 Task: Press Ctrl+Alt+Delete to unlock the screen.
Action: Mouse moved to (513, 468)
Screenshot: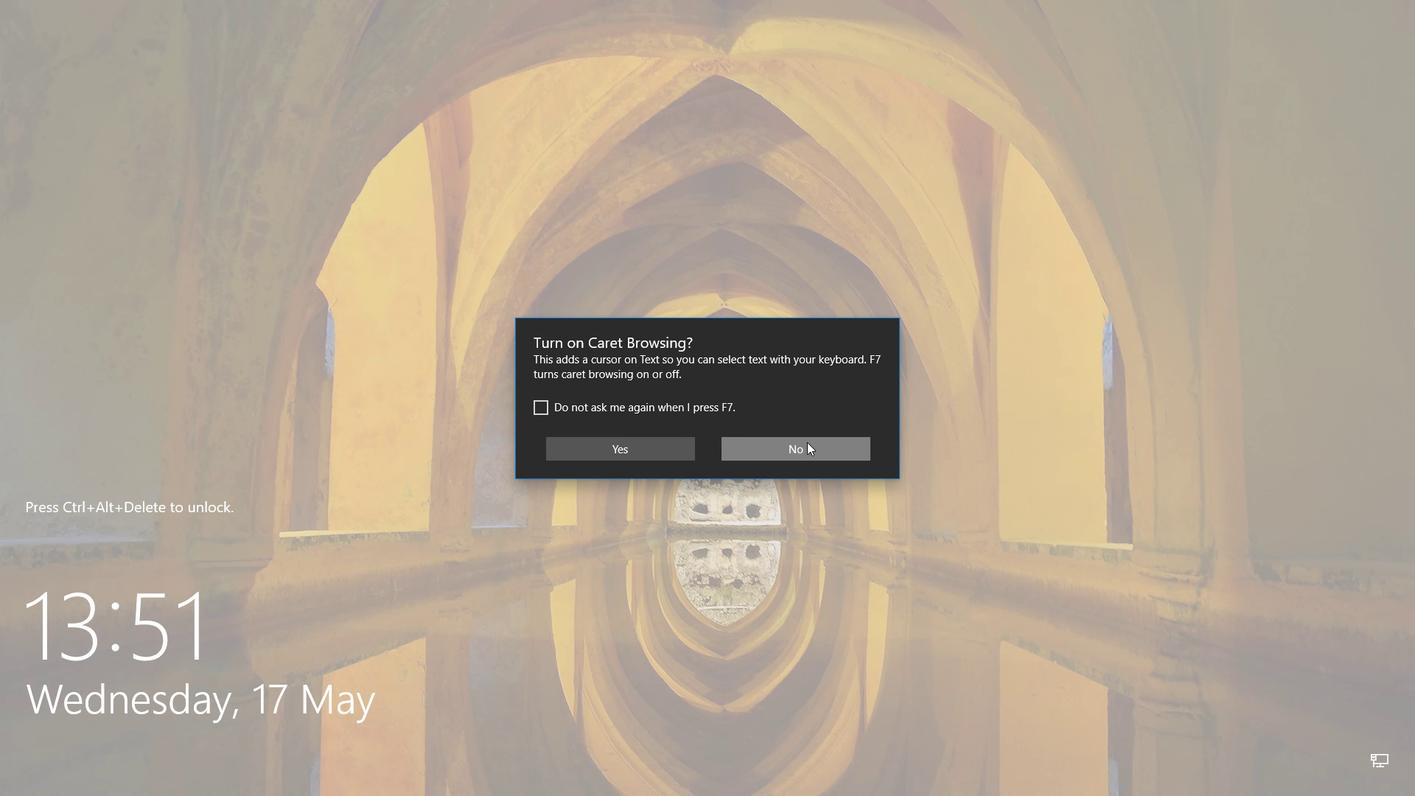 
Action: Mouse pressed left at (513, 468)
Screenshot: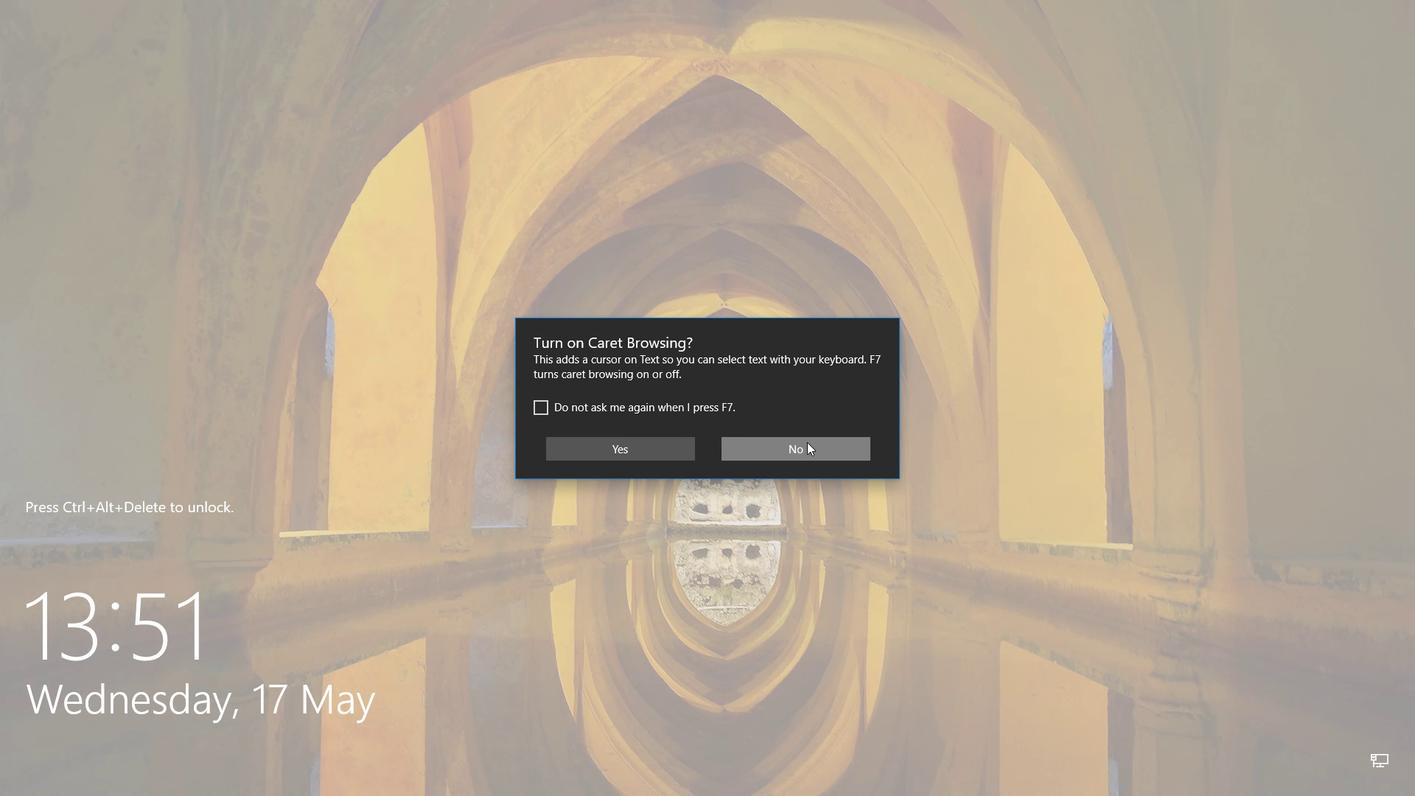 
Action: Mouse moved to (513, 468)
Screenshot: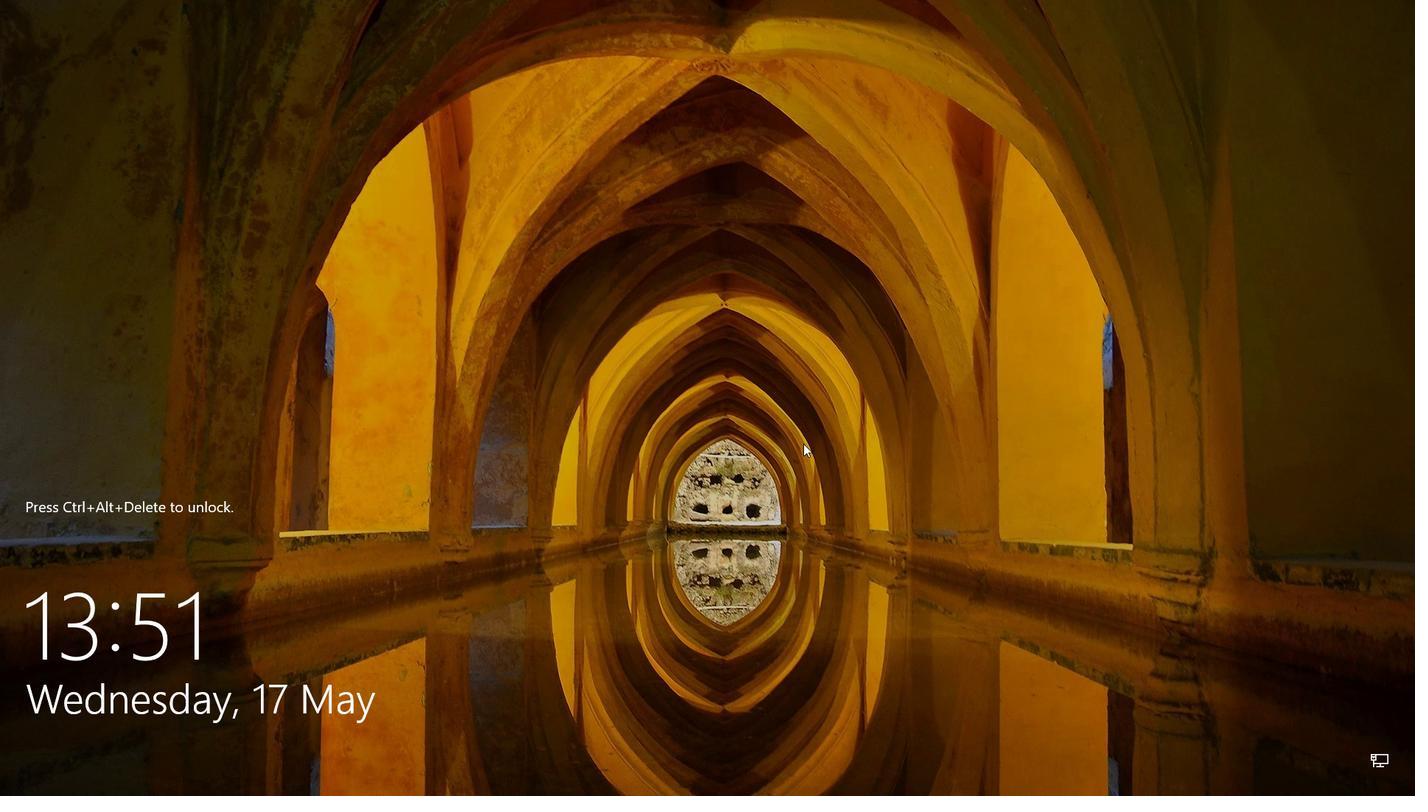 
Action: Key pressed <Key.right>
Screenshot: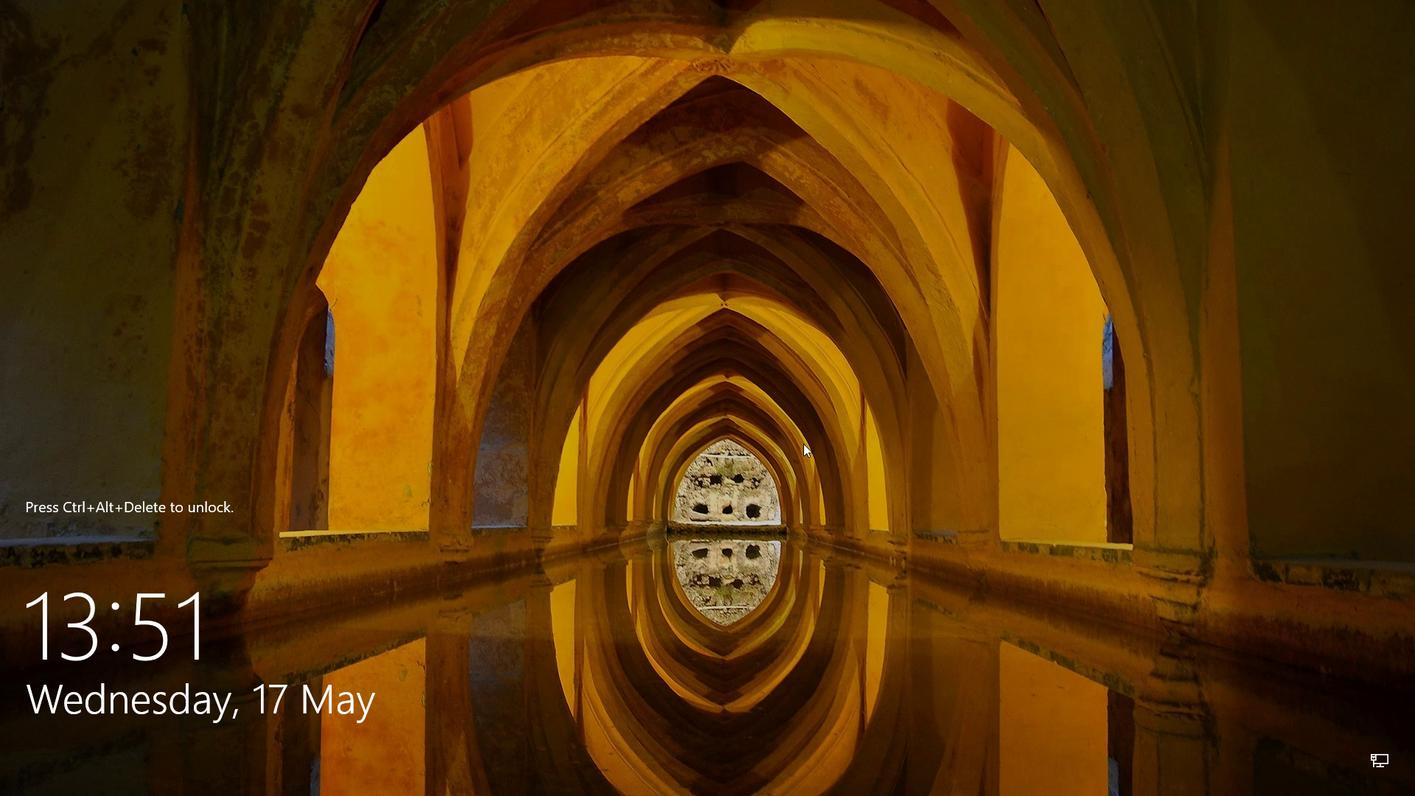 
Action: Mouse moved to (511, 468)
Screenshot: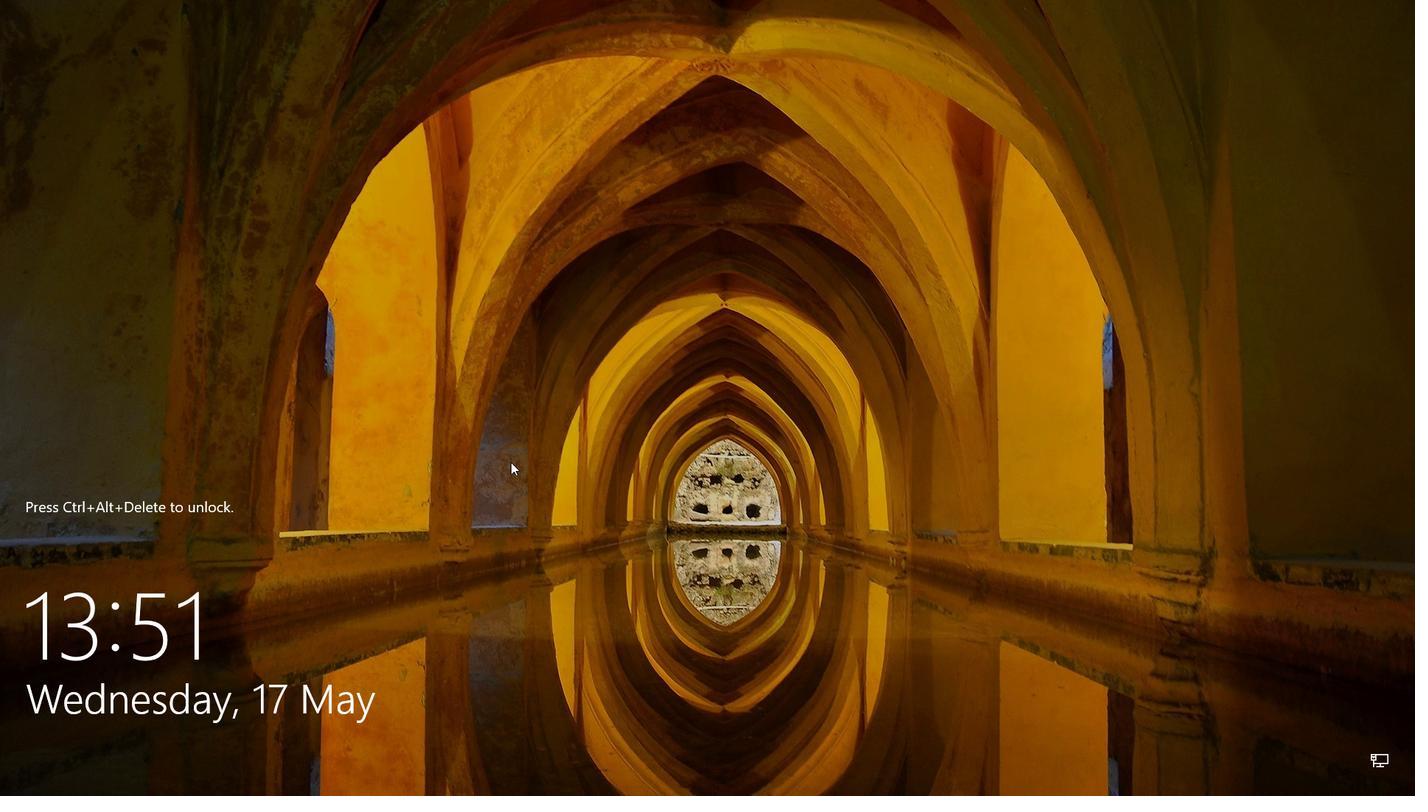 
Action: Mouse pressed left at (511, 468)
Screenshot: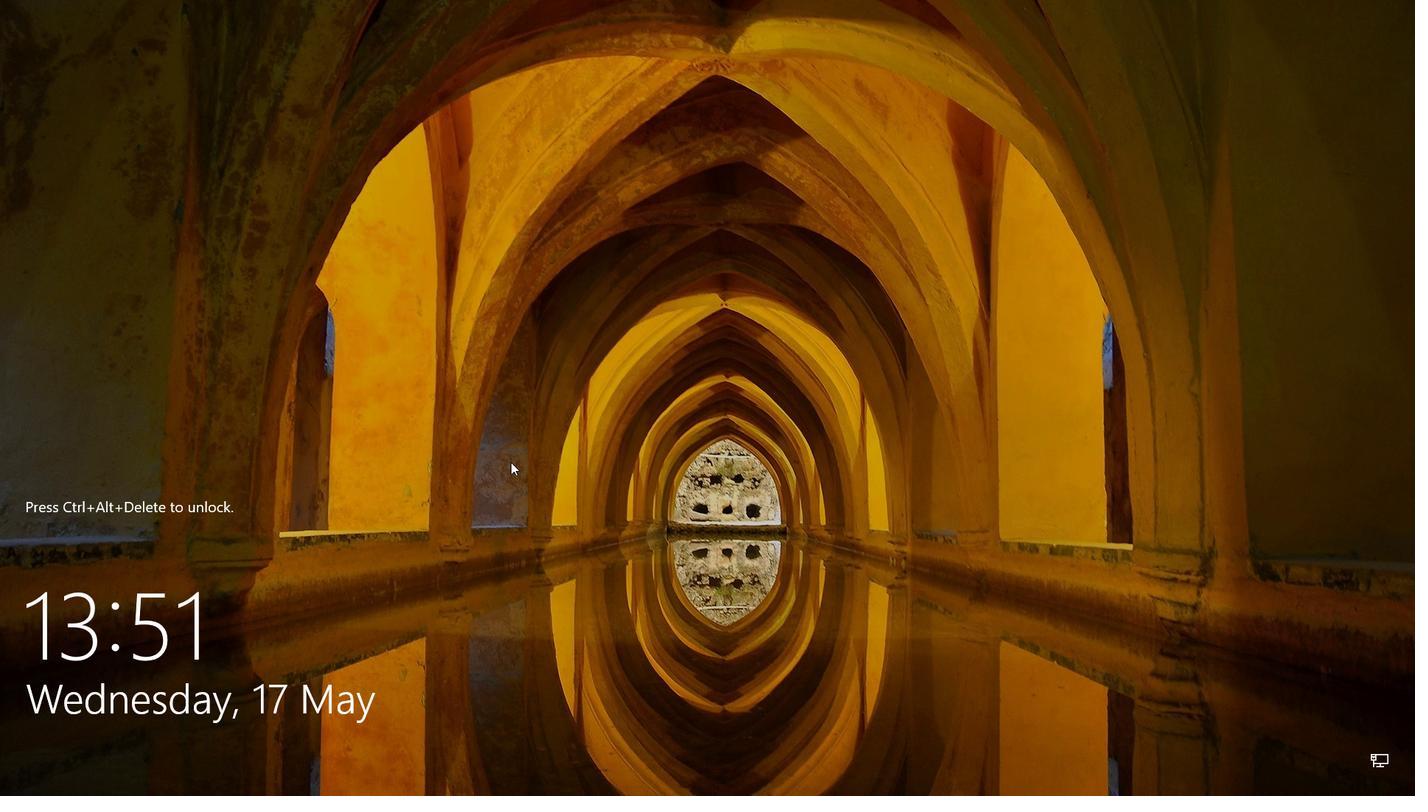
Action: Mouse pressed right at (511, 468)
Screenshot: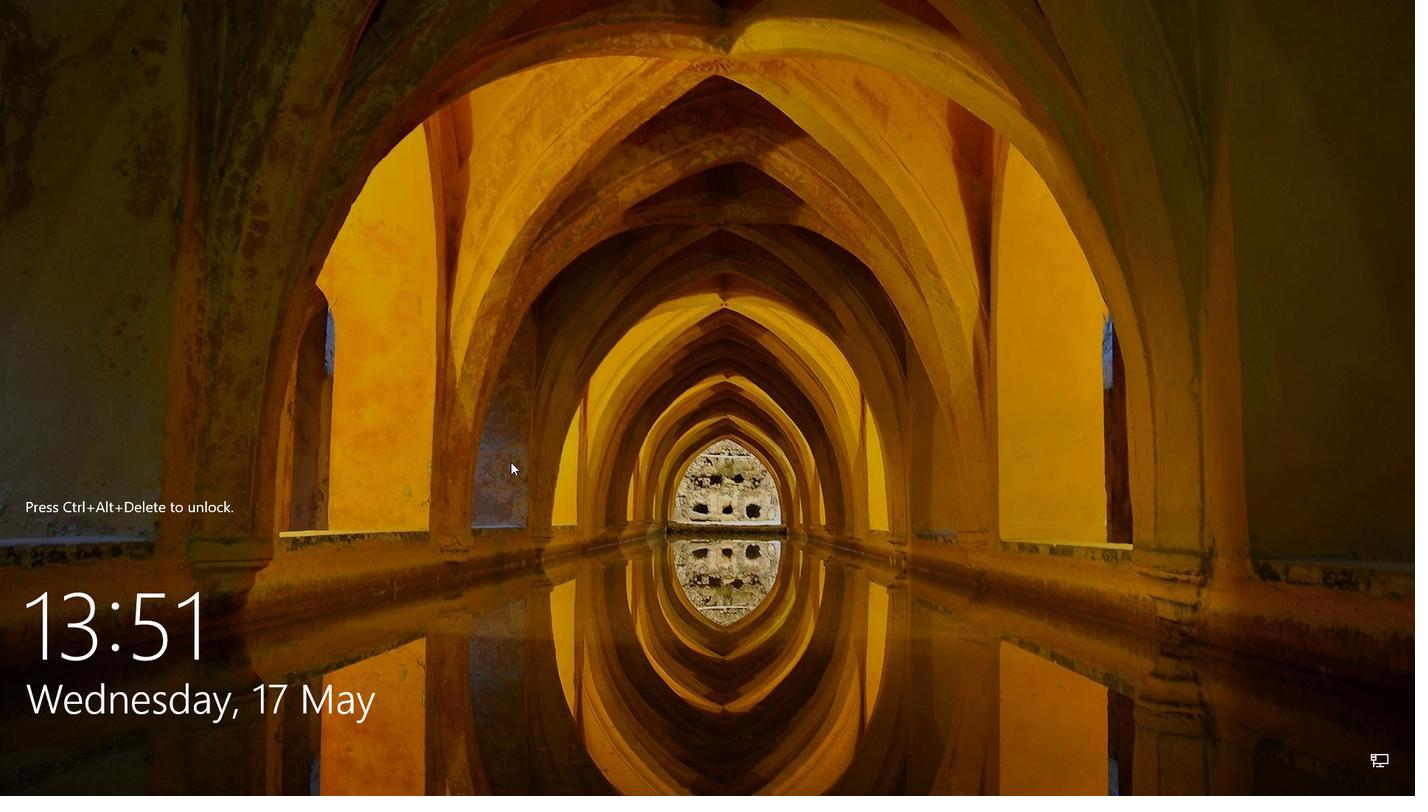
Action: Mouse moved to (511, 468)
Screenshot: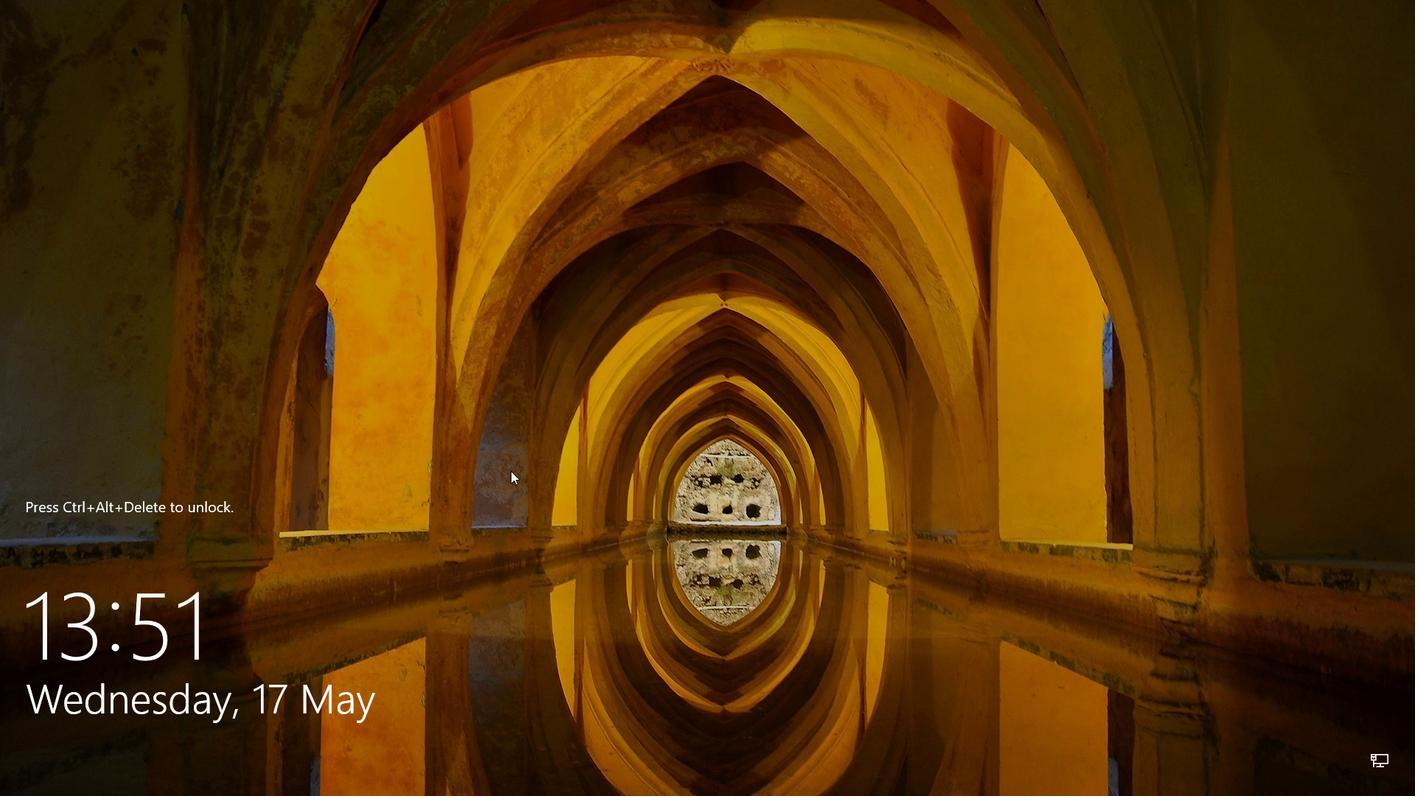 
Action: Mouse pressed left at (511, 468)
Screenshot: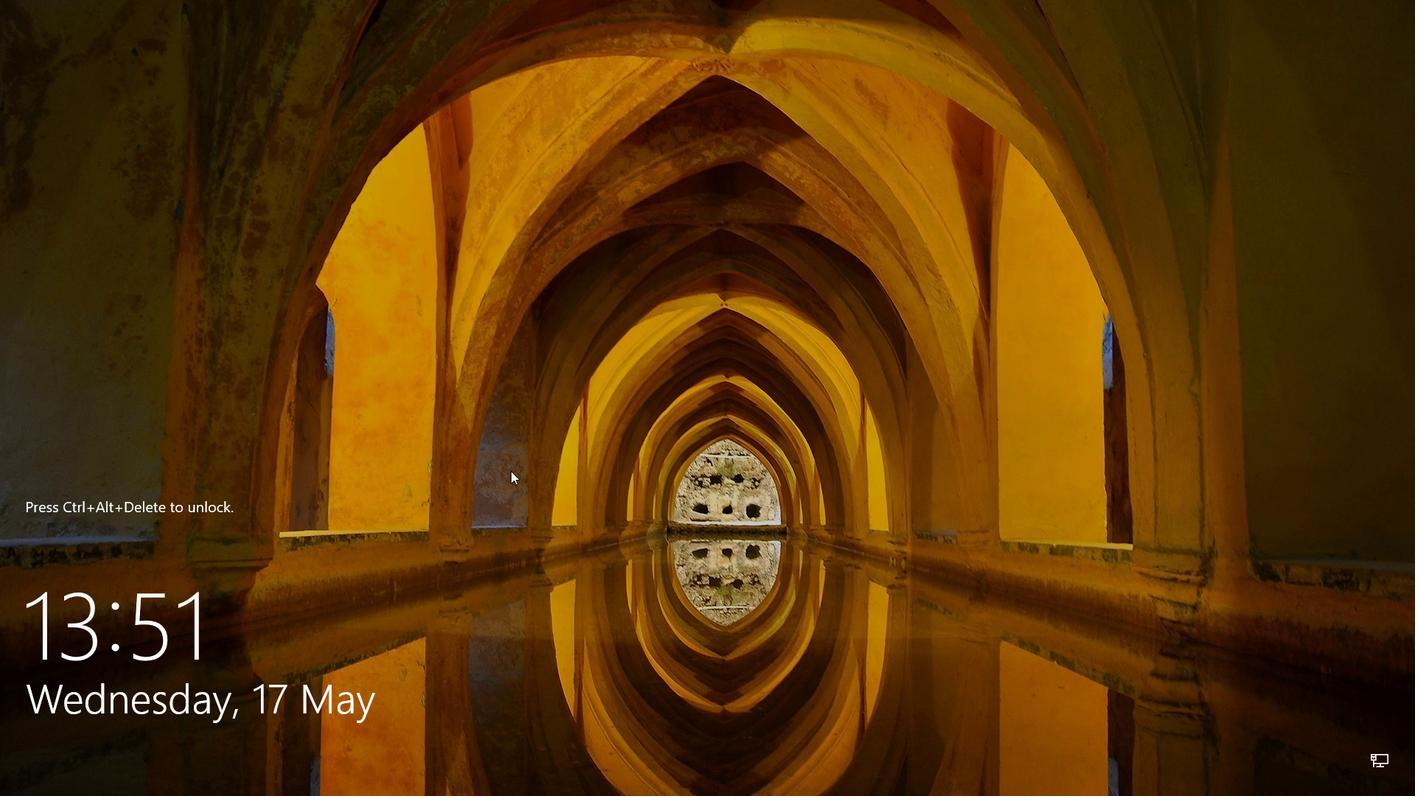 
Action: Mouse moved to (511, 468)
Screenshot: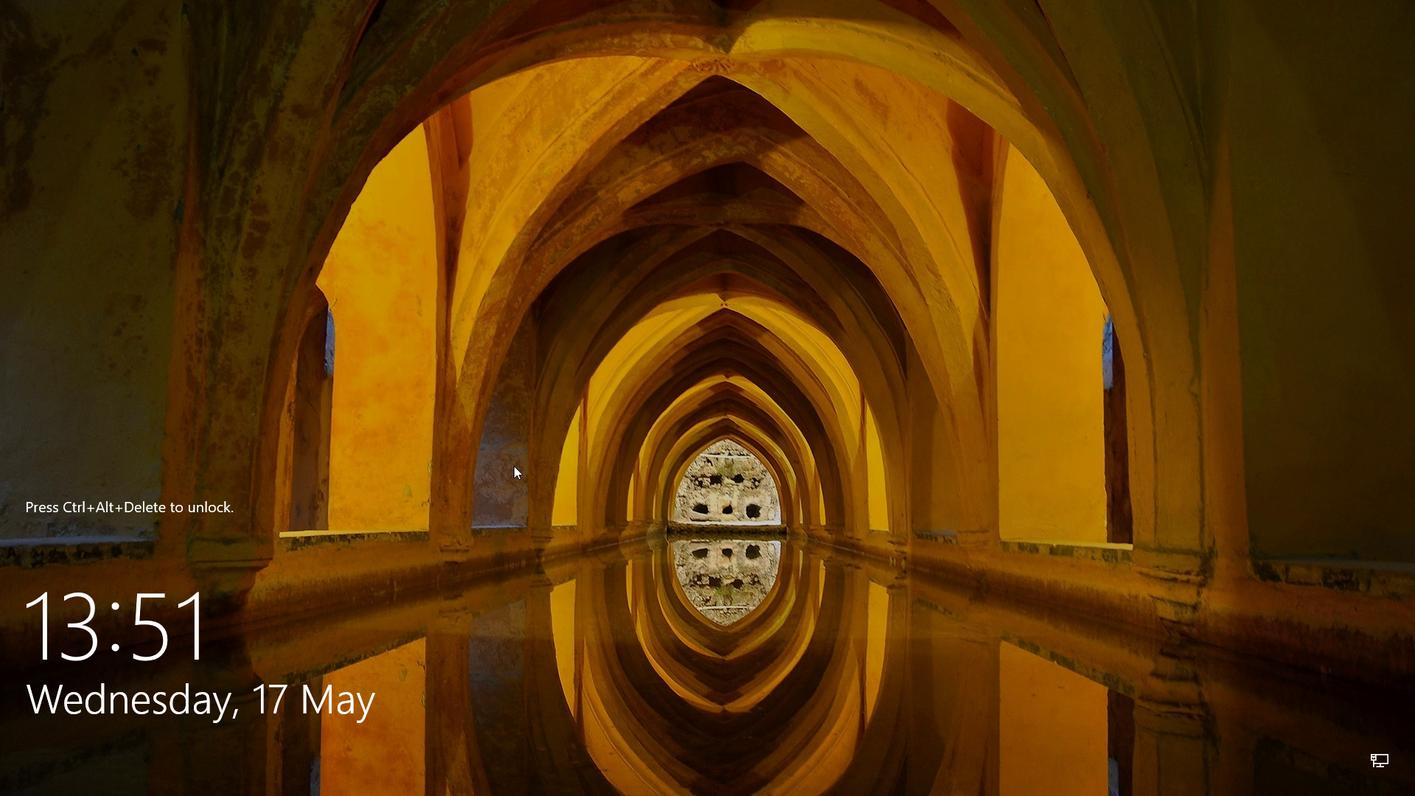 
Action: Key pressed <Key.cmd><Key.alt_l>
Screenshot: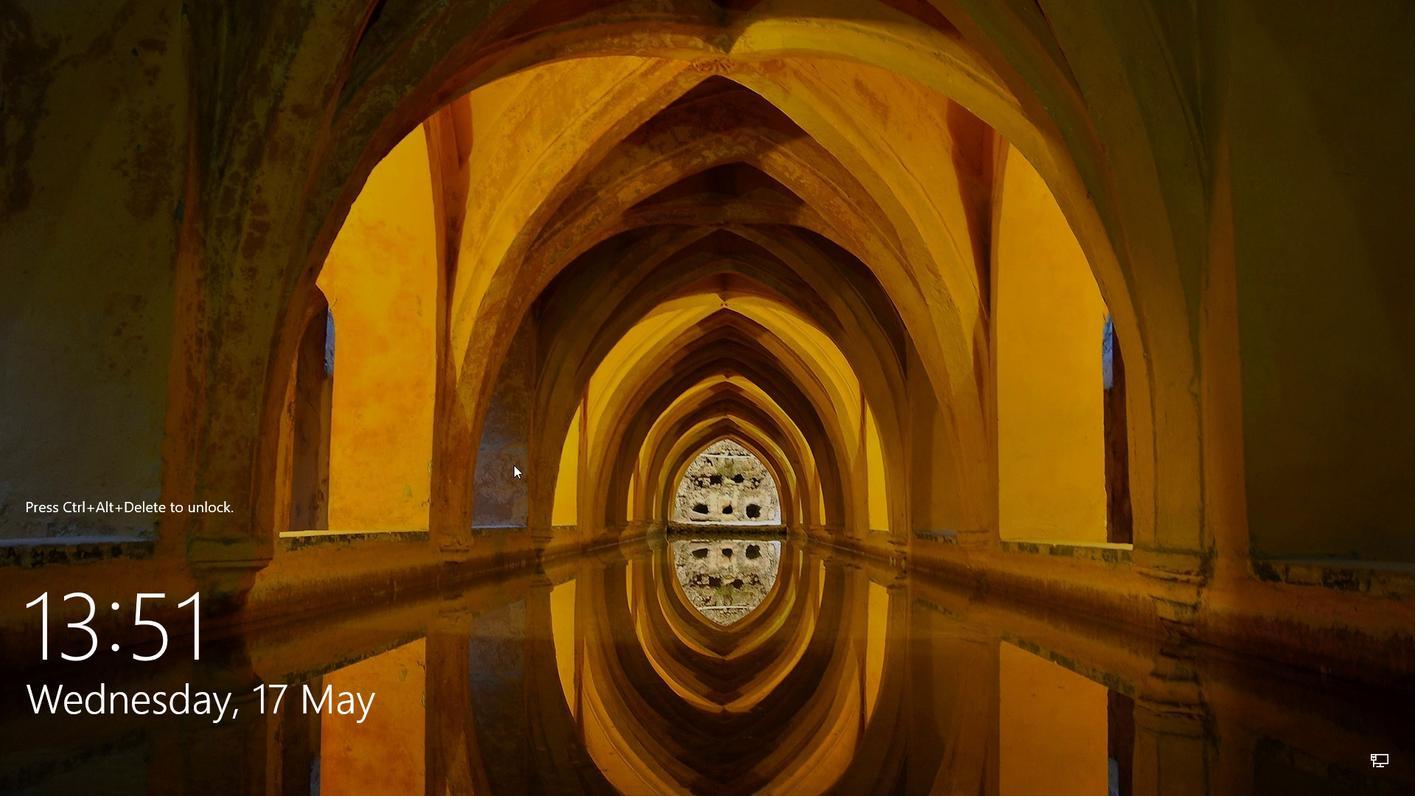
Action: Mouse moved to (511, 468)
Screenshot: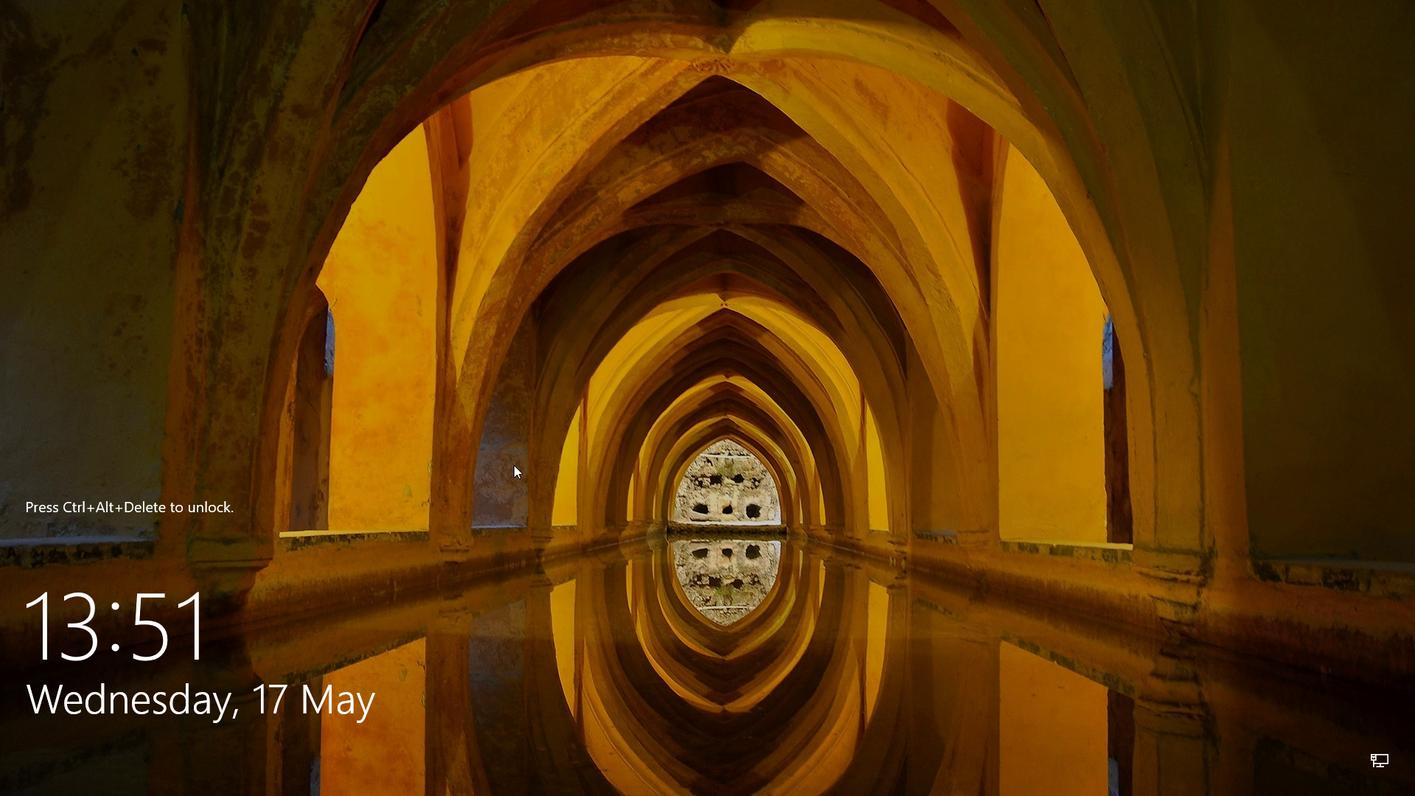 
Action: Key pressed <Key.delete><Key.delete><Key.delete>
Screenshot: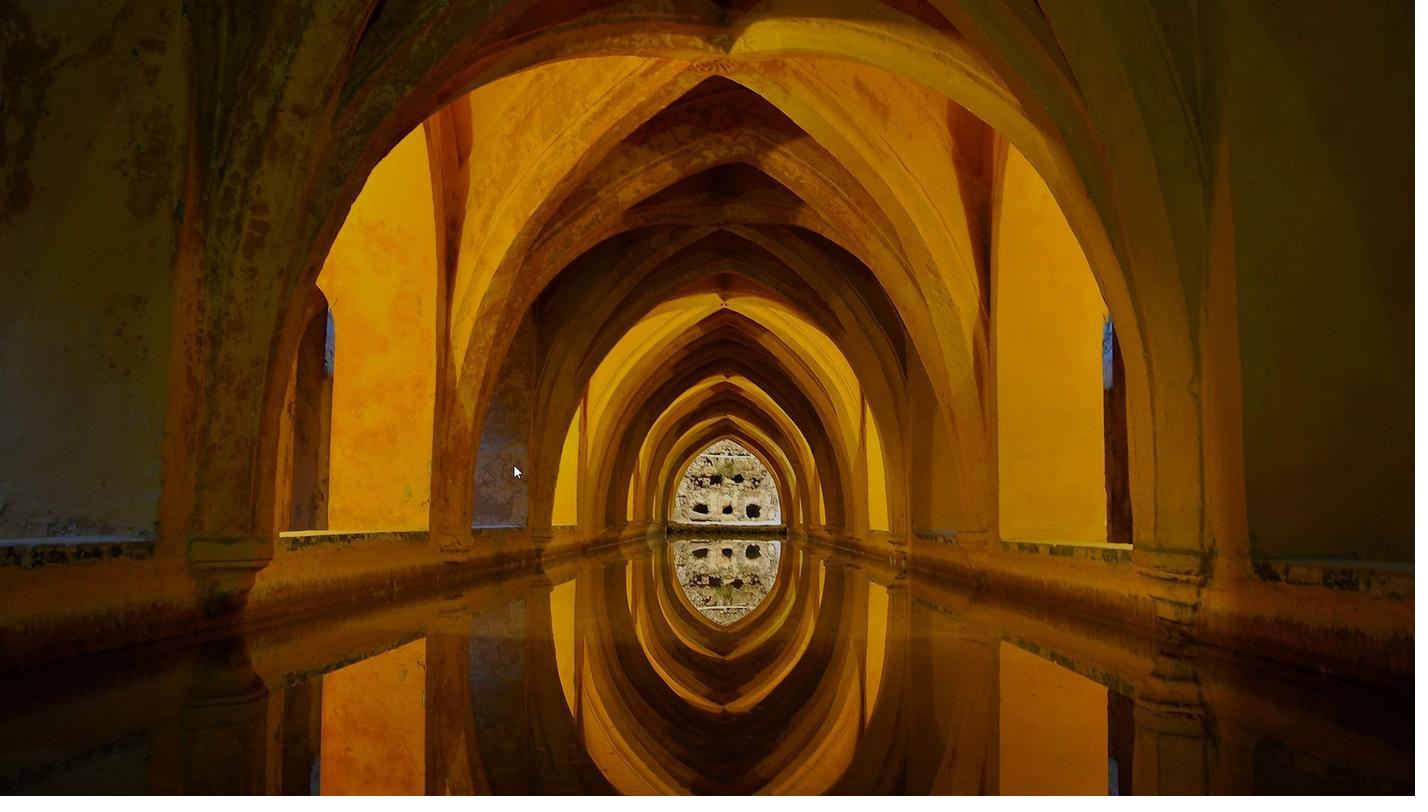 
Action: Mouse moved to (511, 467)
Screenshot: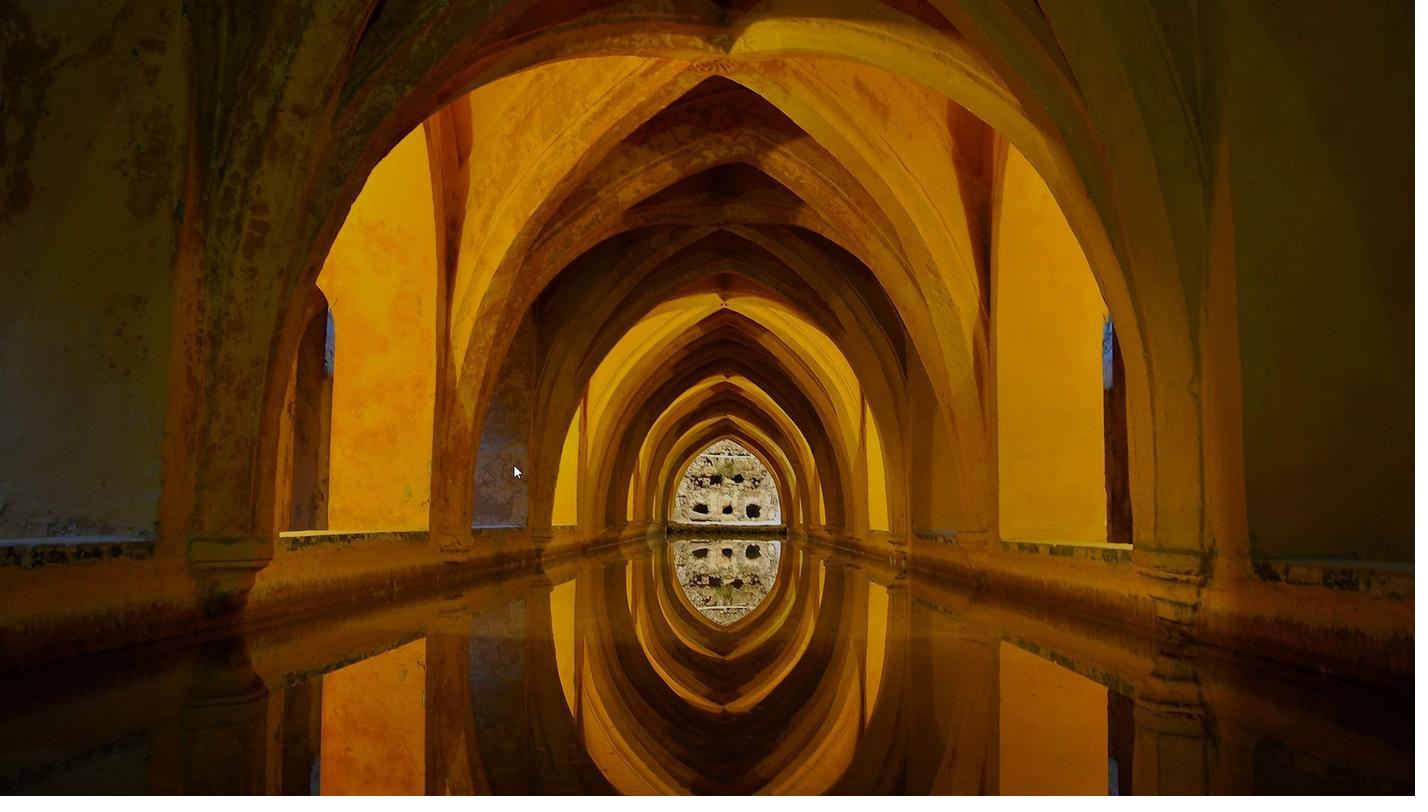 
Action: Mouse pressed left at (511, 467)
Screenshot: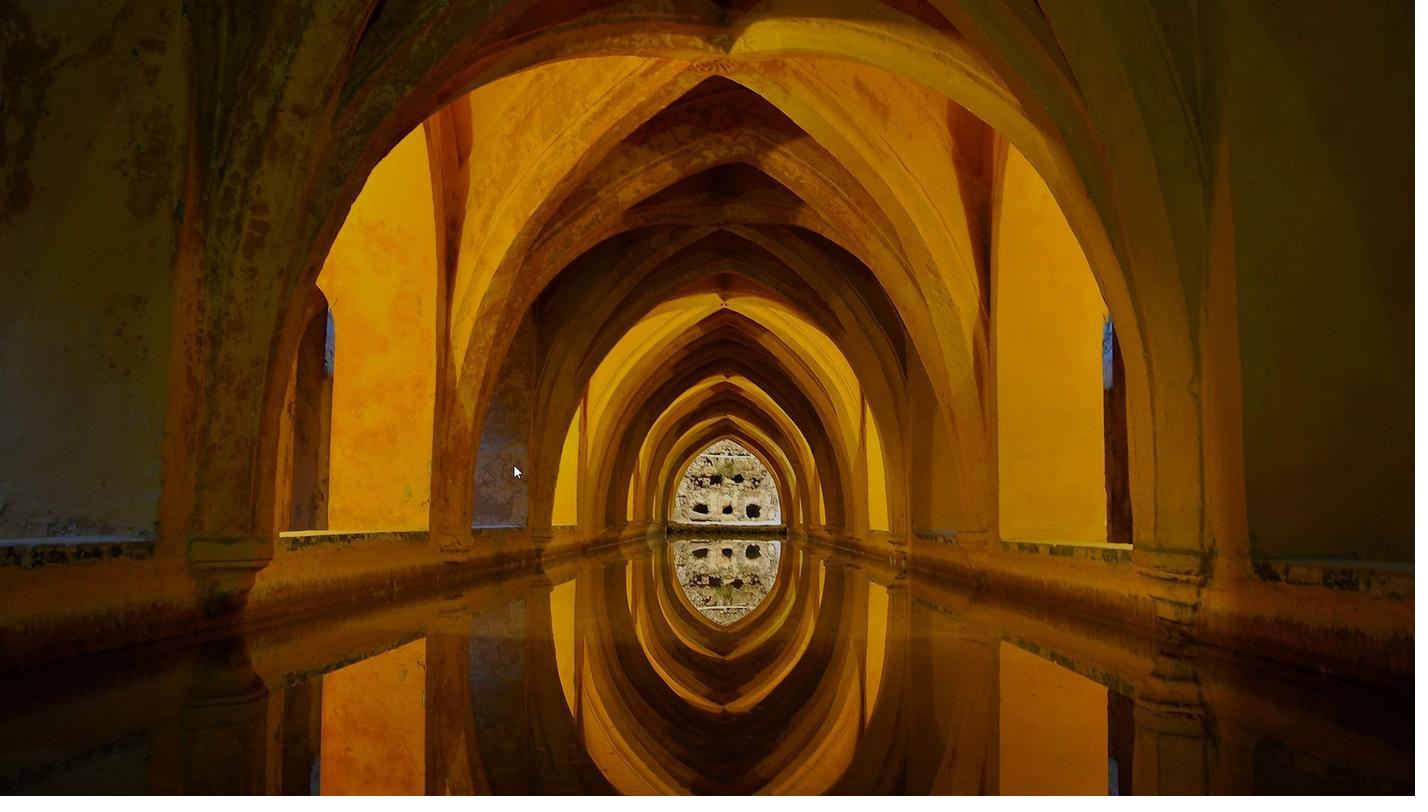 
Action: Mouse moved to (511, 467)
Screenshot: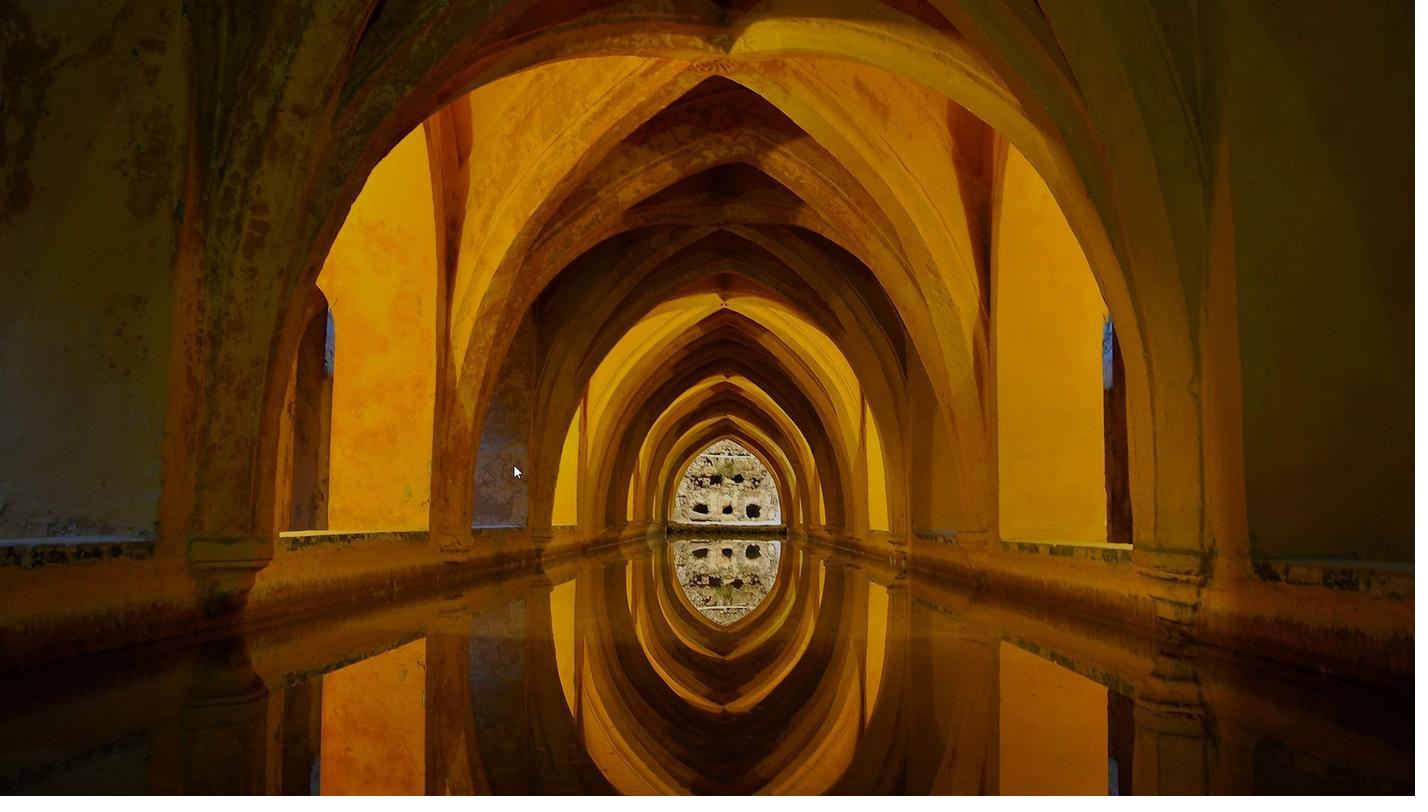 
Action: Mouse pressed left at (511, 467)
Screenshot: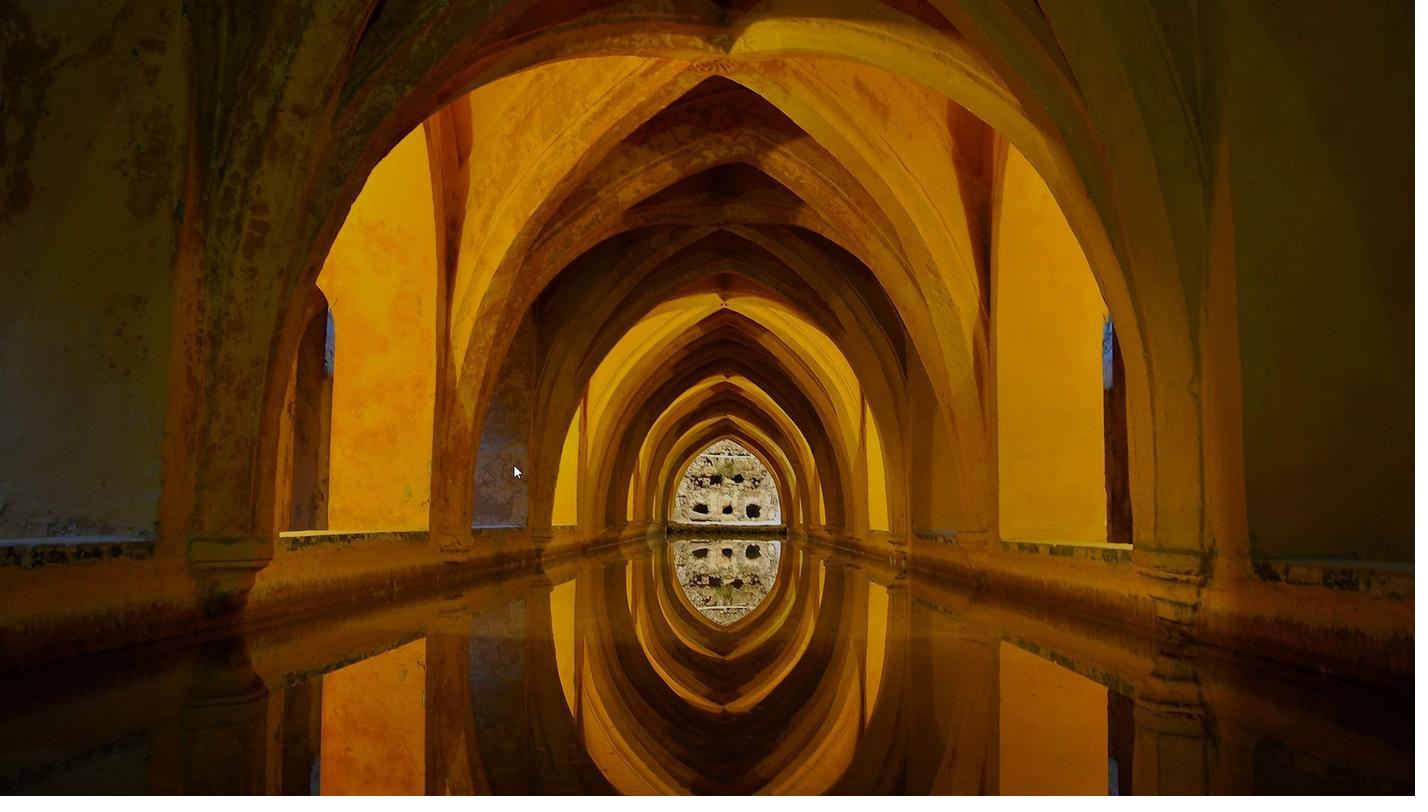 
Action: Mouse moved to (511, 467)
Screenshot: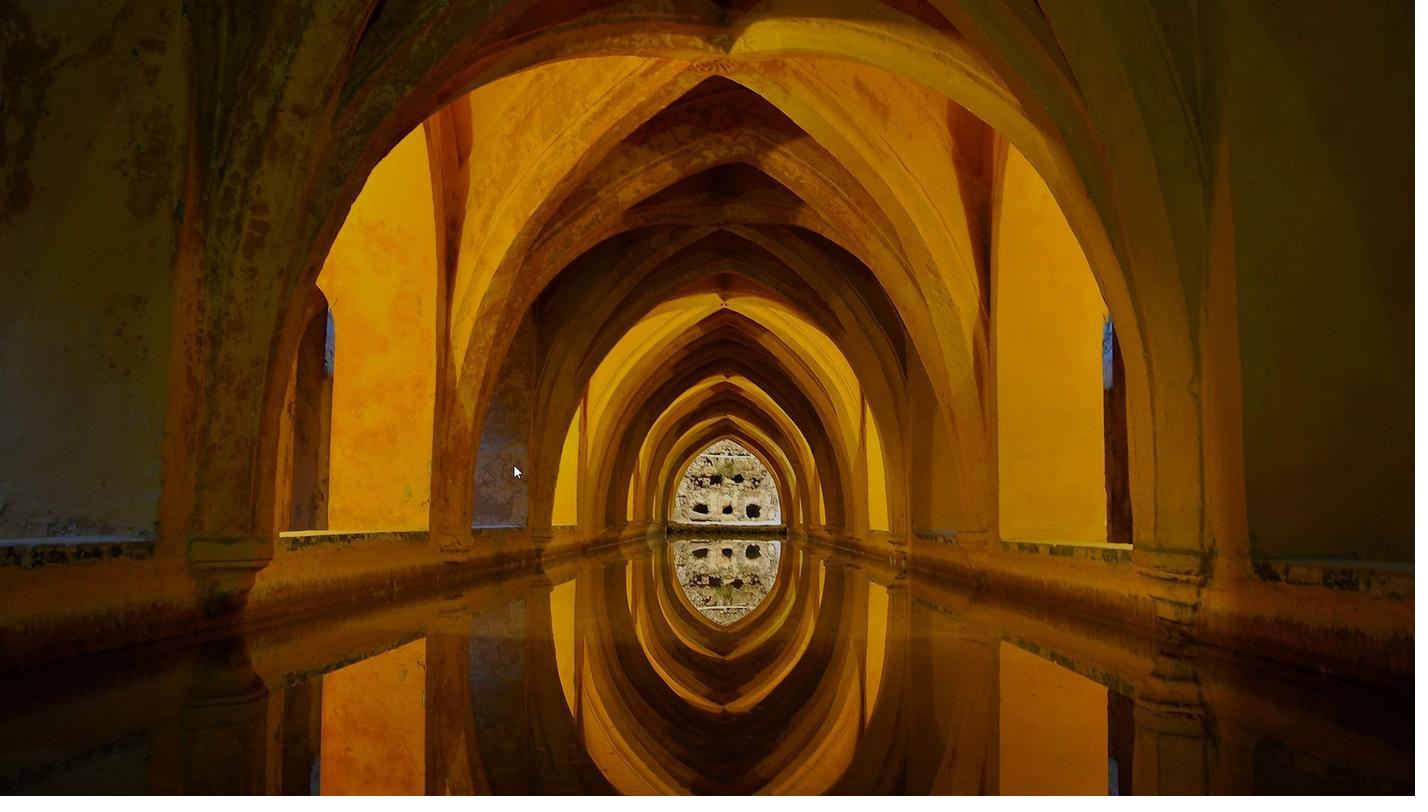 
Action: Mouse pressed left at (511, 467)
Screenshot: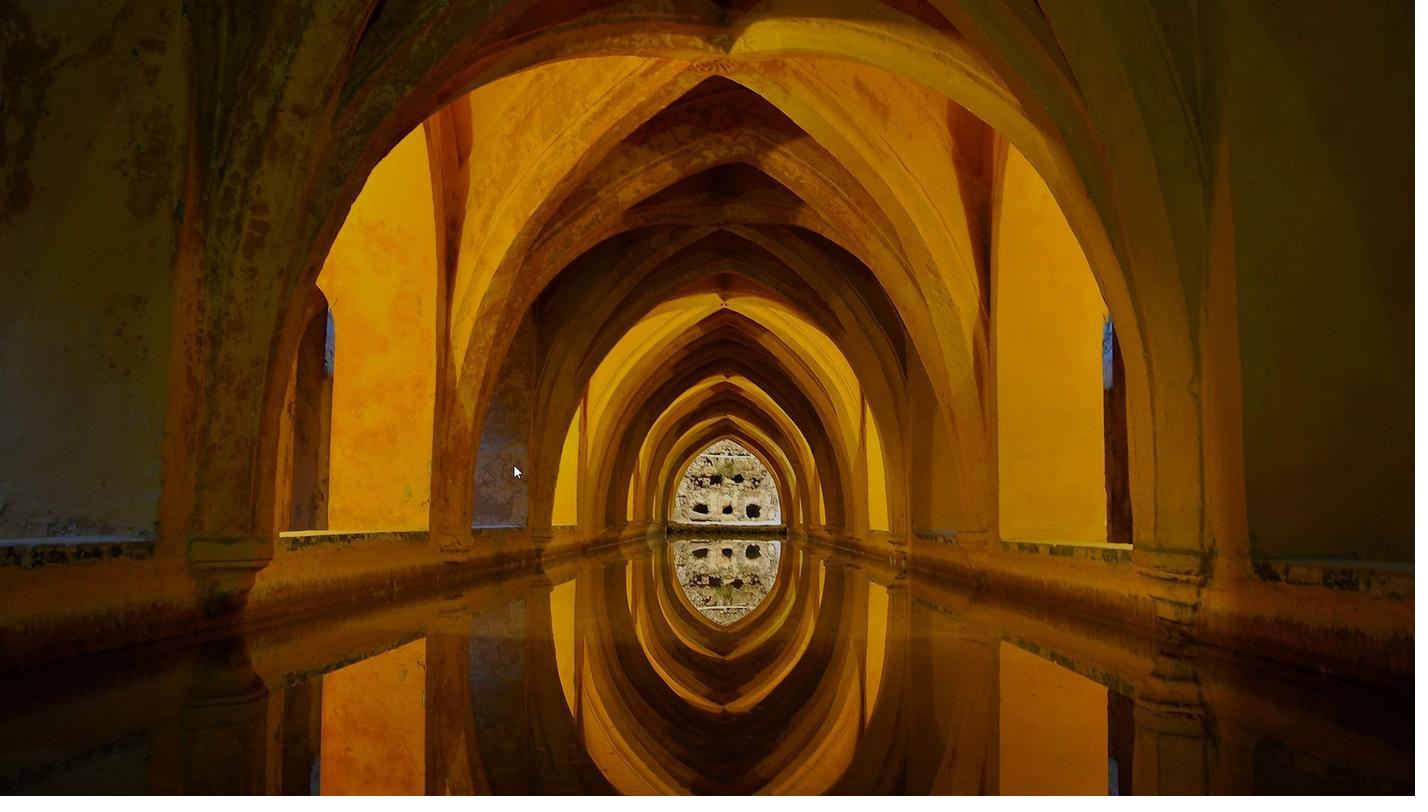 
Action: Mouse moved to (519, 468)
Screenshot: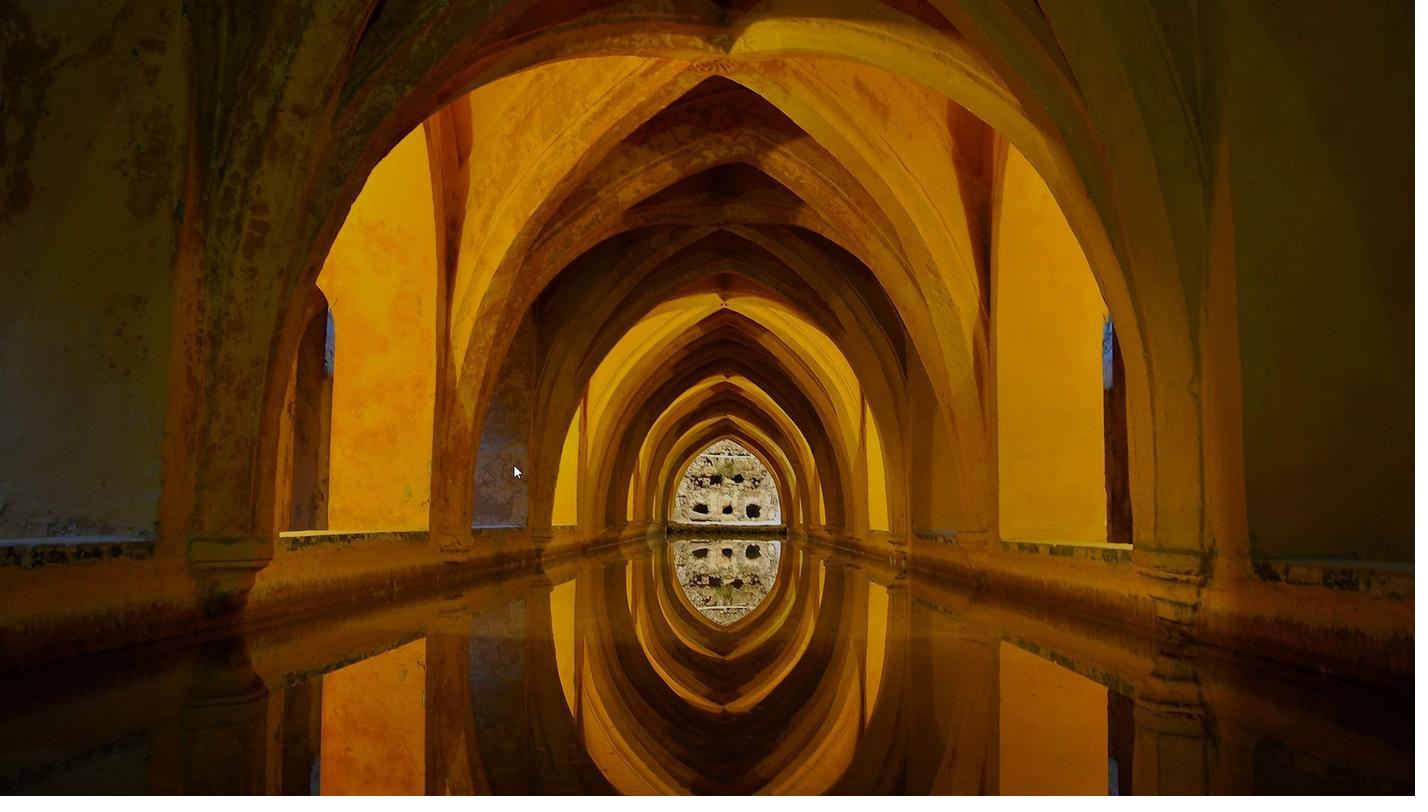 
Action: Mouse pressed left at (519, 468)
Screenshot: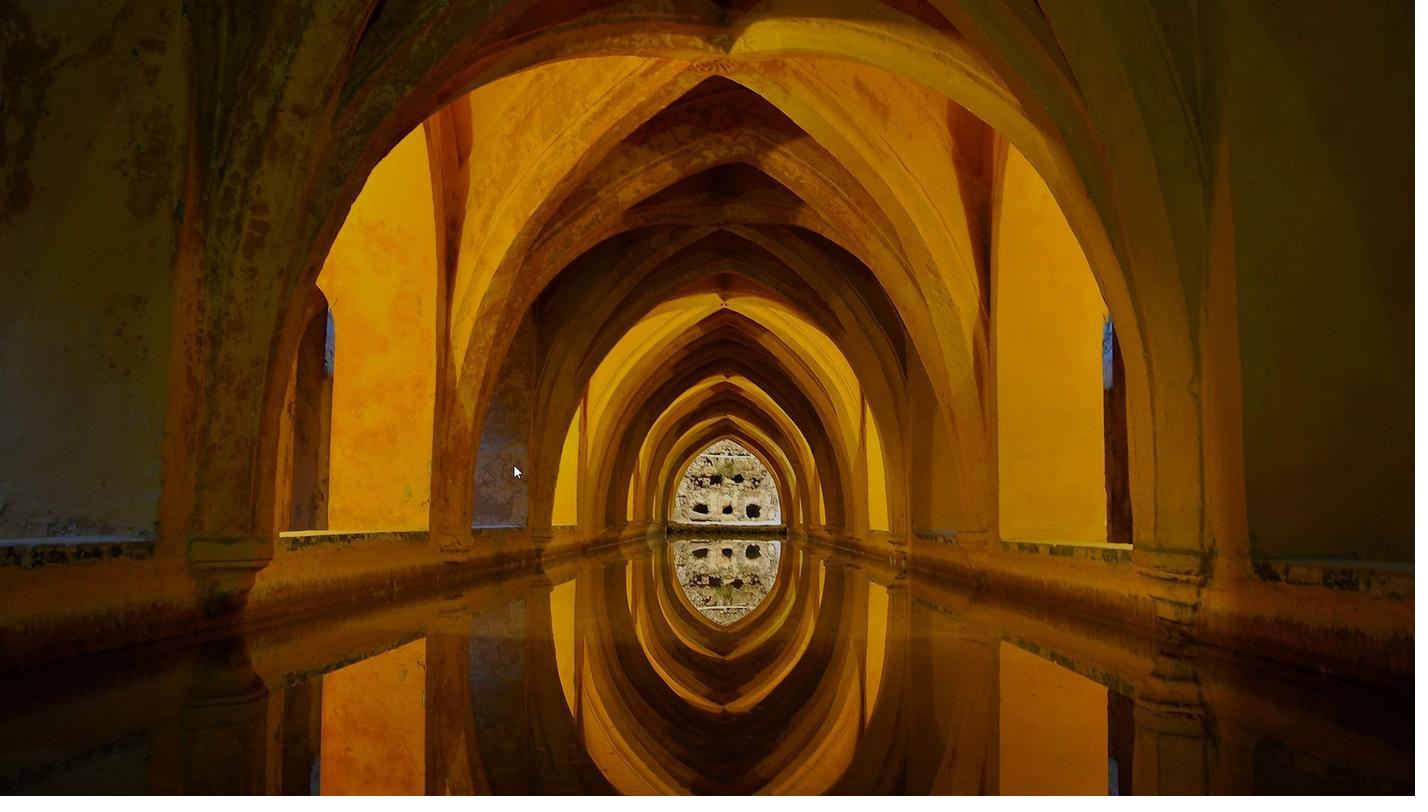 
Action: Mouse moved to (511, 467)
Screenshot: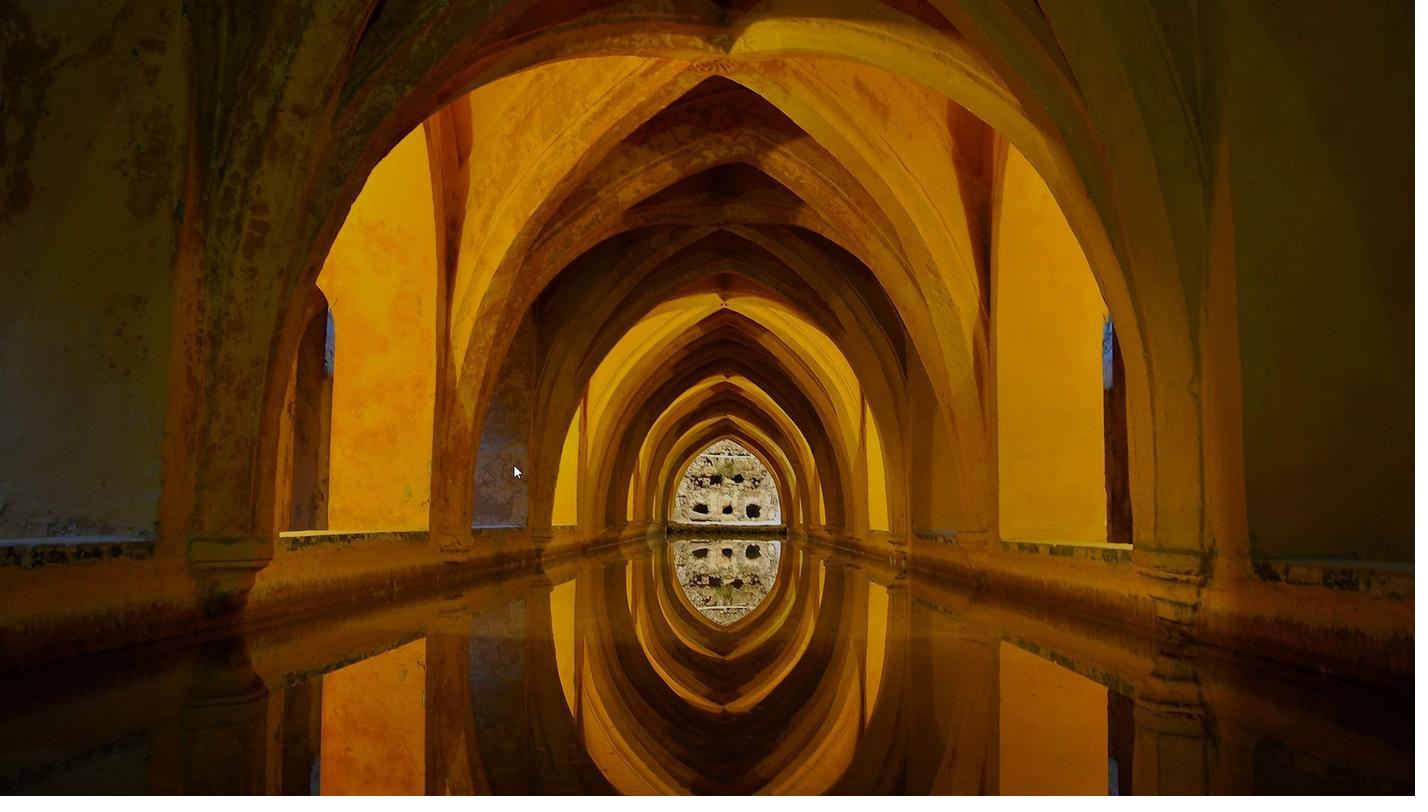 
Action: Mouse pressed left at (511, 467)
Screenshot: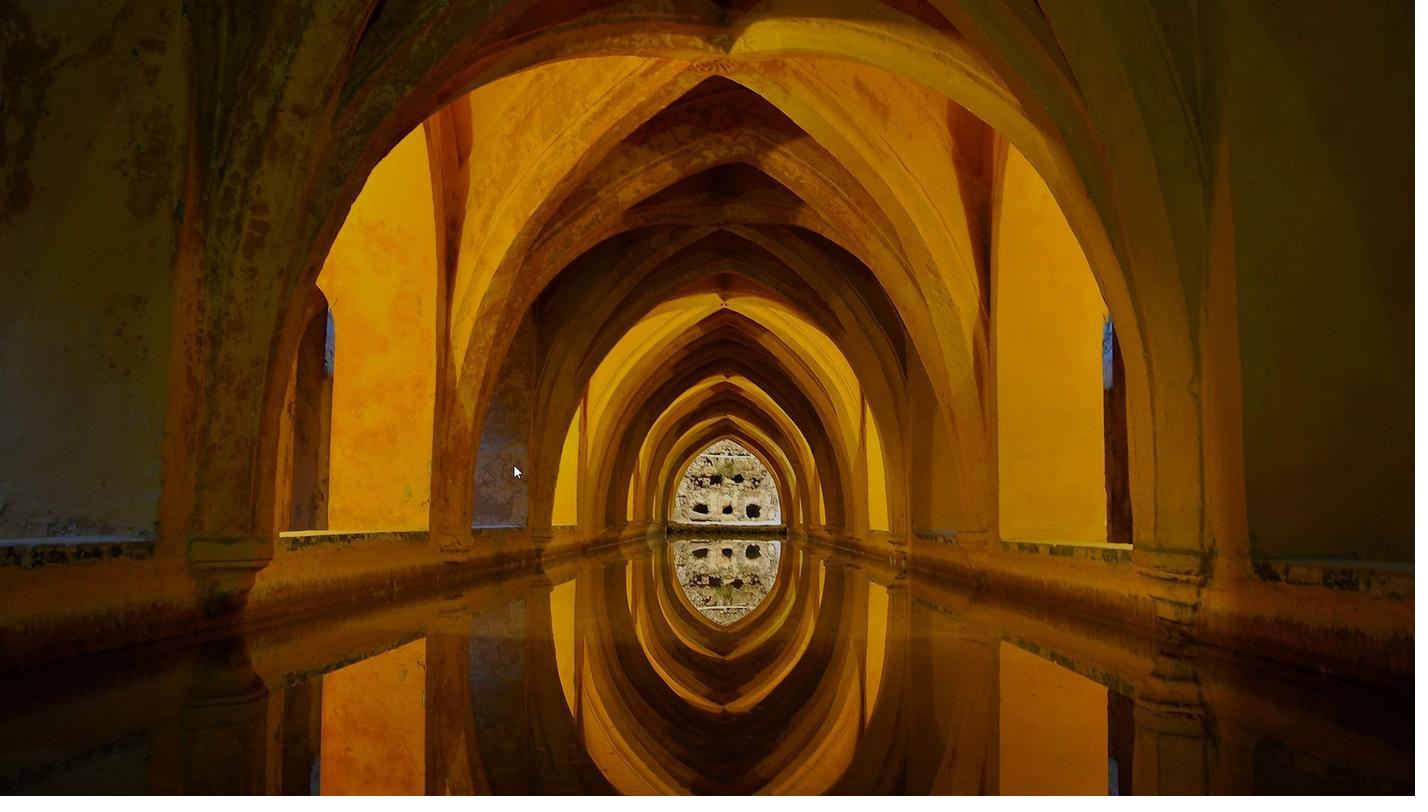 
Action: Mouse moved to (515, 468)
Screenshot: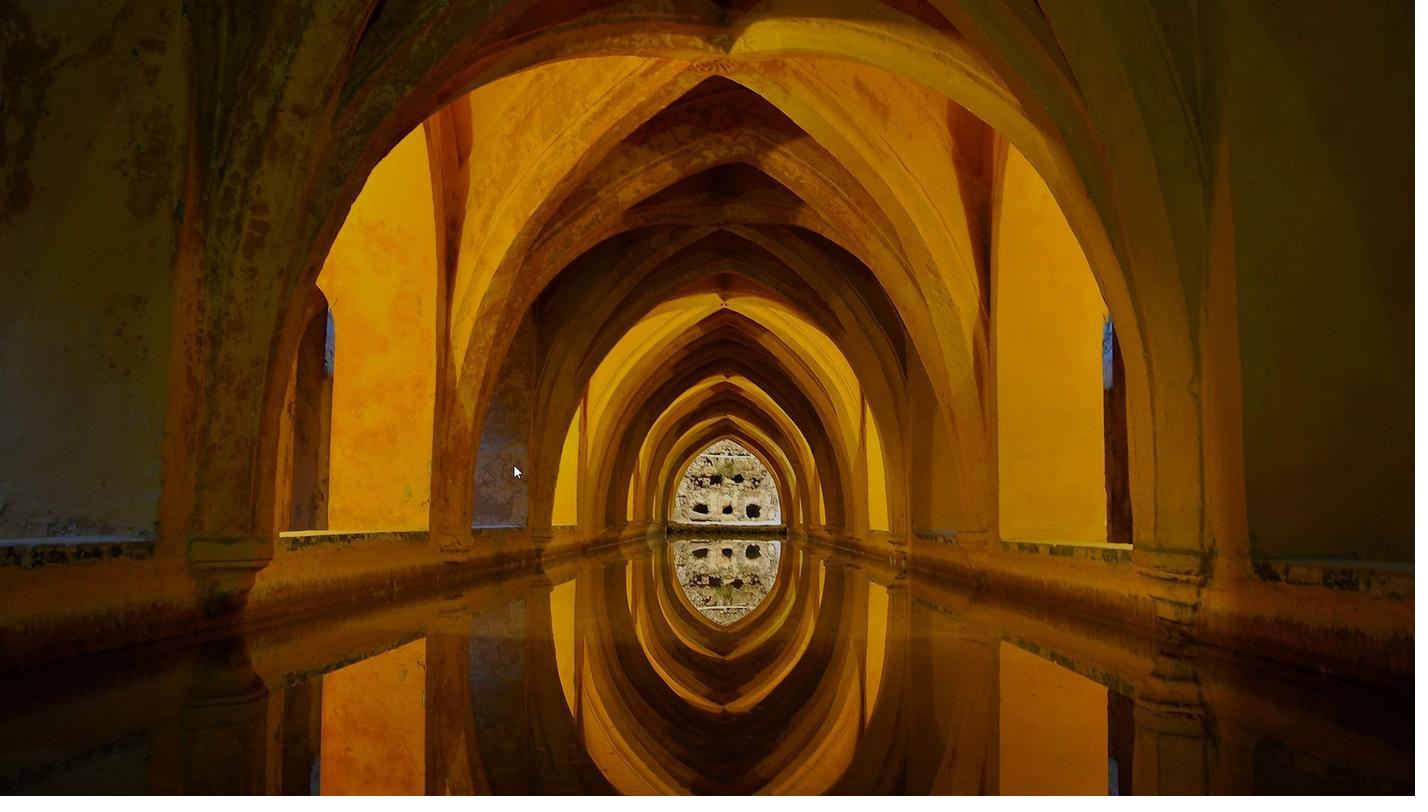 
Action: Mouse pressed left at (515, 468)
Screenshot: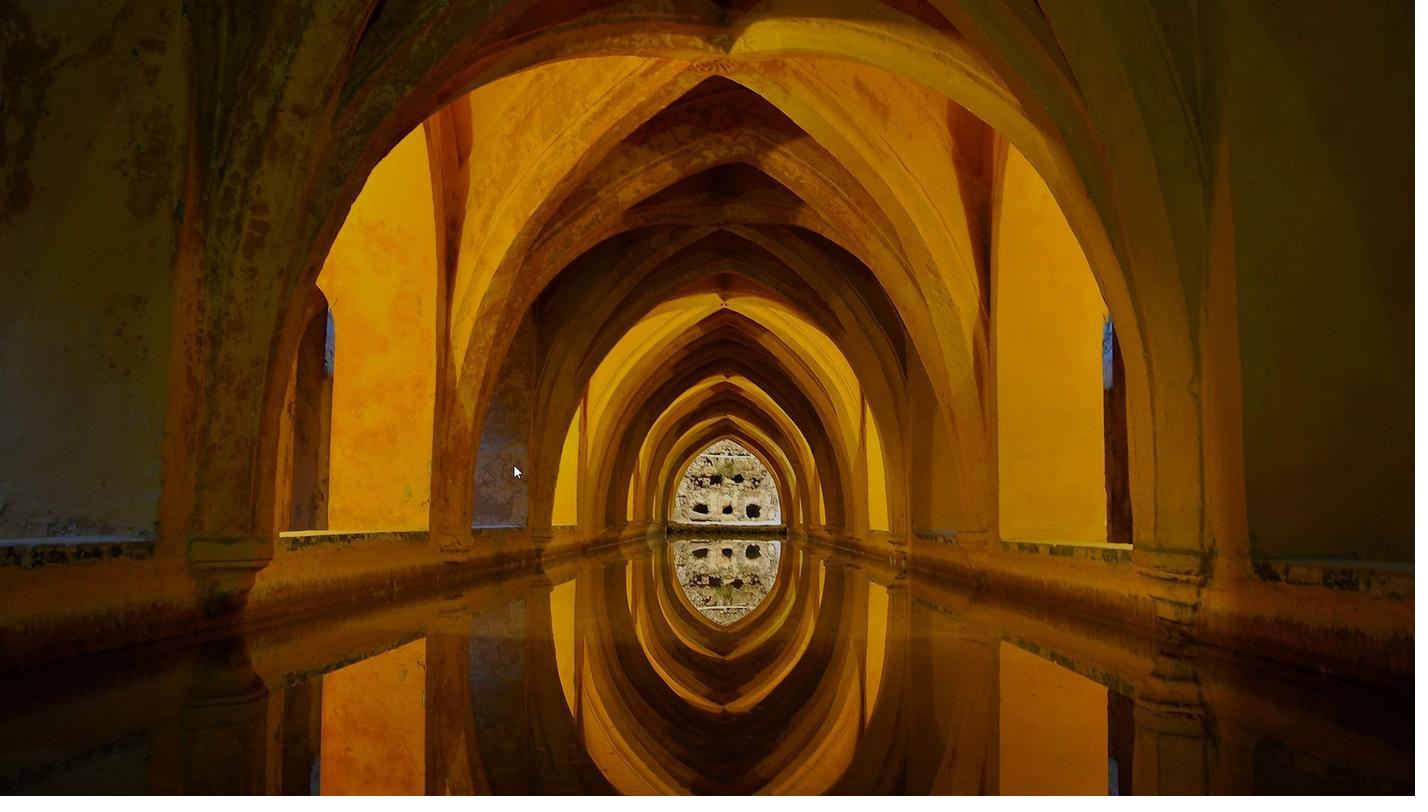 
Action: Mouse moved to (511, 468)
Screenshot: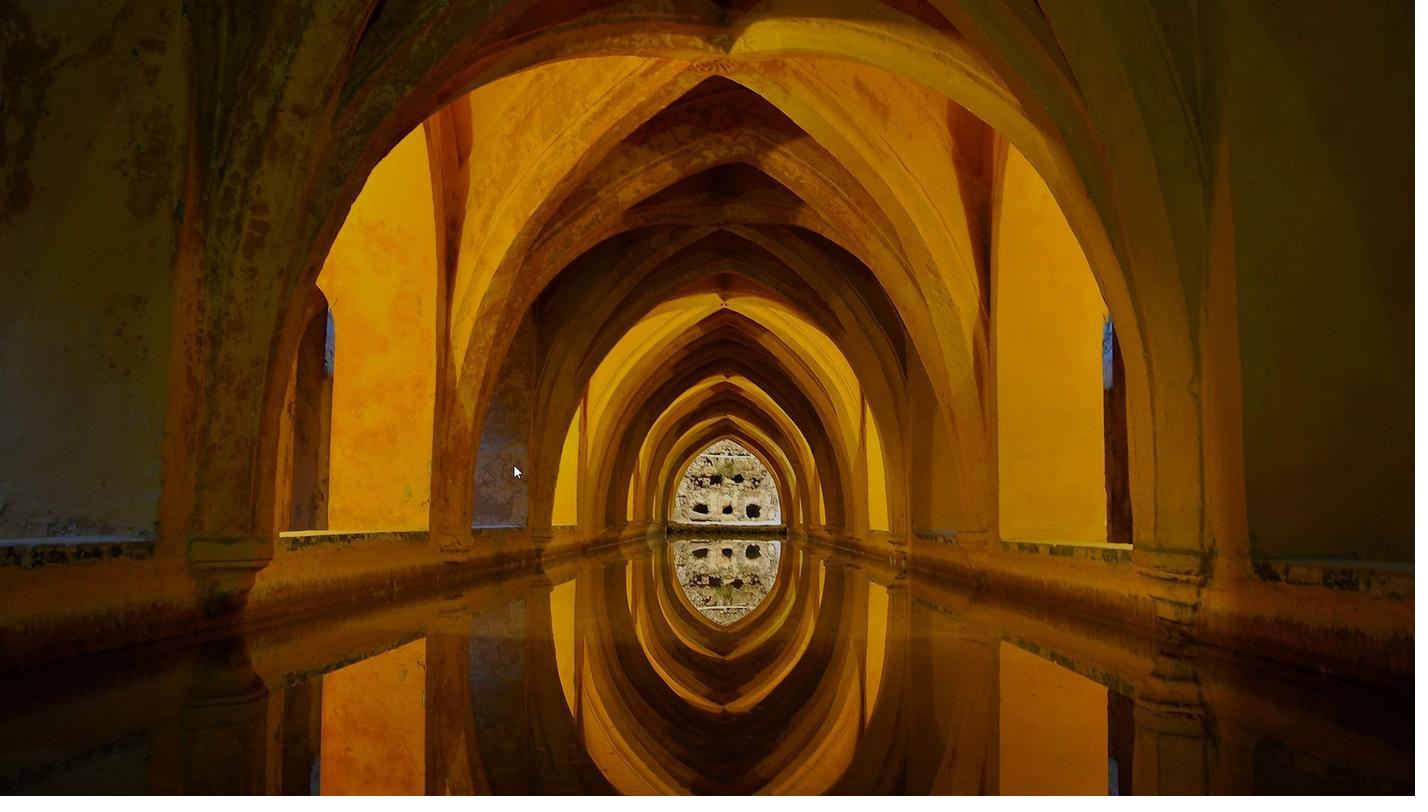 
Action: Key pressed <Key.alt_l>
Screenshot: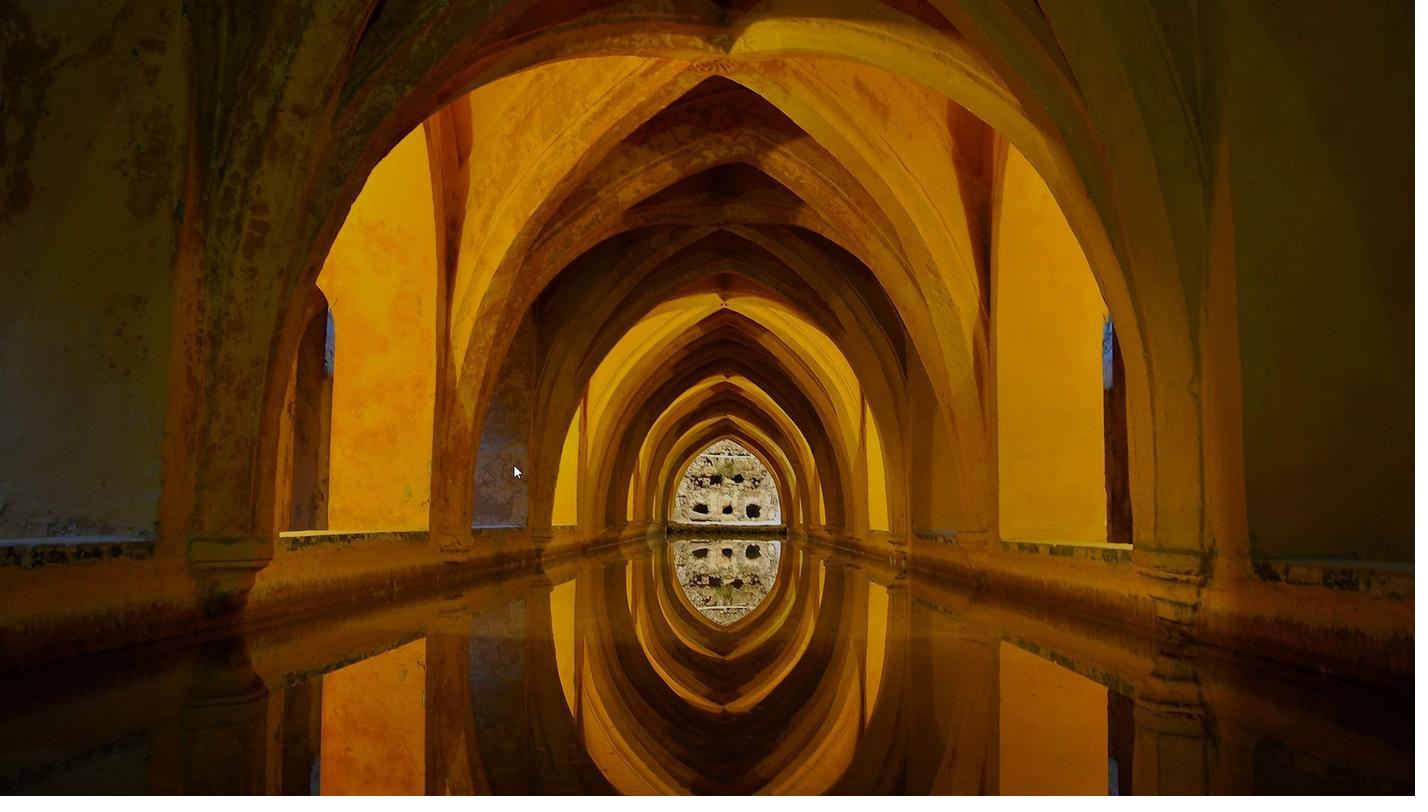 
Action: Mouse moved to (511, 468)
Screenshot: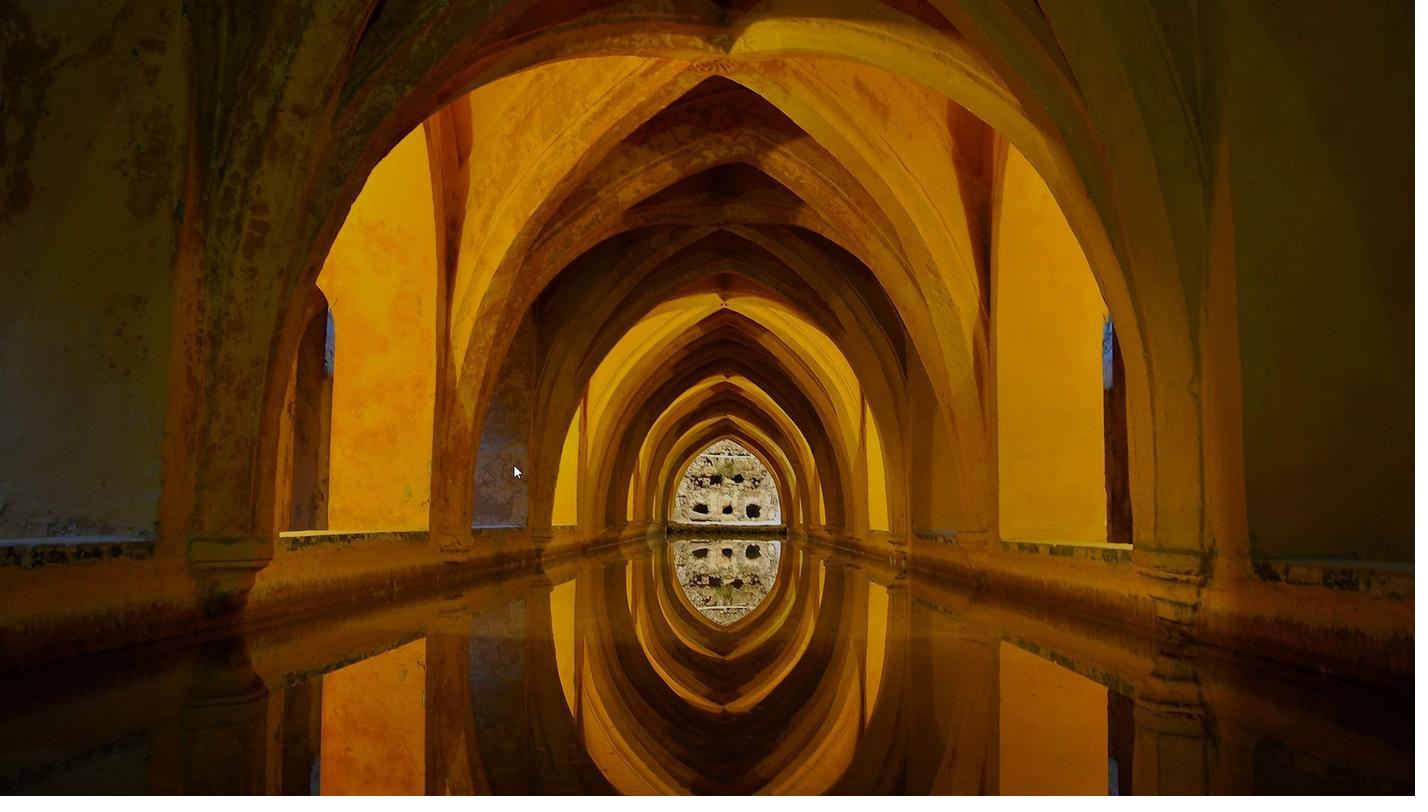 
Action: Key pressed <Key.alt_l><Key.alt_l><Key.alt_l><Key.alt_l><Key.alt_l><Key.alt_l><Key.alt_l><Key.alt_l><Key.alt_l><Key.alt_l><Key.alt_l><Key.alt_l><Key.delete>
Screenshot: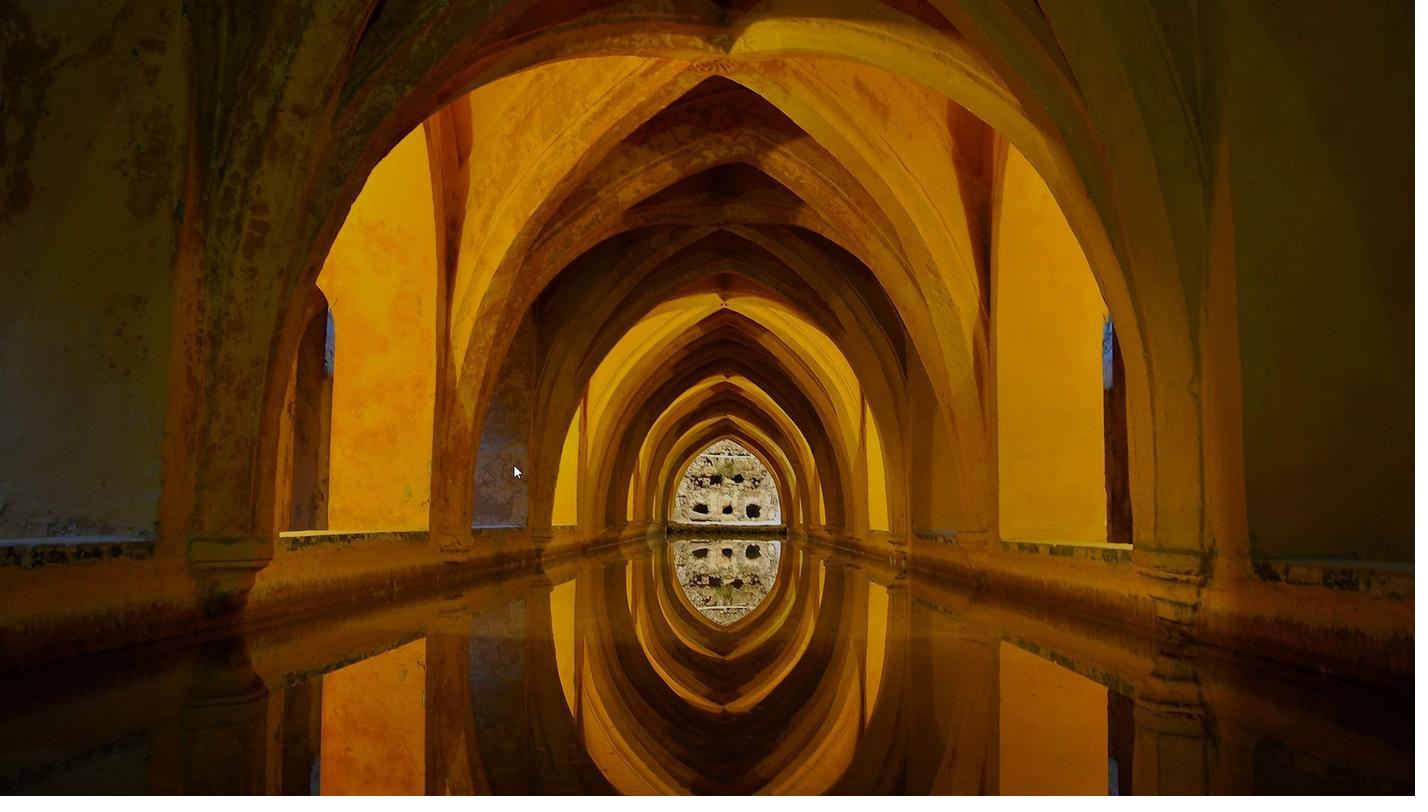 
Action: Mouse moved to (511, 467)
Screenshot: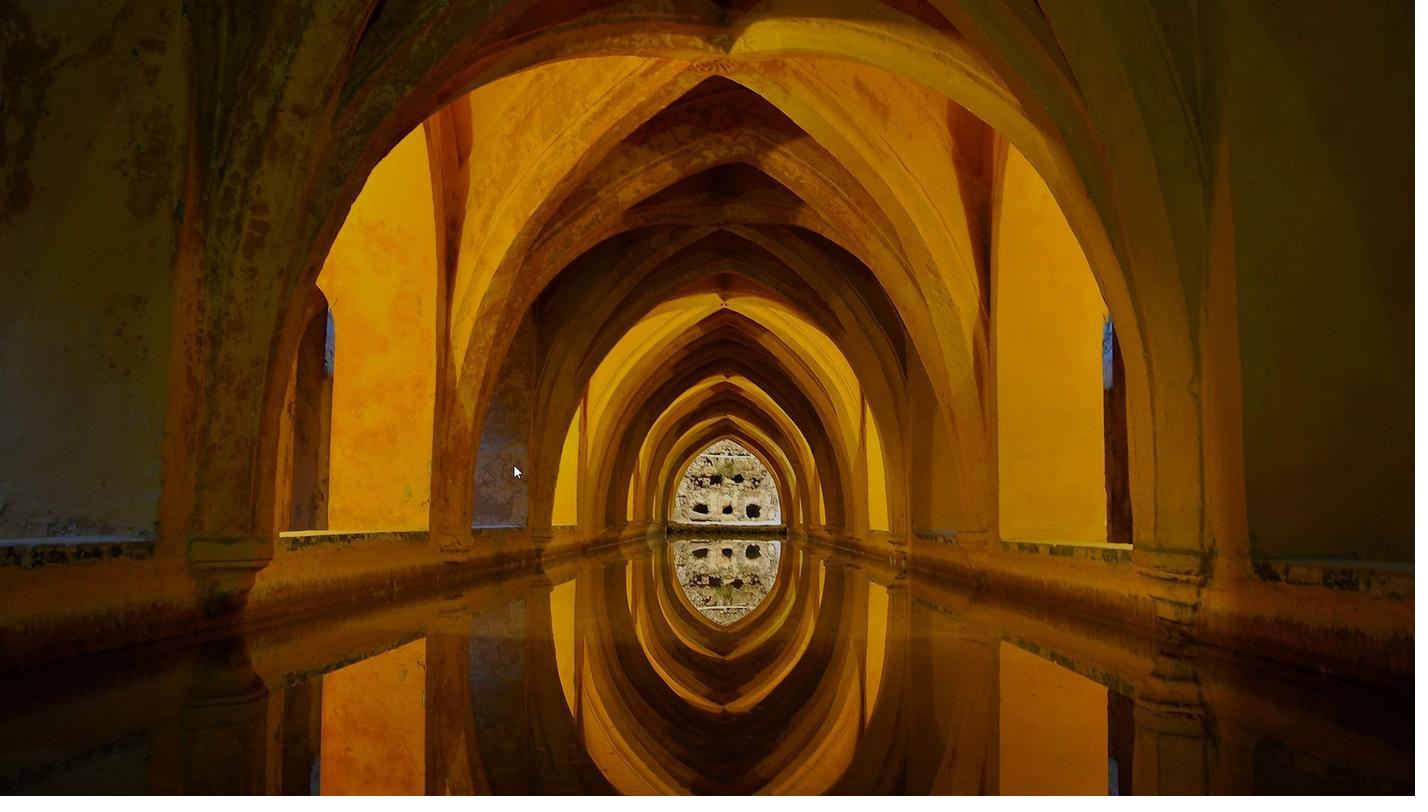 
Action: Mouse pressed left at (511, 467)
Screenshot: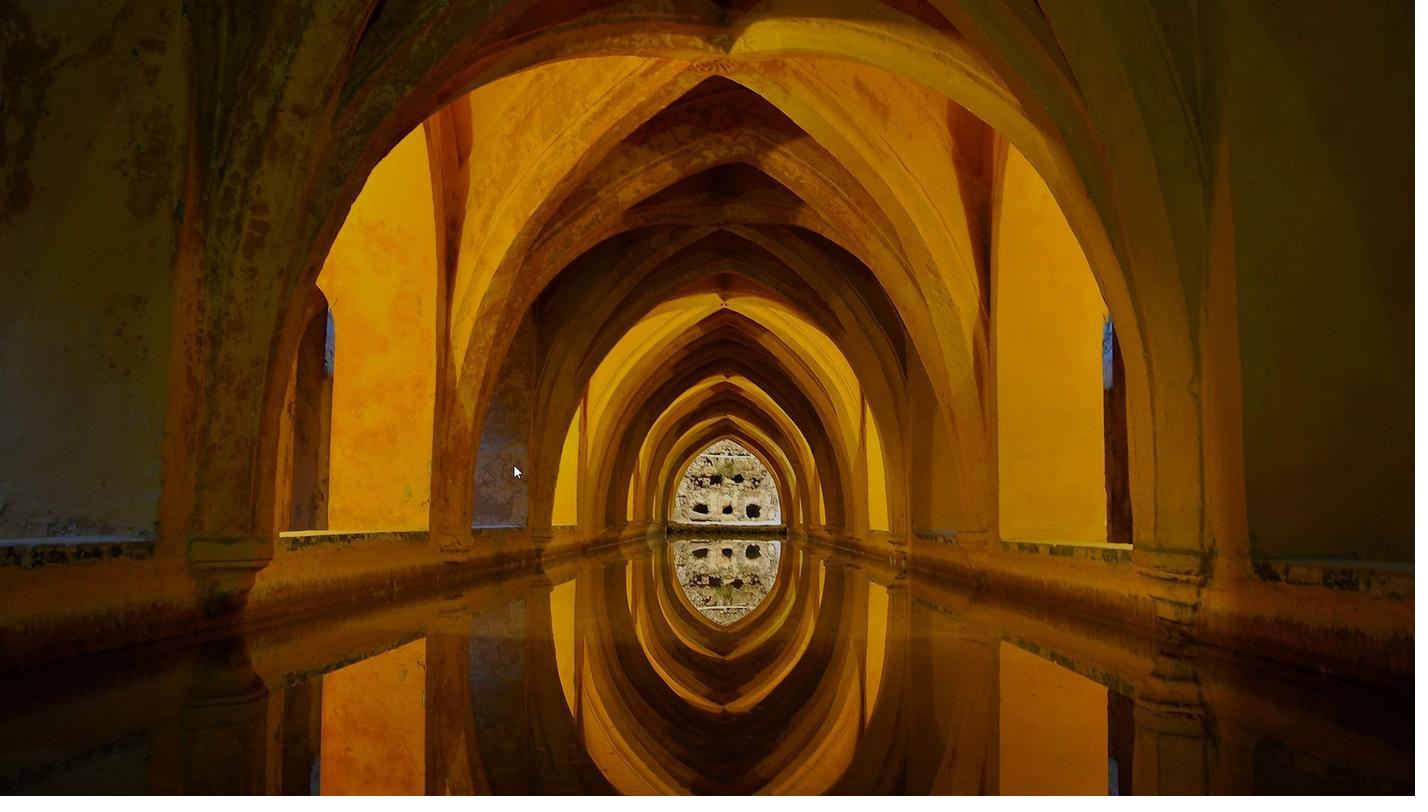 
Action: Mouse moved to (511, 467)
Screenshot: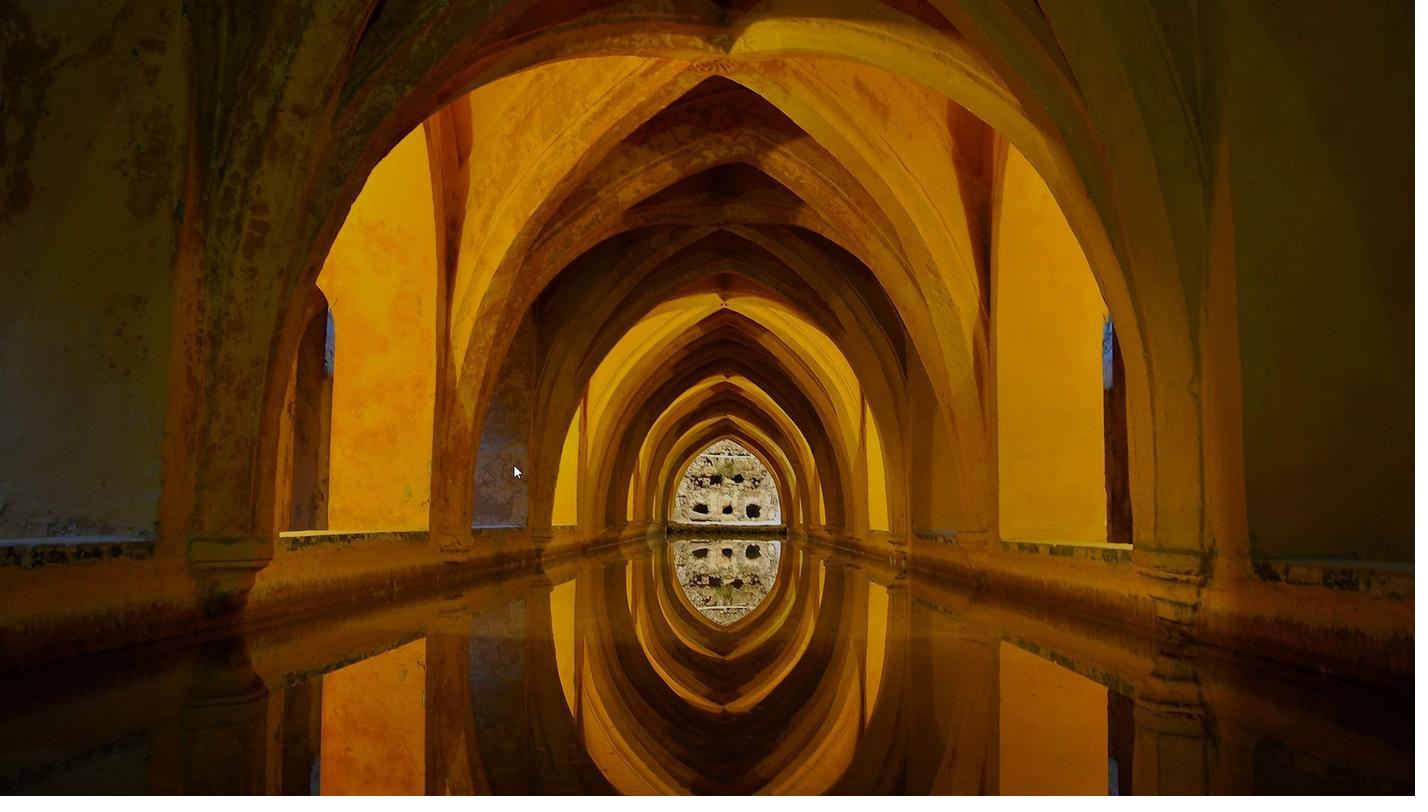 
Action: Mouse pressed left at (511, 467)
Screenshot: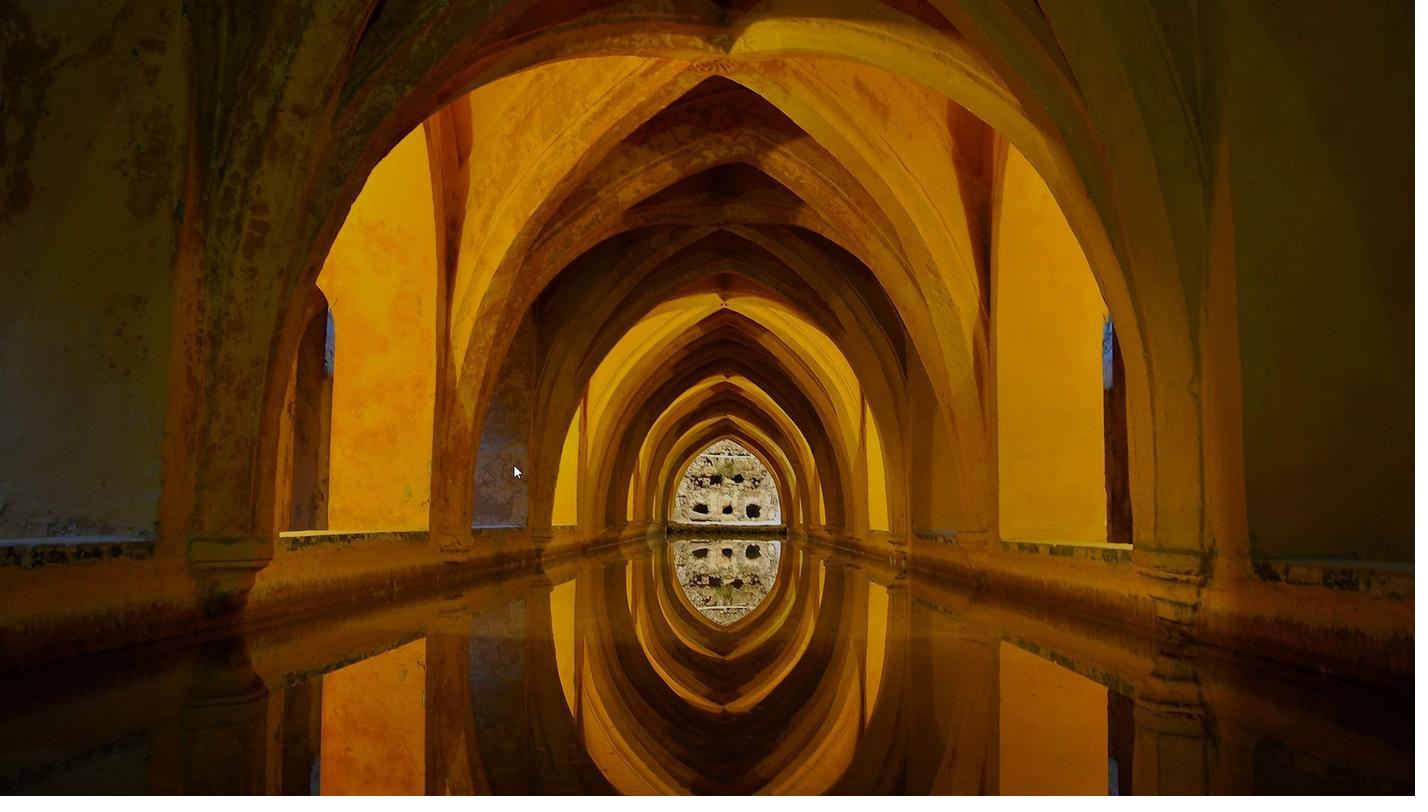 
Action: Mouse moved to (510, 467)
Screenshot: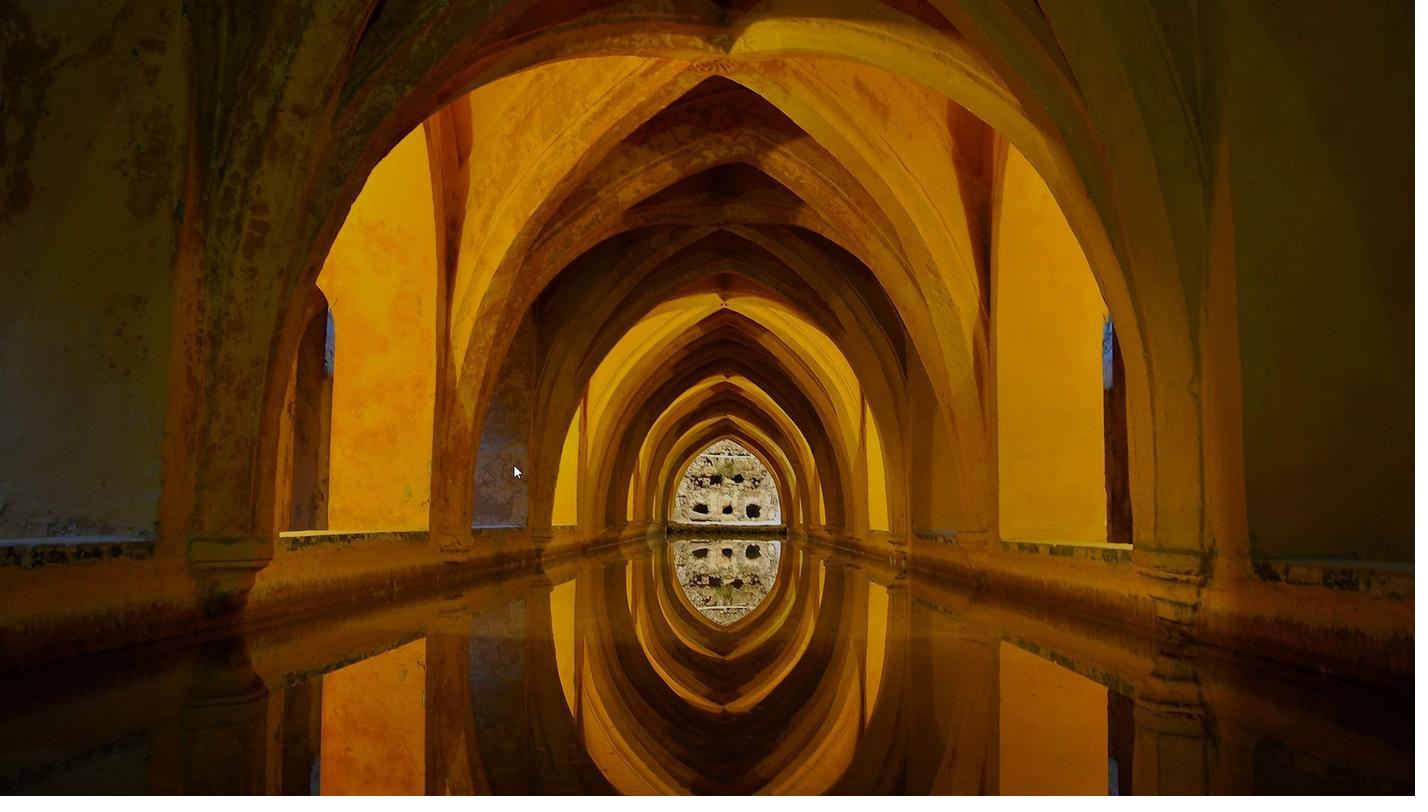 
Action: Mouse pressed left at (510, 467)
Screenshot: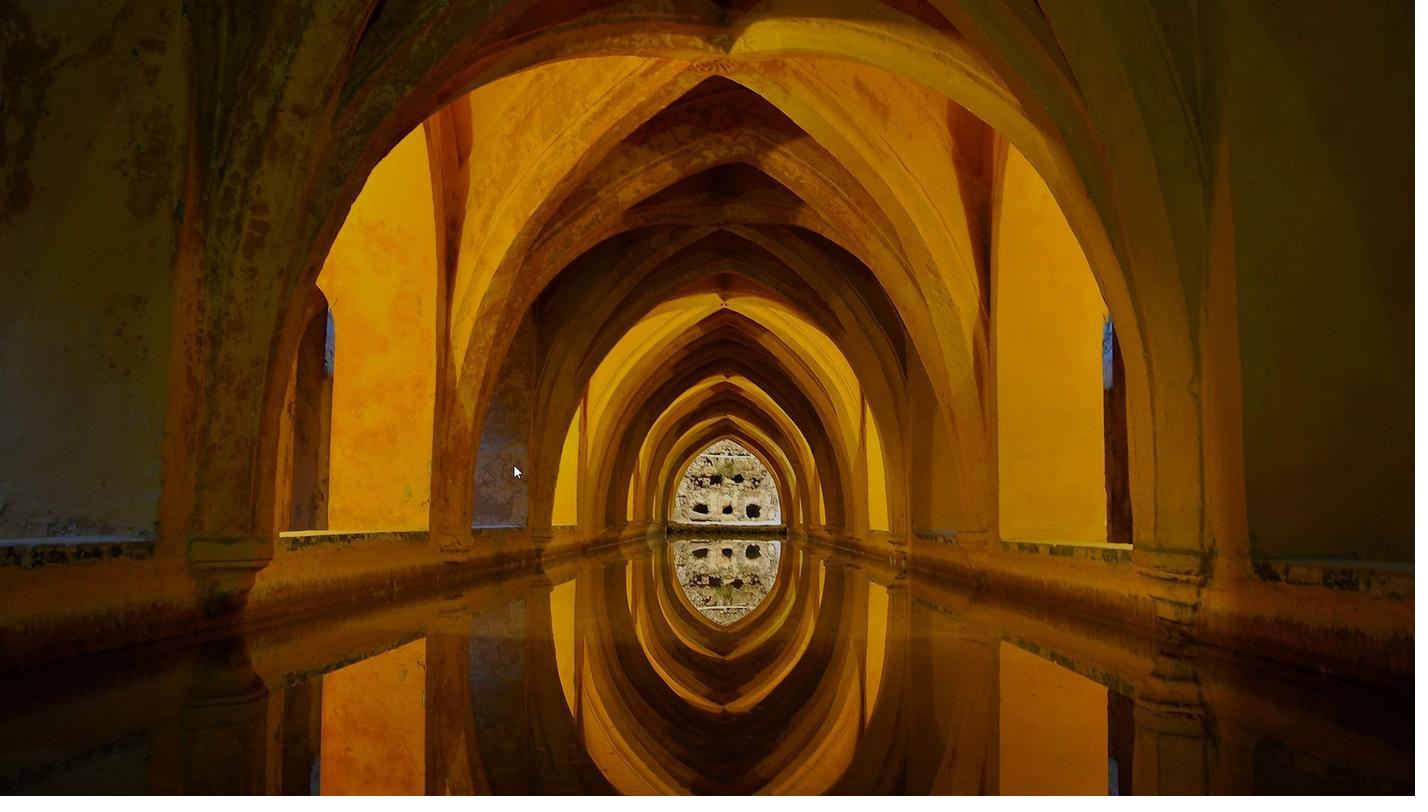 
Action: Mouse moved to (510, 467)
Screenshot: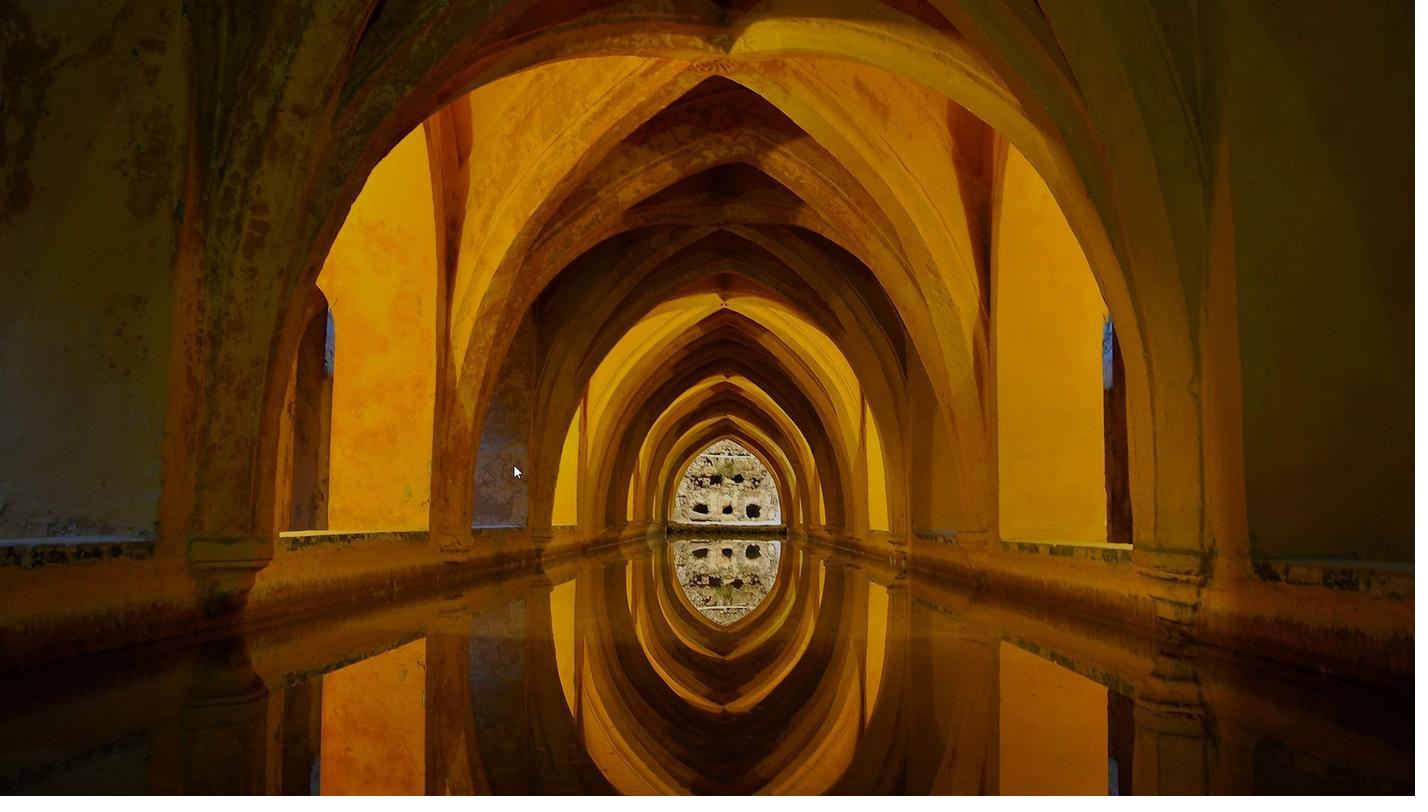 
Action: Mouse pressed left at (510, 467)
Screenshot: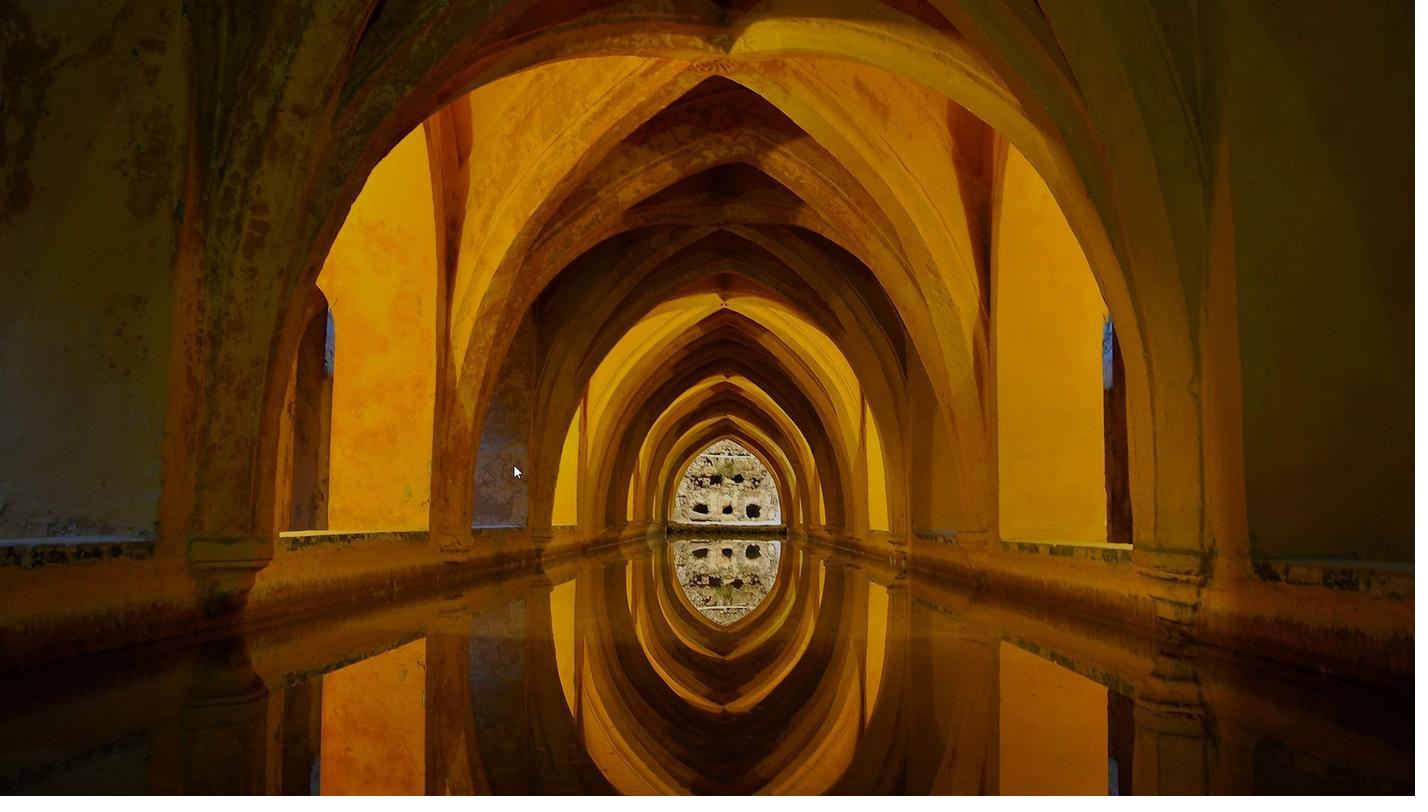
Action: Mouse moved to (513, 468)
Screenshot: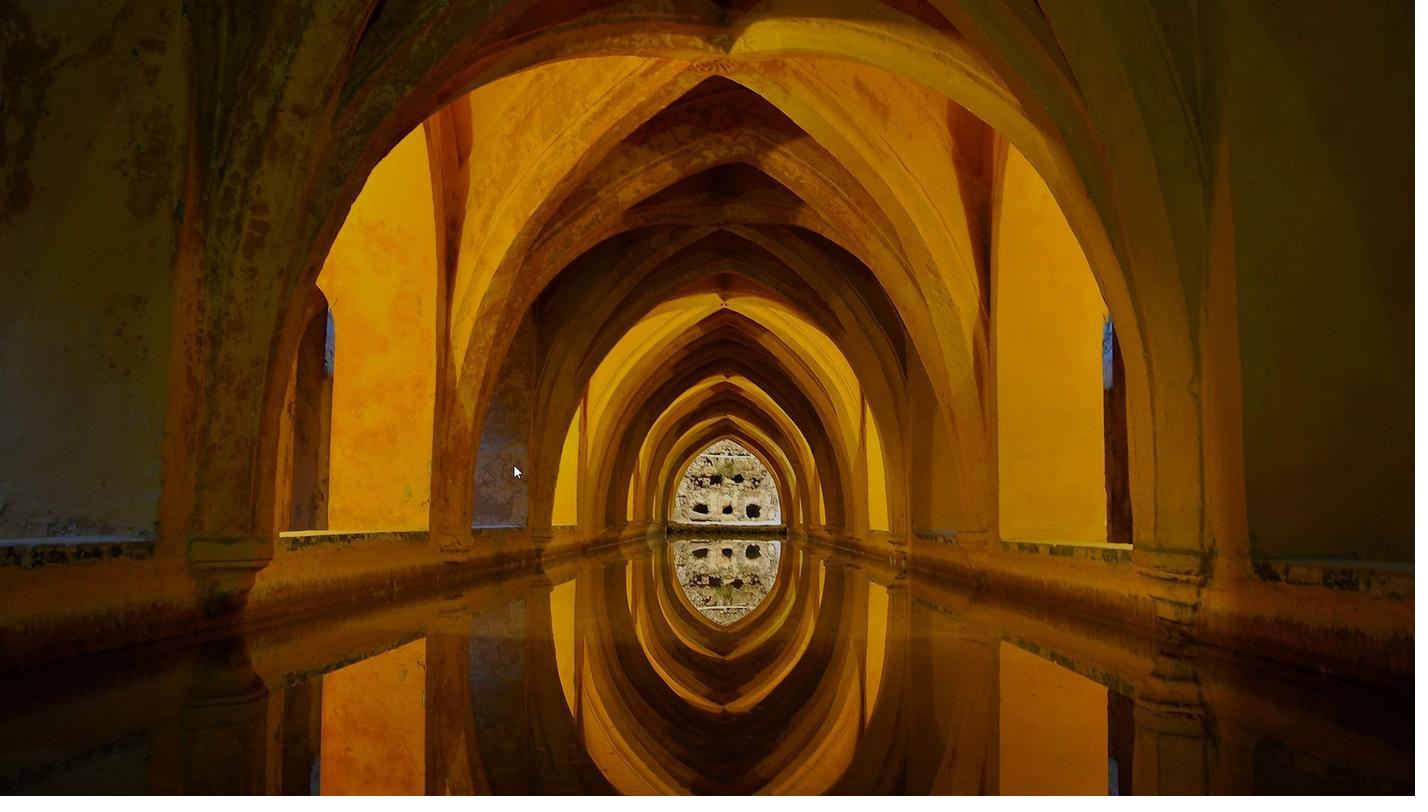 
Action: Key pressed <Key.cmd>ctrl+L
Screenshot: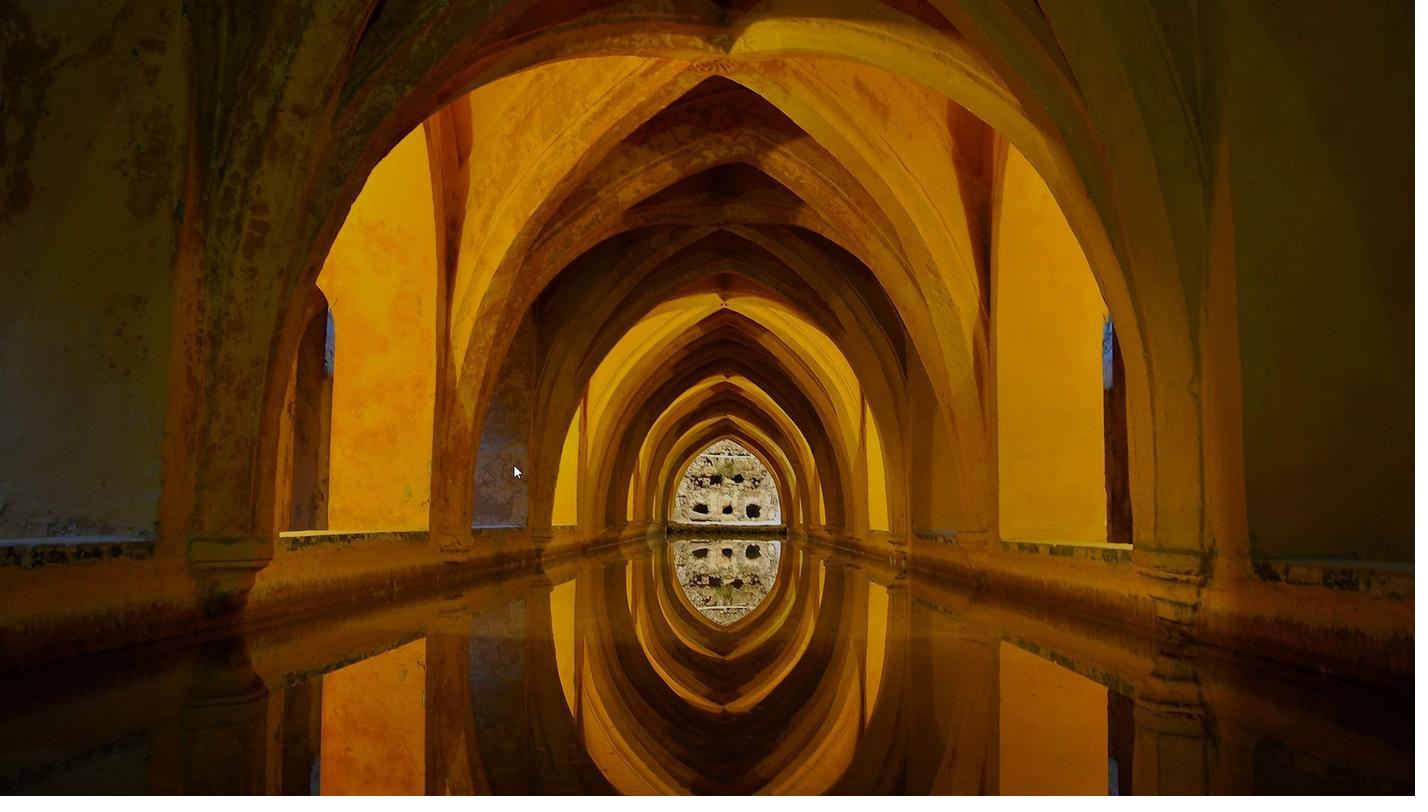 
Action: Mouse moved to (513, 468)
Screenshot: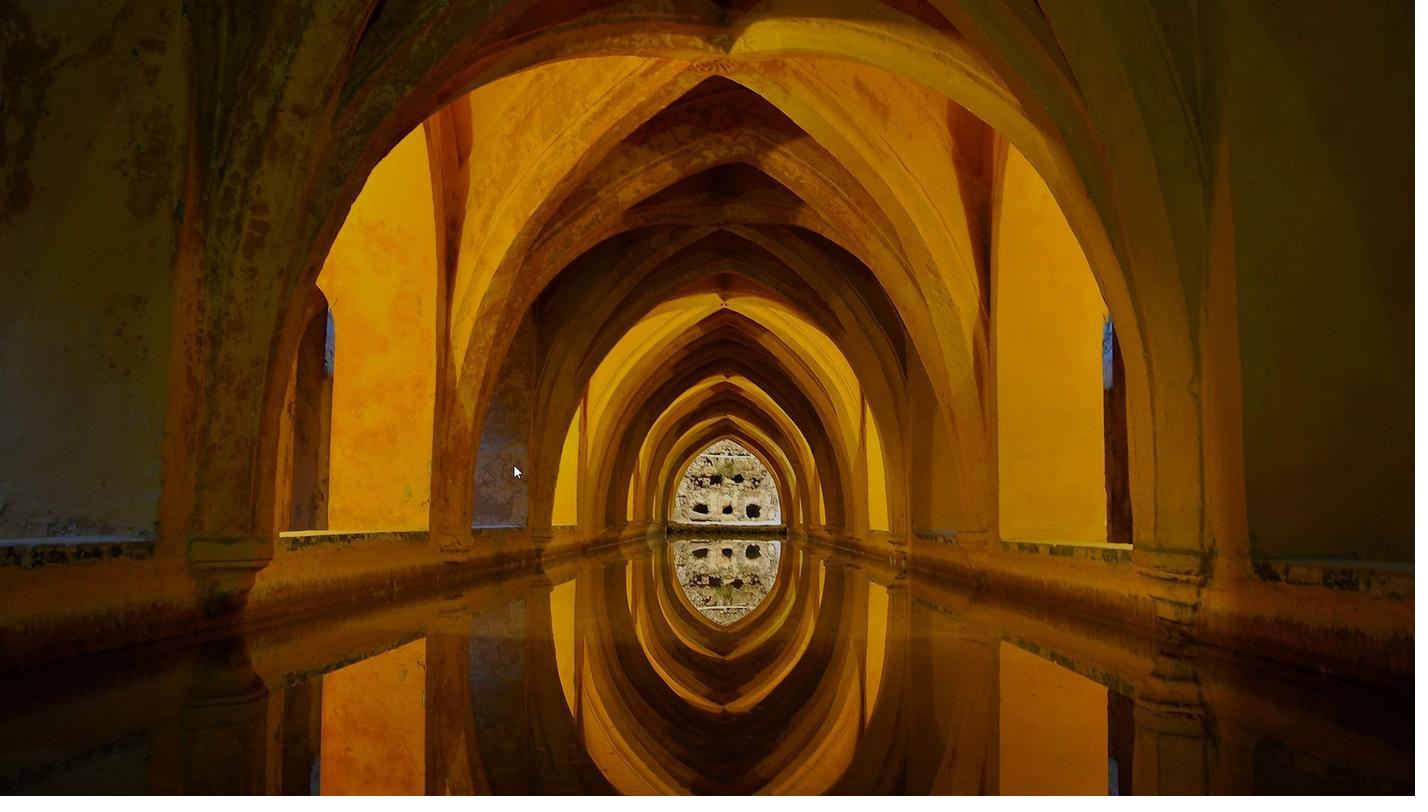 
Action: Key pressed <Key.alt_l><Key.alt_l><Key.alt_l><Key.enter><Key.alt_l><Key.delete>
Screenshot: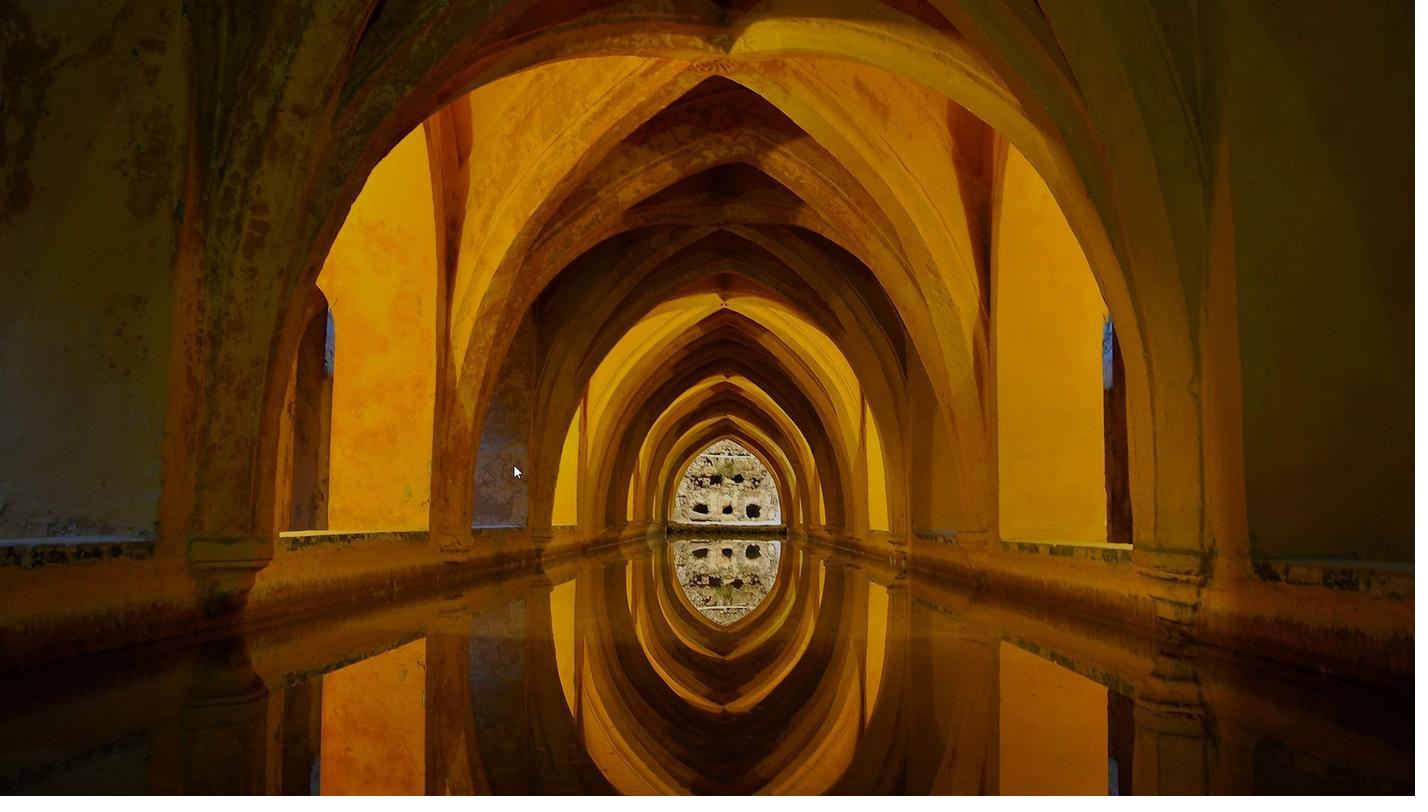 
Action: Mouse moved to (511, 467)
Screenshot: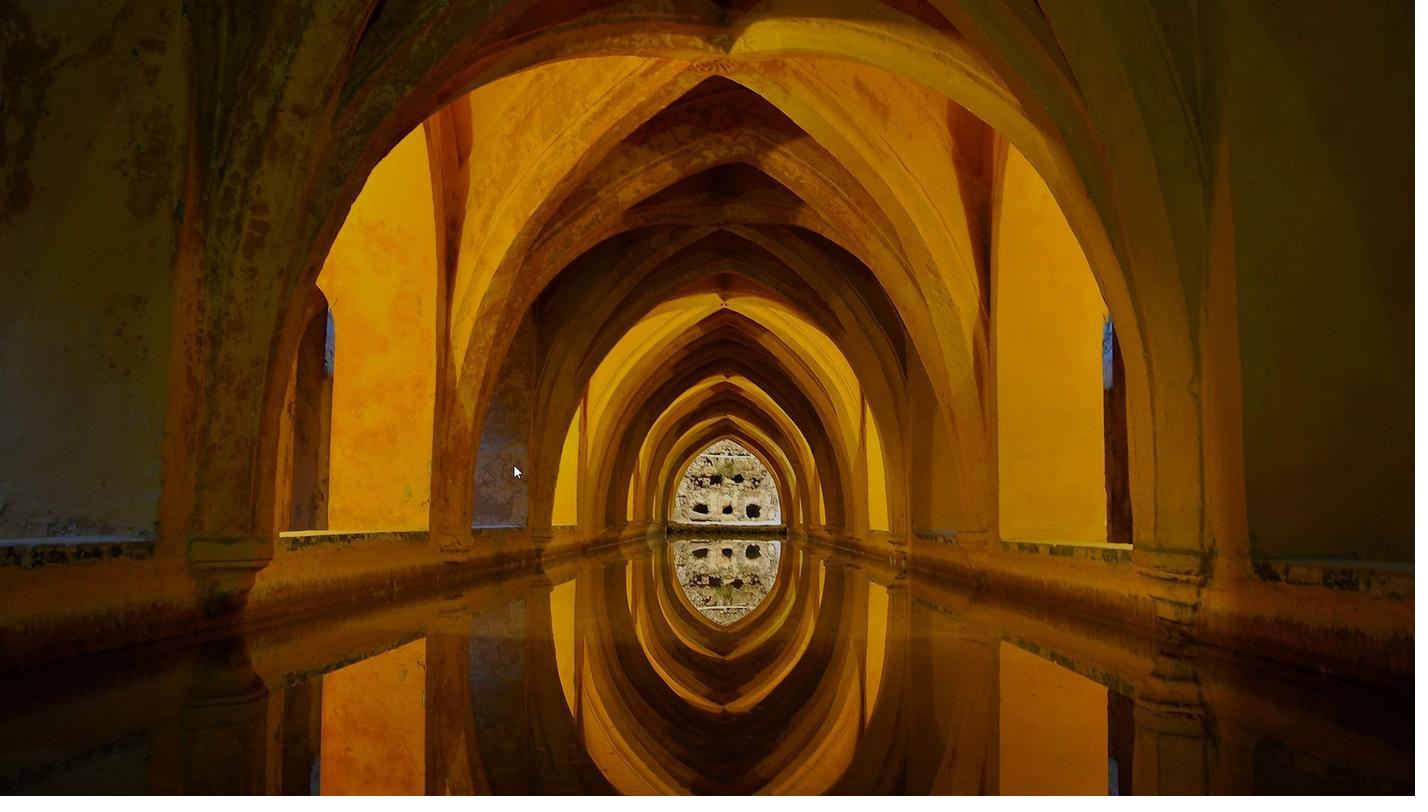 
Action: Mouse pressed left at (511, 467)
Screenshot: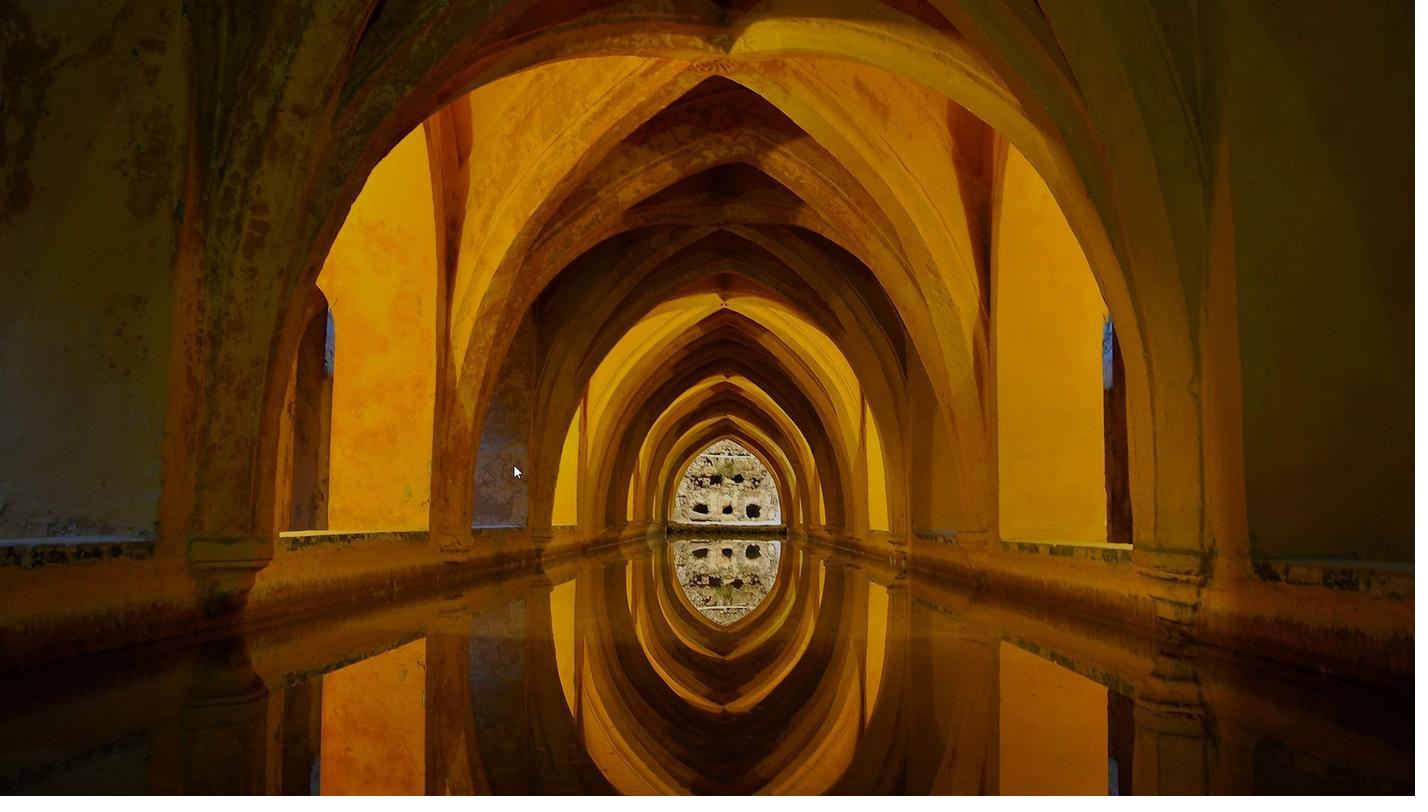 
Action: Mouse moved to (510, 468)
Screenshot: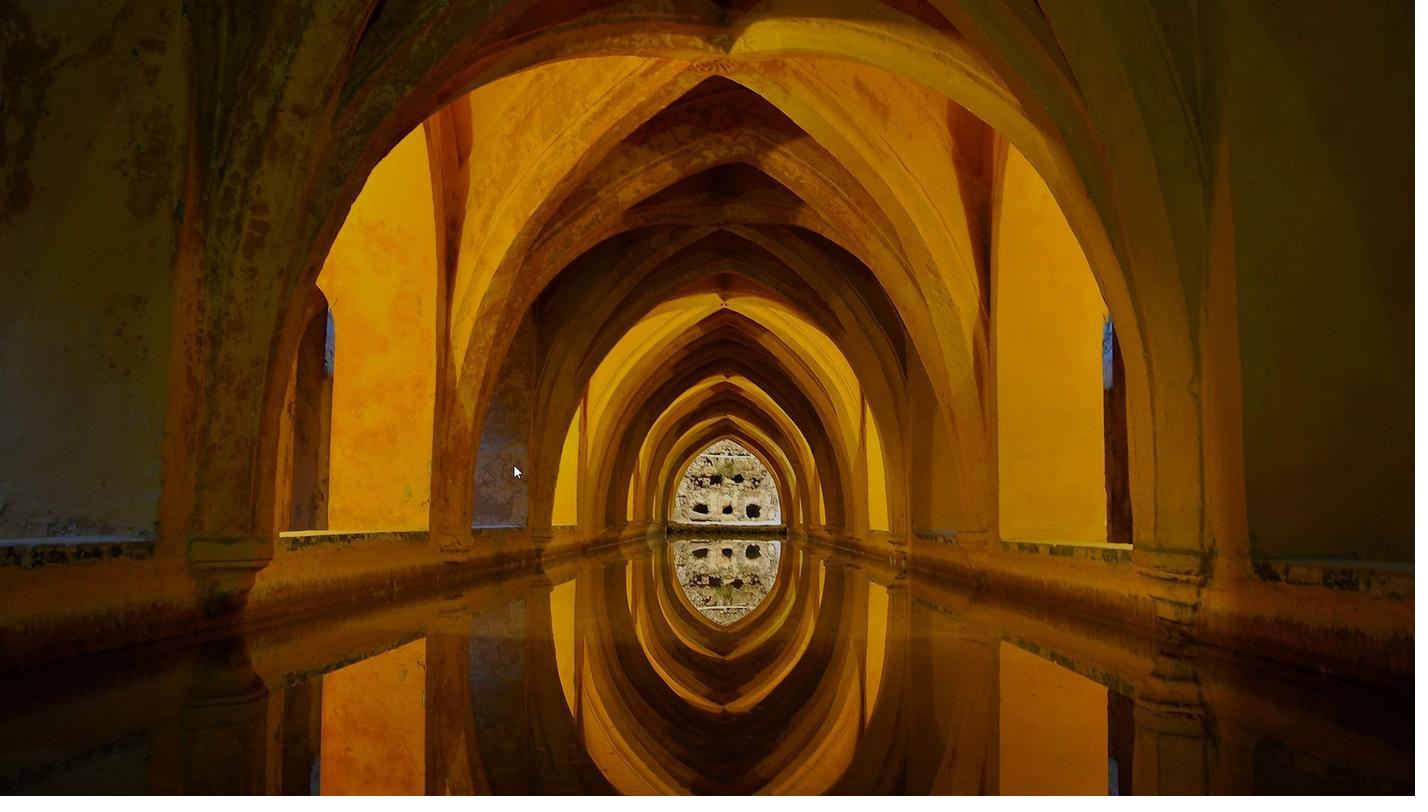 
Action: Mouse scrolled (510, 468) with delta (0, 0)
Screenshot: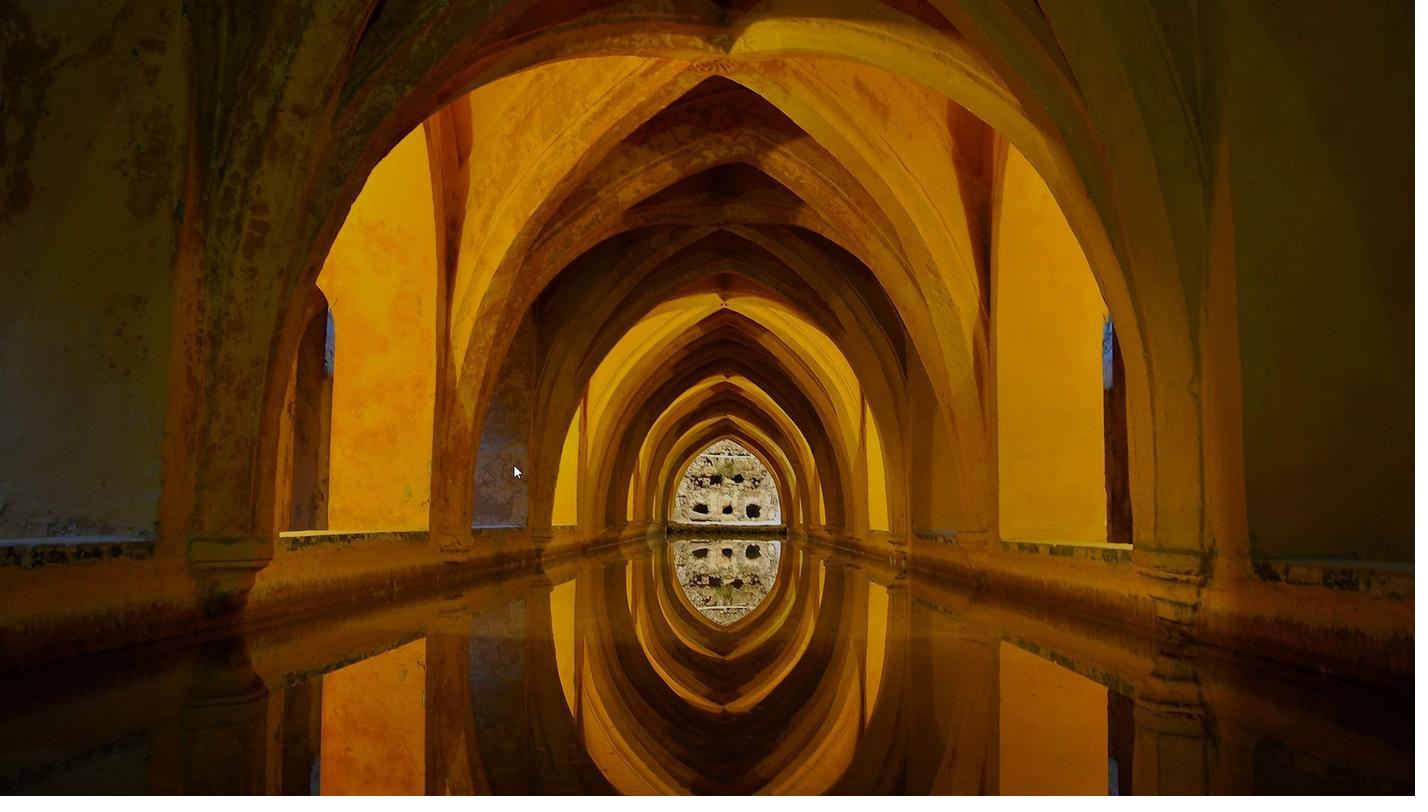 
Action: Mouse moved to (510, 468)
Screenshot: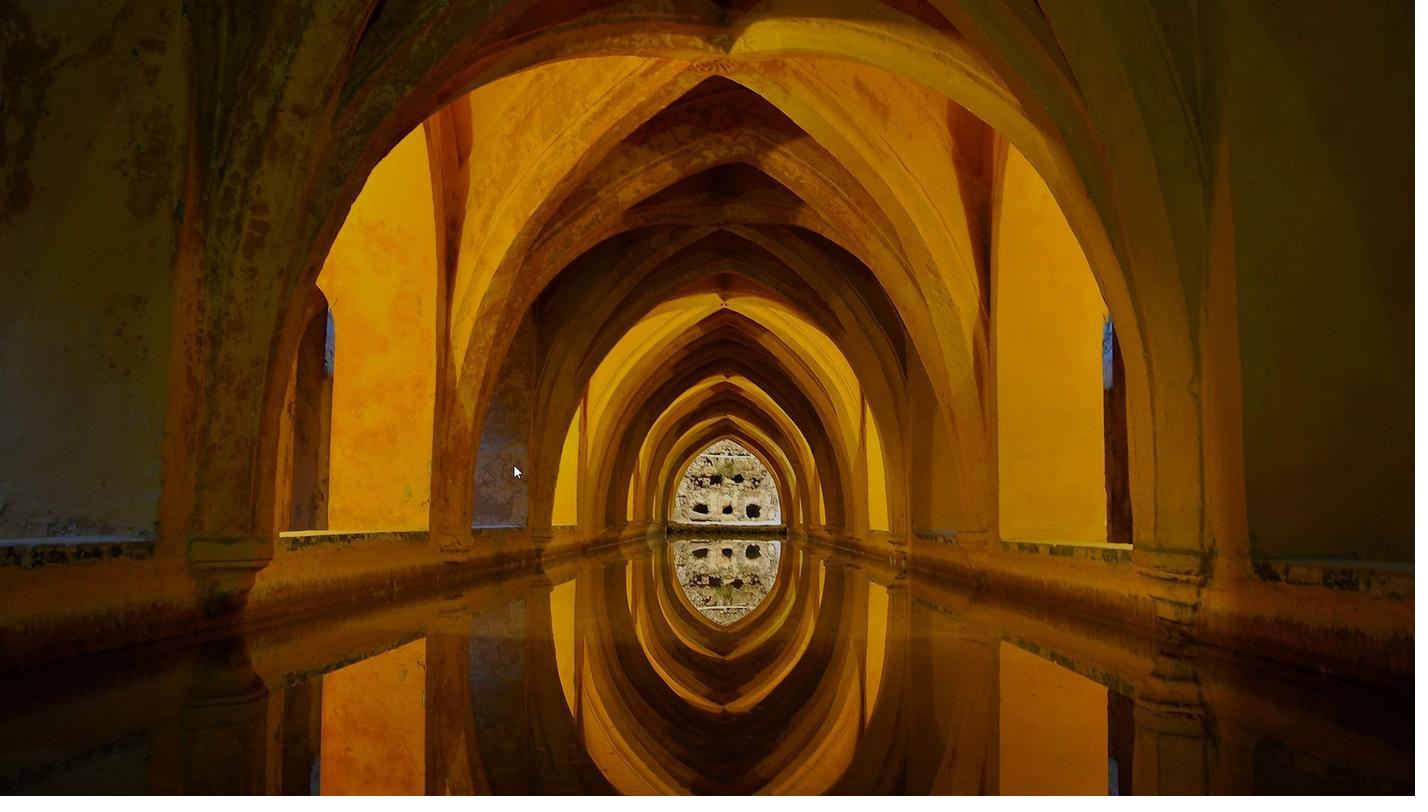 
Action: Mouse scrolled (510, 468) with delta (0, 0)
Screenshot: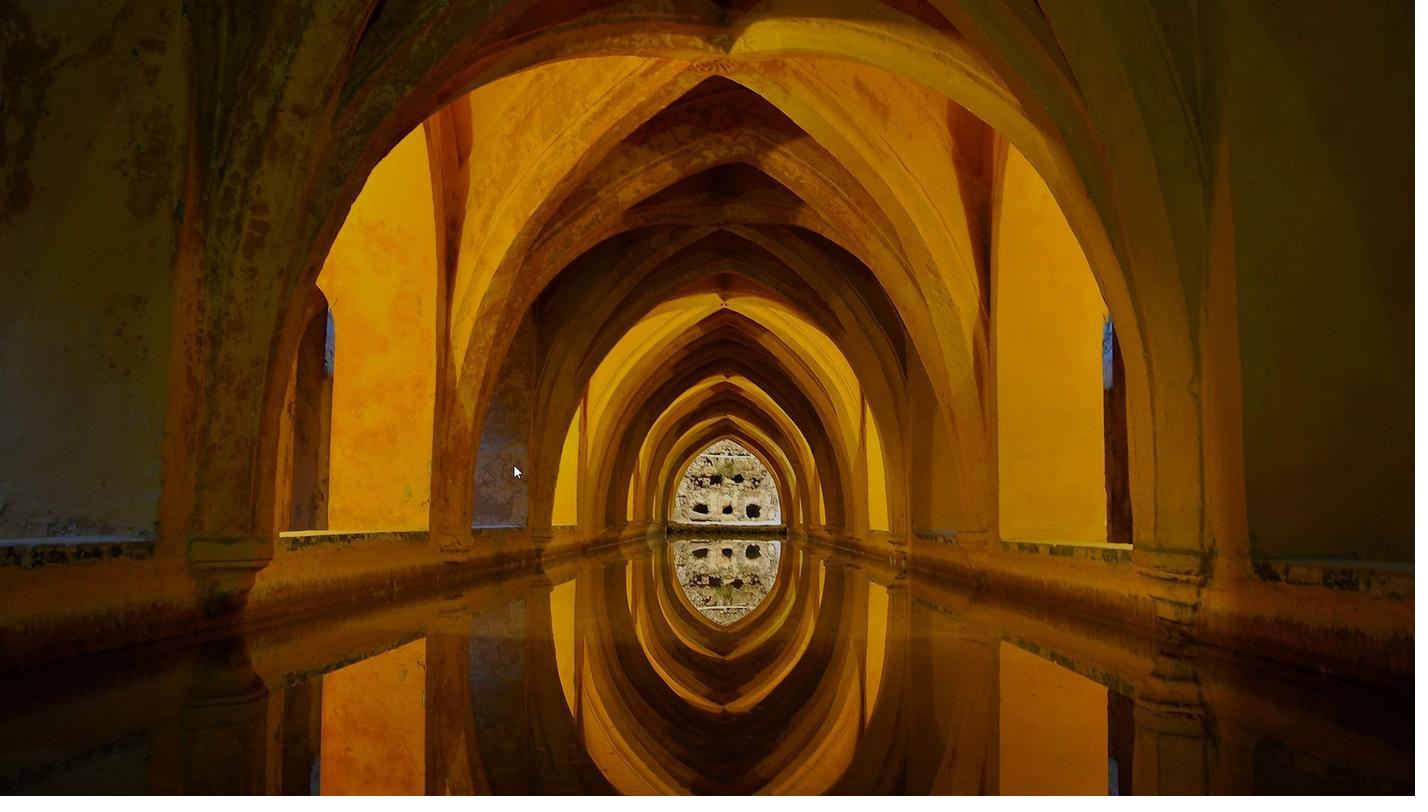 
Action: Mouse moved to (510, 468)
Screenshot: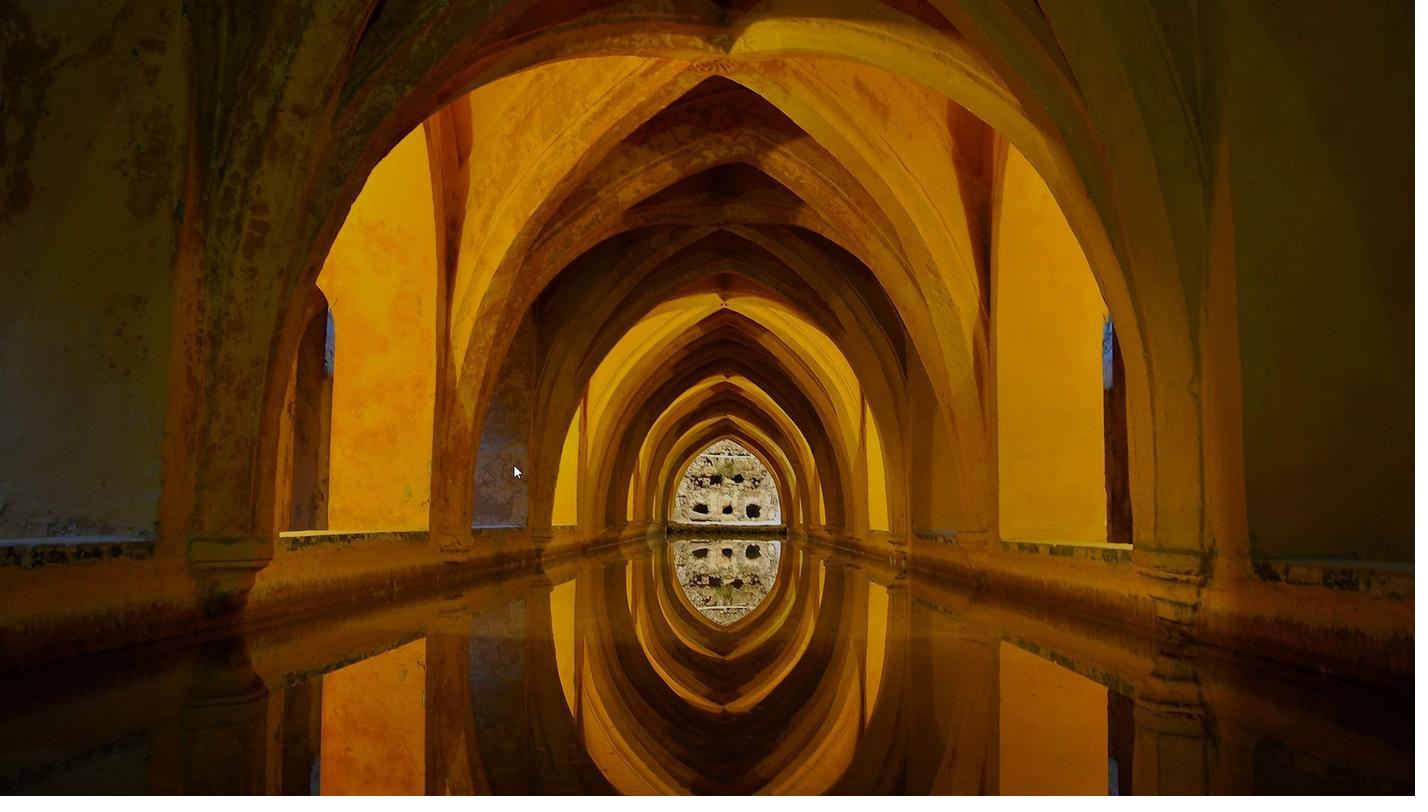 
Action: Mouse scrolled (510, 468) with delta (0, 0)
Screenshot: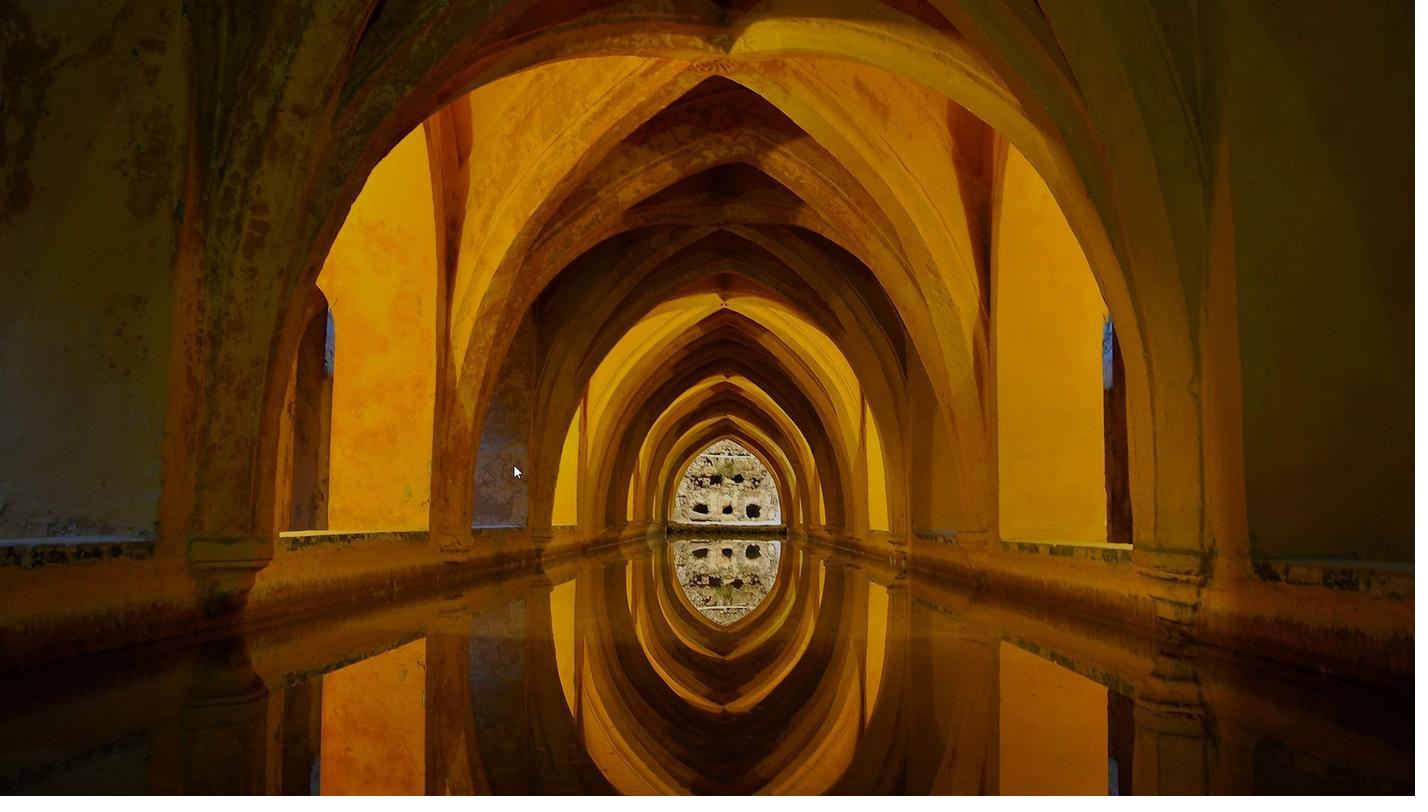 
Action: Mouse moved to (510, 468)
Screenshot: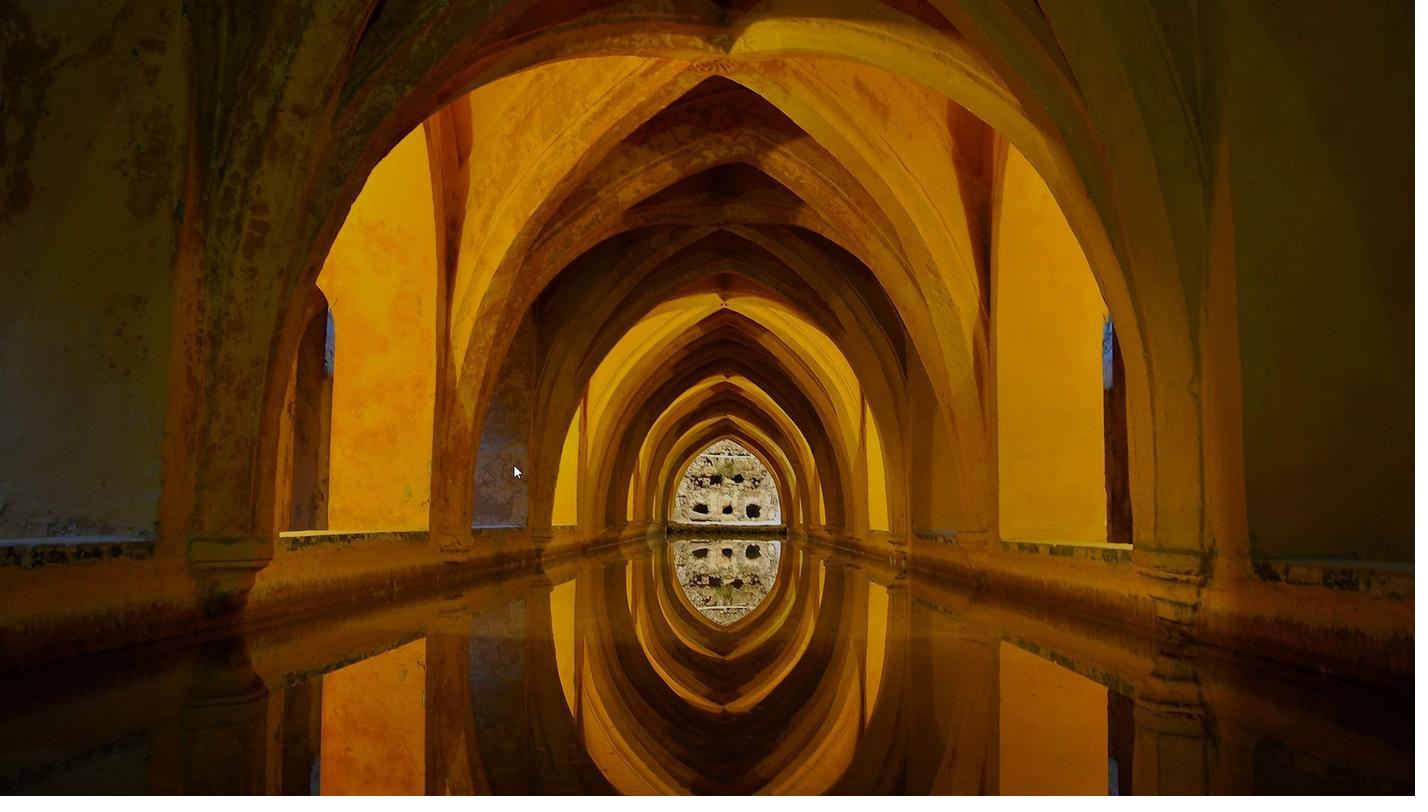 
Action: Mouse scrolled (510, 468) with delta (0, 0)
Screenshot: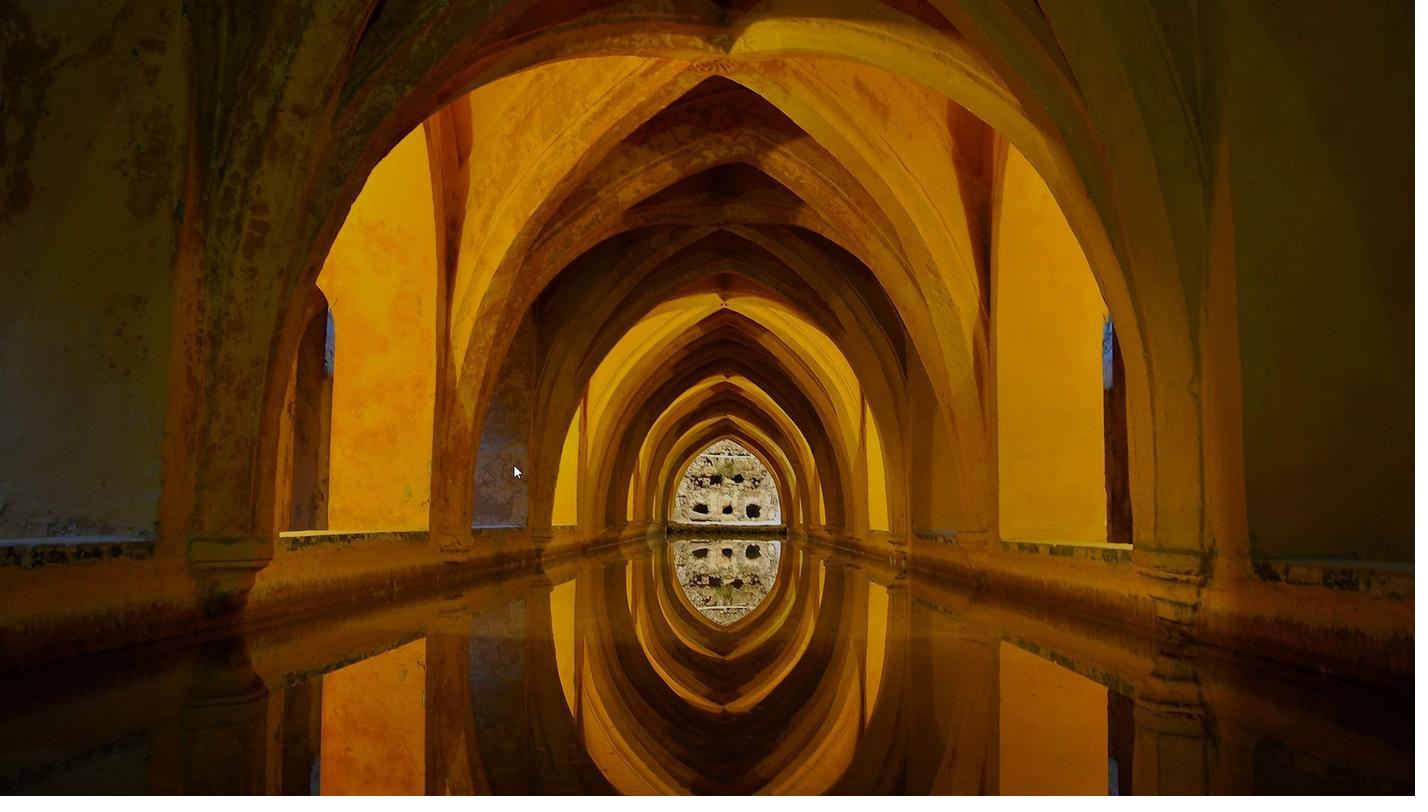 
Action: Mouse scrolled (510, 468) with delta (0, 0)
Screenshot: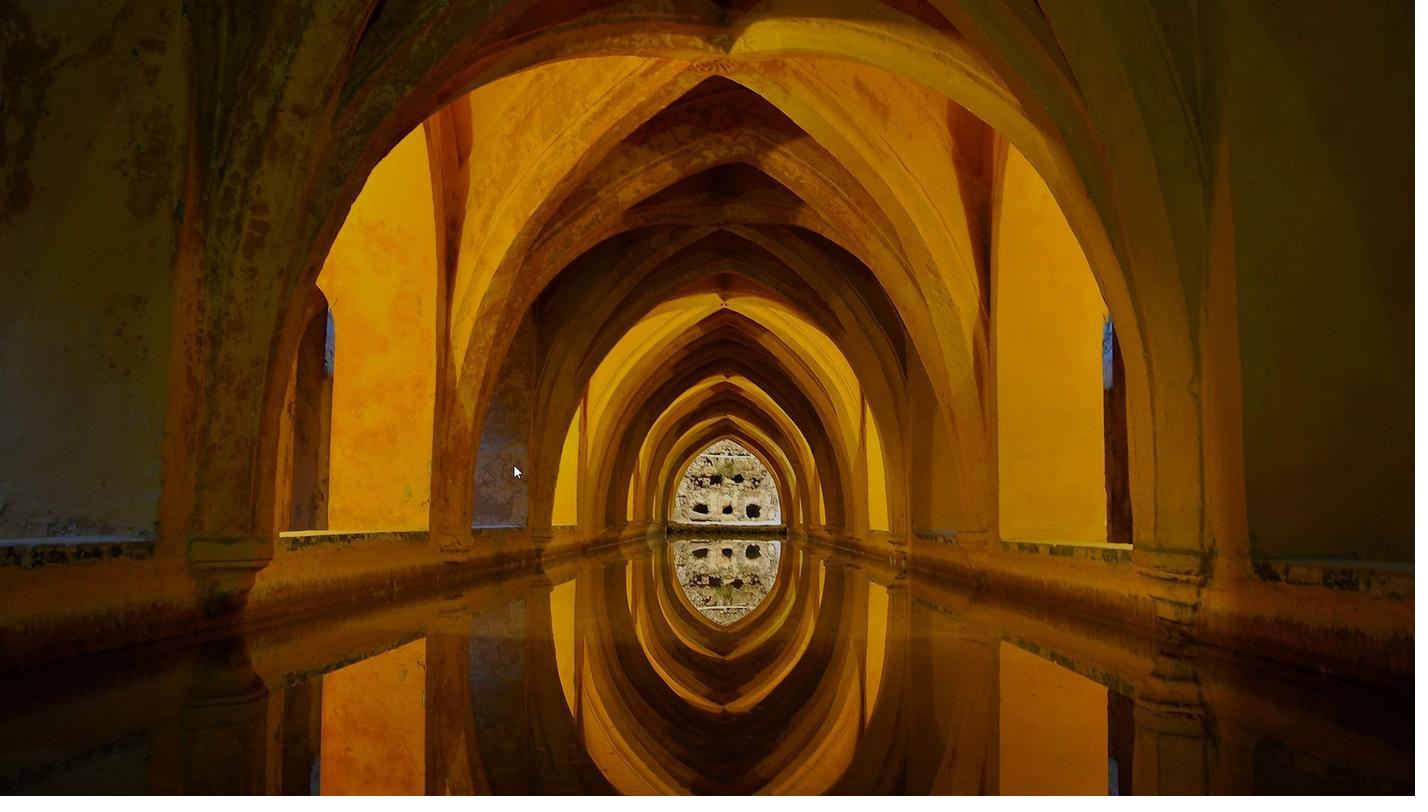 
Action: Mouse moved to (510, 468)
Screenshot: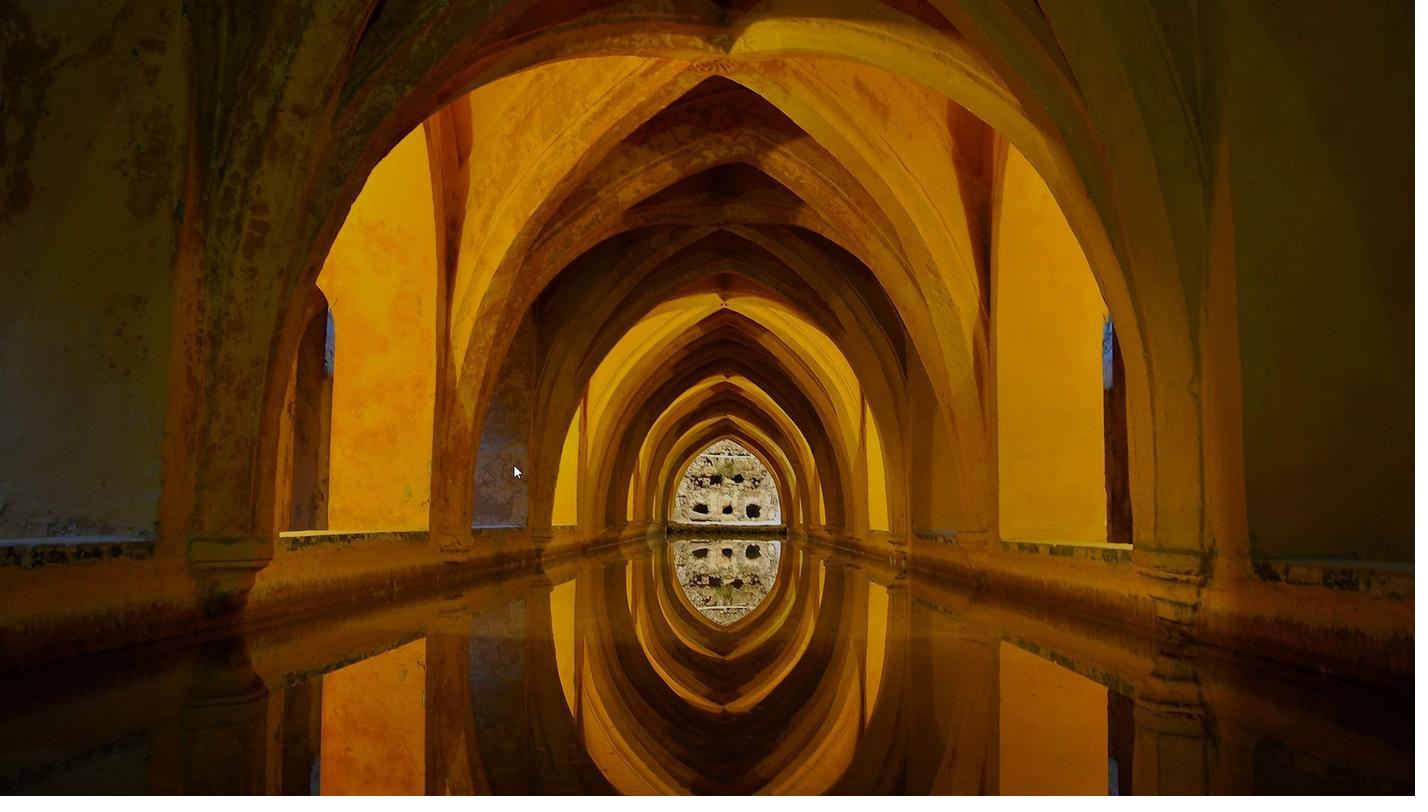 
Action: Mouse scrolled (510, 468) with delta (0, 0)
Screenshot: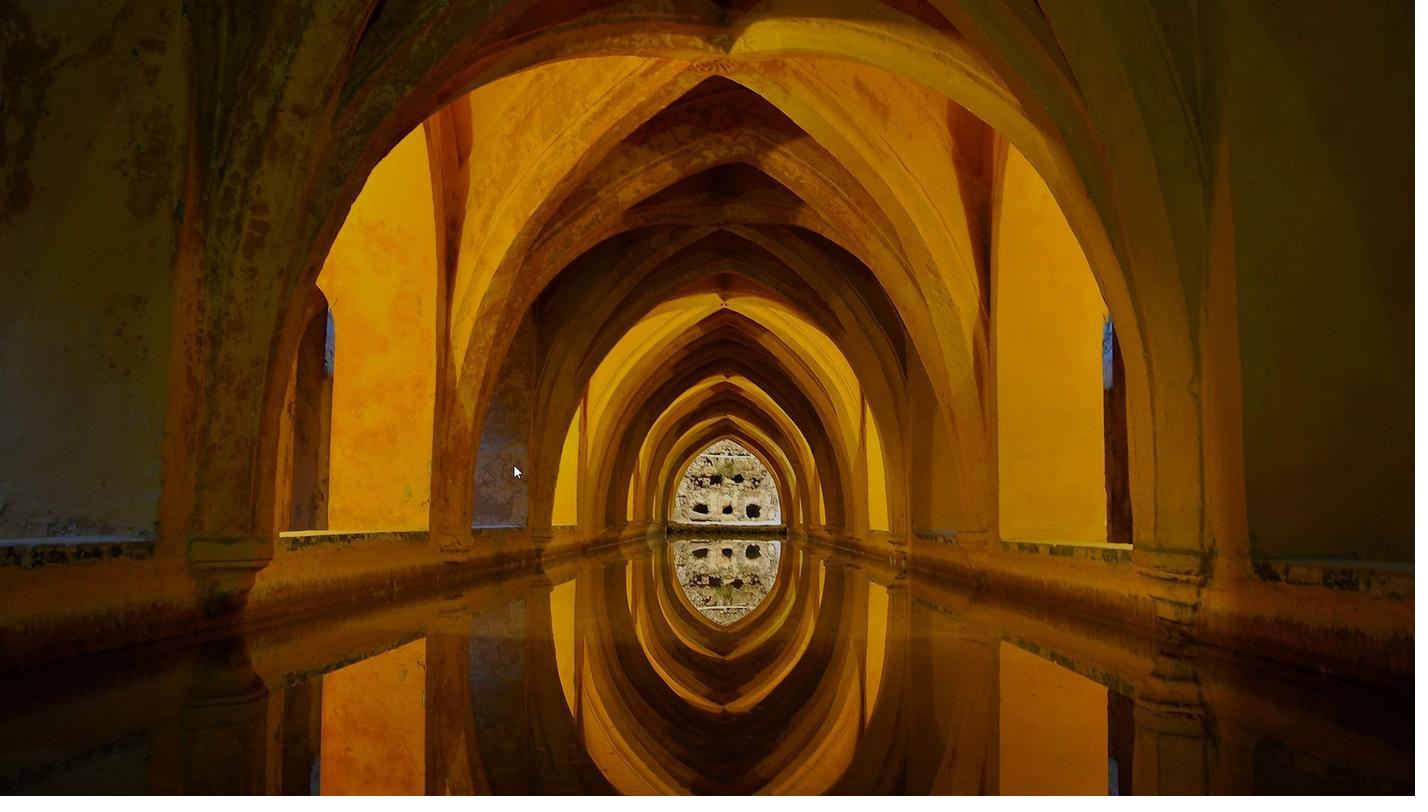 
Action: Mouse scrolled (510, 468) with delta (0, 0)
Screenshot: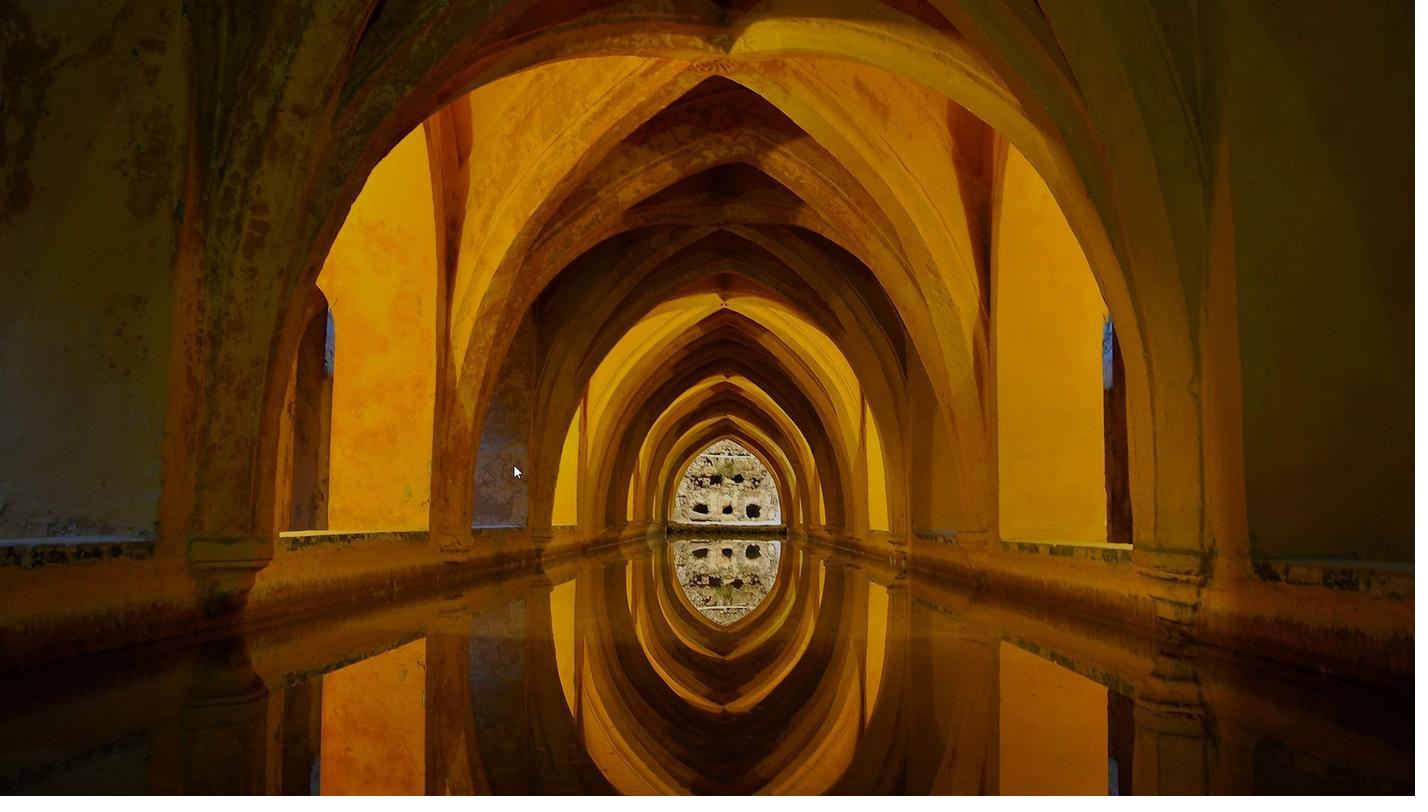 
Action: Mouse scrolled (510, 468) with delta (0, 0)
Screenshot: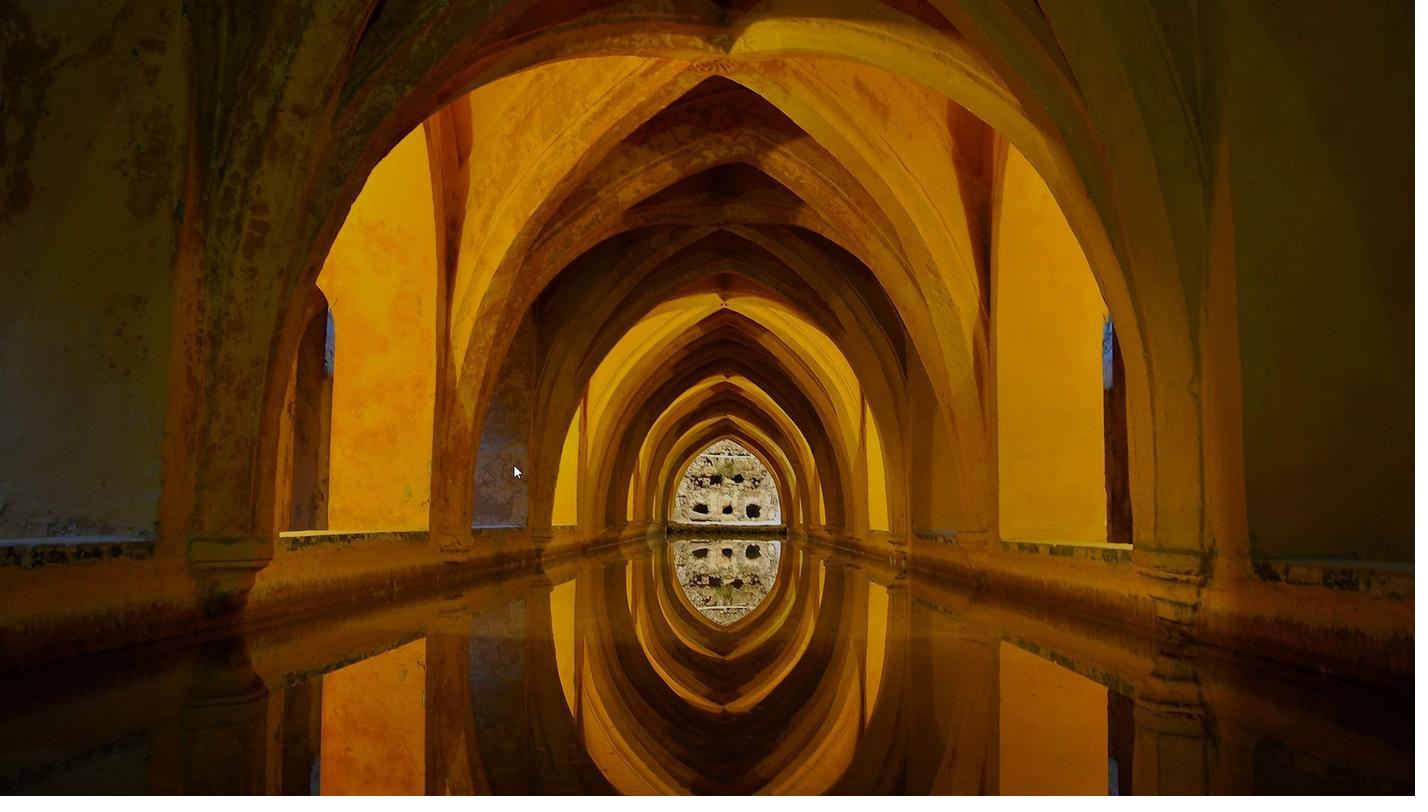 
Action: Mouse moved to (510, 468)
Screenshot: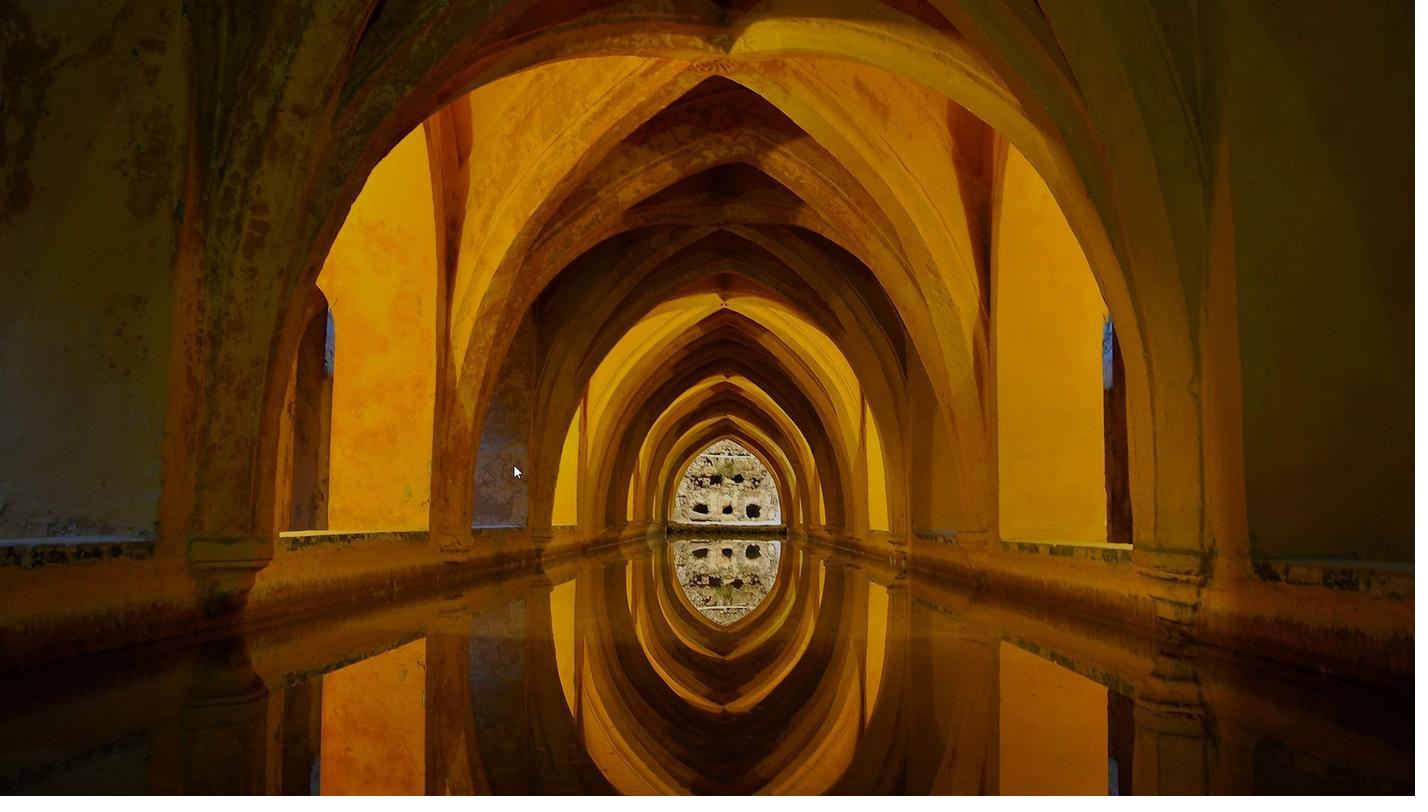 
Action: Mouse scrolled (510, 468) with delta (0, 0)
Screenshot: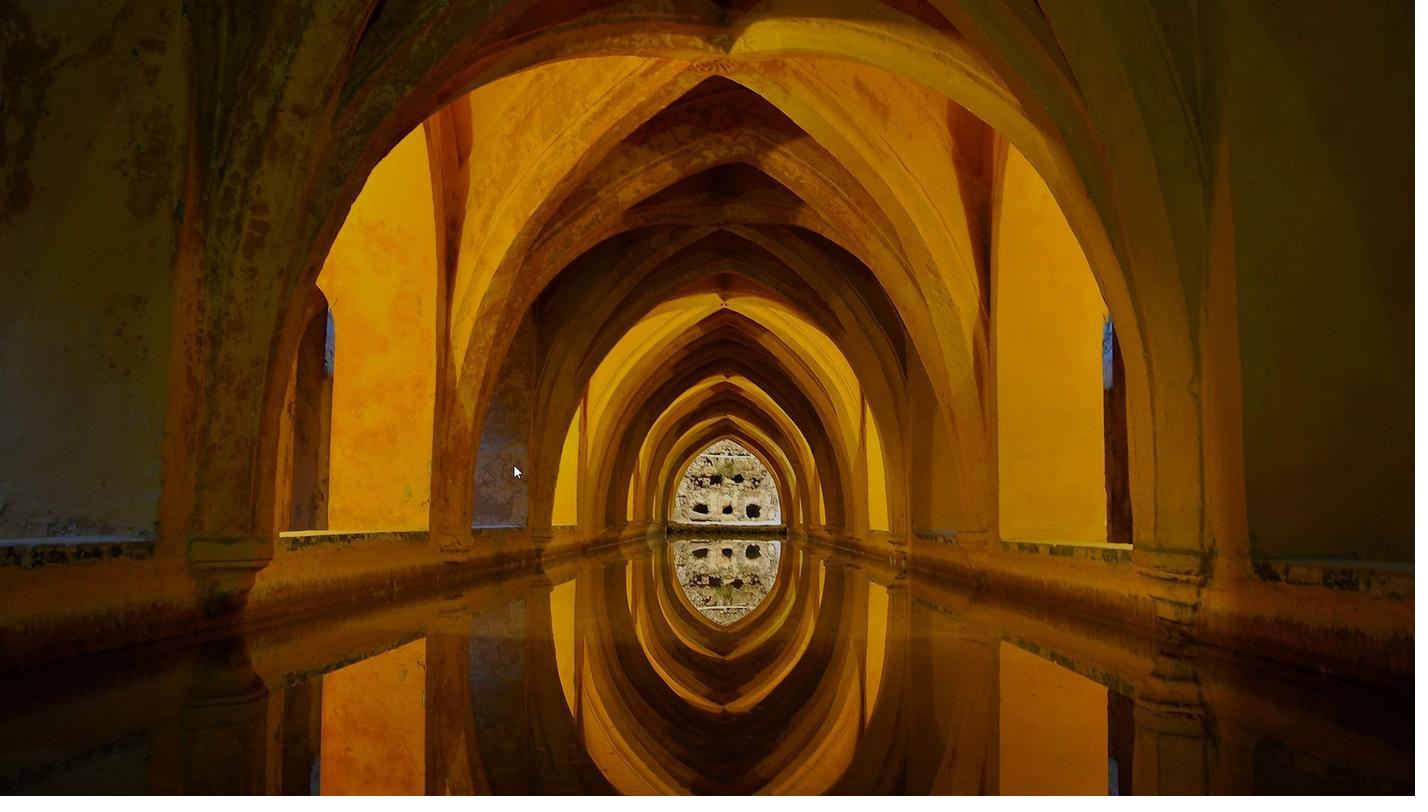 
Action: Mouse scrolled (510, 468) with delta (0, 0)
Screenshot: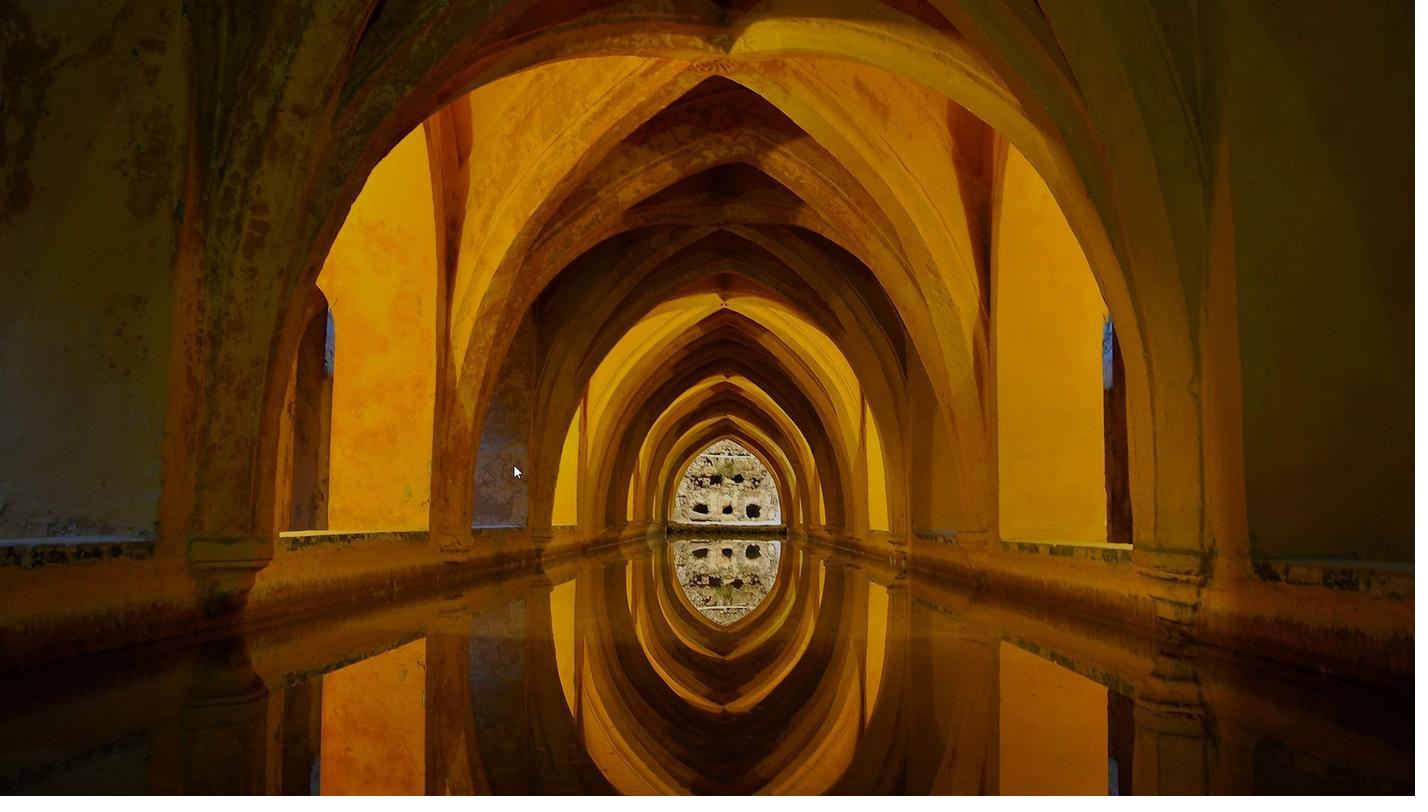 
Action: Mouse scrolled (510, 468) with delta (0, 0)
Screenshot: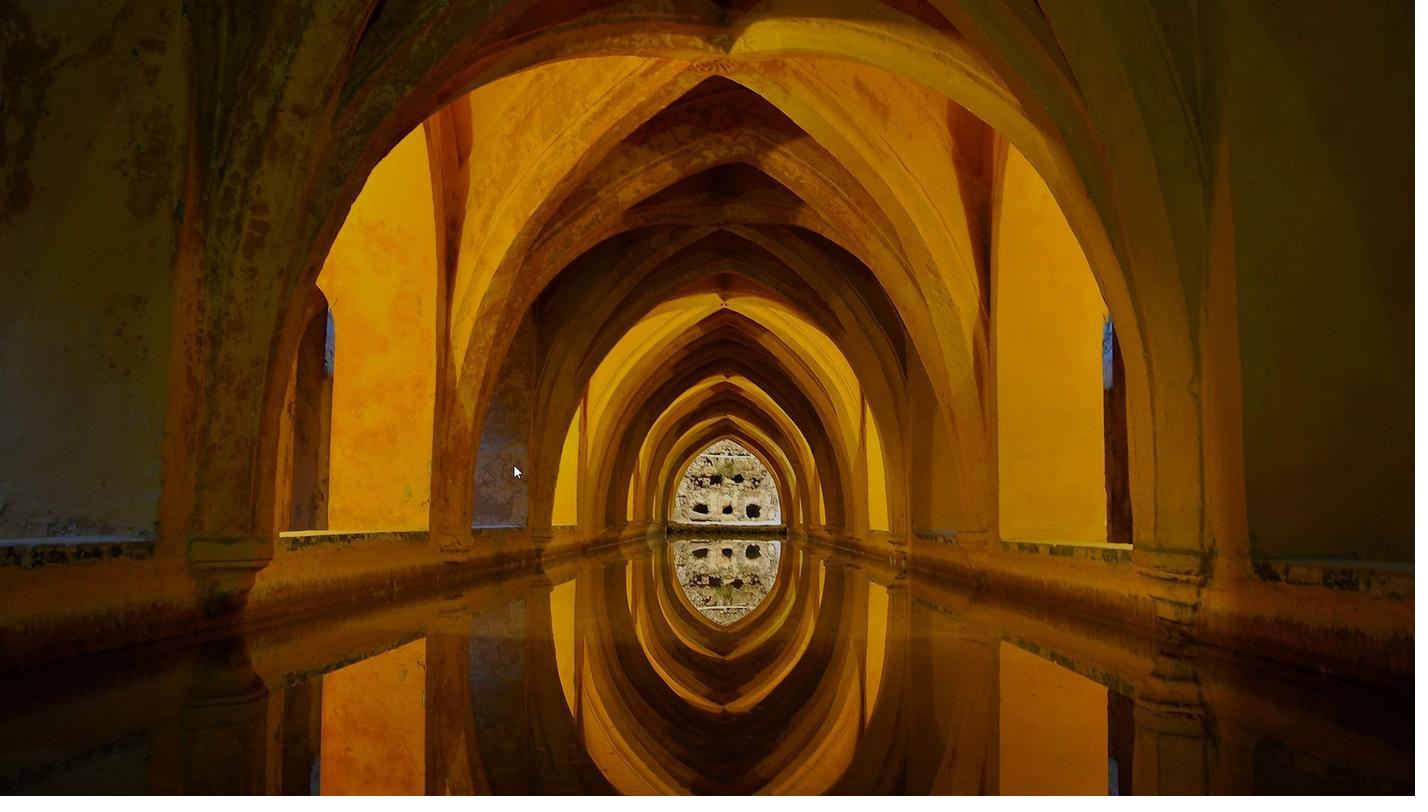 
Action: Mouse moved to (510, 468)
Screenshot: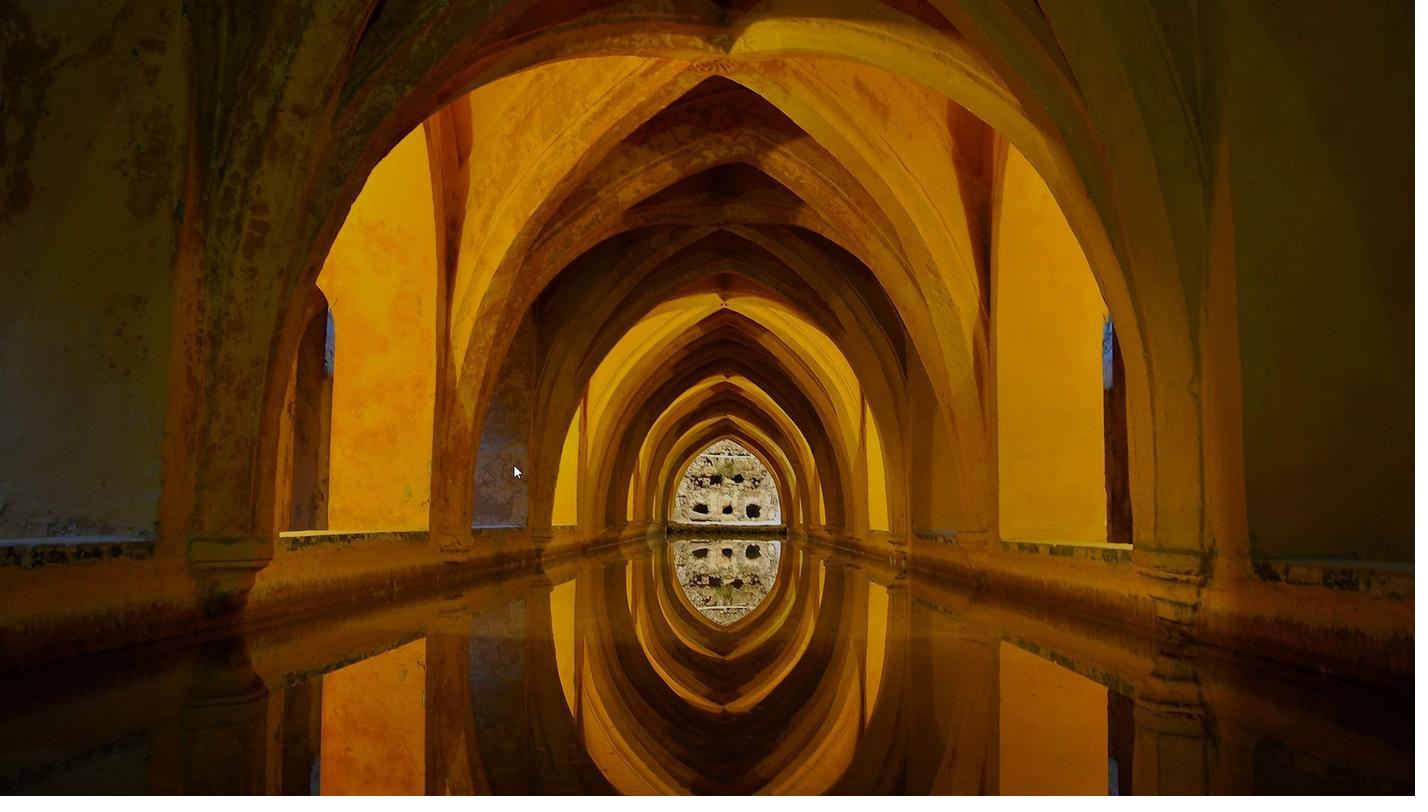 
Action: Mouse scrolled (510, 468) with delta (0, 0)
Screenshot: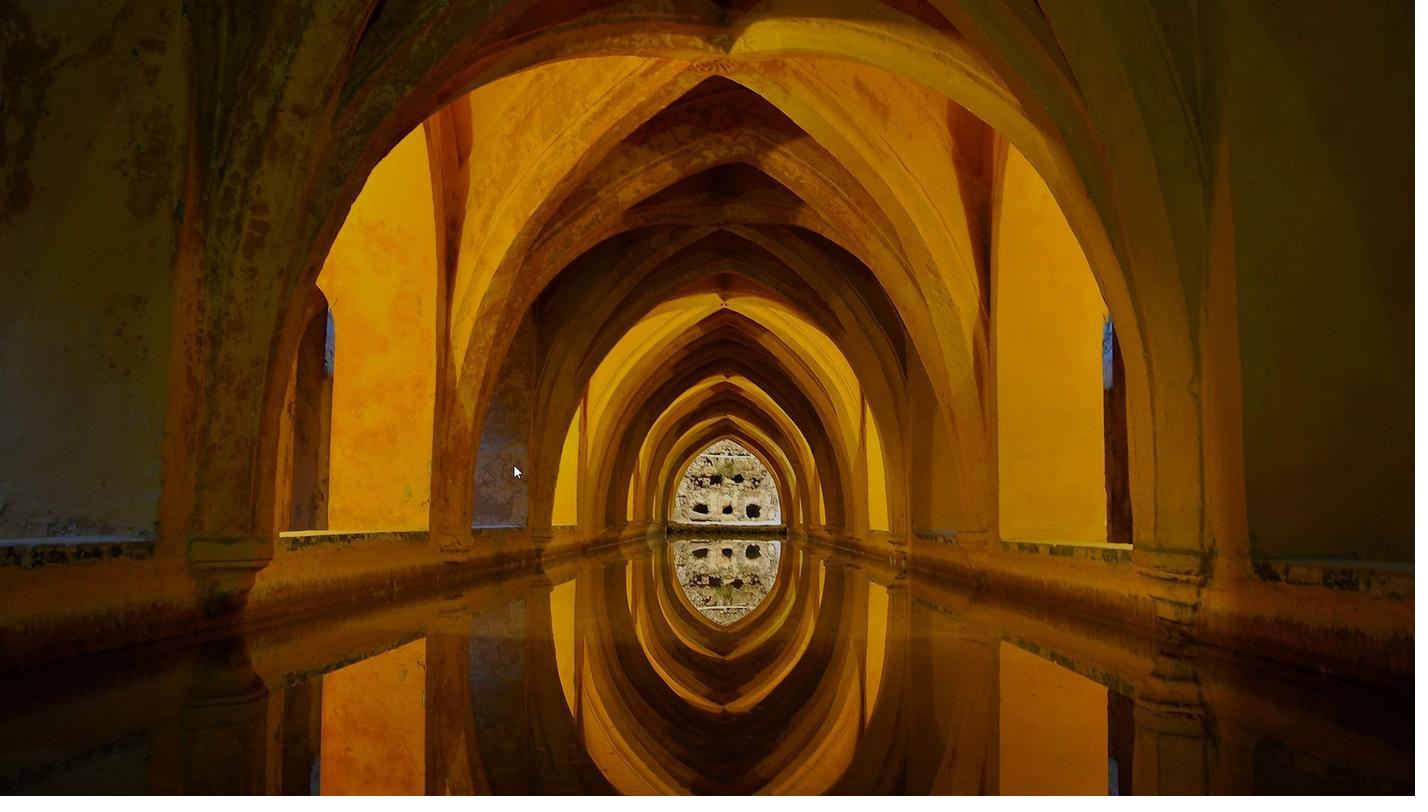 
Action: Mouse moved to (510, 468)
Screenshot: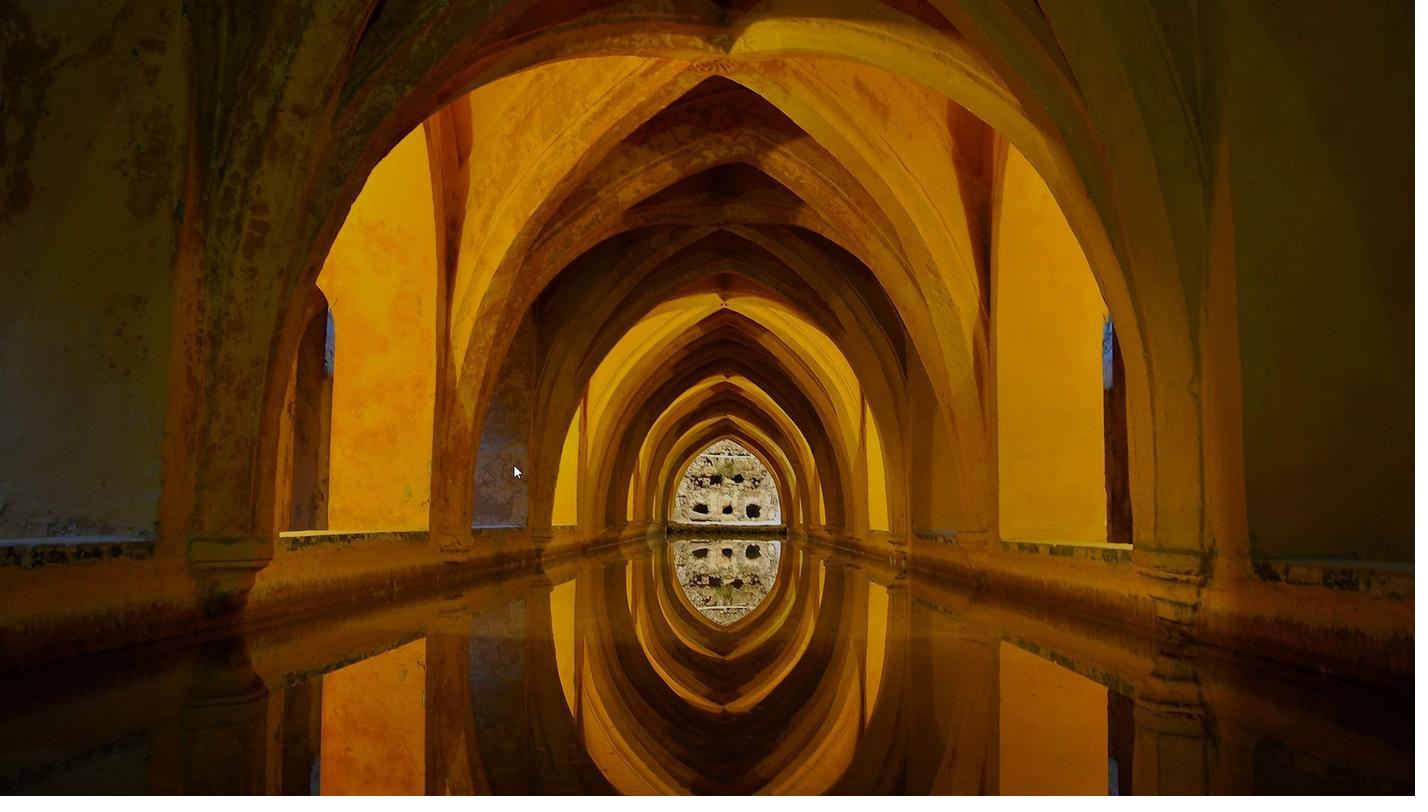 
Action: Mouse scrolled (510, 468) with delta (0, 0)
Screenshot: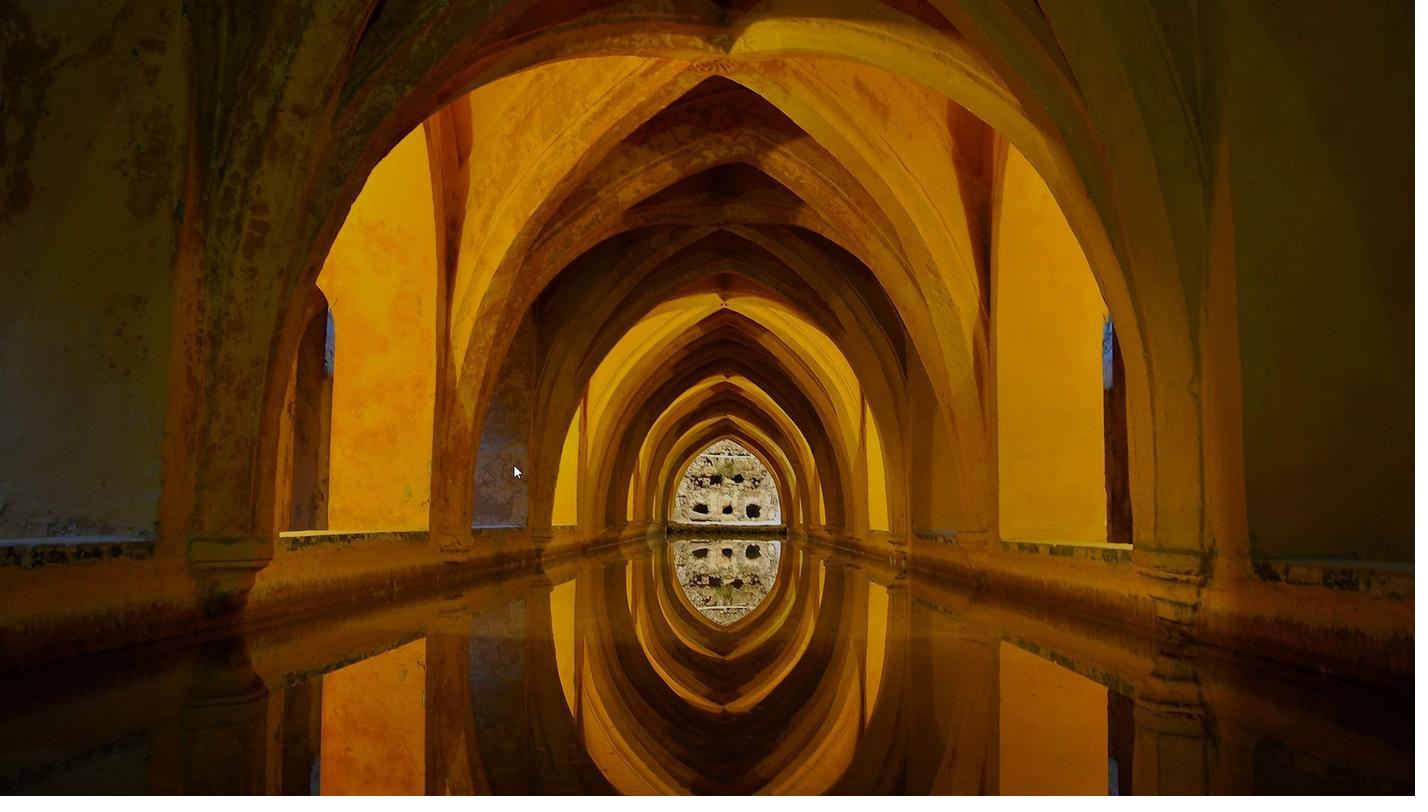 
Action: Mouse moved to (510, 468)
Screenshot: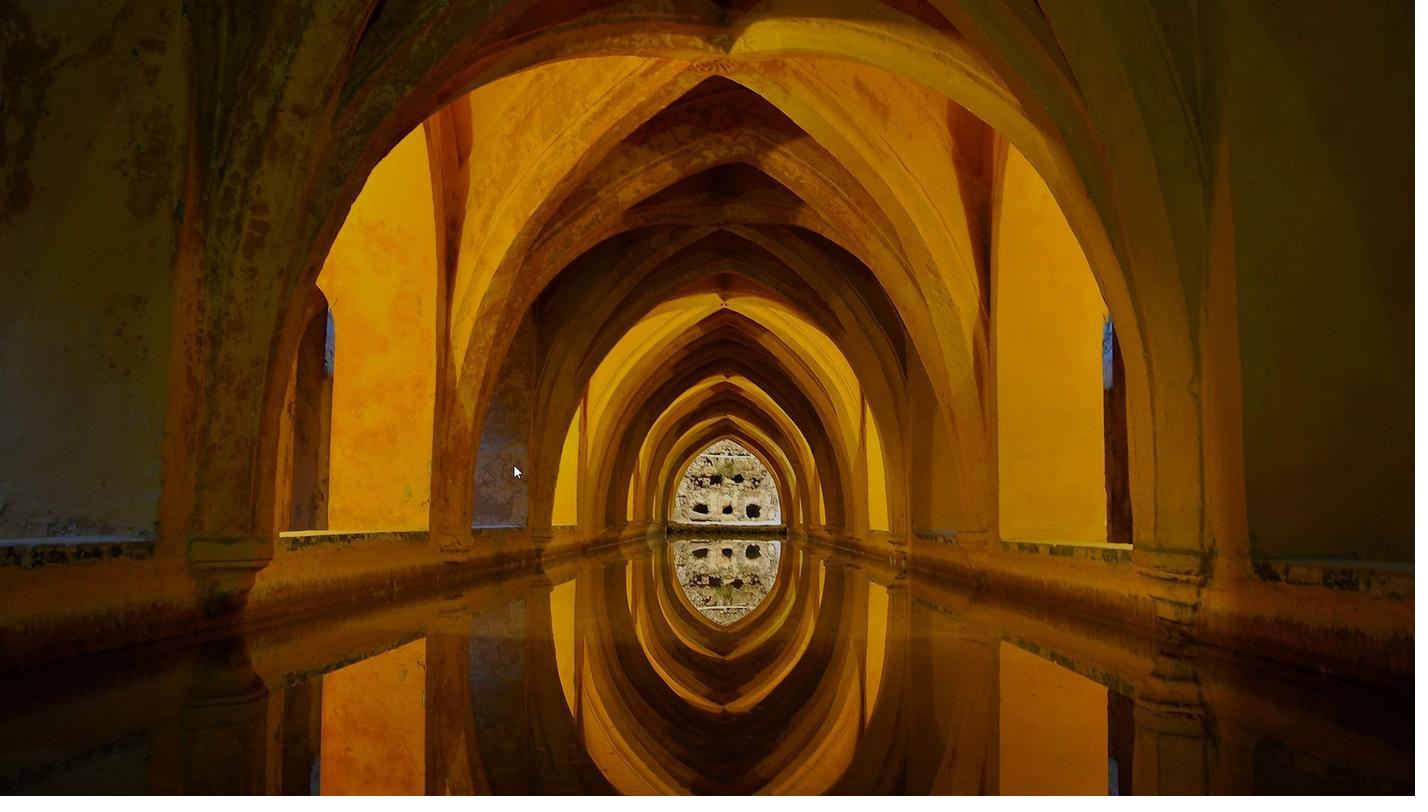 
Action: Mouse scrolled (510, 468) with delta (0, 0)
Screenshot: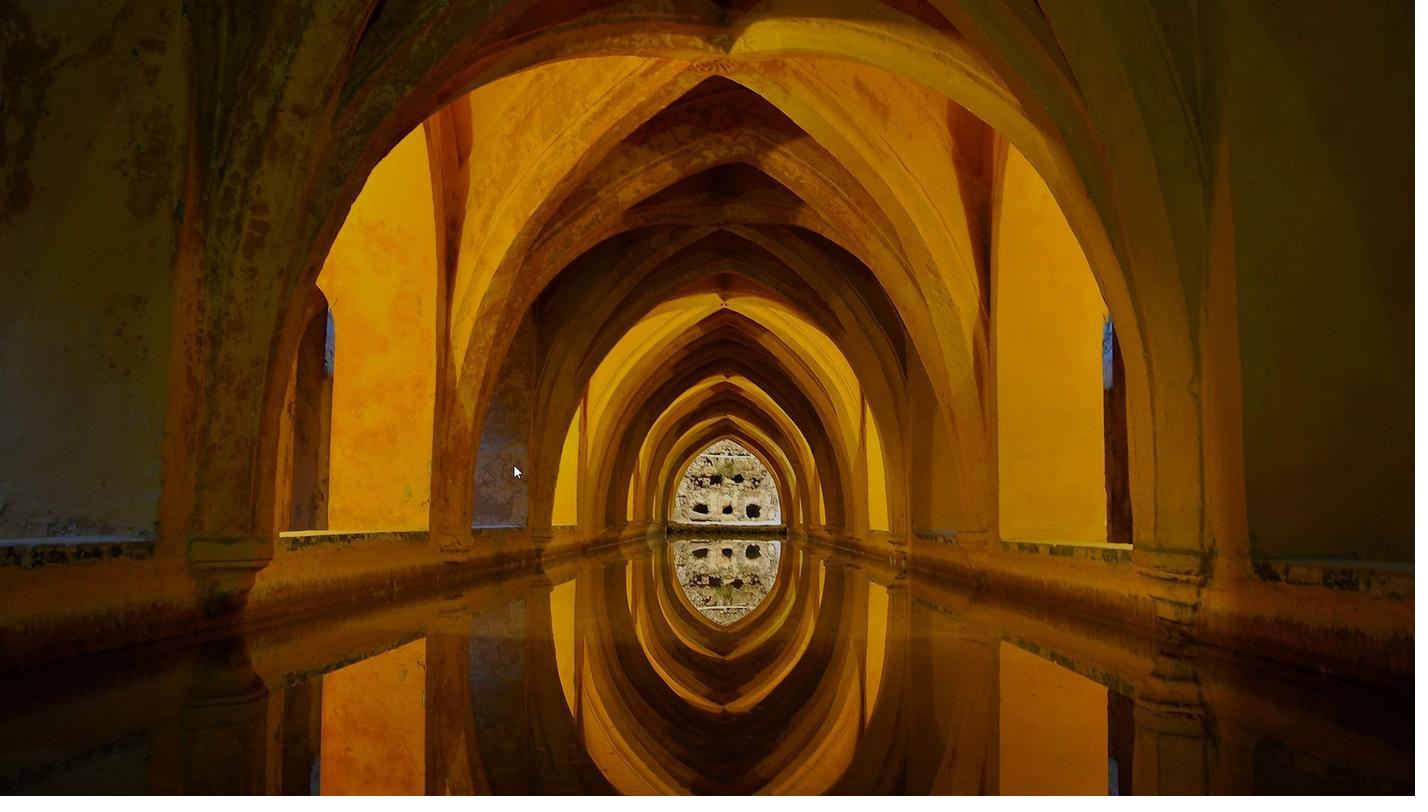 
Action: Mouse moved to (510, 468)
Screenshot: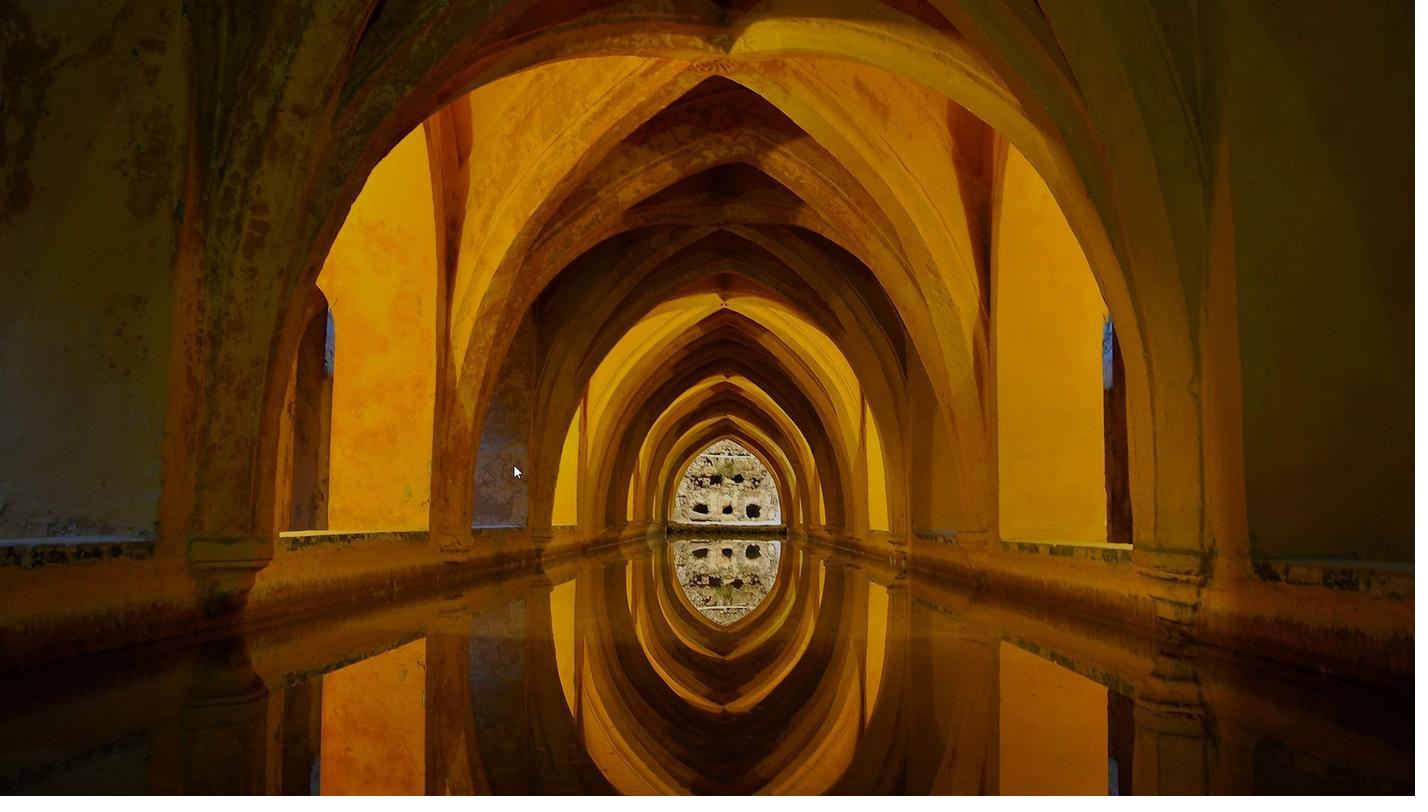 
Action: Mouse scrolled (510, 468) with delta (0, 0)
Screenshot: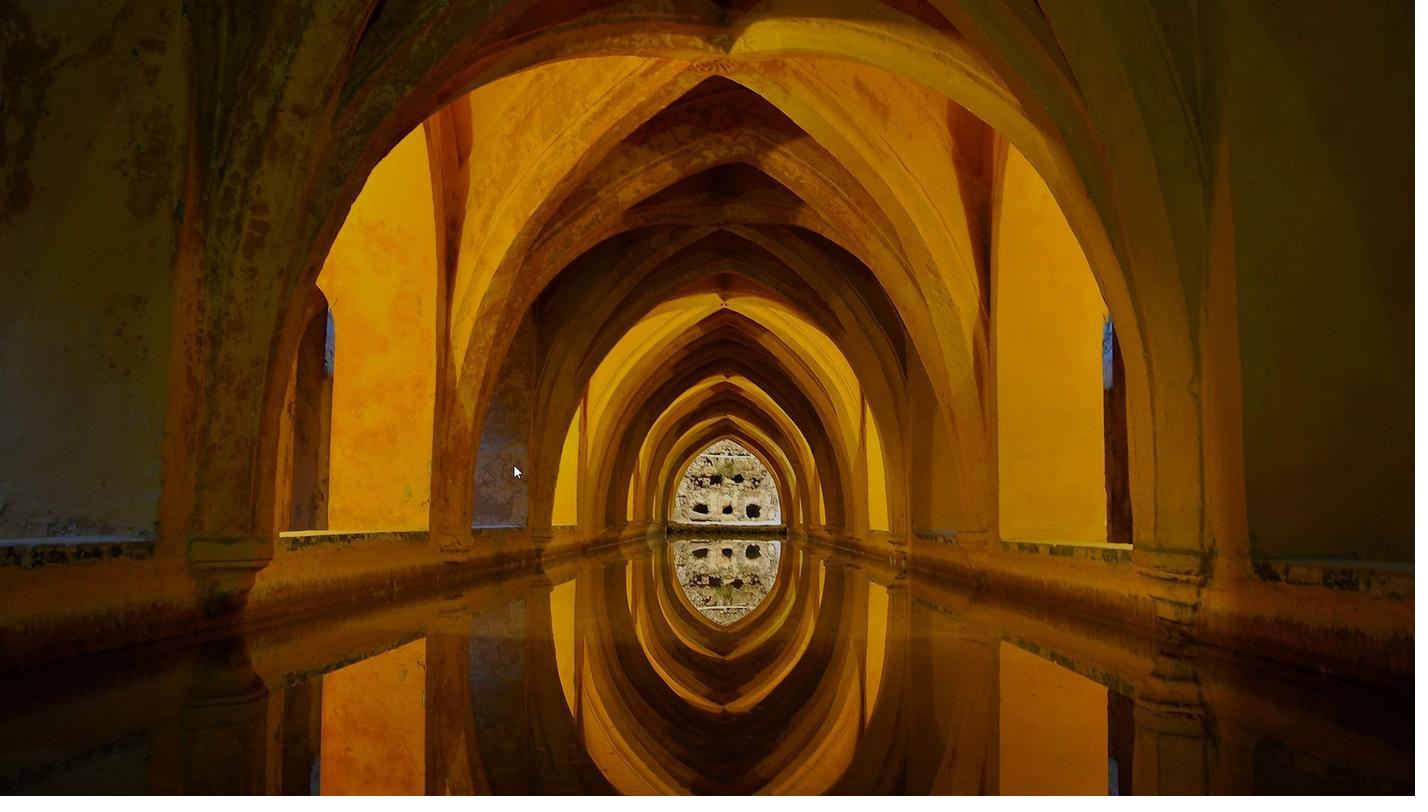 
Action: Mouse scrolled (510, 468) with delta (0, 0)
Screenshot: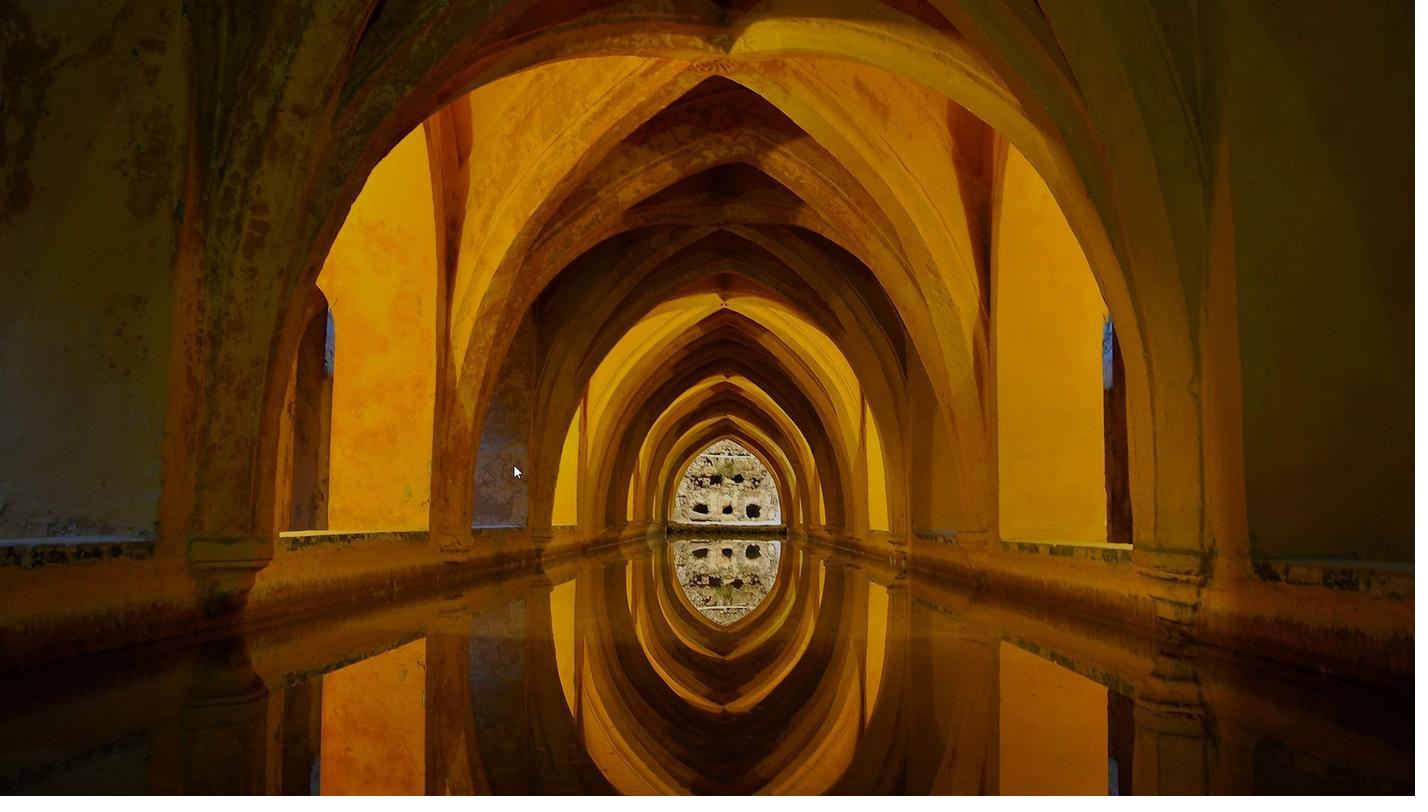 
Action: Mouse moved to (510, 468)
Screenshot: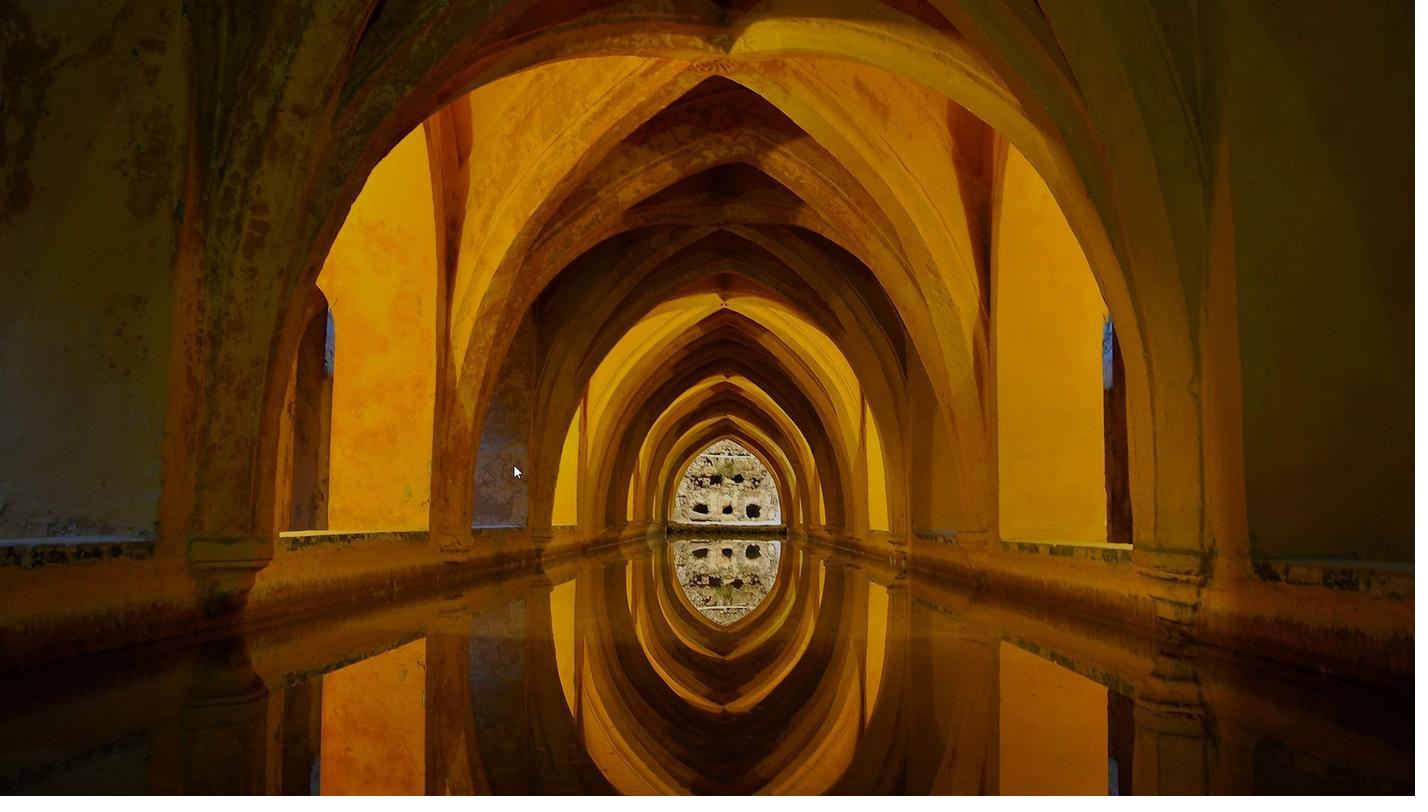 
Action: Mouse scrolled (510, 468) with delta (0, 0)
Screenshot: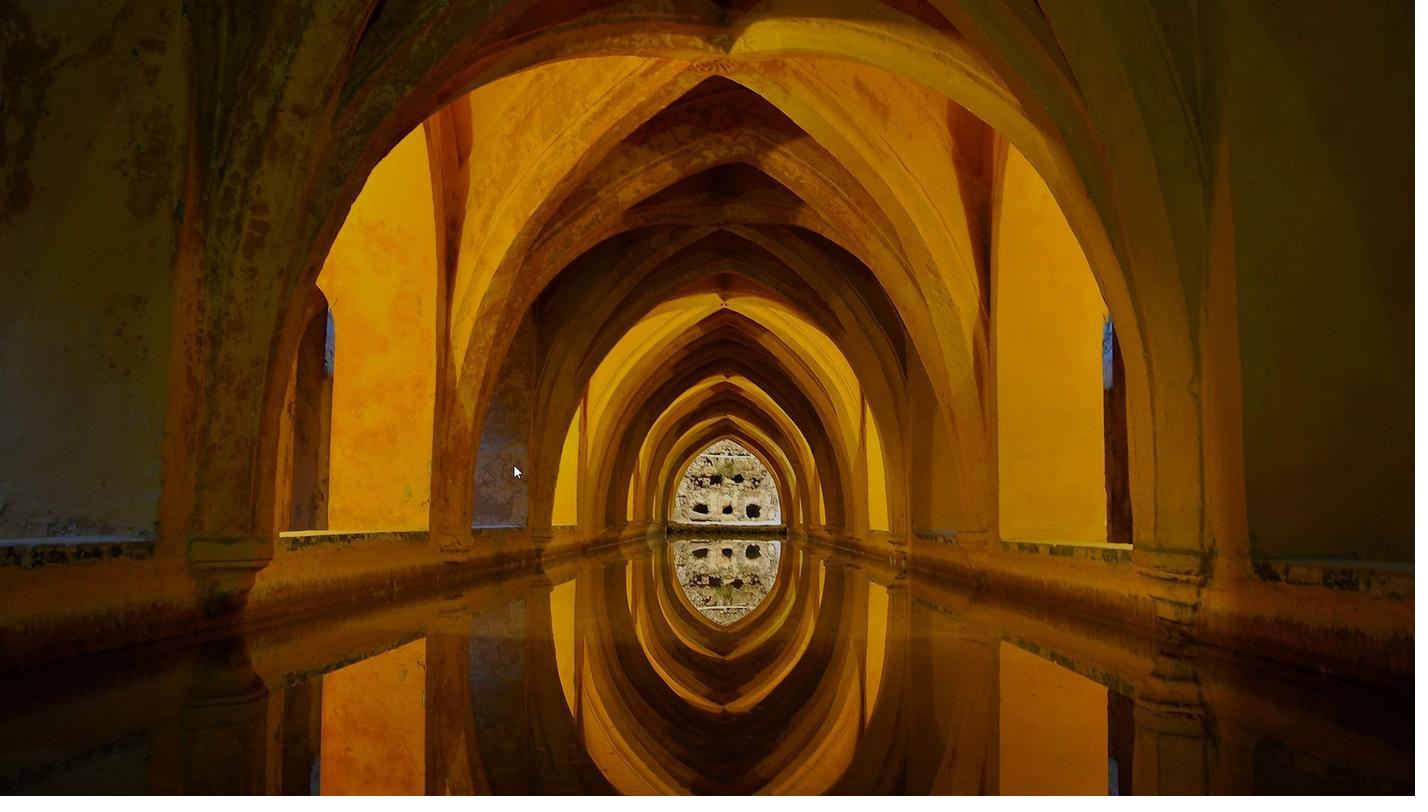 
Action: Mouse moved to (510, 468)
Screenshot: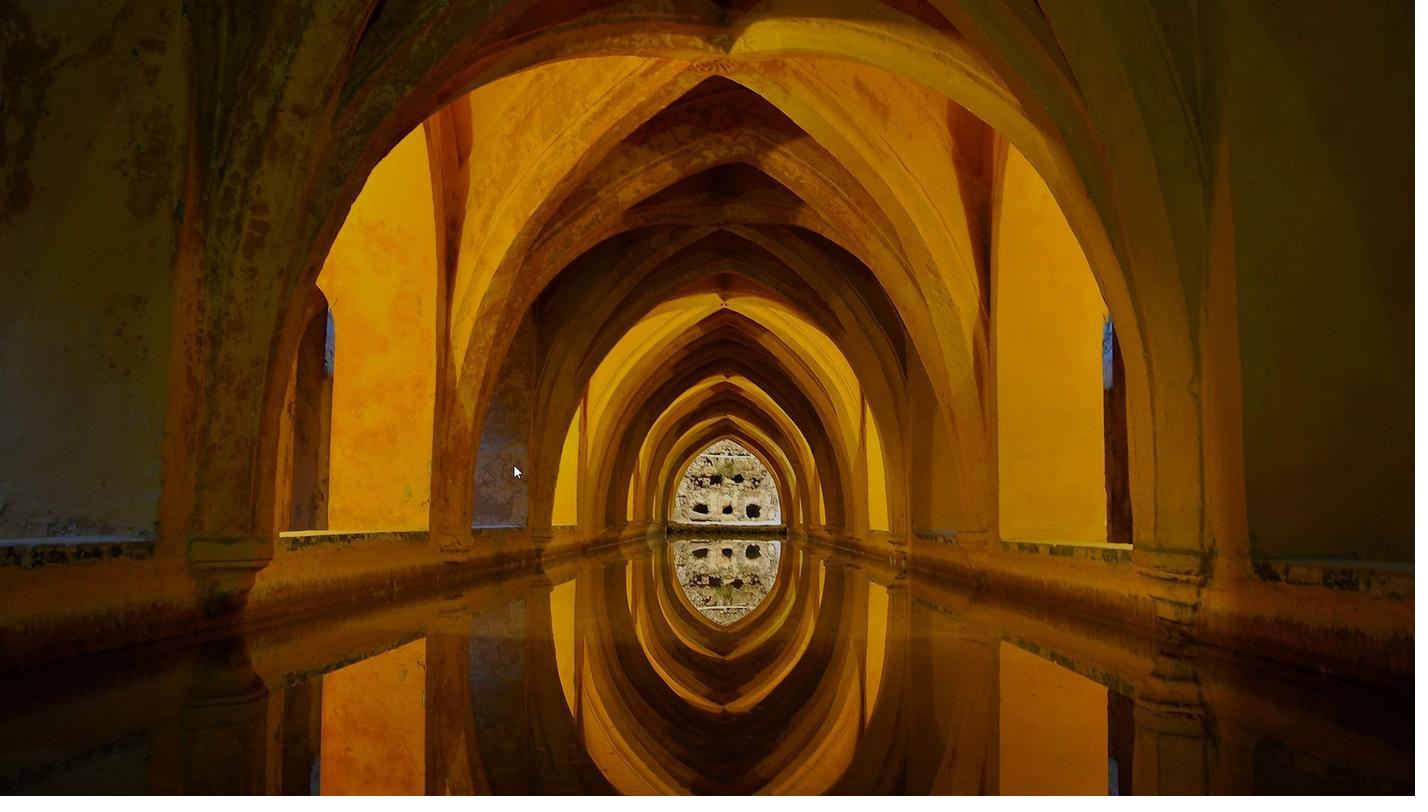 
Action: Mouse scrolled (510, 468) with delta (0, 0)
Screenshot: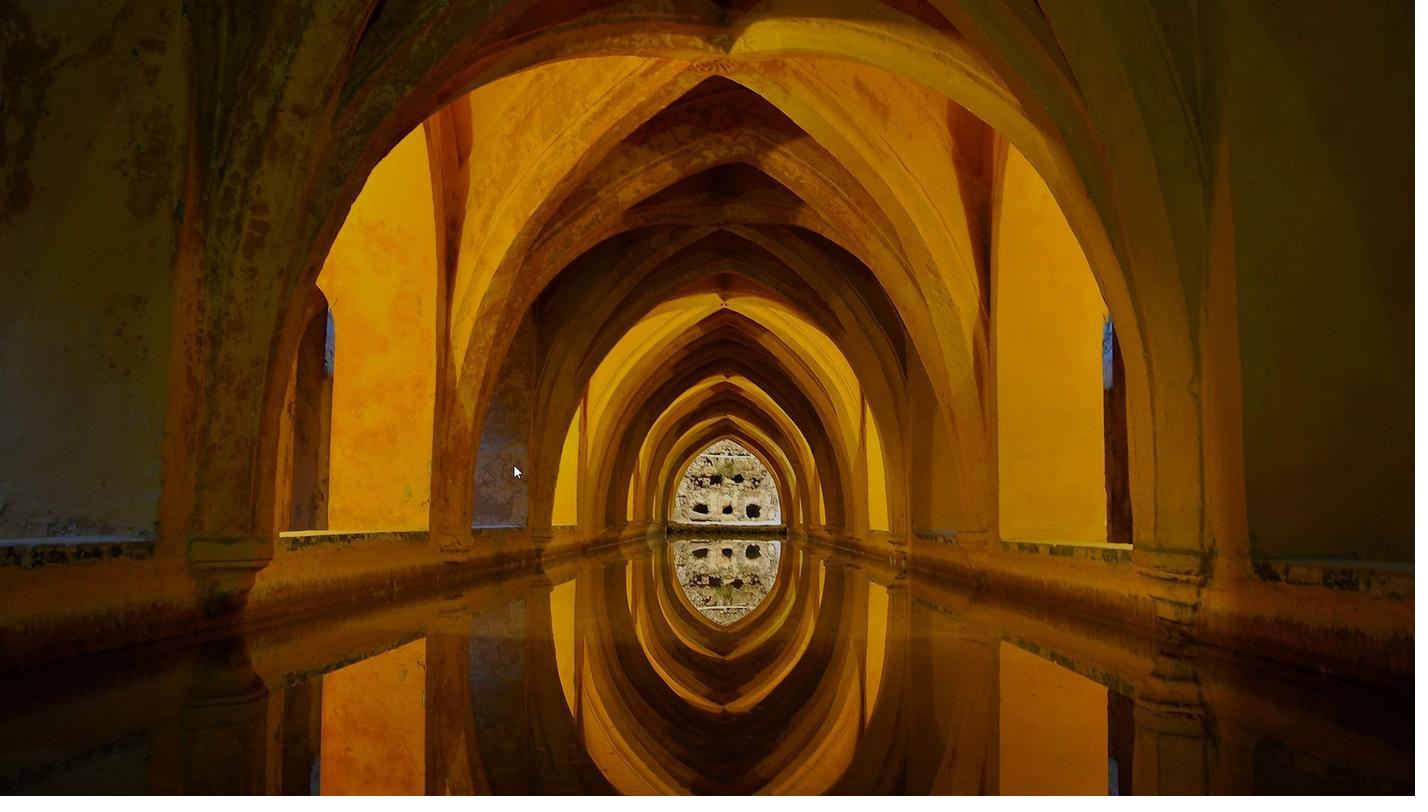 
Action: Mouse moved to (510, 468)
Screenshot: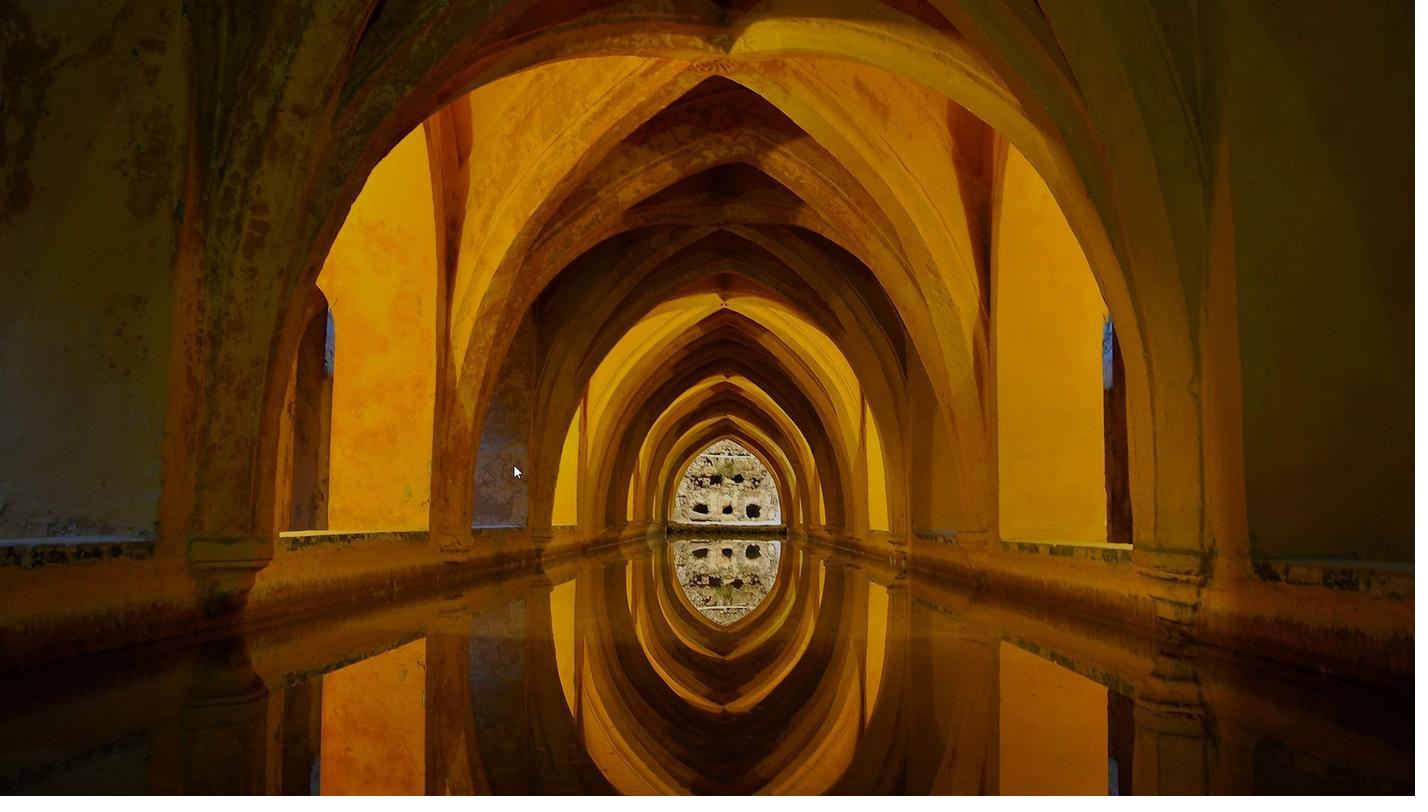 
Action: Mouse scrolled (510, 468) with delta (0, 0)
Screenshot: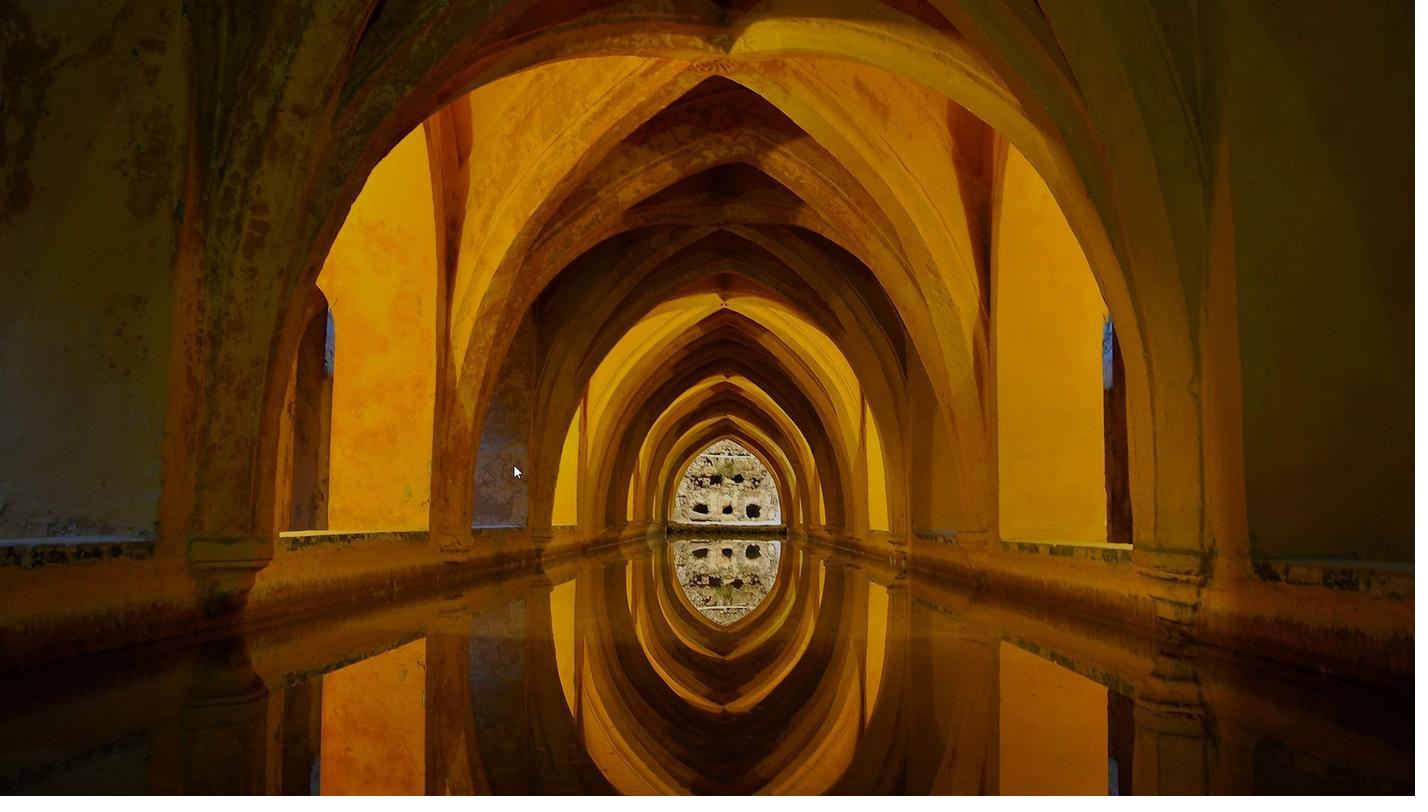 
Action: Mouse moved to (510, 468)
Screenshot: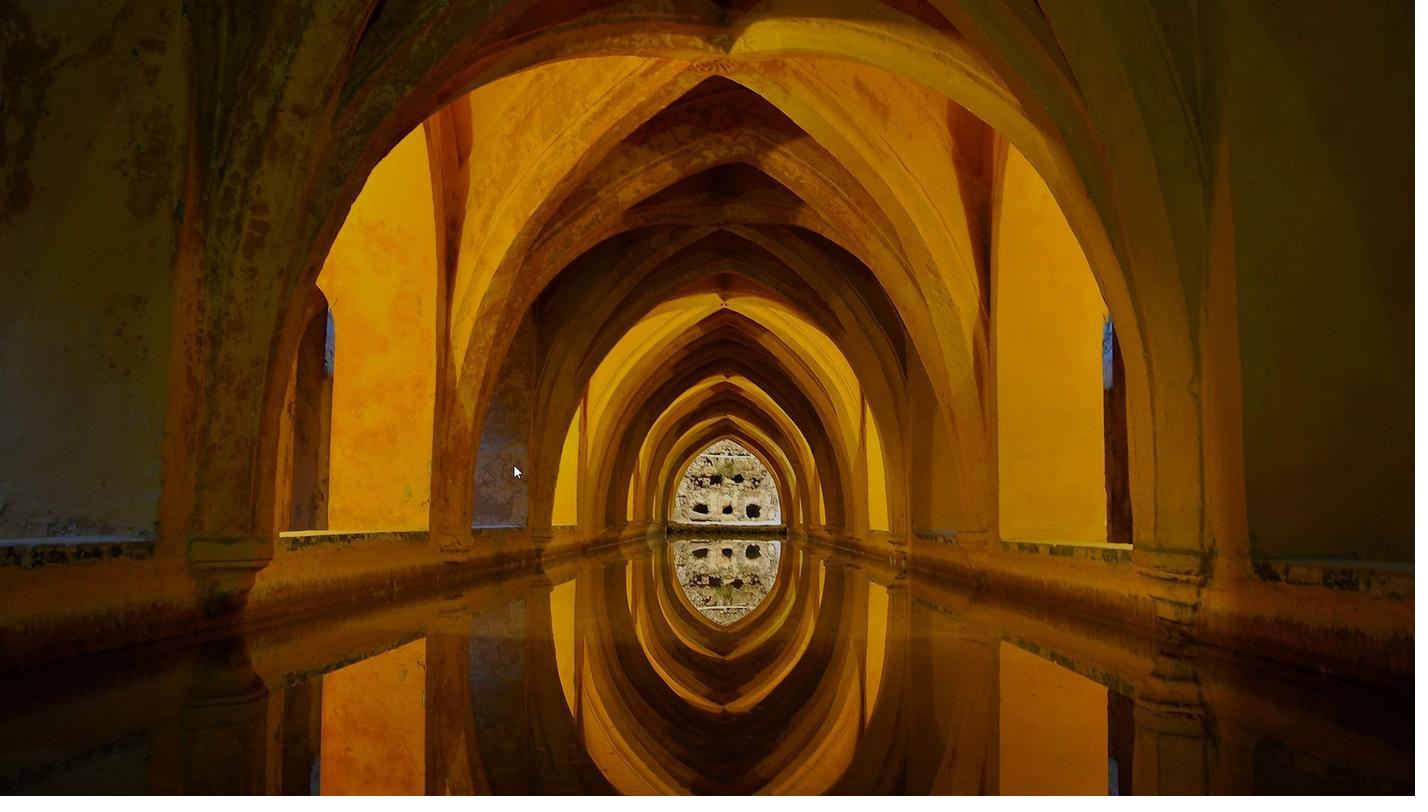 
Action: Mouse scrolled (510, 468) with delta (0, 0)
Screenshot: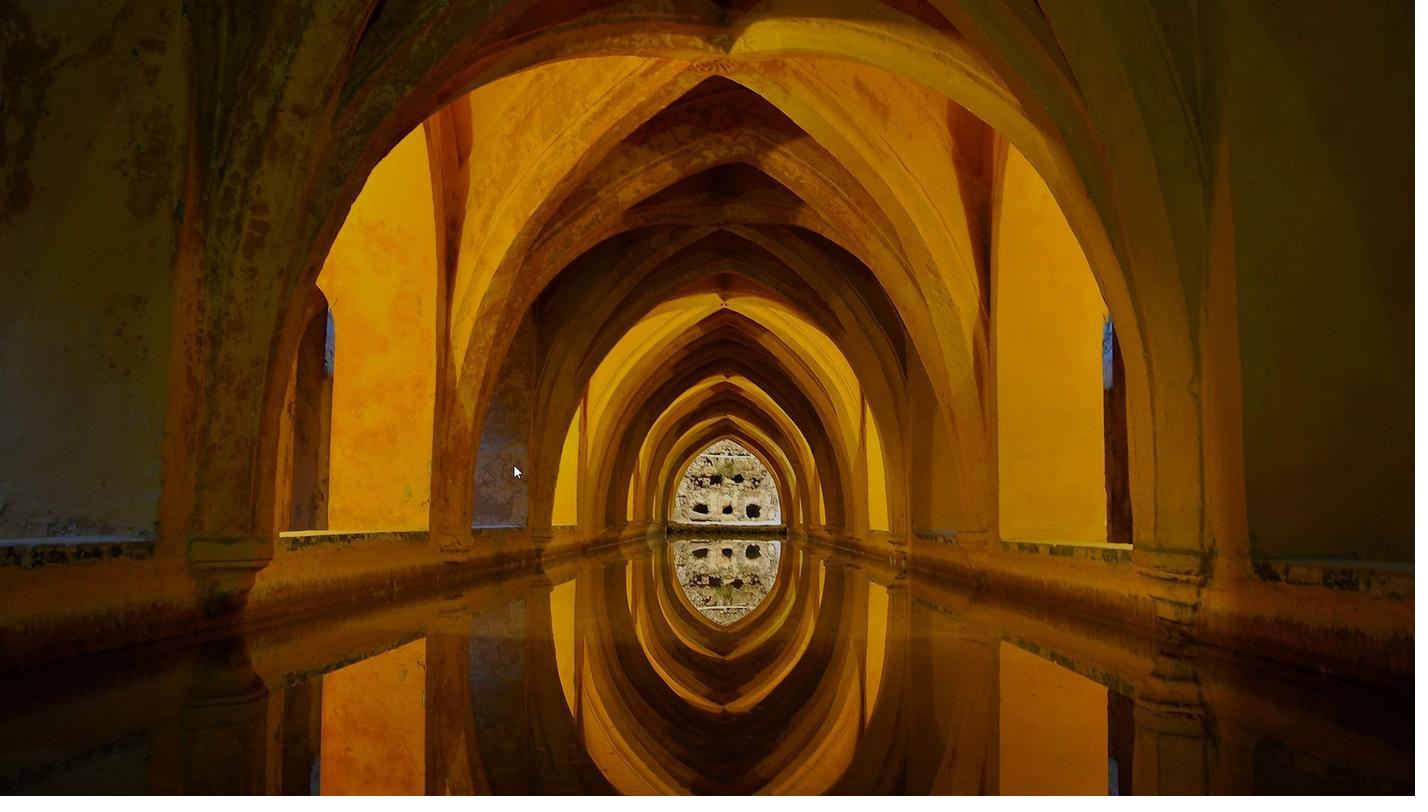 
Action: Mouse moved to (510, 468)
Screenshot: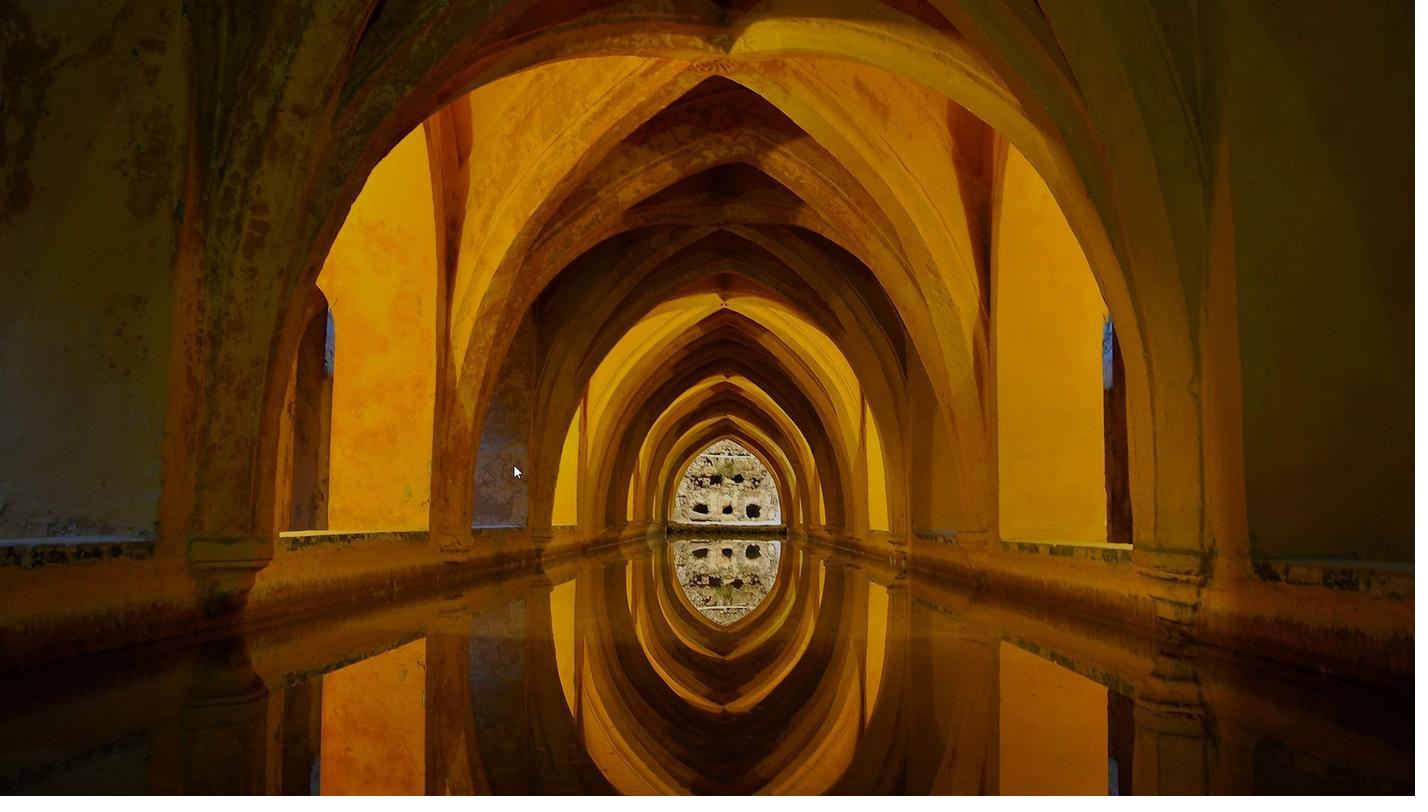 
Action: Mouse scrolled (510, 468) with delta (0, 0)
Screenshot: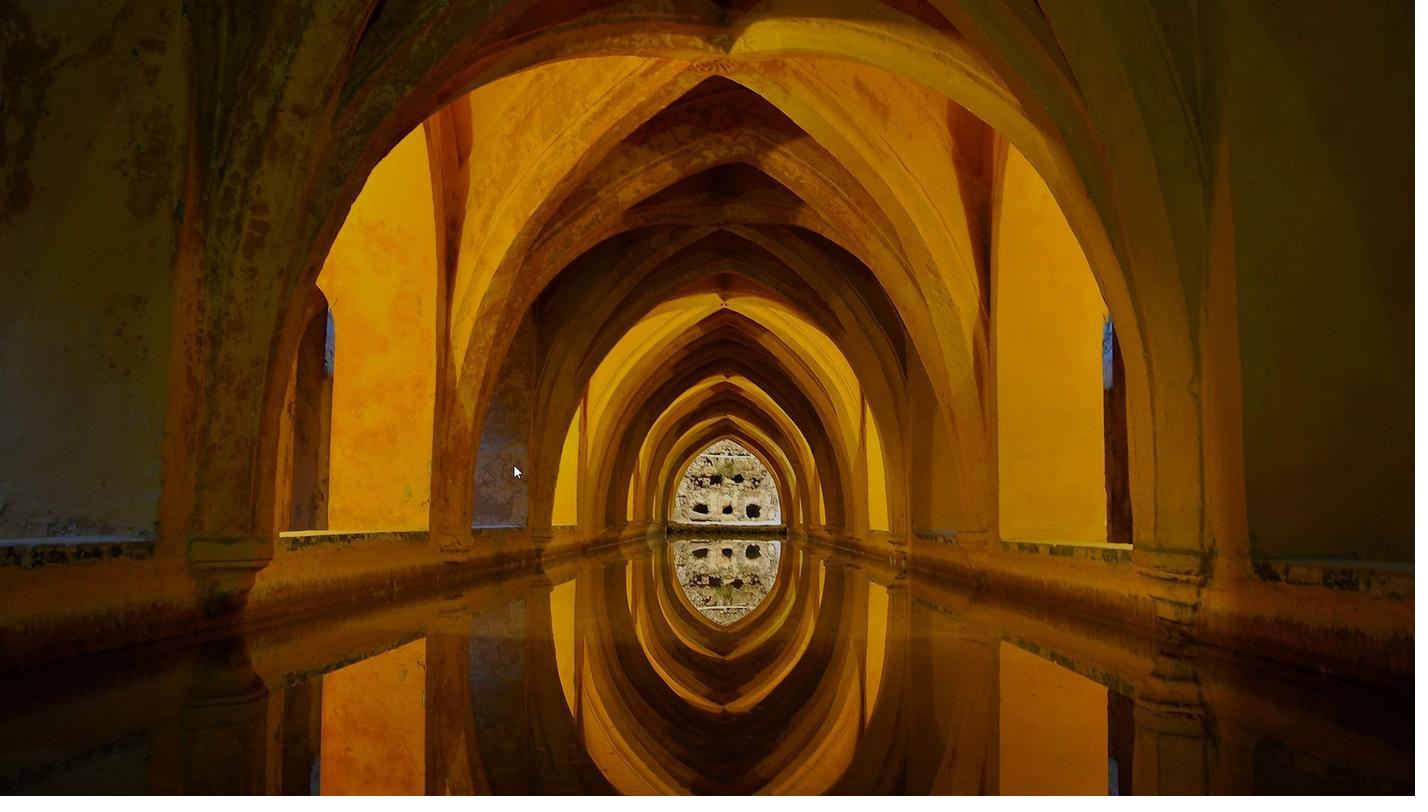 
Action: Mouse moved to (510, 468)
Screenshot: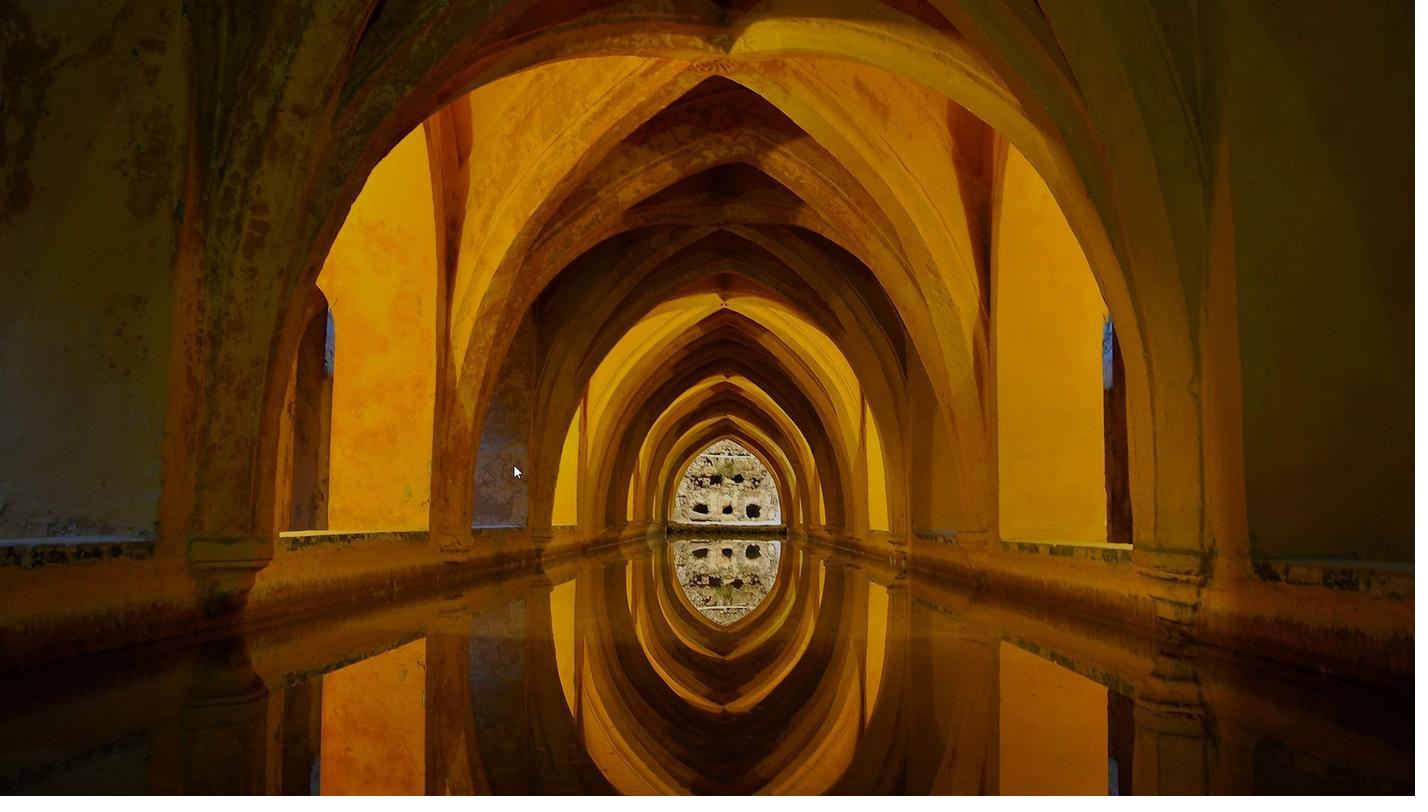 
Action: Mouse scrolled (510, 468) with delta (0, 0)
Screenshot: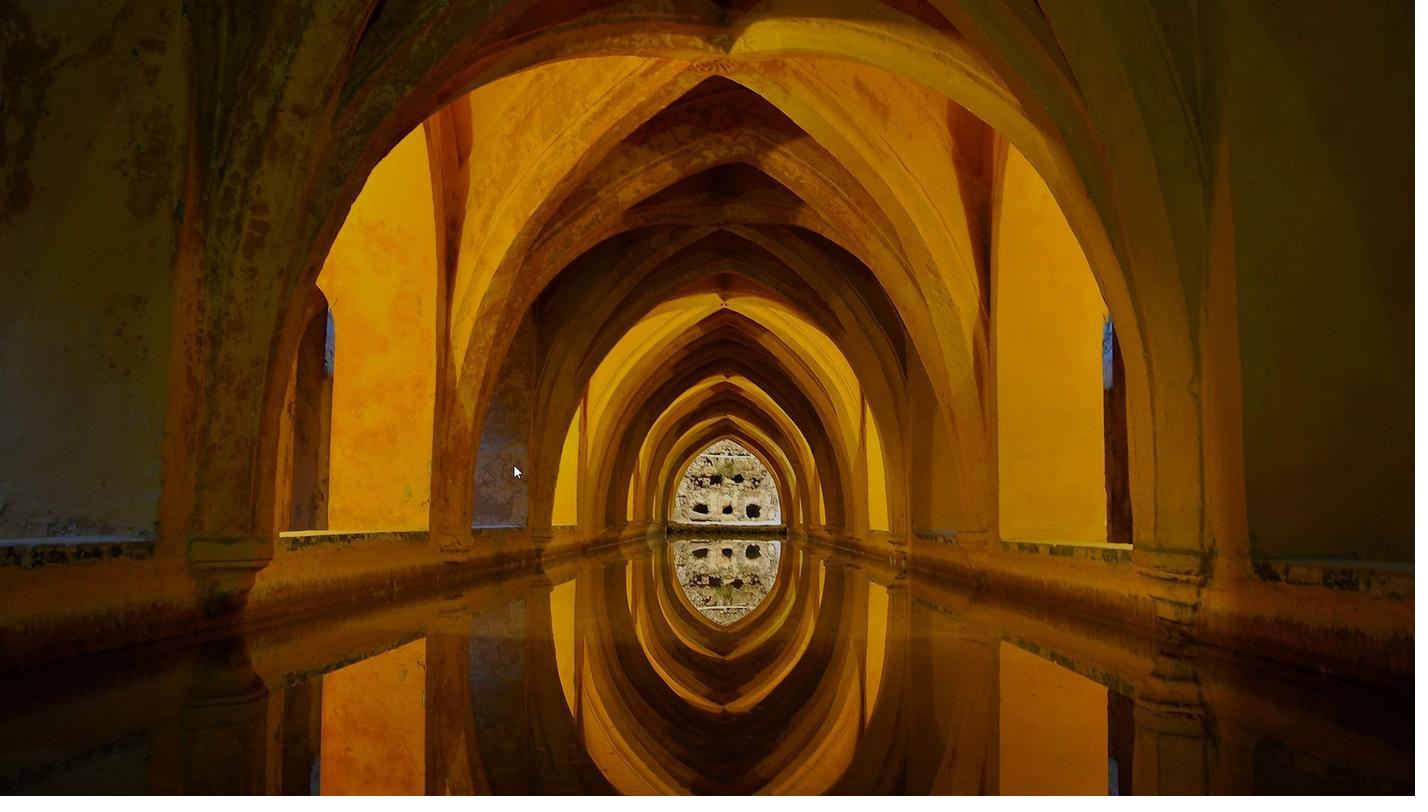
Action: Mouse moved to (510, 468)
Screenshot: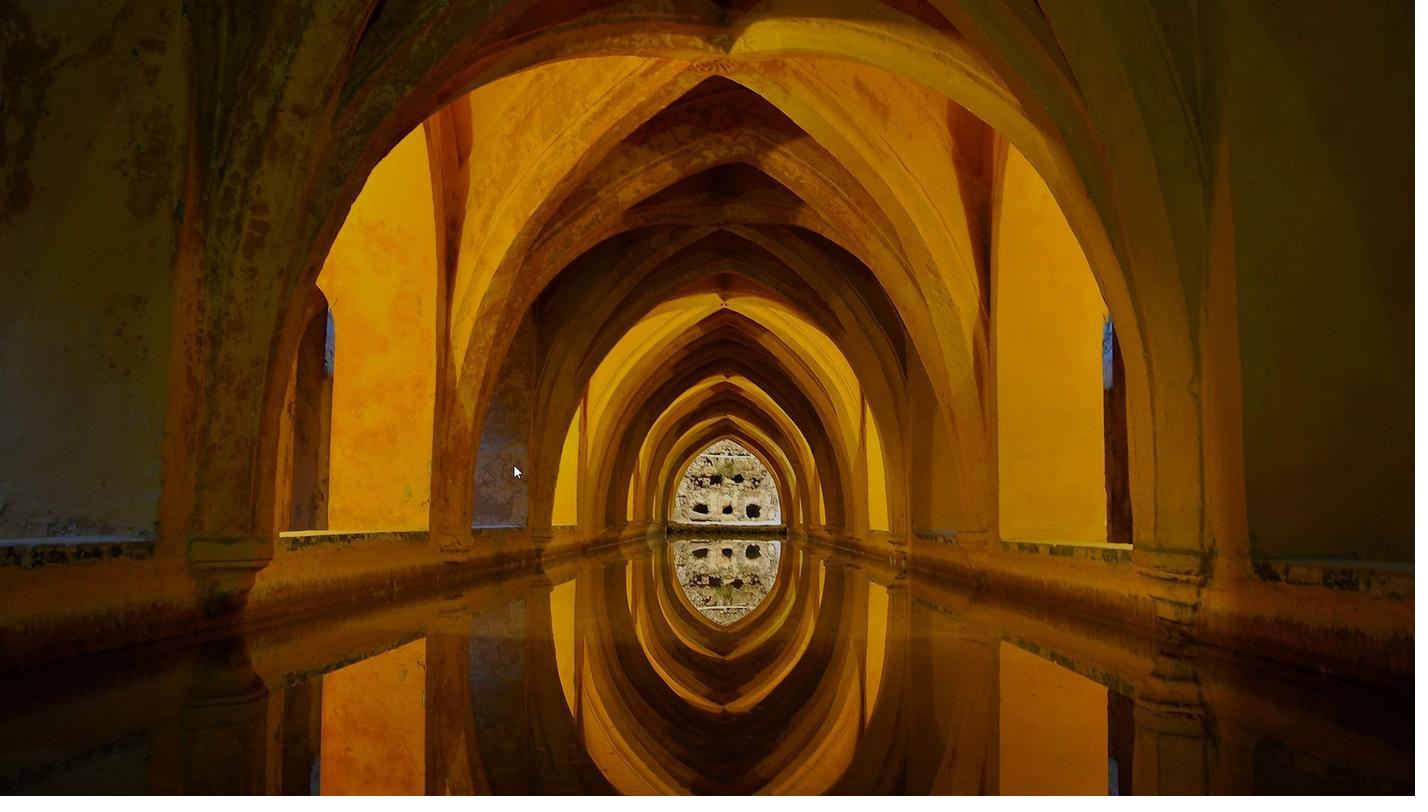 
Action: Mouse scrolled (510, 468) with delta (0, 0)
Screenshot: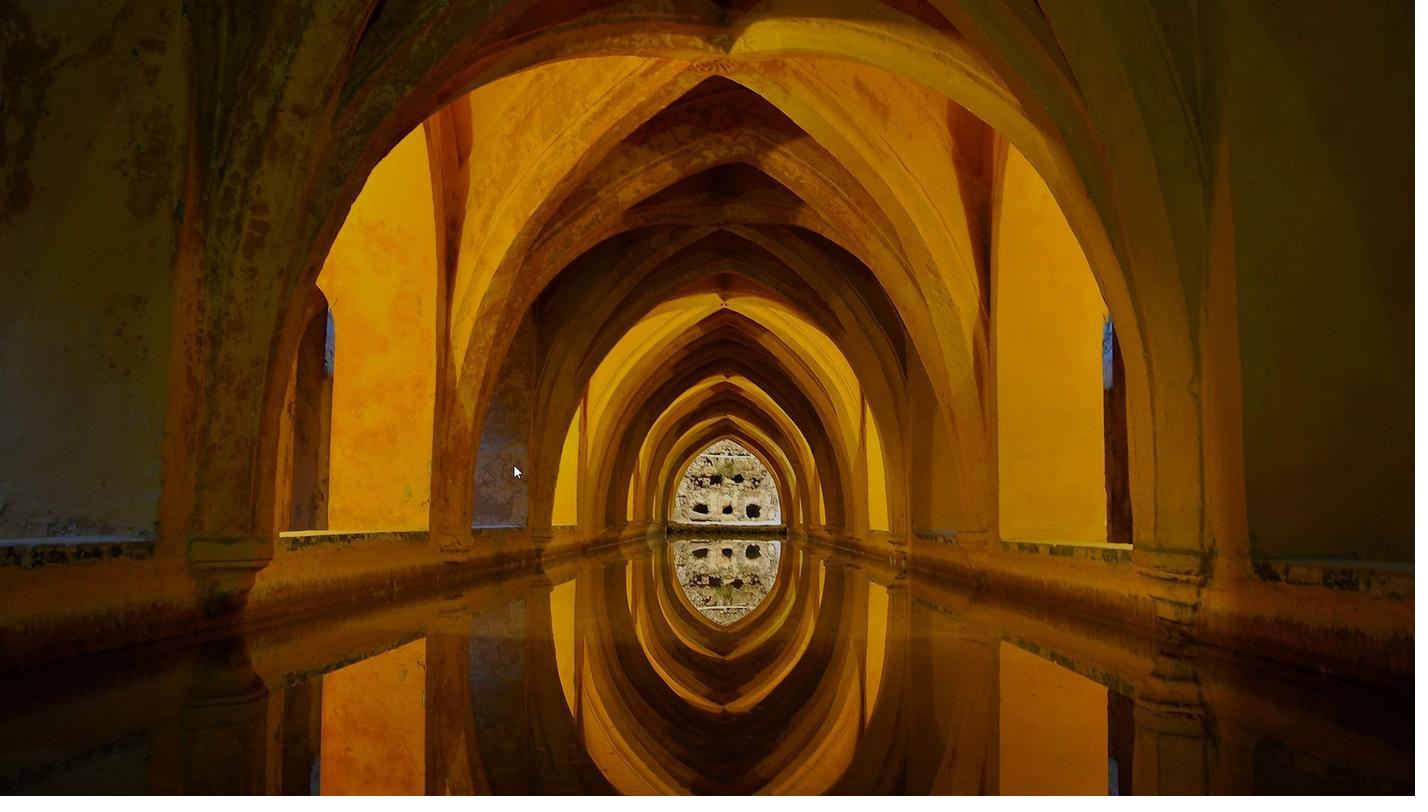 
Action: Mouse scrolled (510, 468) with delta (0, 0)
Screenshot: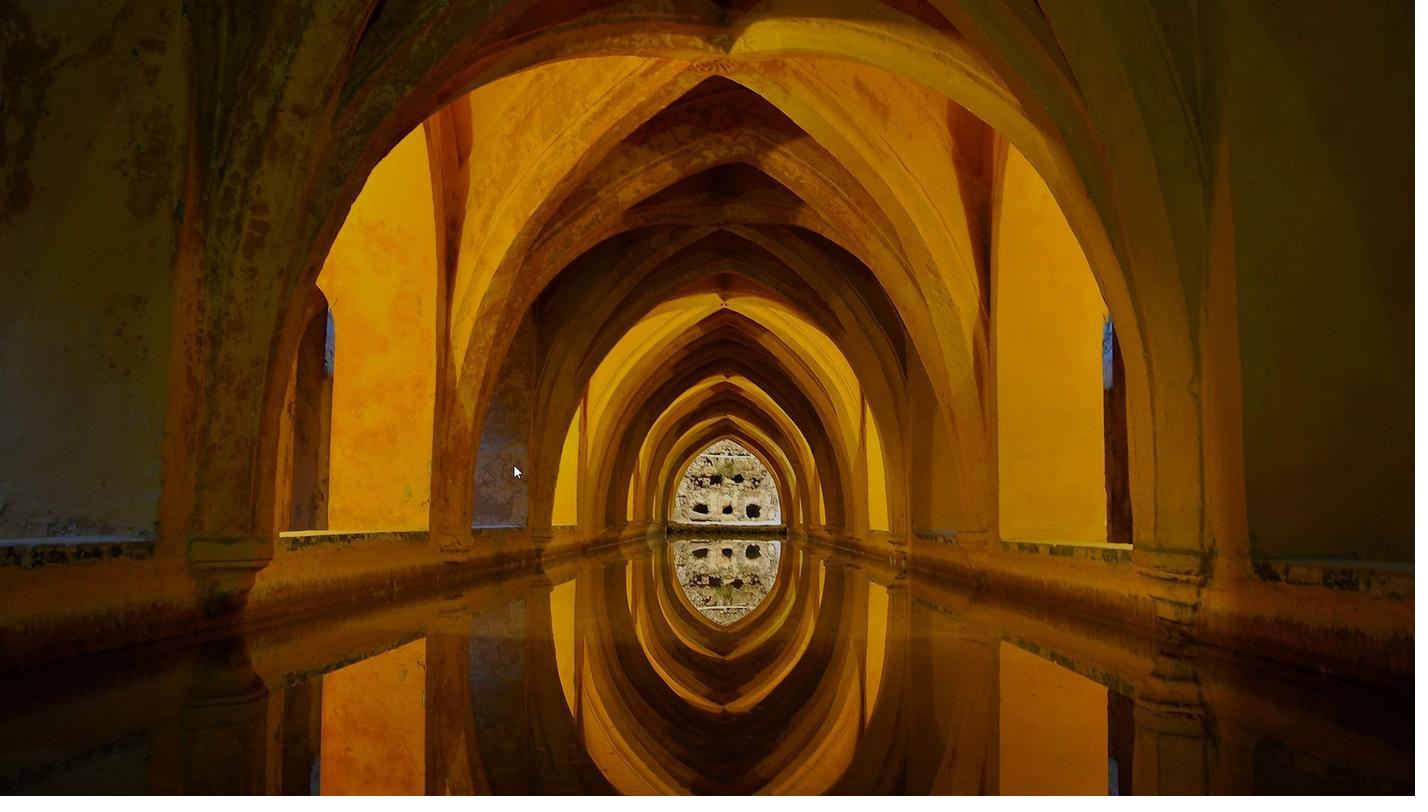 
Action: Mouse scrolled (510, 468) with delta (0, 0)
Screenshot: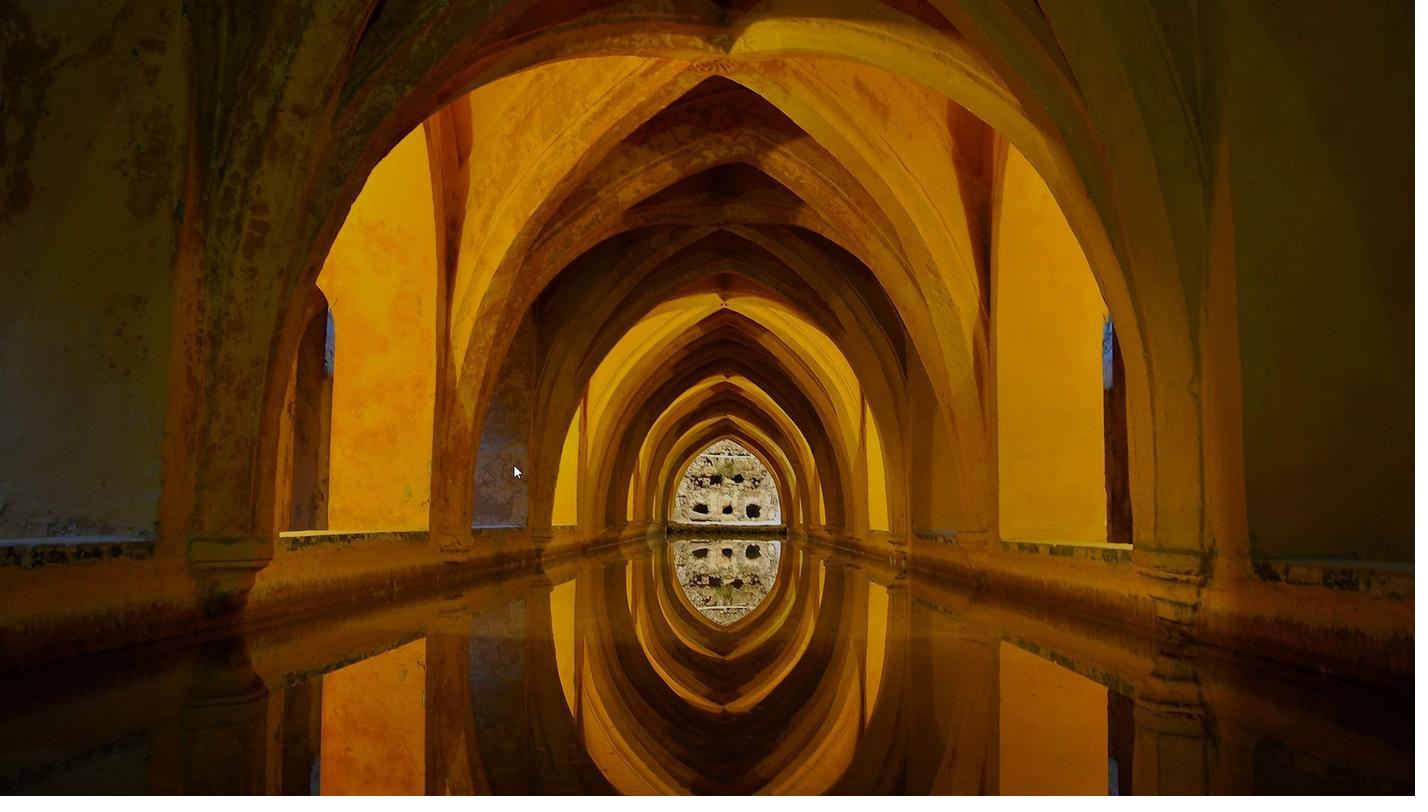 
Action: Mouse moved to (513, 468)
Screenshot: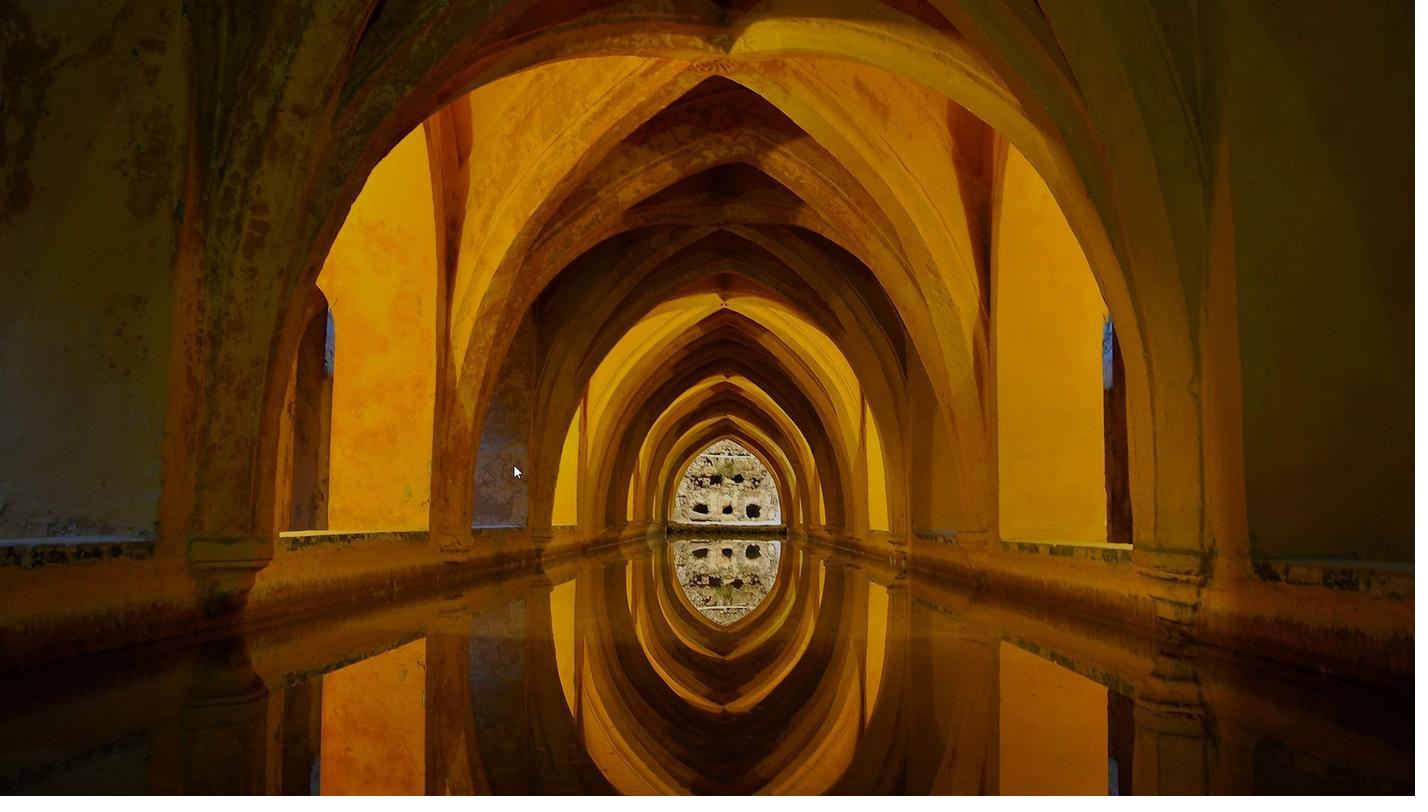 
Action: Mouse pressed left at (513, 468)
Screenshot: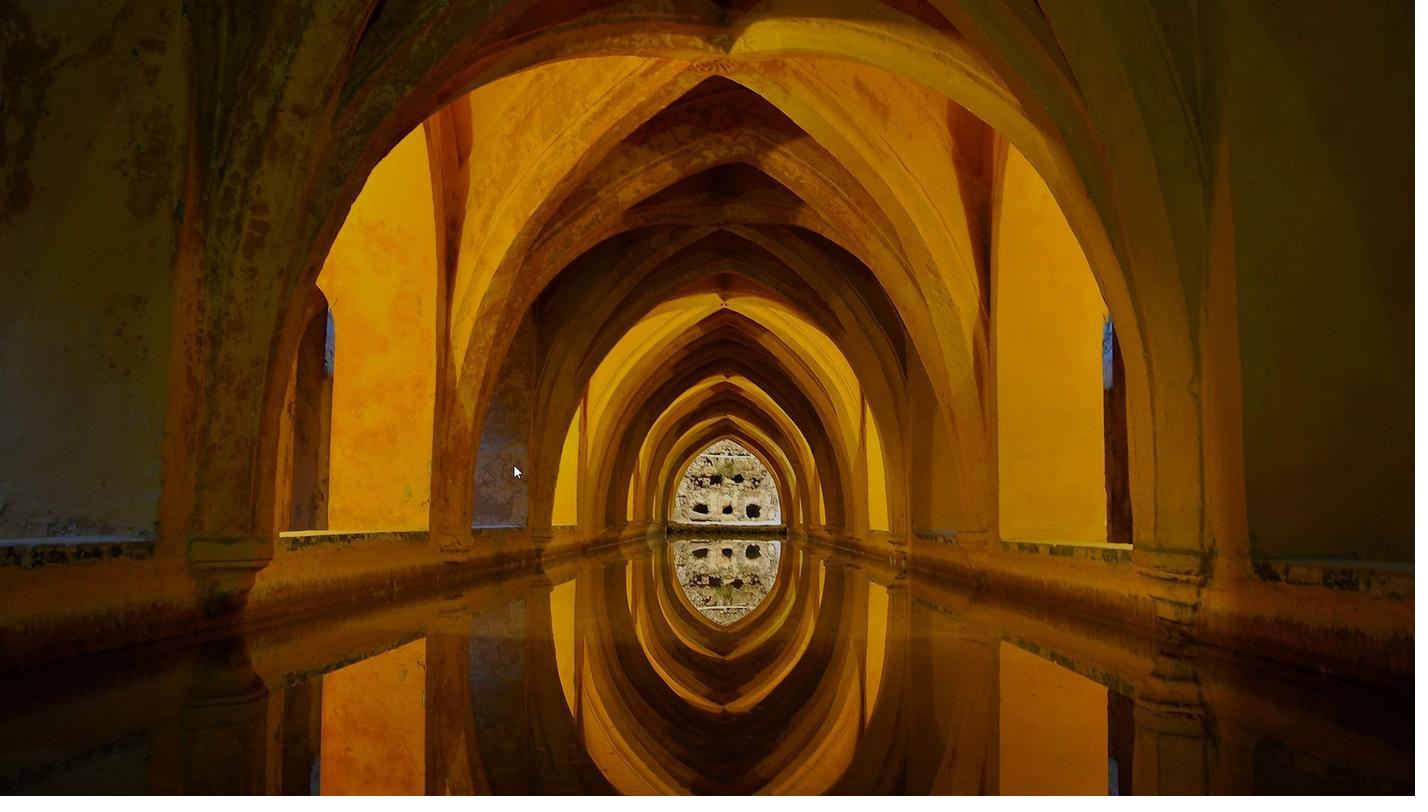 
Action: Mouse moved to (511, 467)
Screenshot: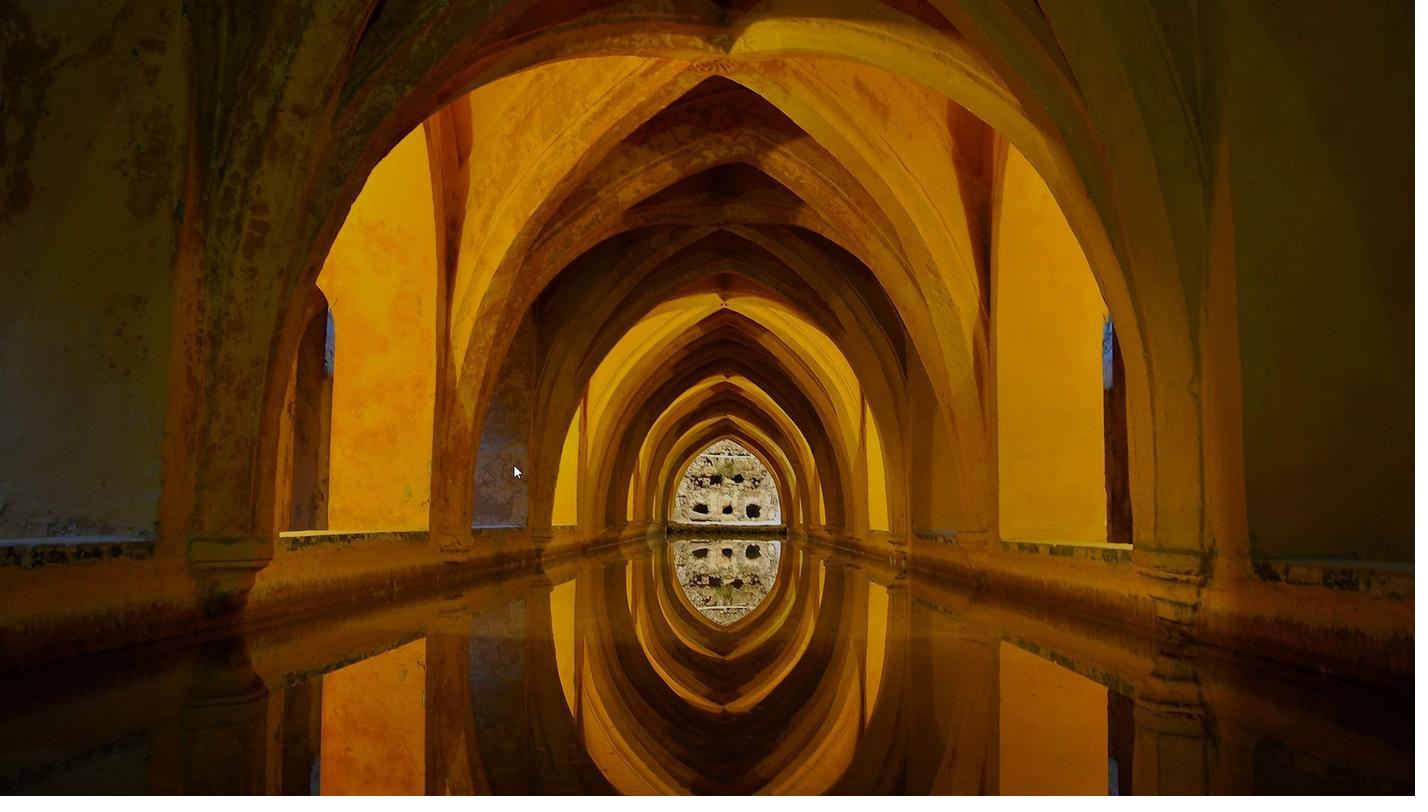 
Action: Mouse pressed left at (511, 467)
Screenshot: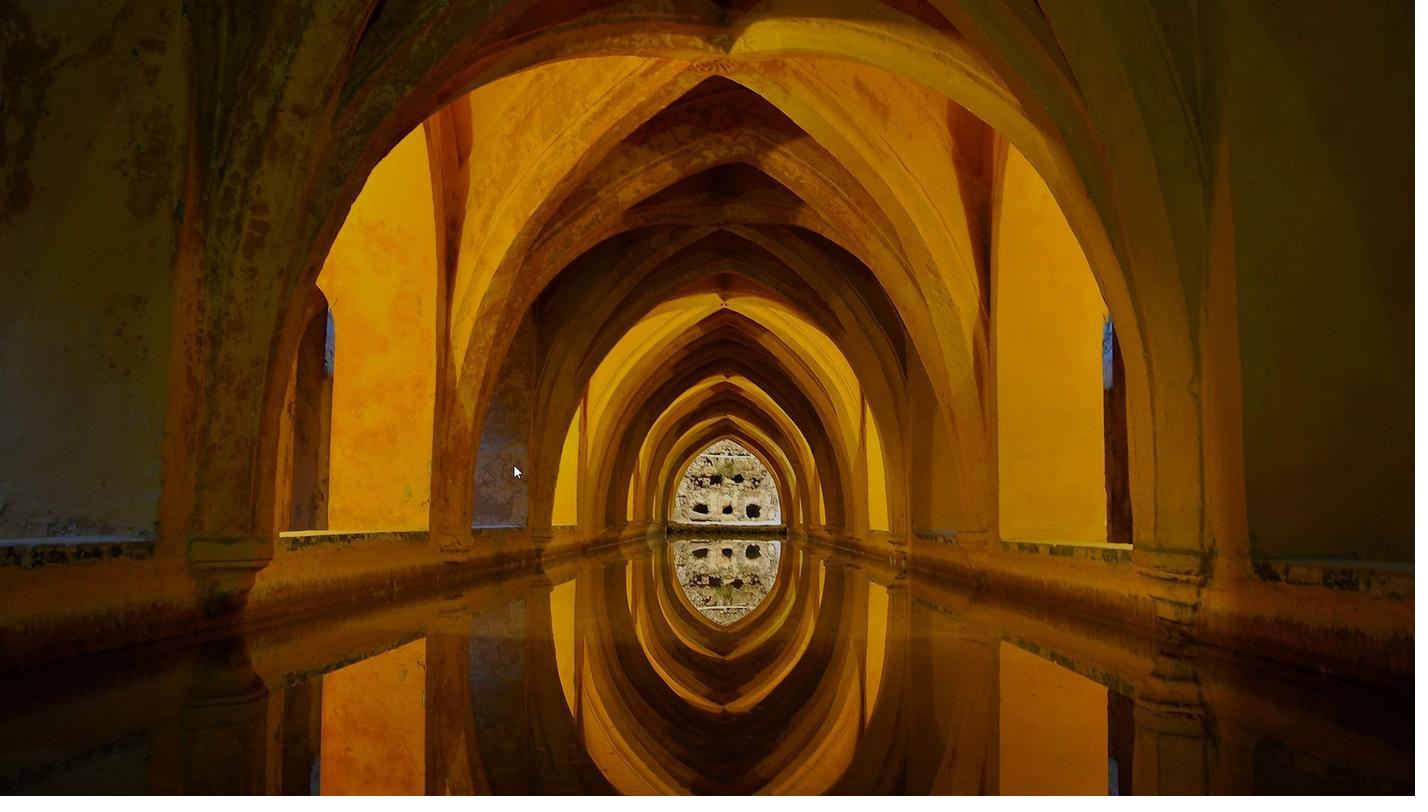 
Action: Mouse moved to (510, 467)
Screenshot: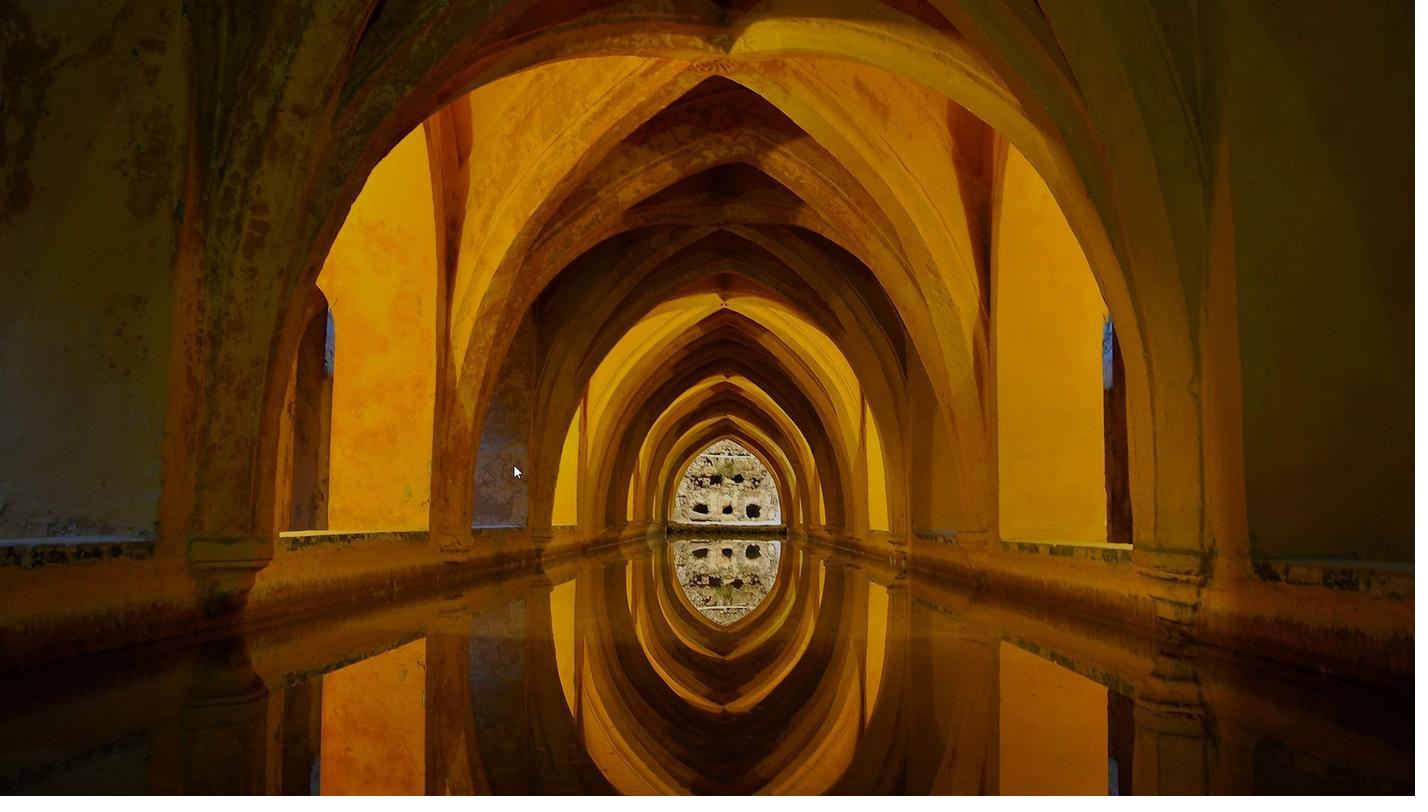 
Action: Mouse pressed left at (510, 467)
Screenshot: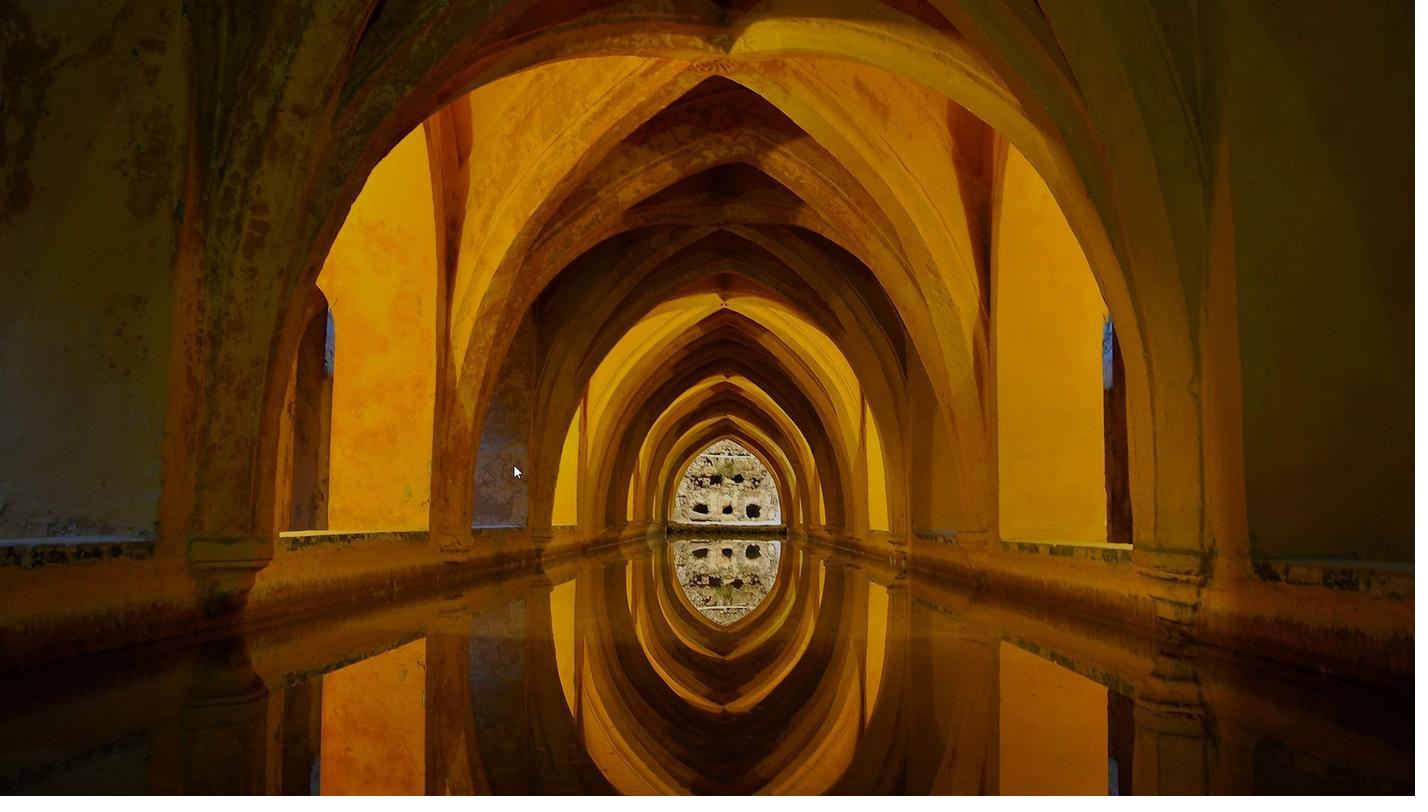 
Action: Mouse moved to (510, 468)
Screenshot: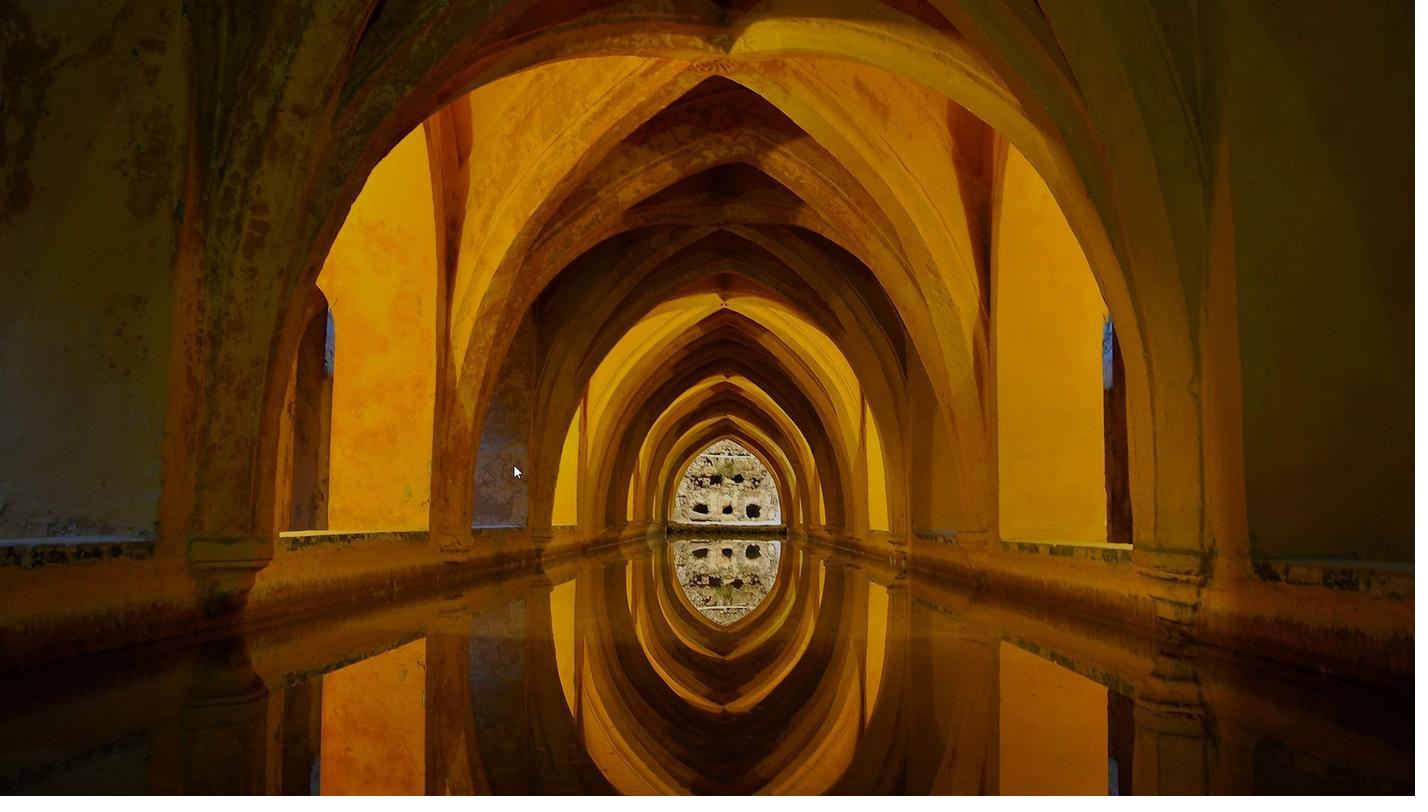 
Action: Mouse pressed left at (510, 468)
Screenshot: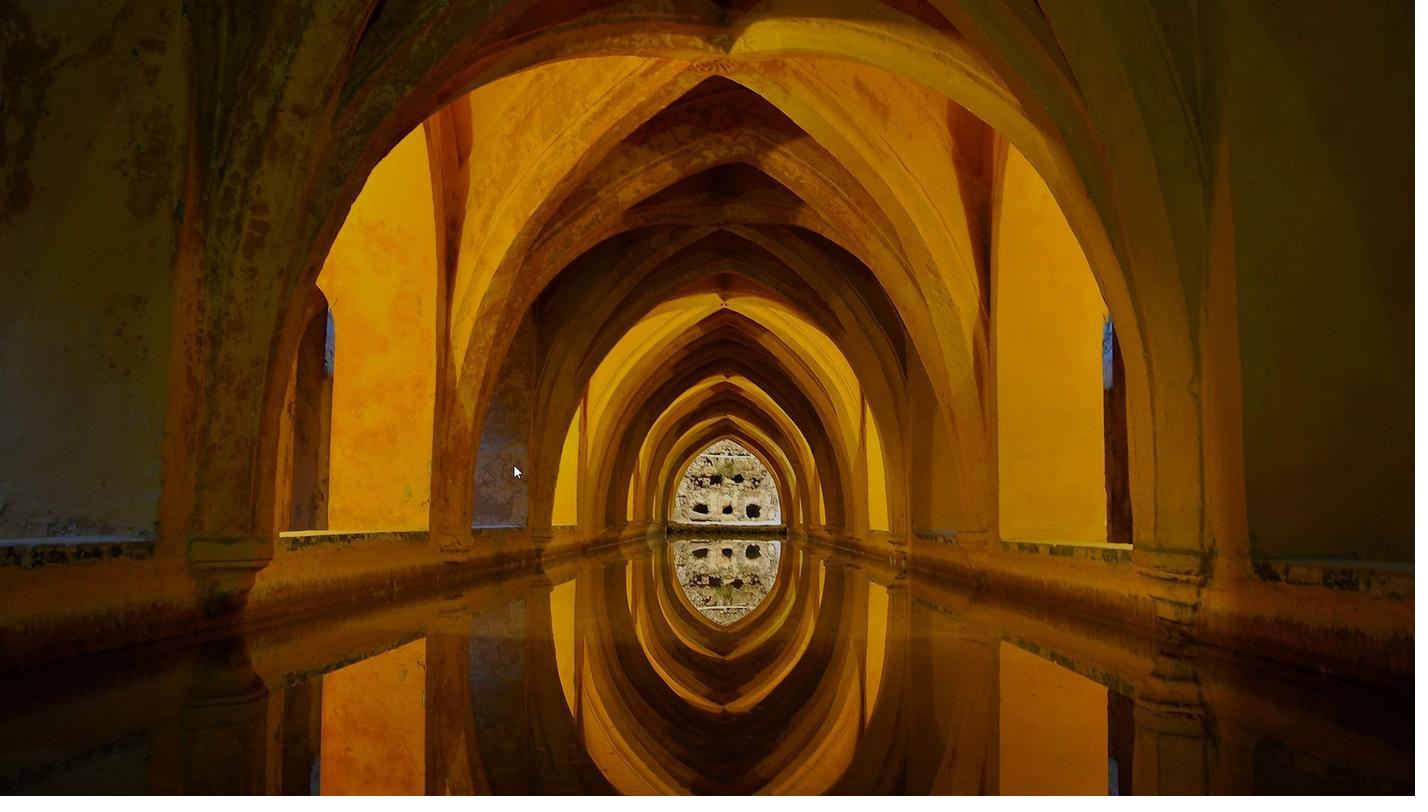 
Action: Mouse moved to (511, 468)
Screenshot: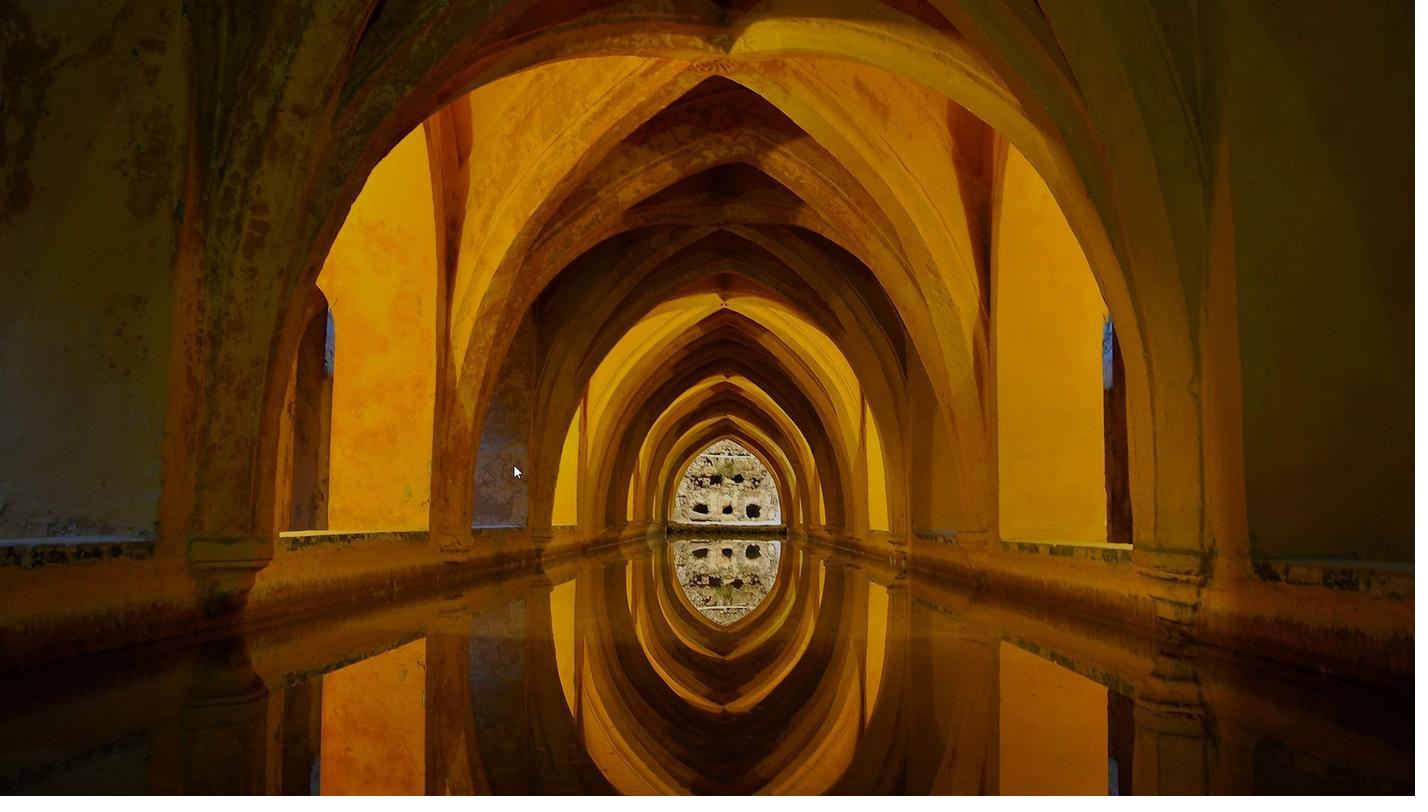 
Action: Mouse scrolled (511, 468) with delta (0, 0)
Screenshot: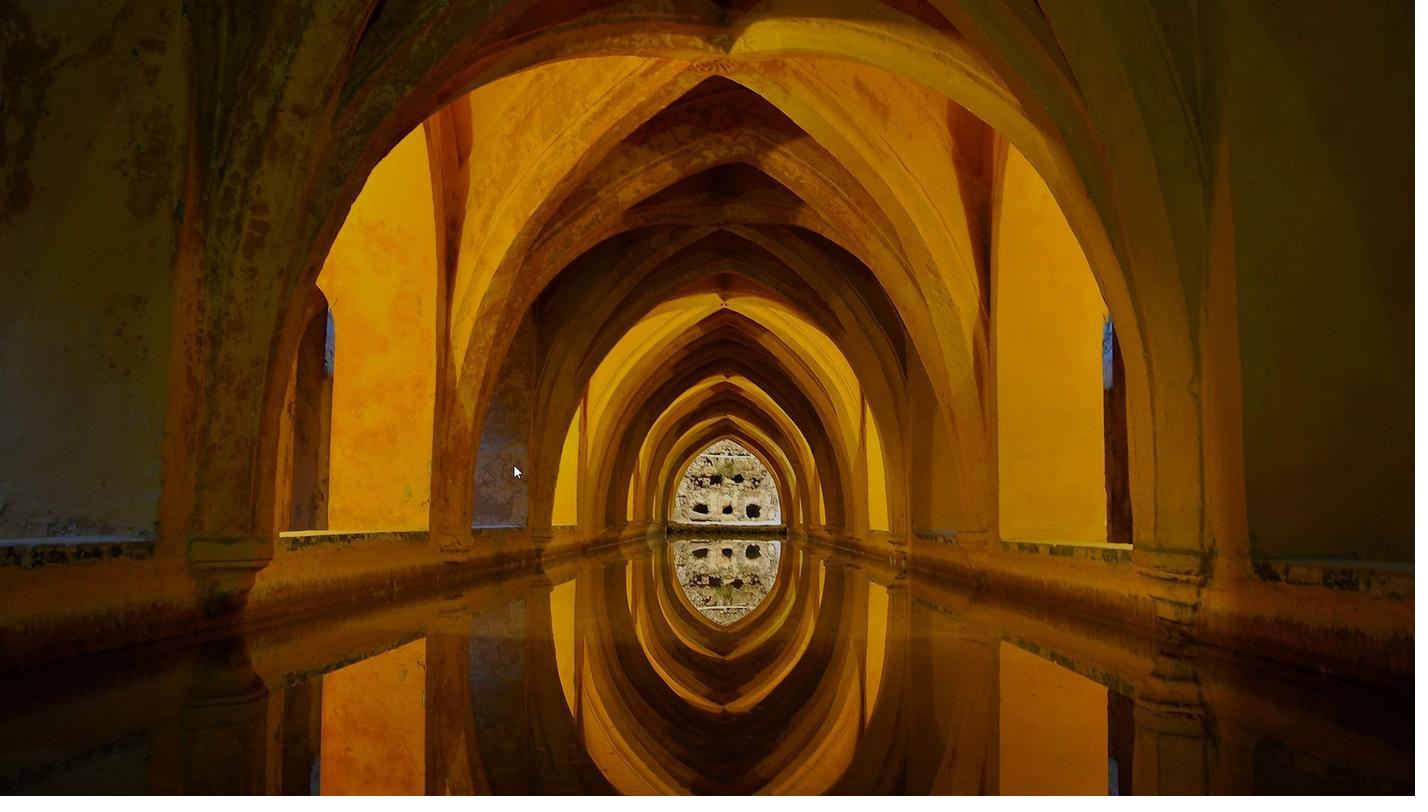 
Action: Mouse moved to (511, 468)
Screenshot: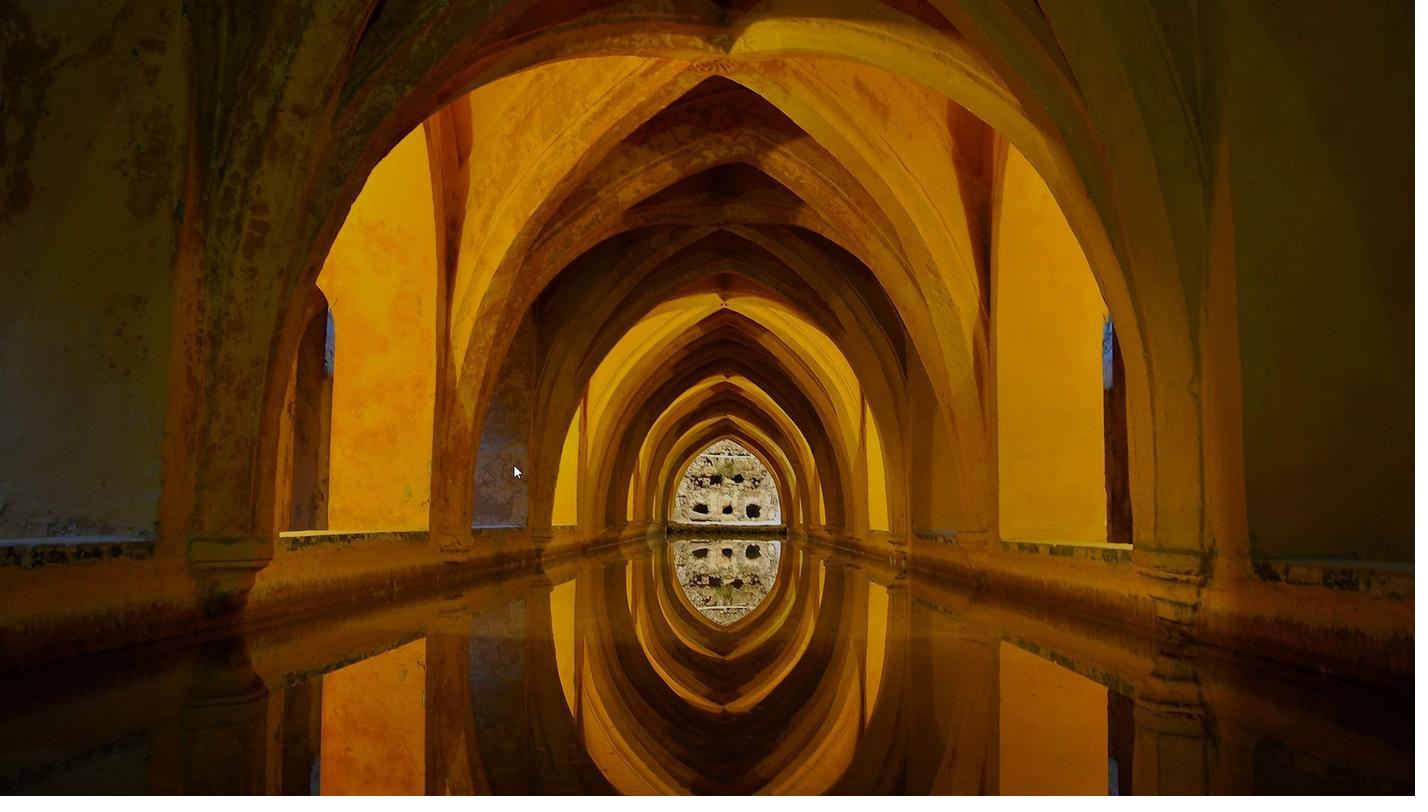 
Action: Mouse scrolled (511, 468) with delta (0, 0)
Screenshot: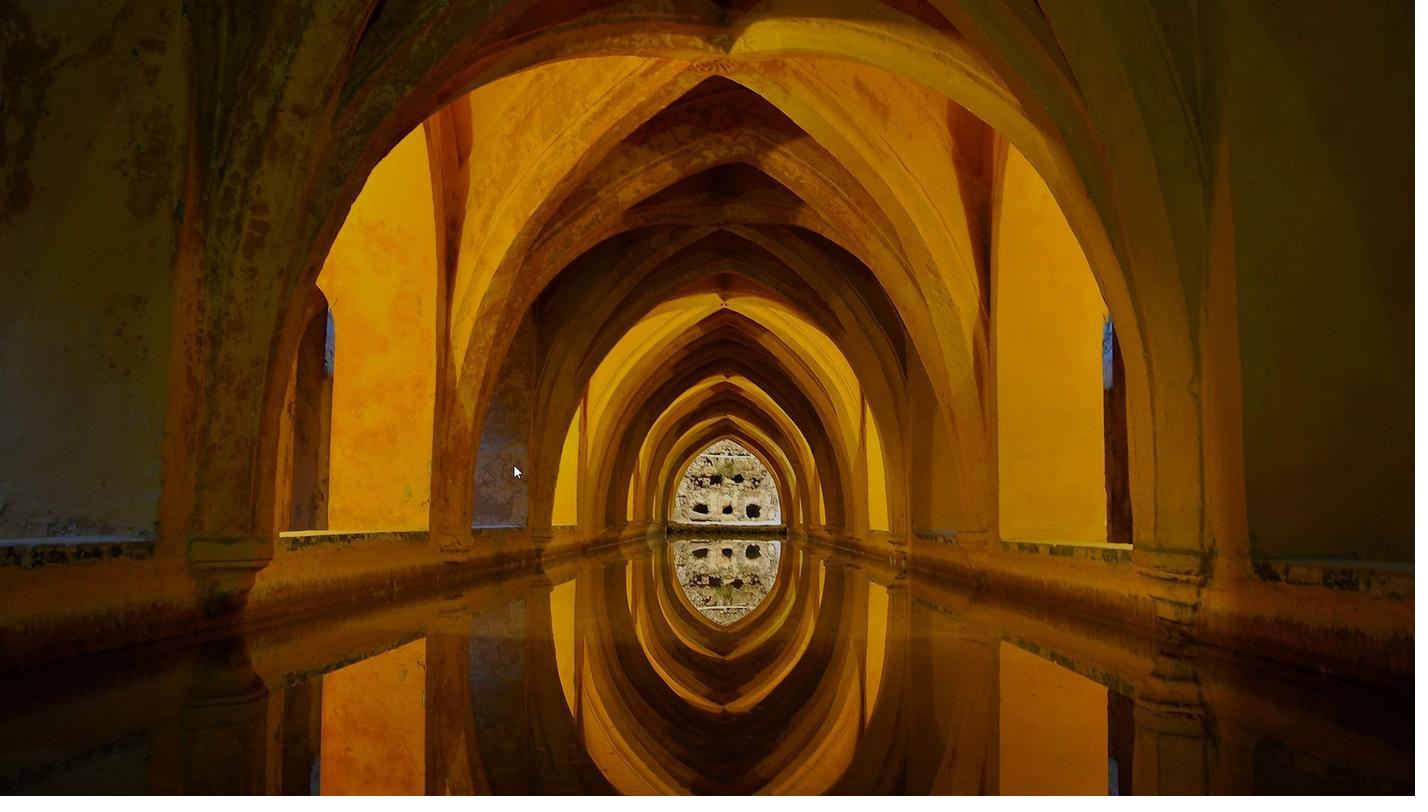 
Action: Mouse moved to (511, 468)
Screenshot: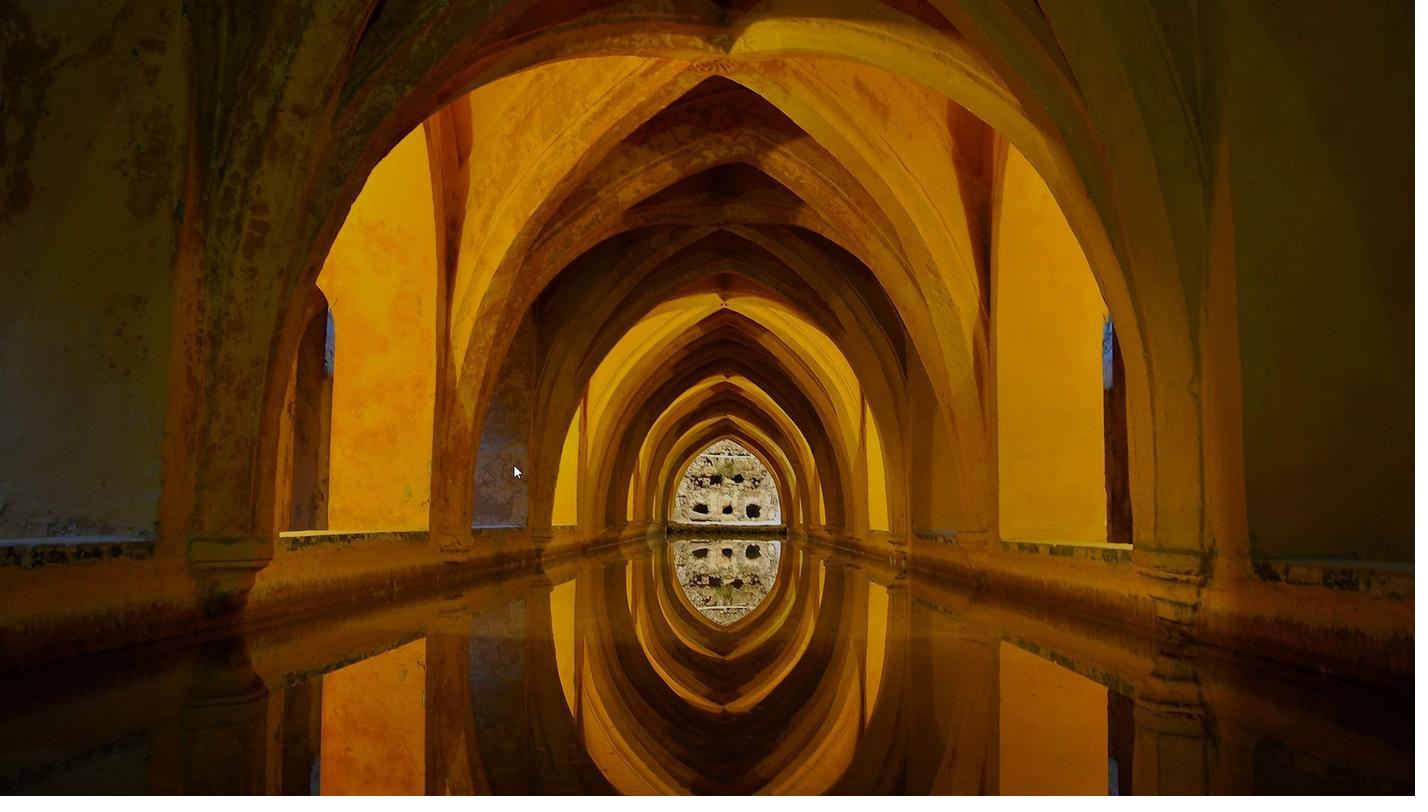 
Action: Mouse scrolled (511, 468) with delta (0, 0)
Screenshot: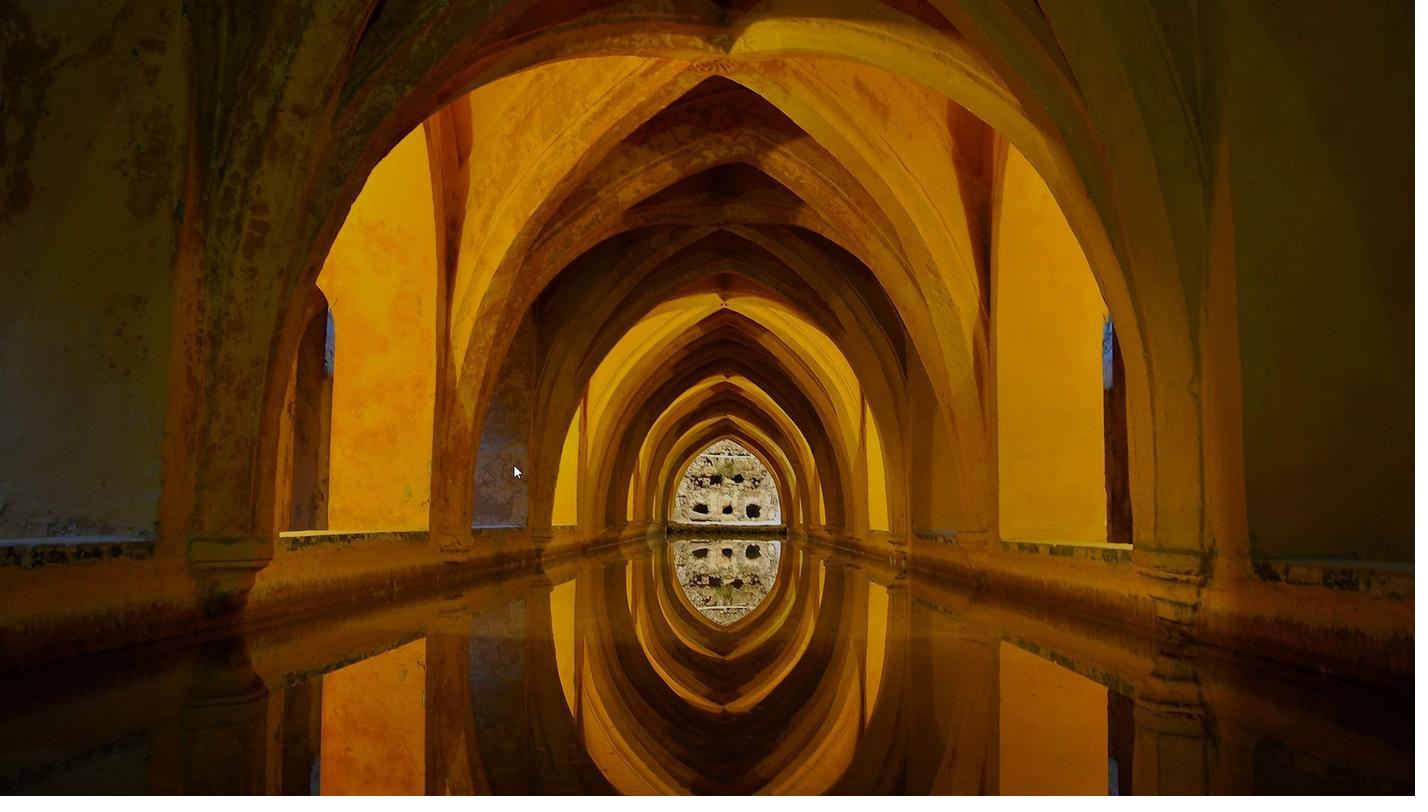 
Action: Mouse moved to (511, 468)
Screenshot: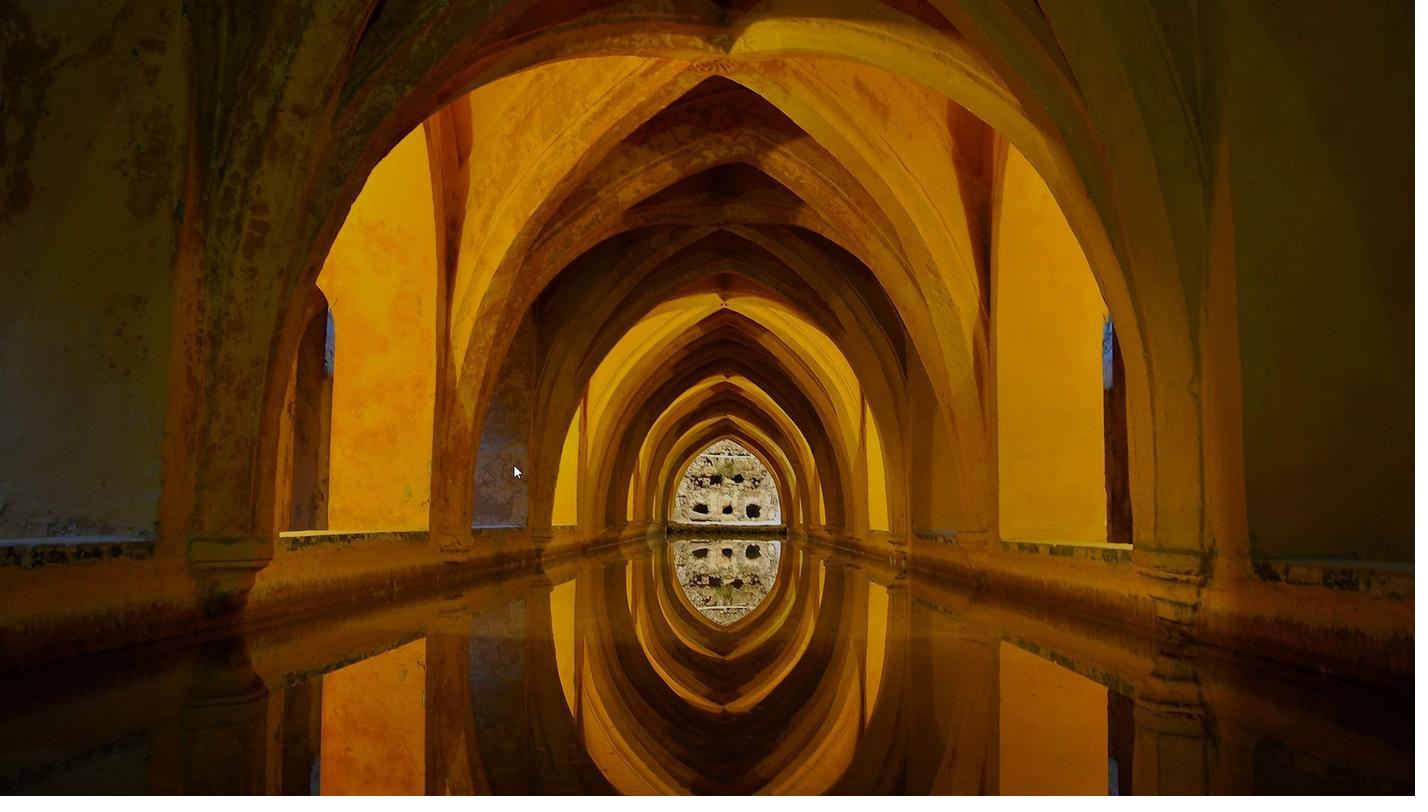 
Action: Mouse scrolled (511, 468) with delta (0, 0)
Screenshot: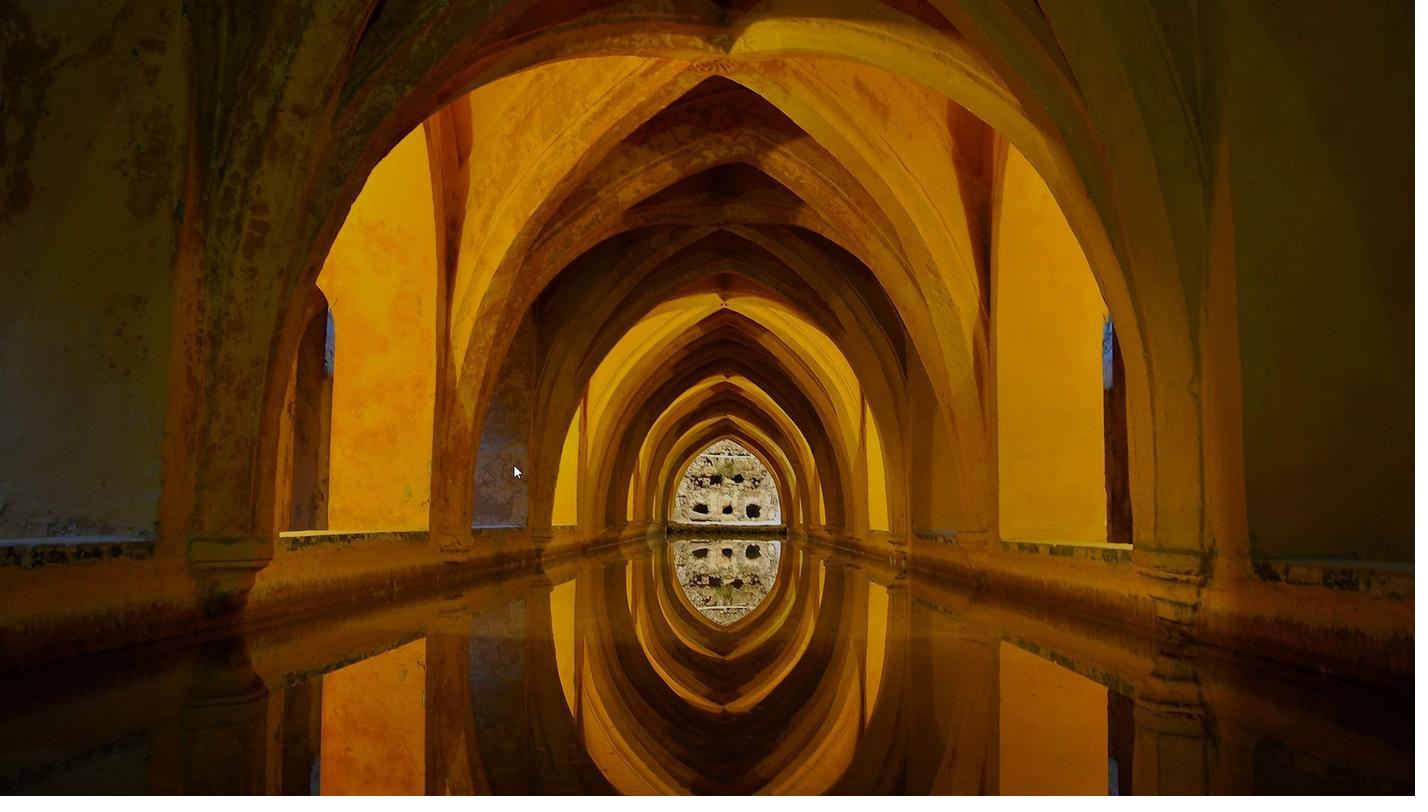 
Action: Mouse scrolled (511, 468) with delta (0, 0)
Screenshot: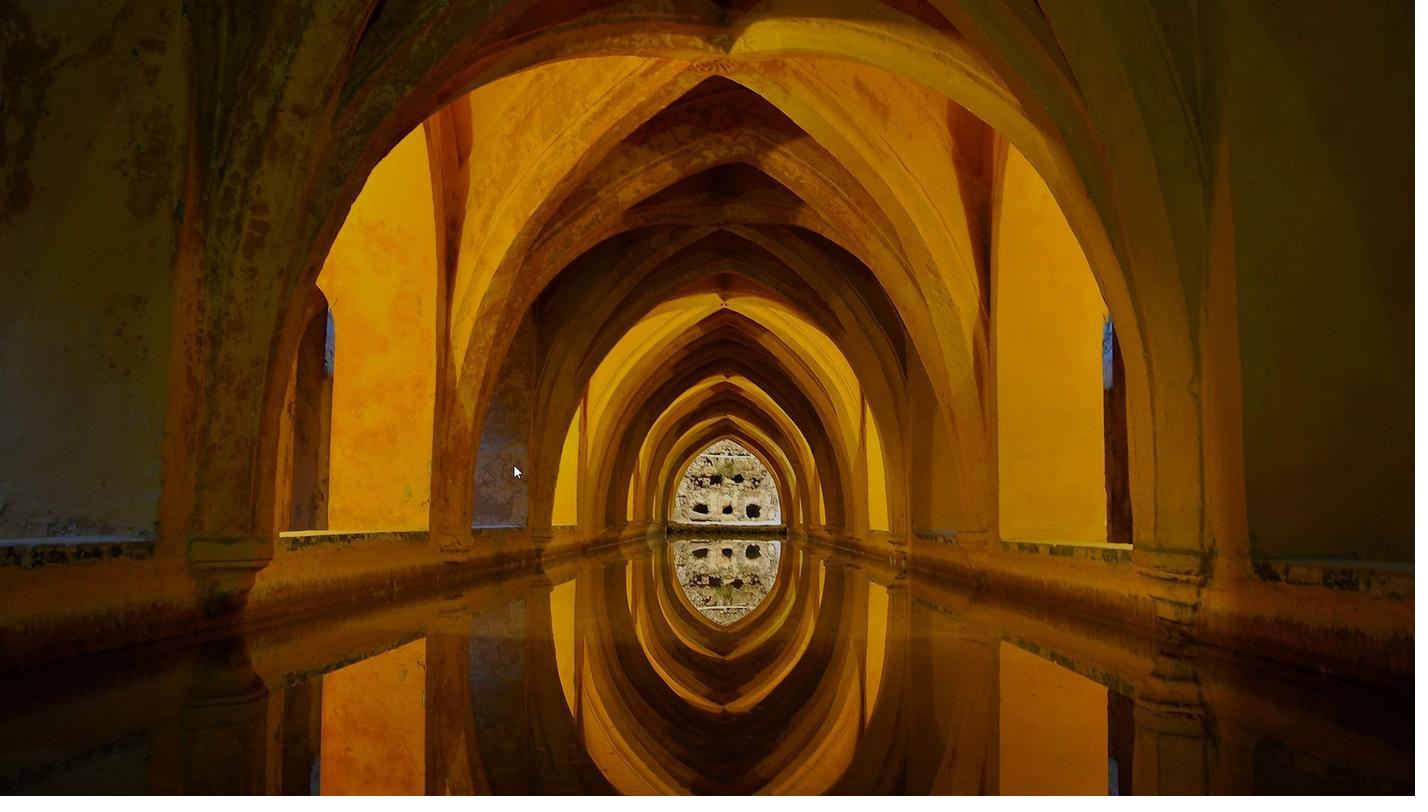 
Action: Mouse moved to (511, 468)
Screenshot: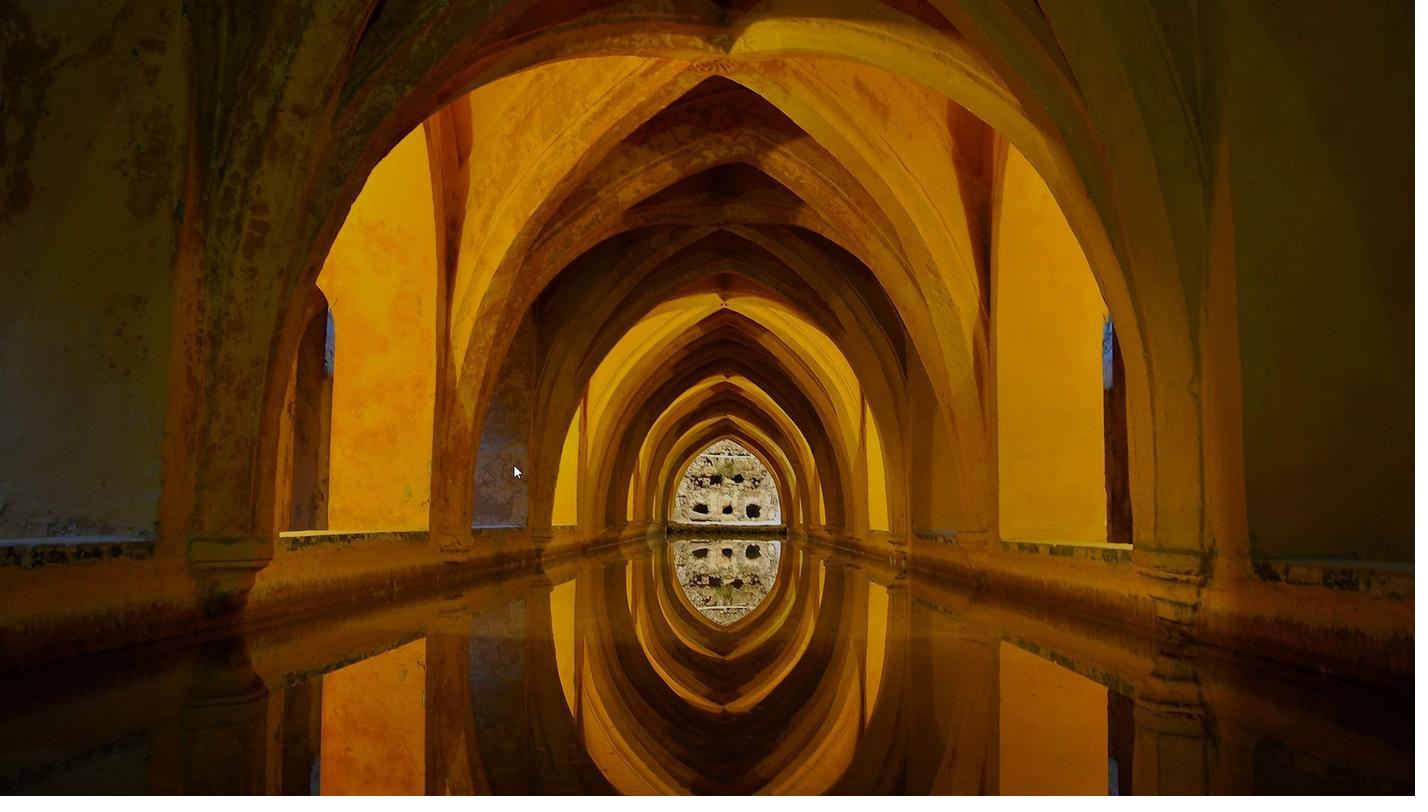 
Action: Mouse scrolled (511, 468) with delta (0, 0)
Screenshot: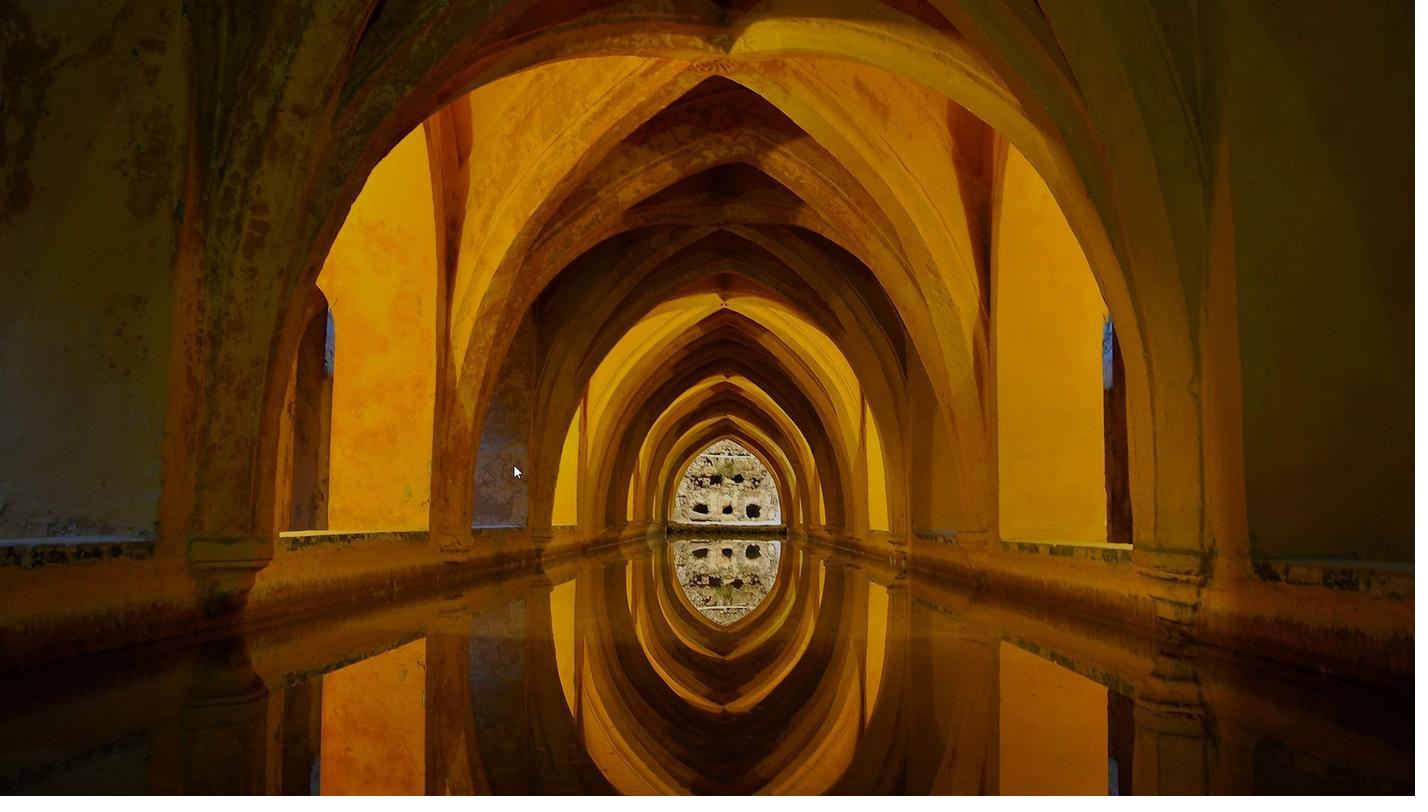 
Action: Mouse moved to (511, 468)
Screenshot: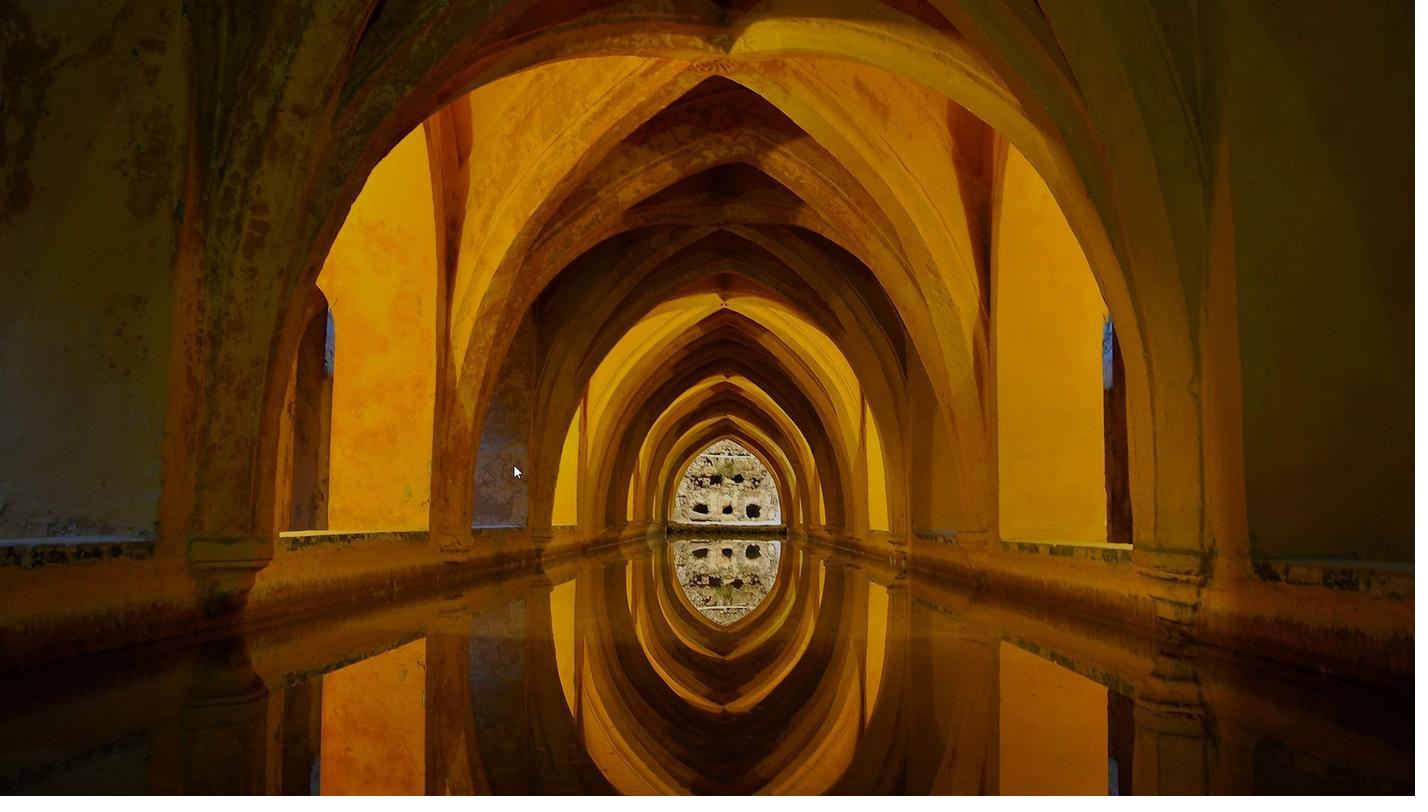
Action: Mouse scrolled (511, 468) with delta (0, 0)
Screenshot: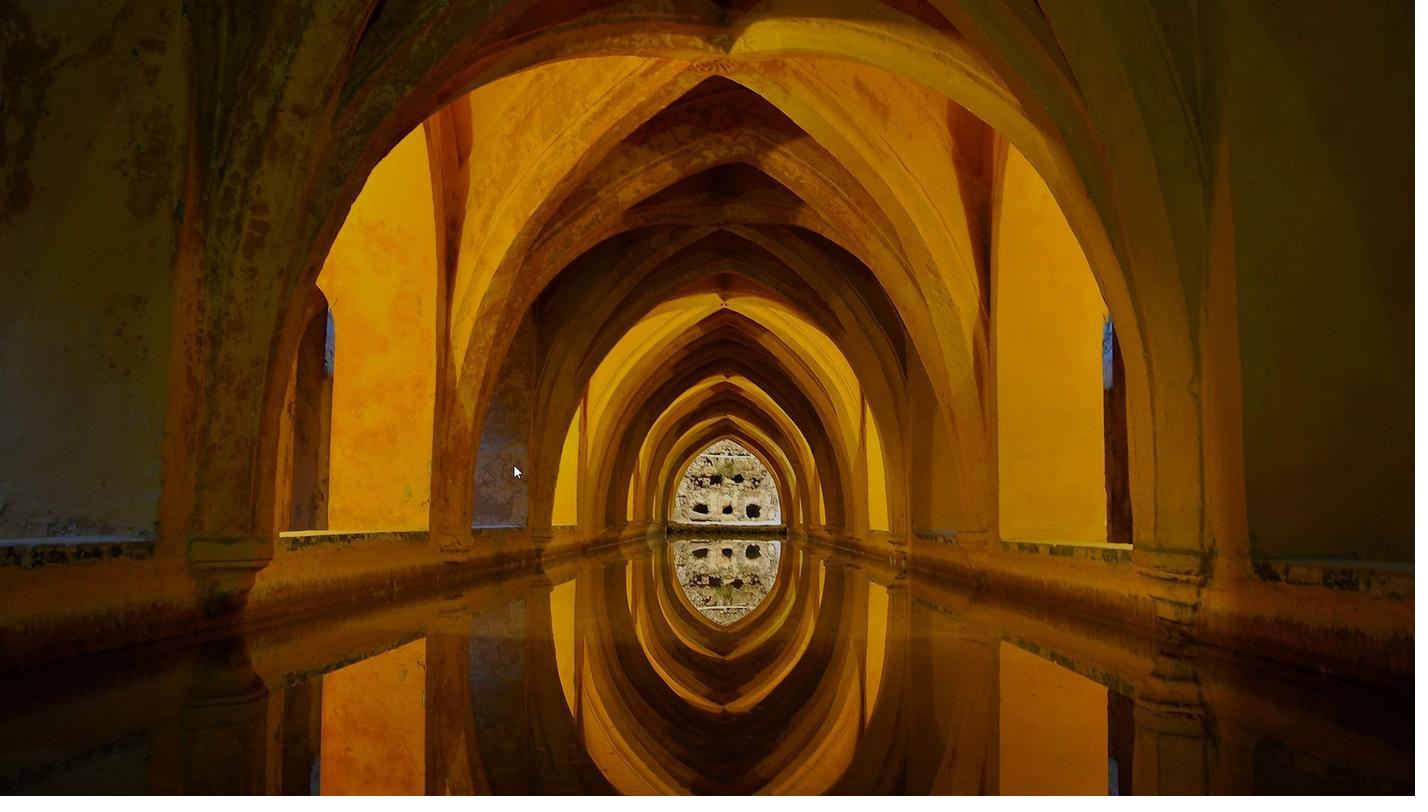 
Action: Mouse scrolled (511, 468) with delta (0, 0)
Screenshot: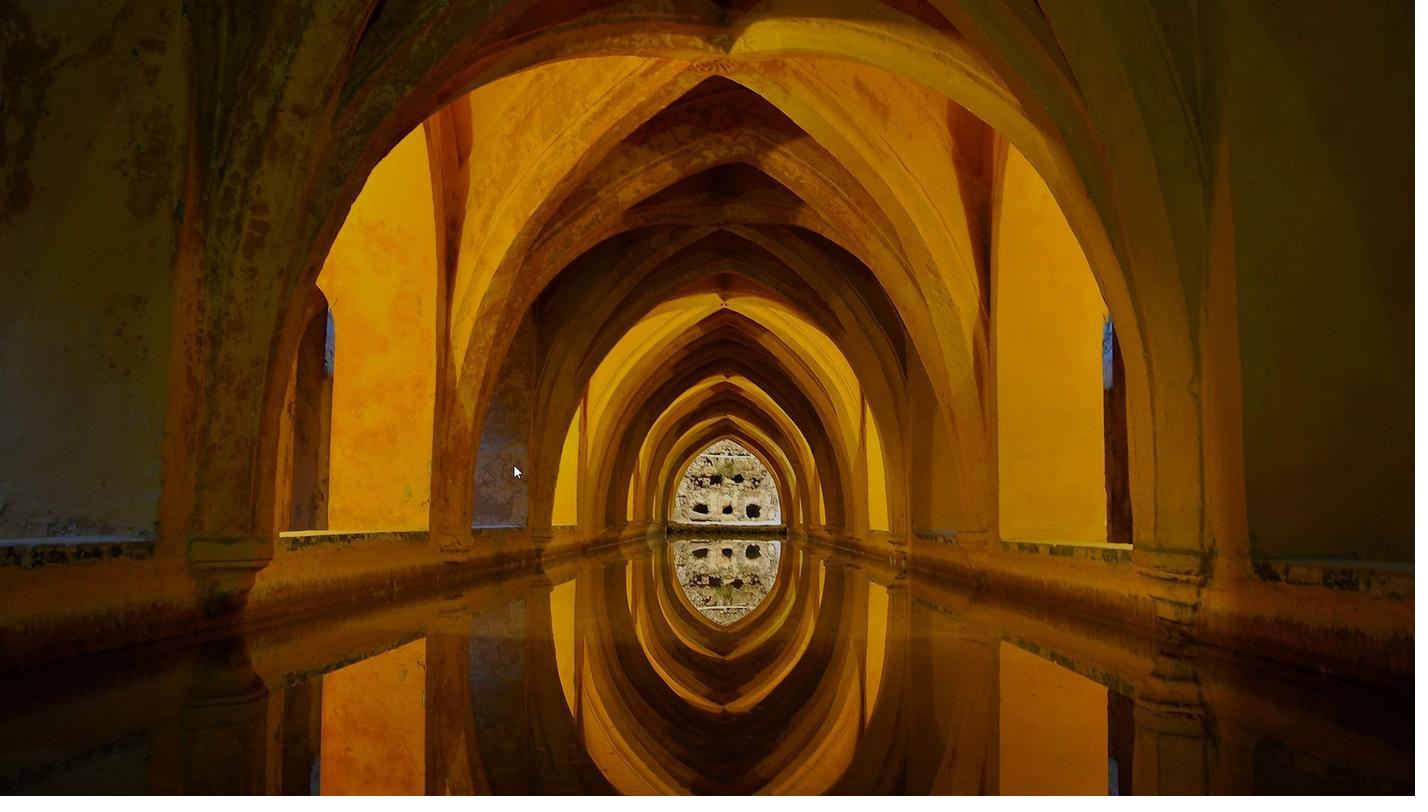 
Action: Mouse moved to (511, 468)
Screenshot: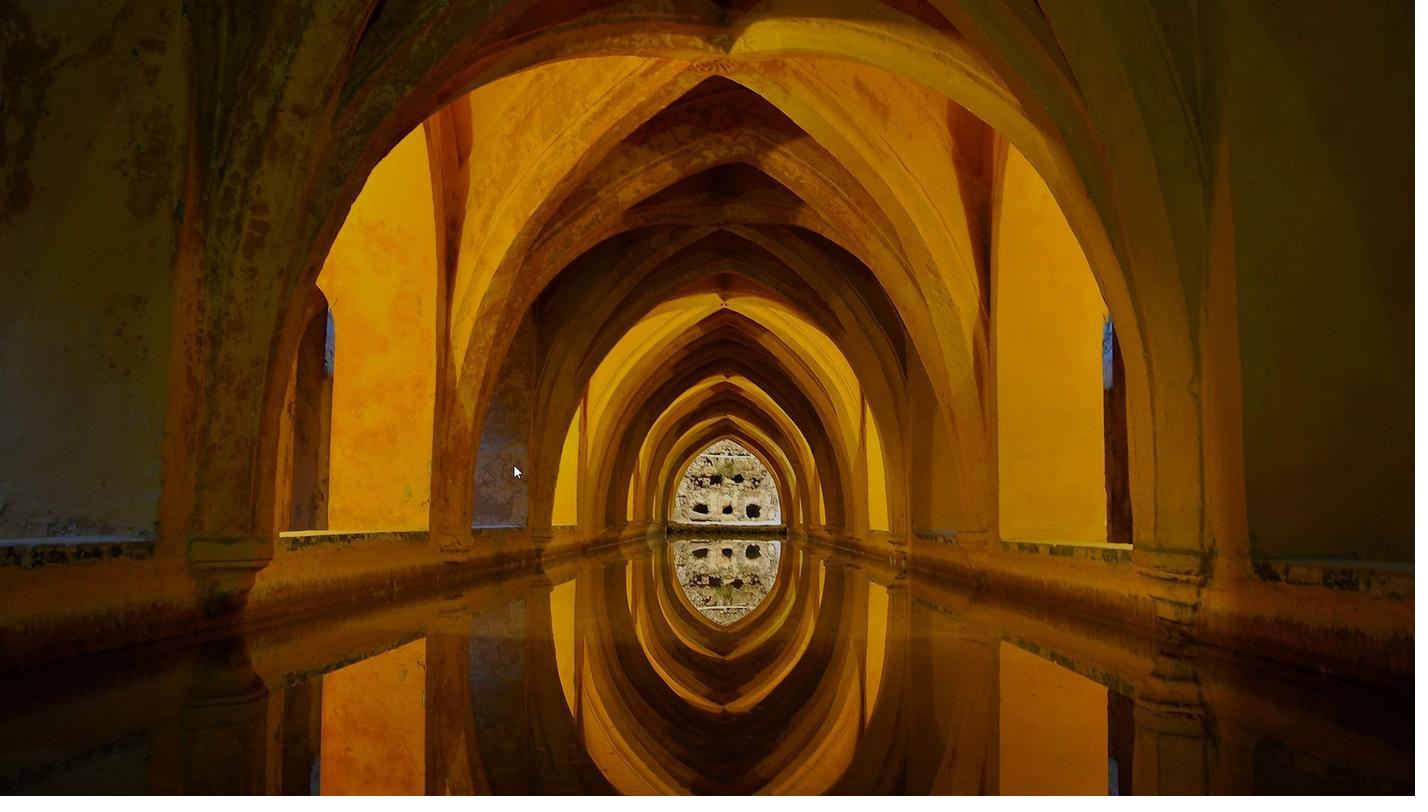 
Action: Mouse scrolled (511, 468) with delta (0, 0)
Screenshot: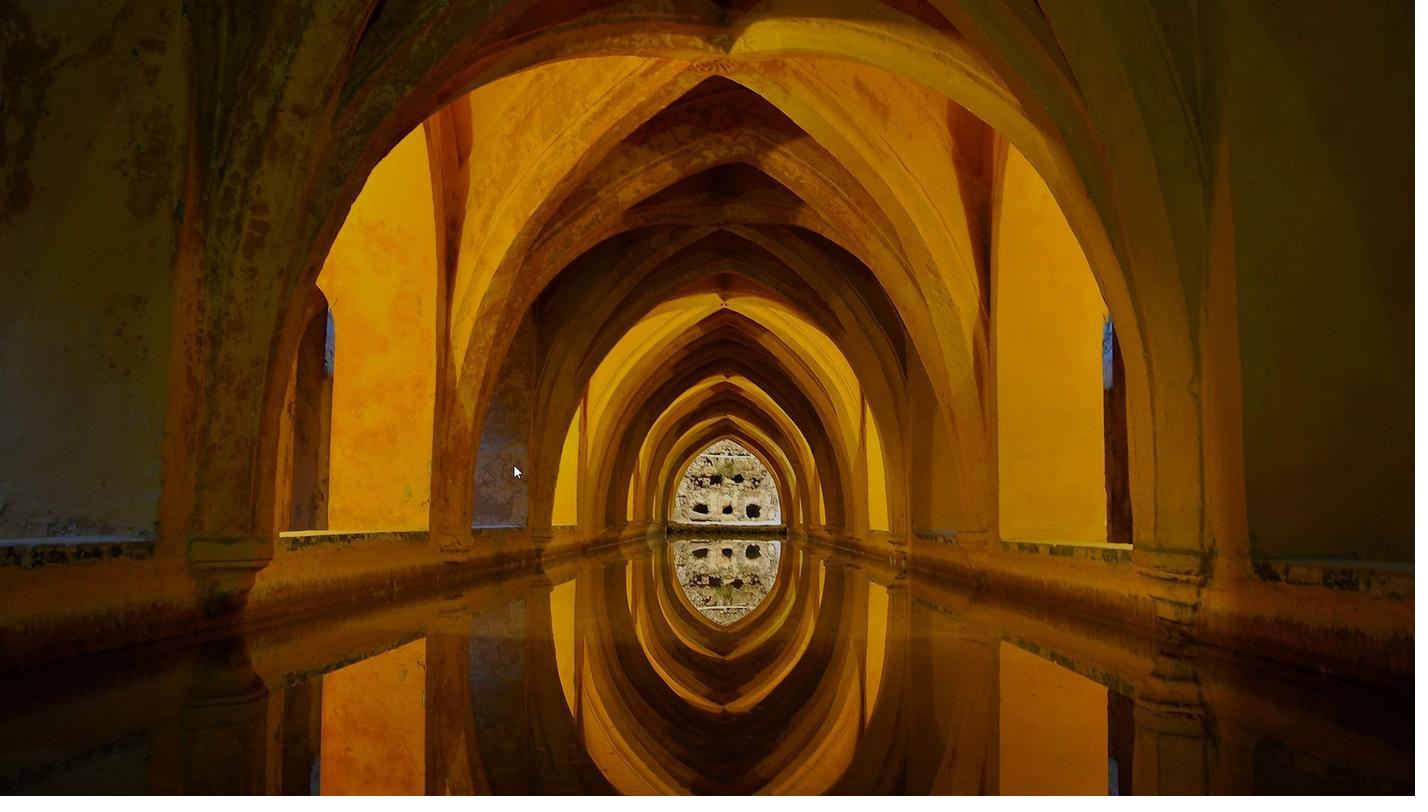 
Action: Mouse scrolled (511, 468) with delta (0, 0)
Screenshot: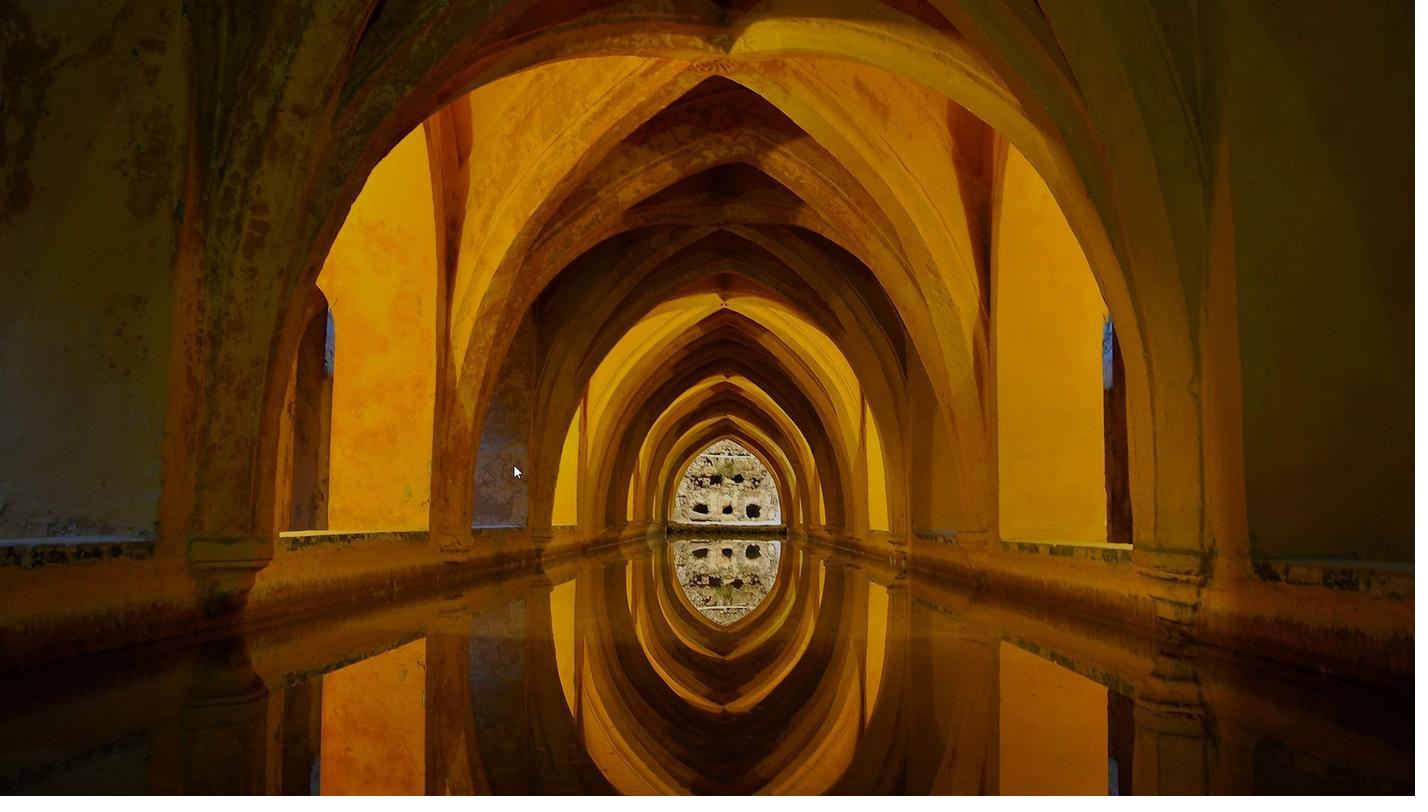 
Action: Mouse moved to (511, 468)
Screenshot: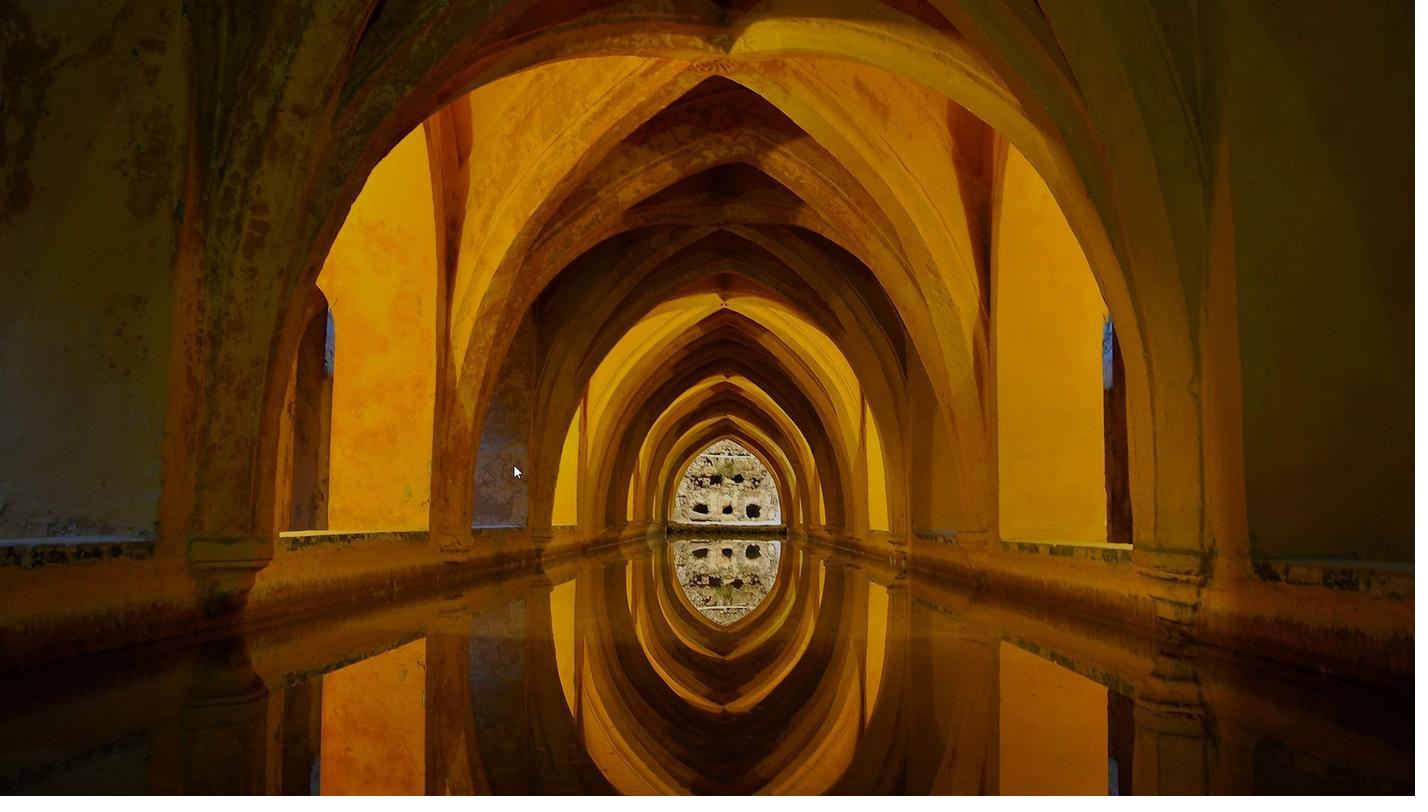 
Action: Mouse scrolled (511, 468) with delta (0, 0)
Screenshot: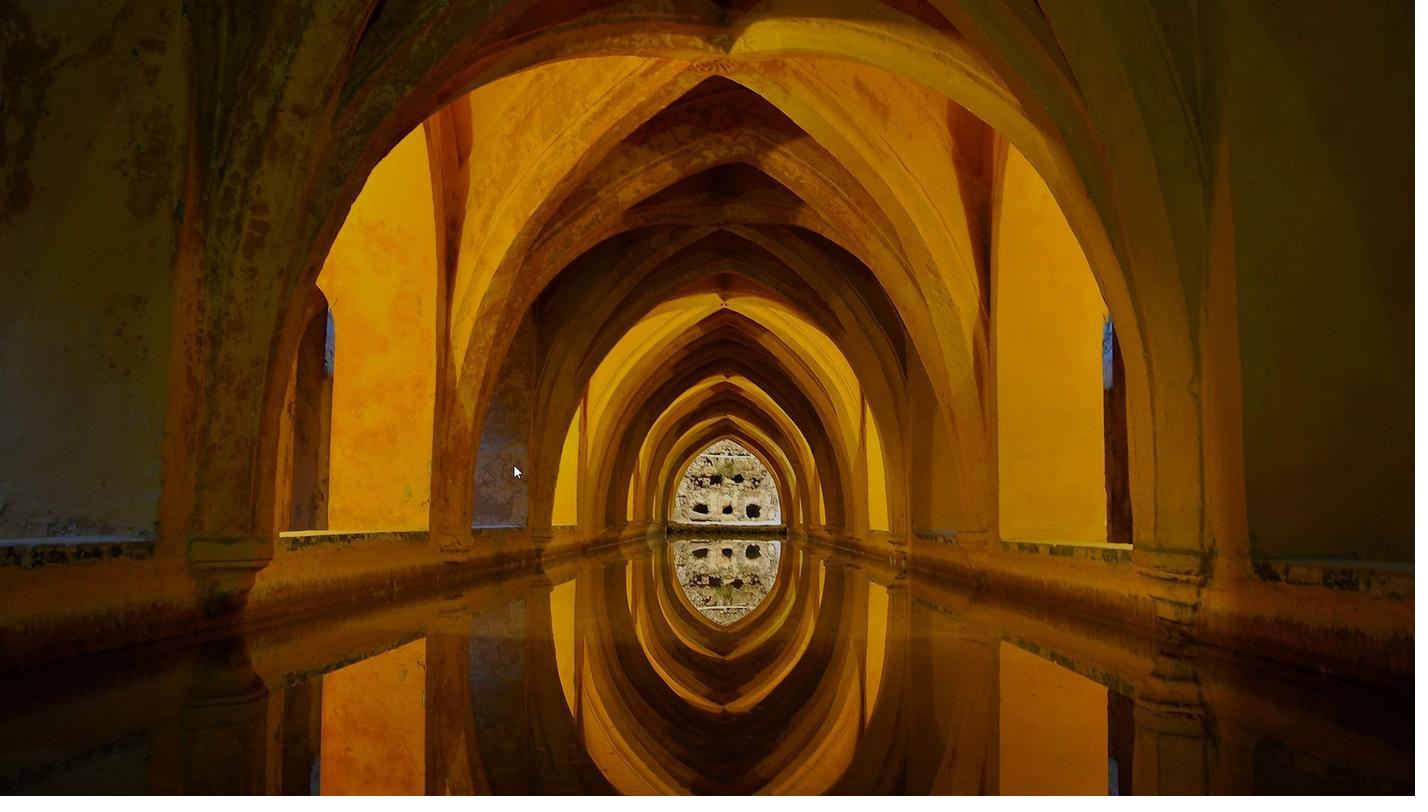 
Action: Mouse moved to (511, 468)
Screenshot: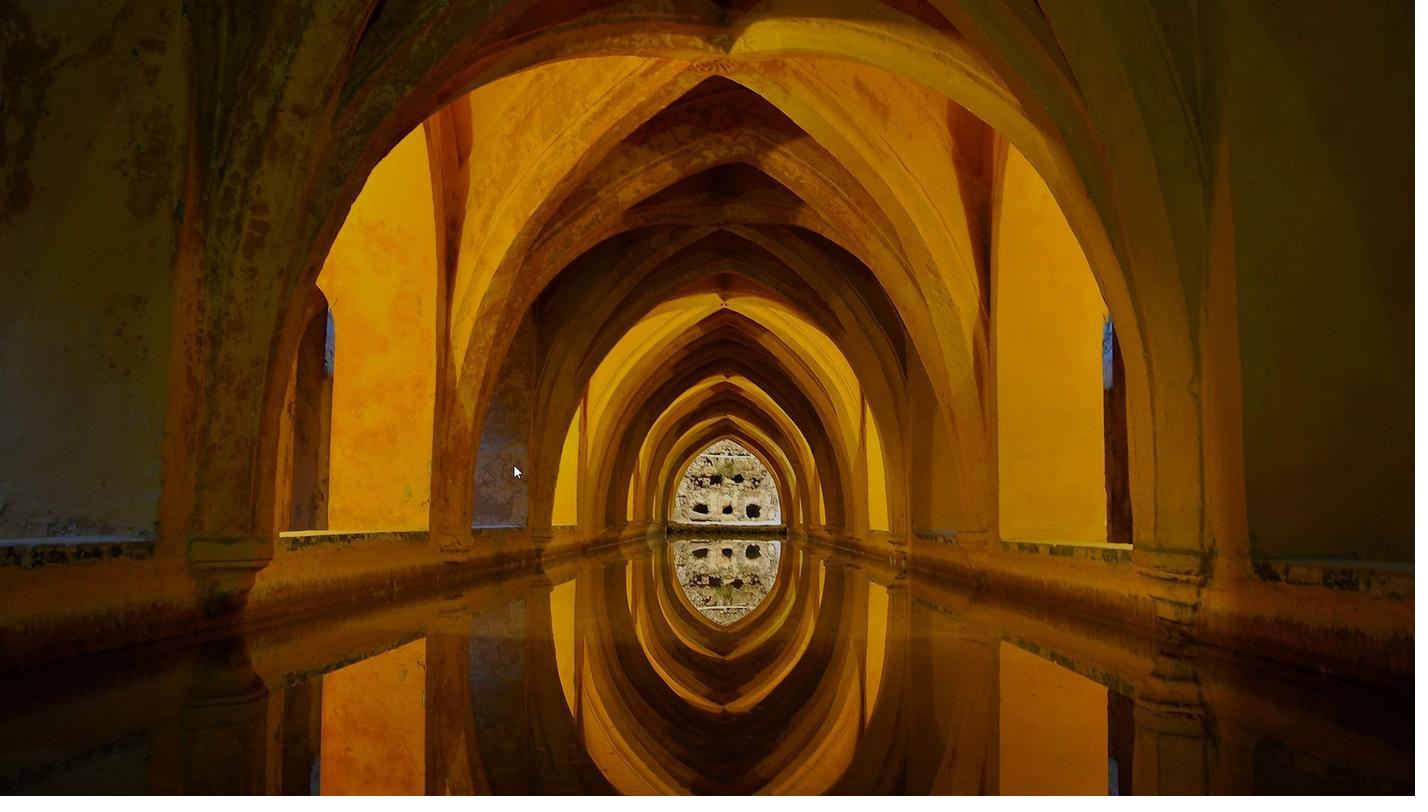 
Action: Mouse scrolled (511, 468) with delta (0, 0)
Screenshot: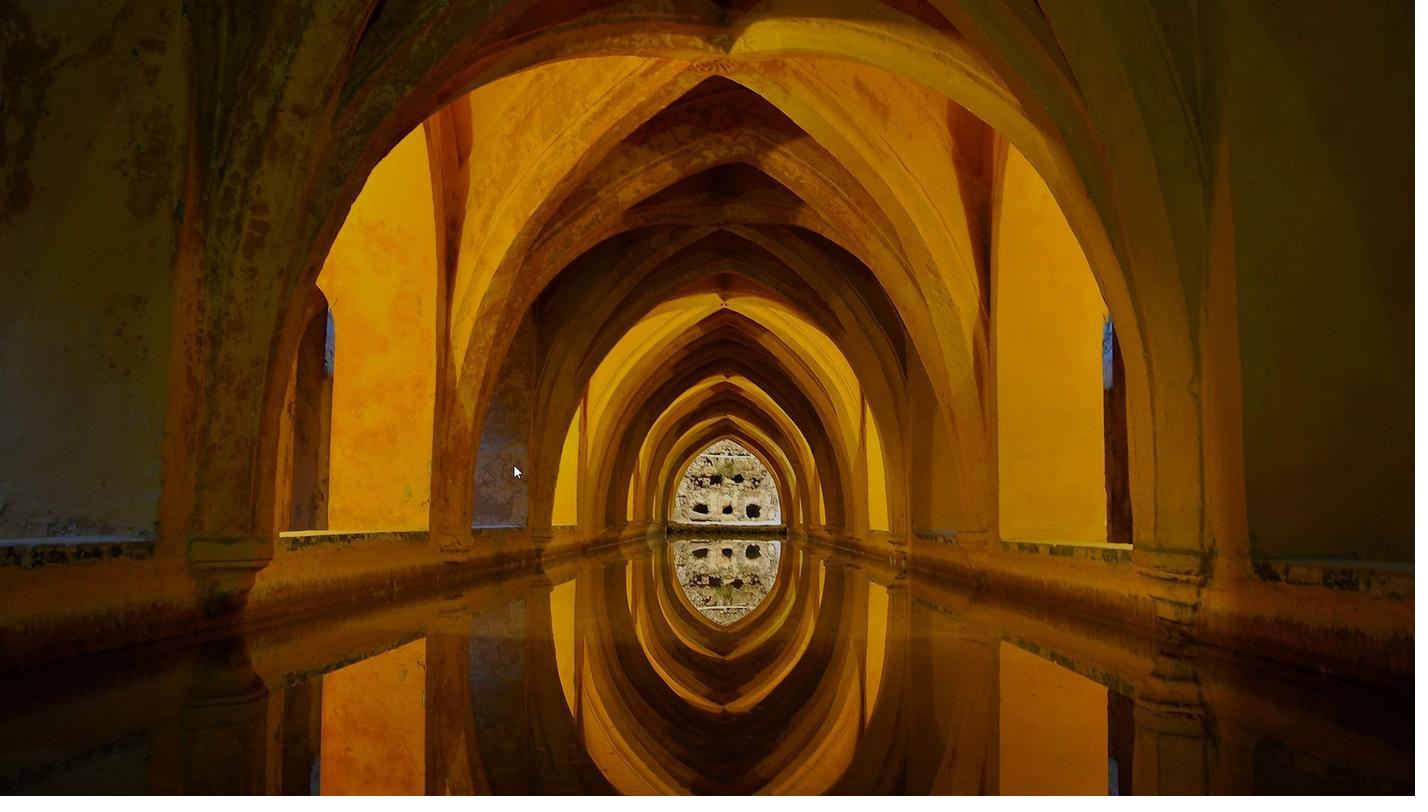 
Action: Mouse moved to (511, 468)
Screenshot: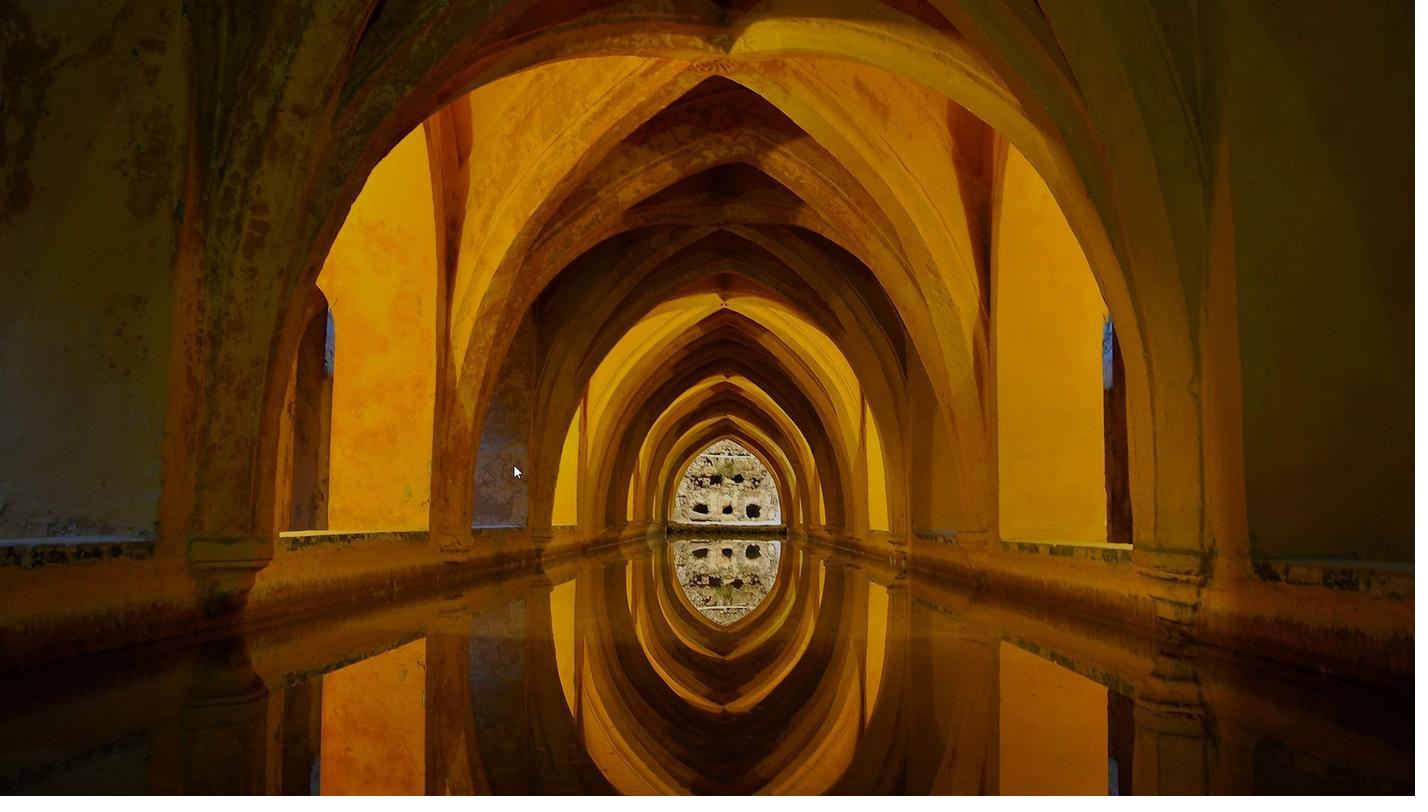
Action: Mouse scrolled (511, 468) with delta (0, 0)
Screenshot: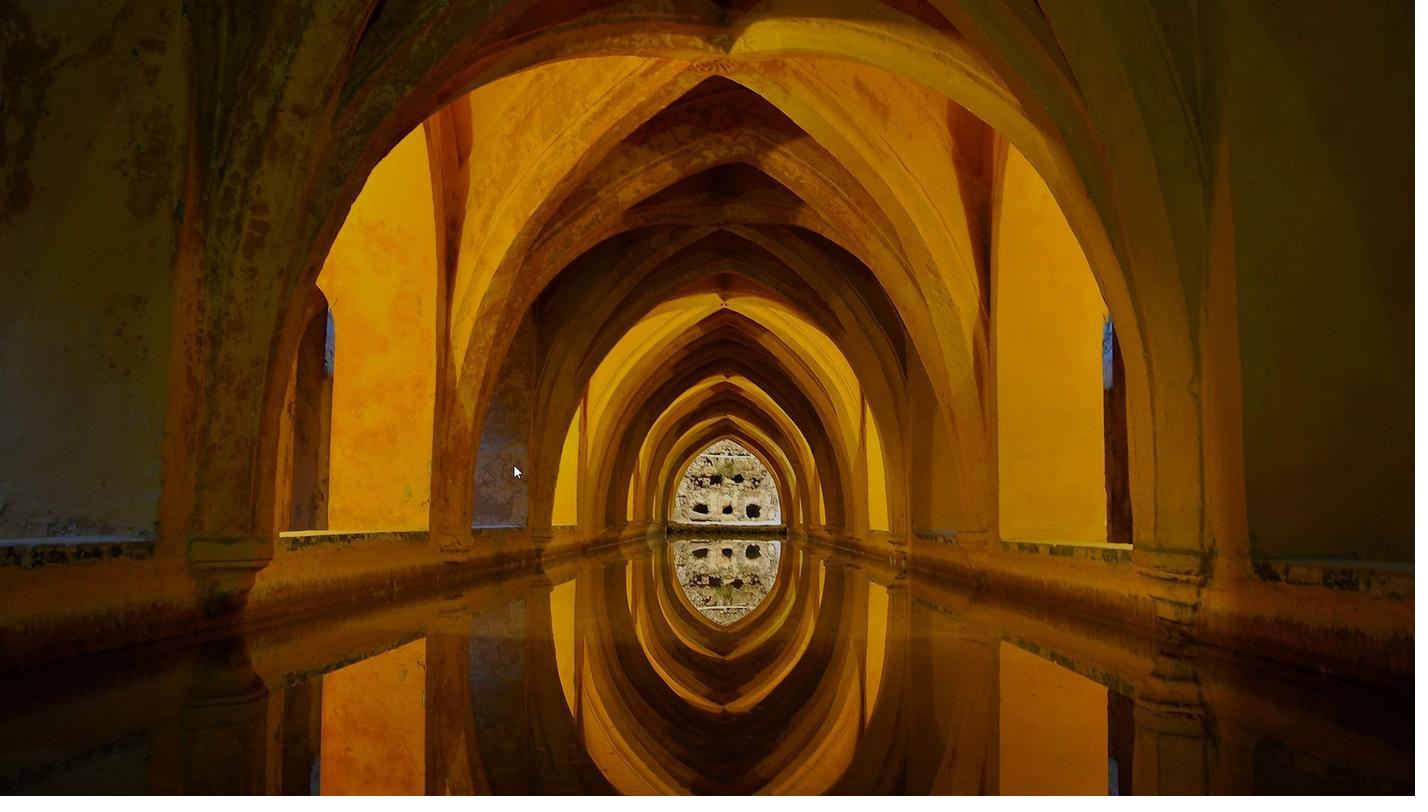 
Action: Mouse moved to (511, 468)
Screenshot: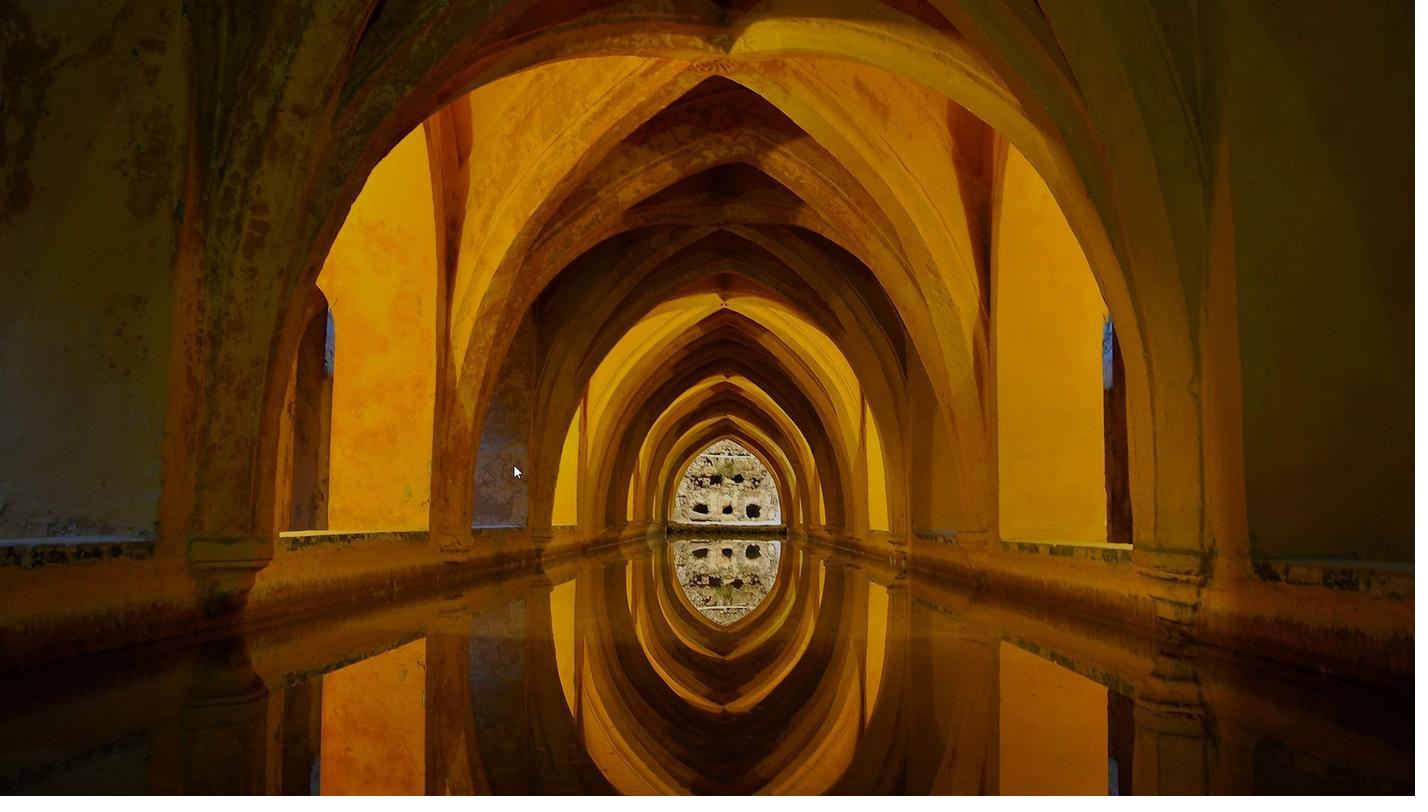 
Action: Mouse scrolled (511, 468) with delta (0, 0)
Screenshot: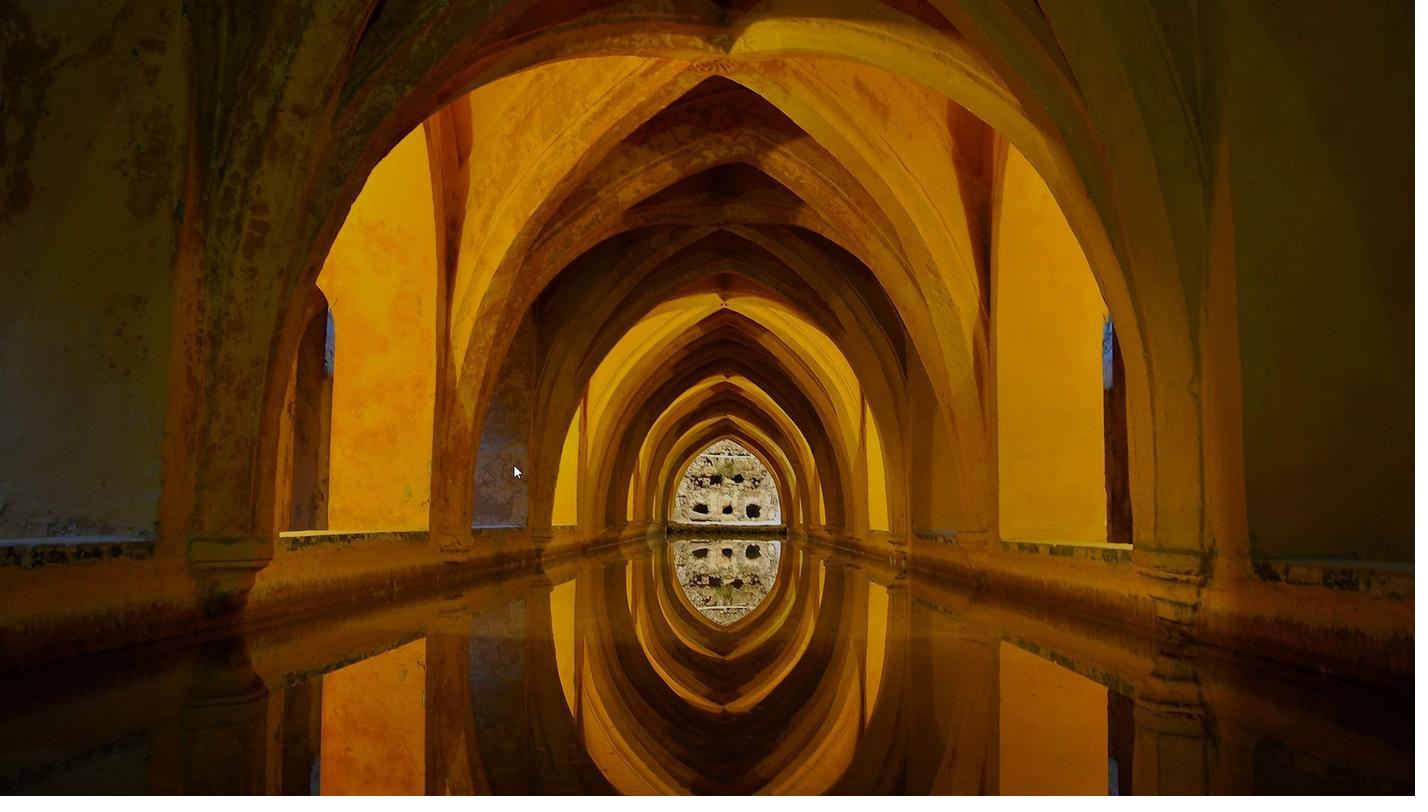
Action: Mouse moved to (511, 468)
Screenshot: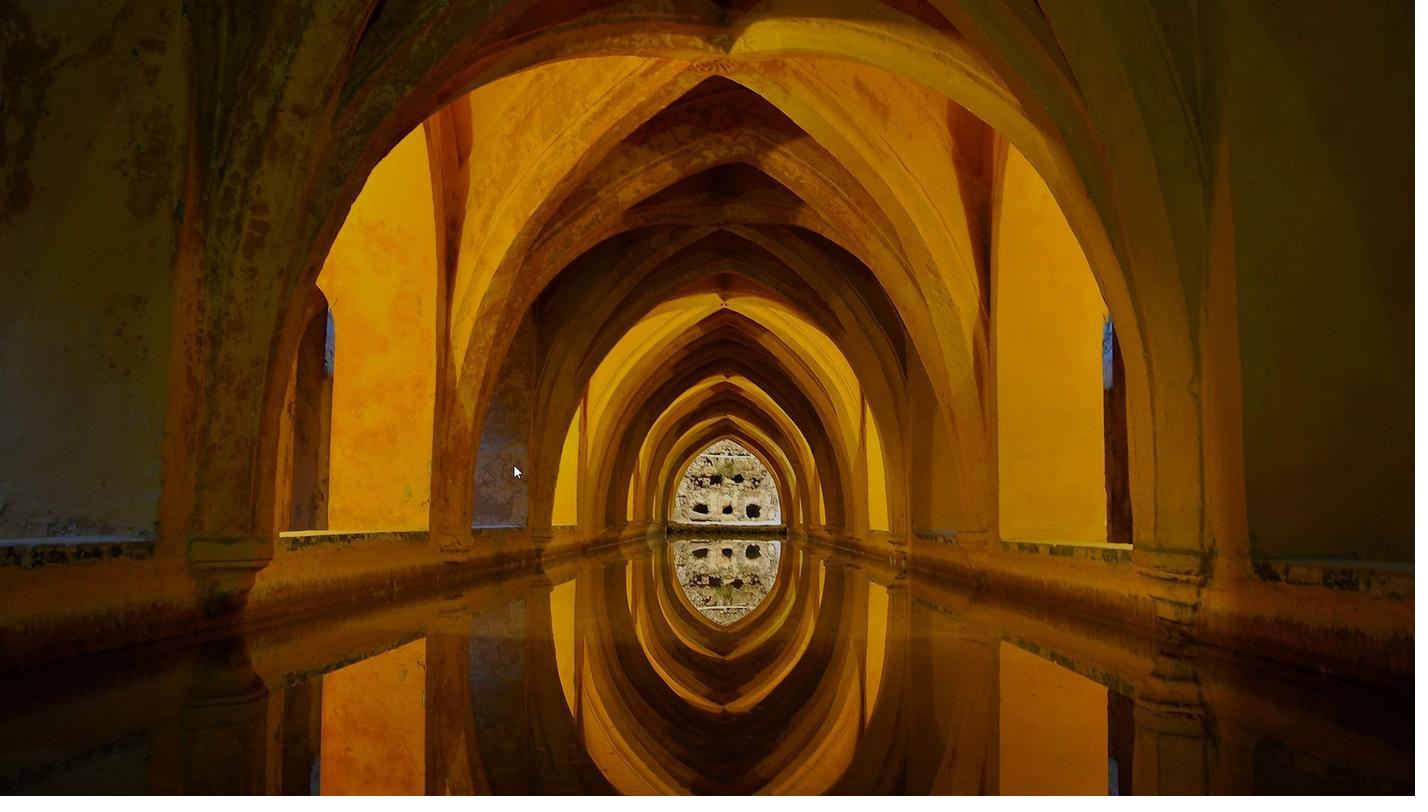 
Action: Mouse pressed left at (511, 468)
Screenshot: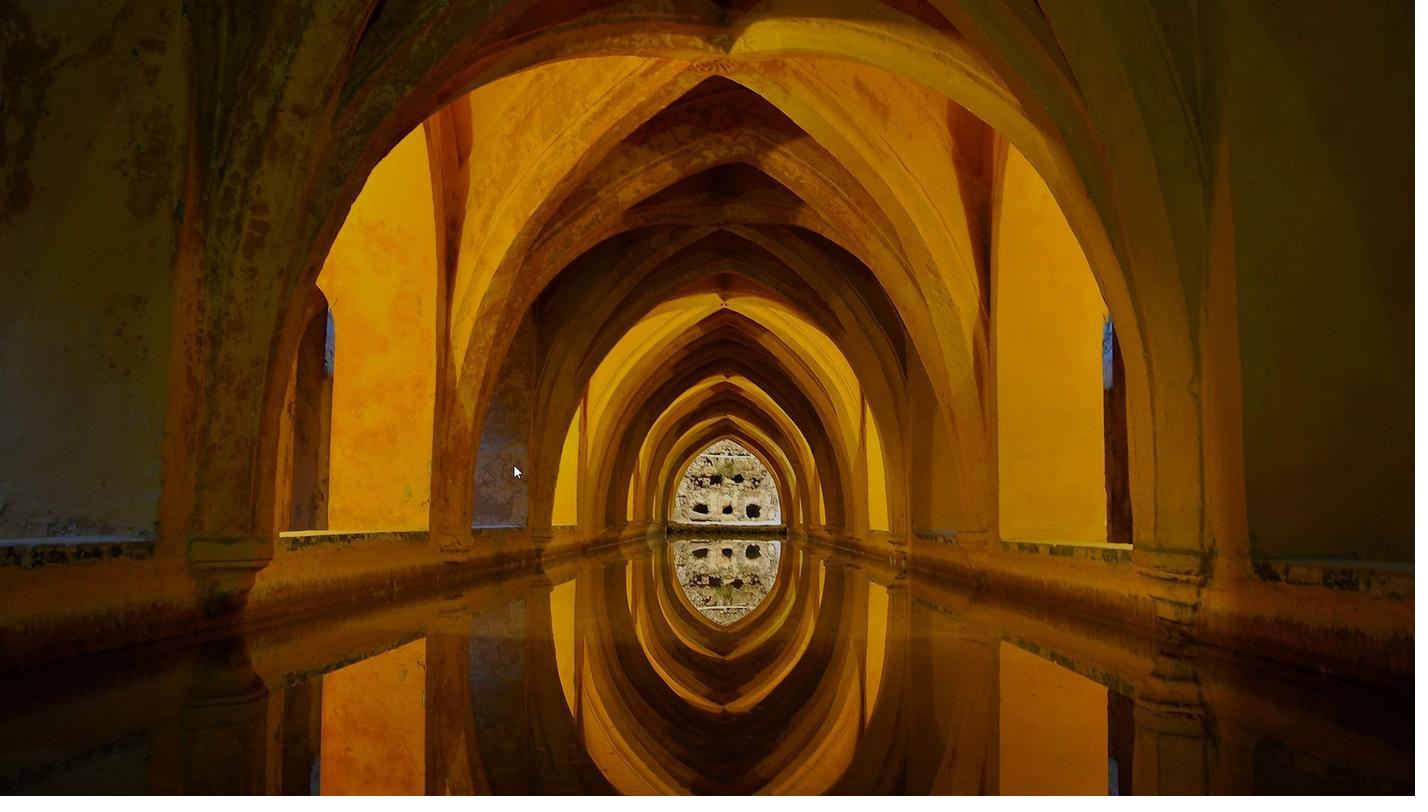 
Action: Mouse moved to (510, 468)
Screenshot: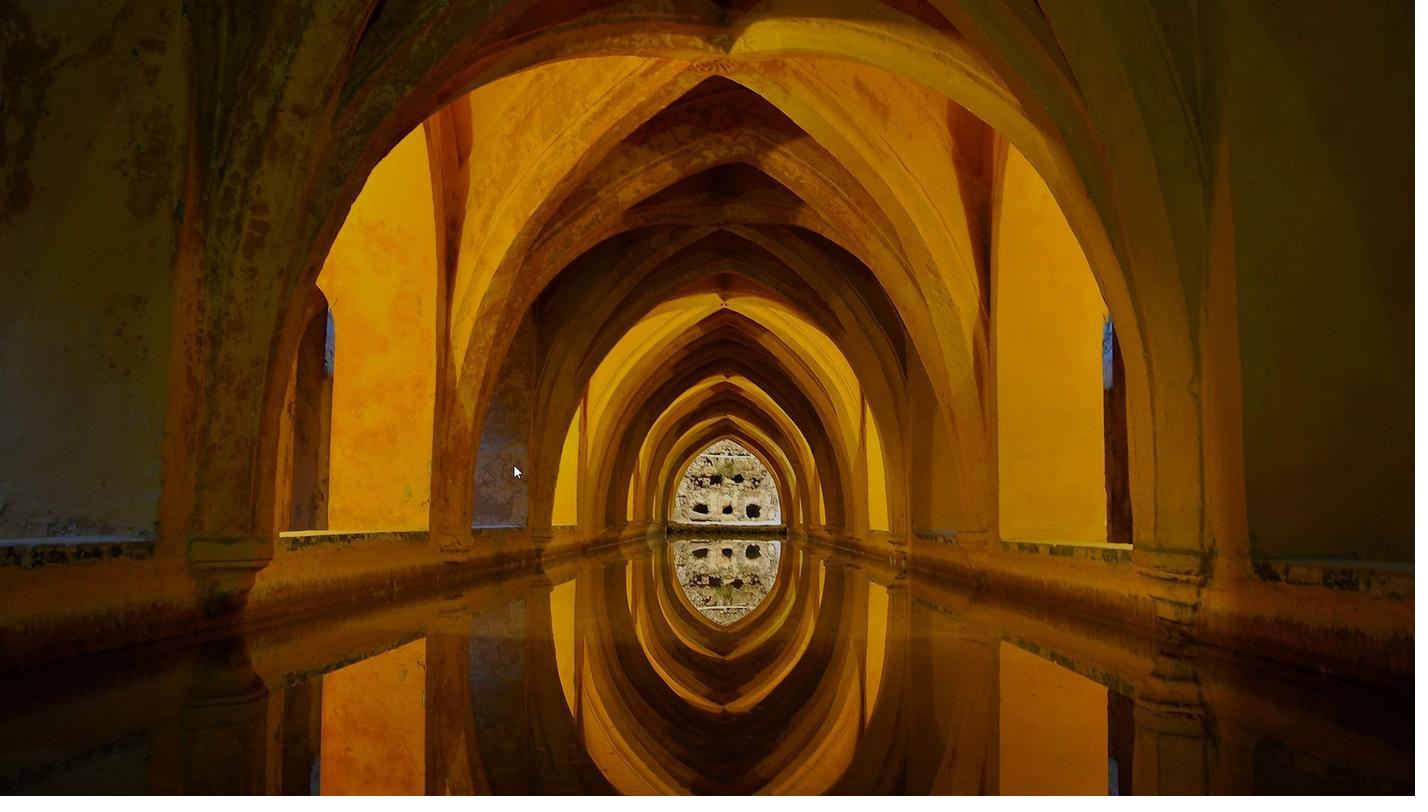 
Action: Mouse pressed left at (510, 468)
Screenshot: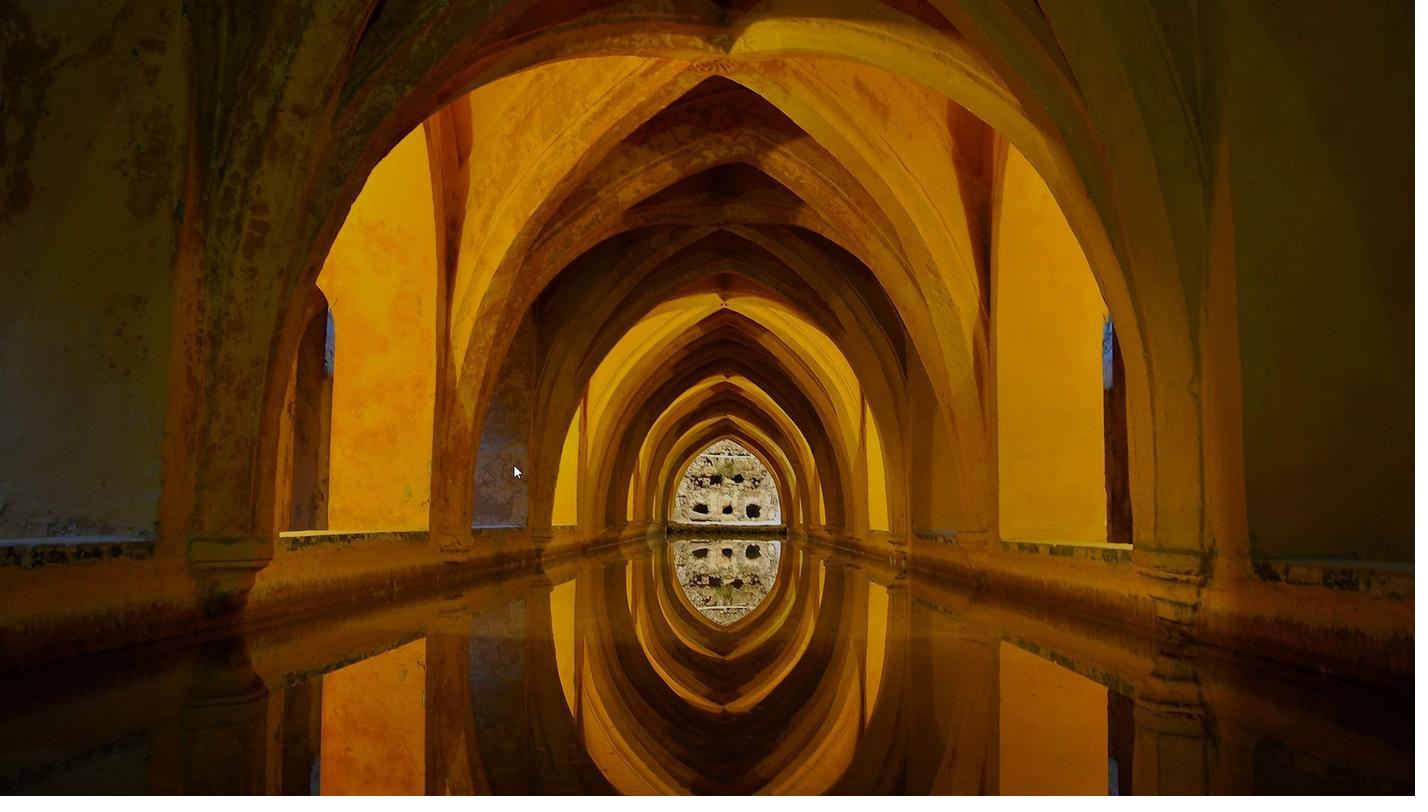 
Action: Mouse moved to (512, 468)
Screenshot: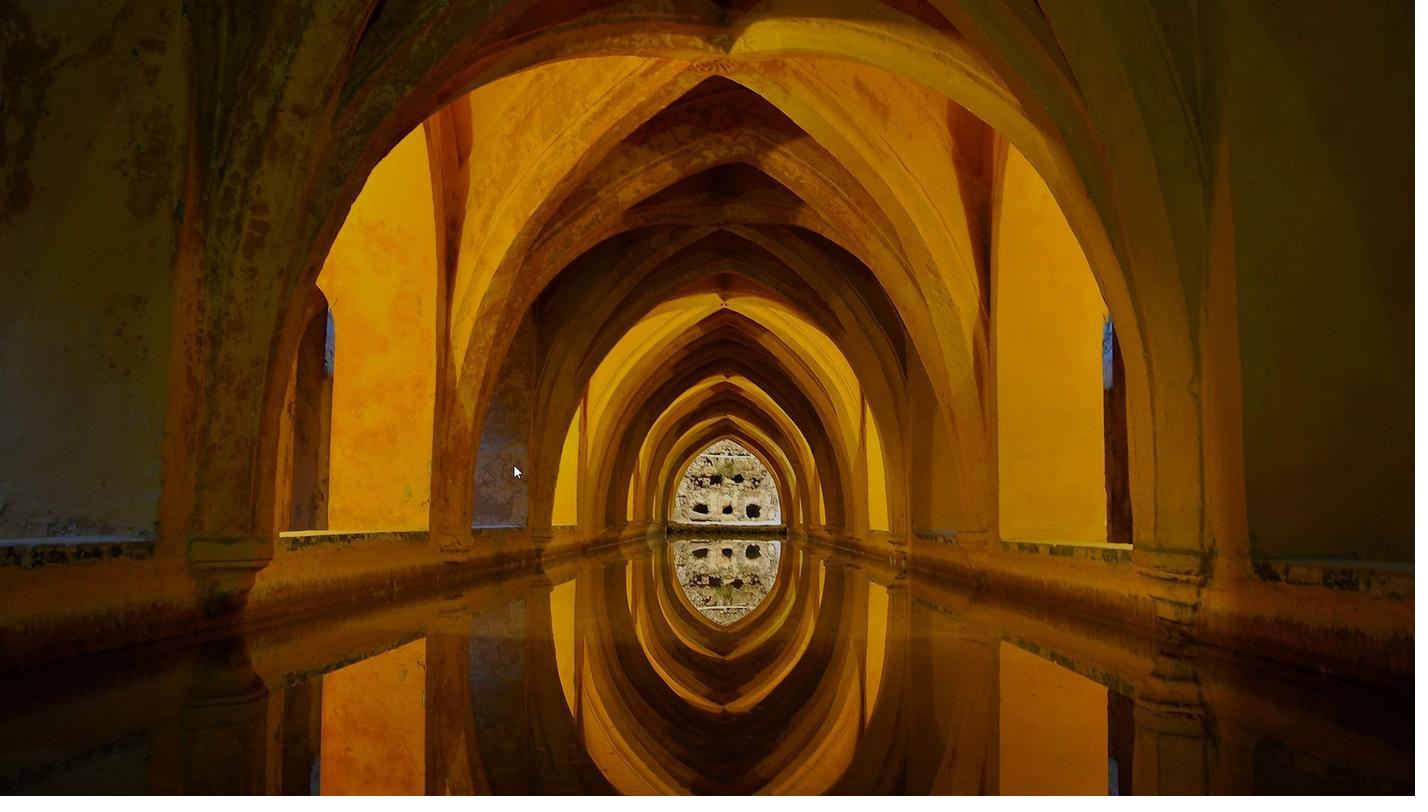 
Action: Mouse scrolled (512, 468) with delta (0, 0)
Screenshot: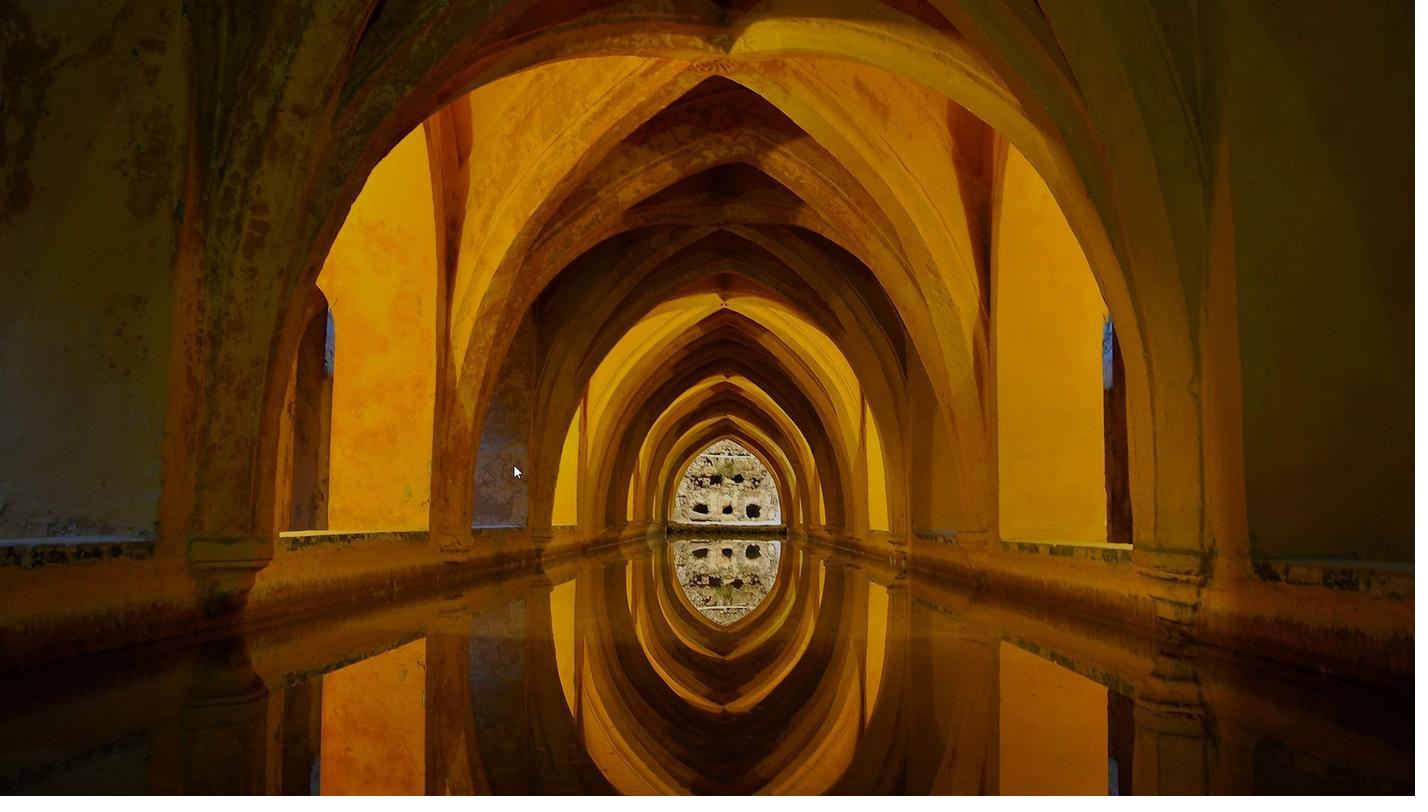 
Action: Mouse moved to (512, 468)
Screenshot: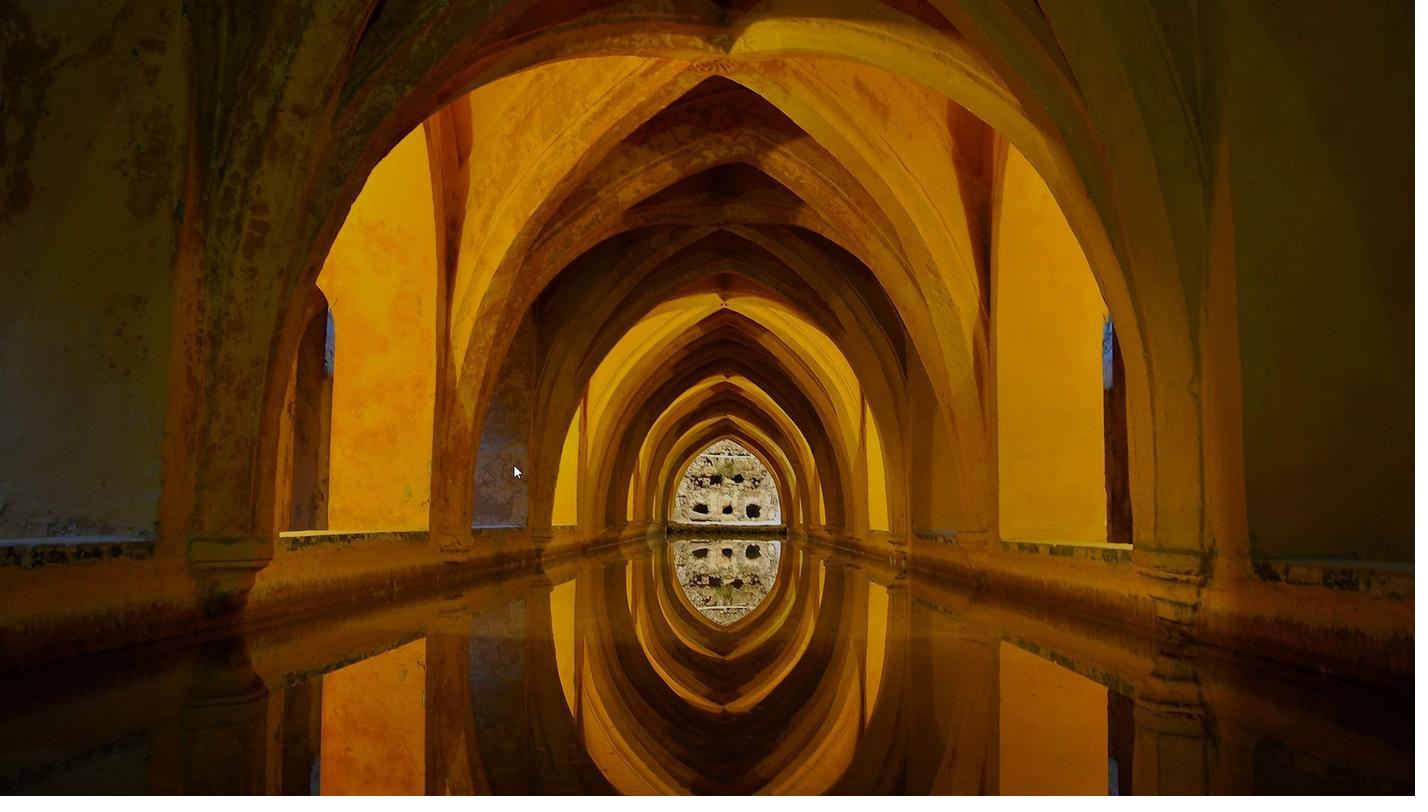 
Action: Mouse scrolled (512, 468) with delta (0, 0)
Screenshot: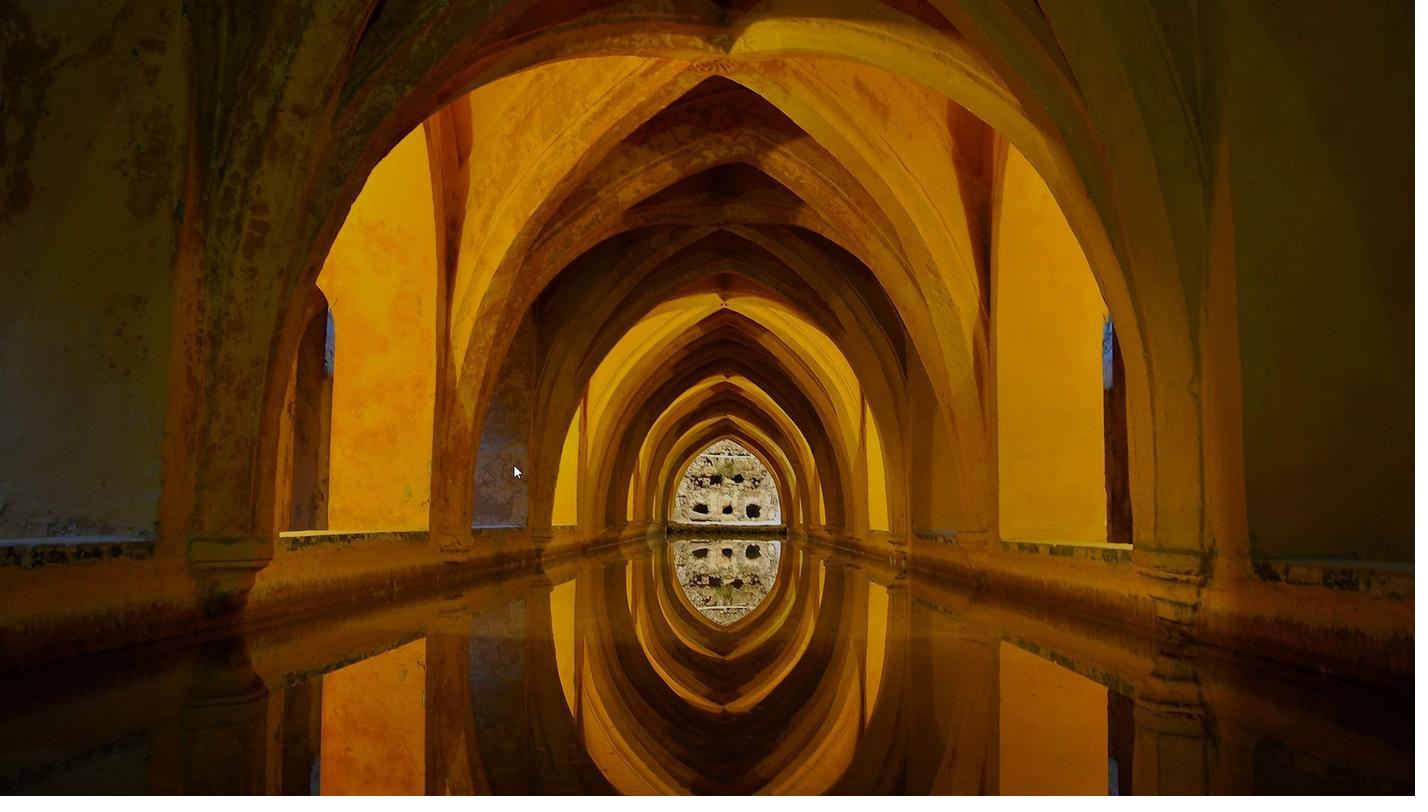 
Action: Mouse moved to (512, 468)
Screenshot: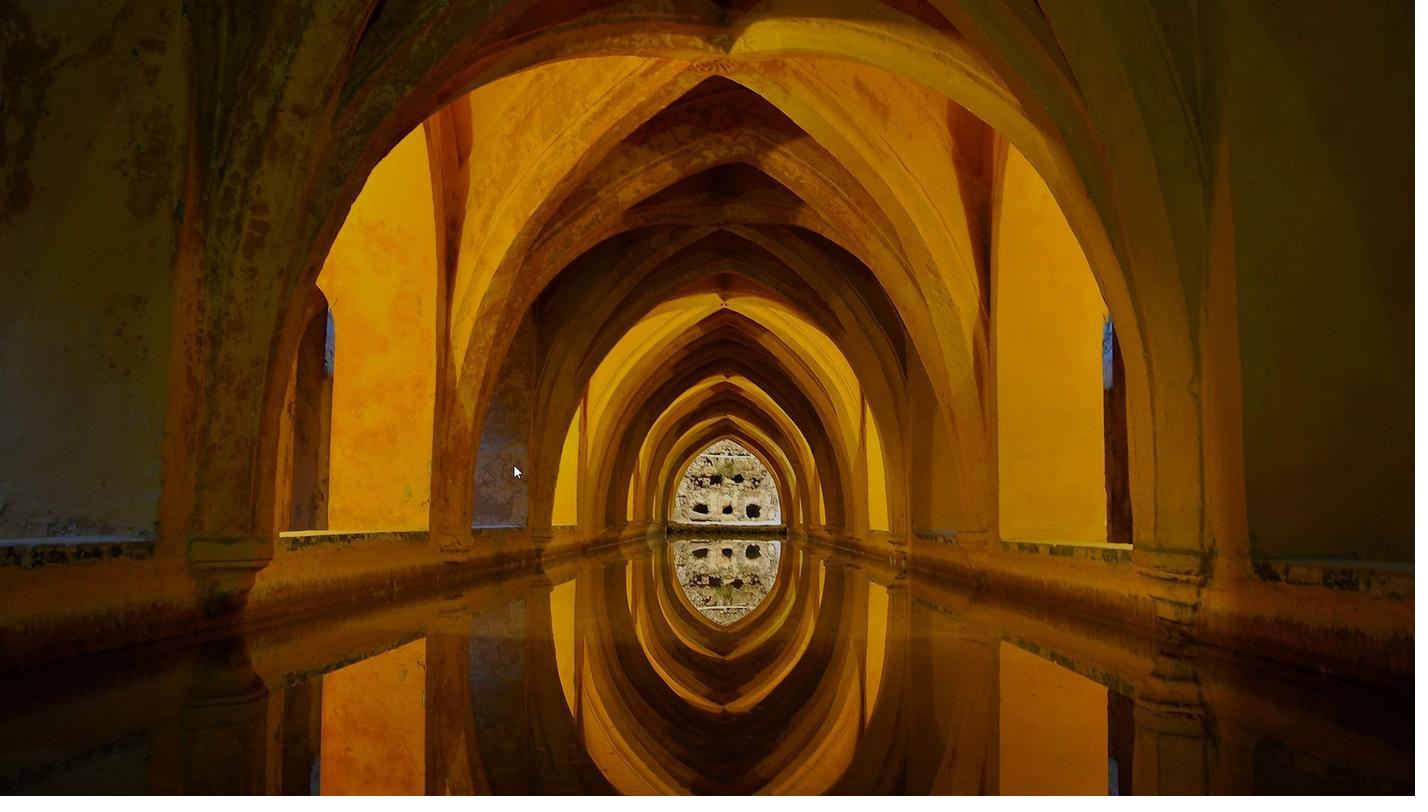 
Action: Mouse scrolled (512, 468) with delta (0, 0)
Screenshot: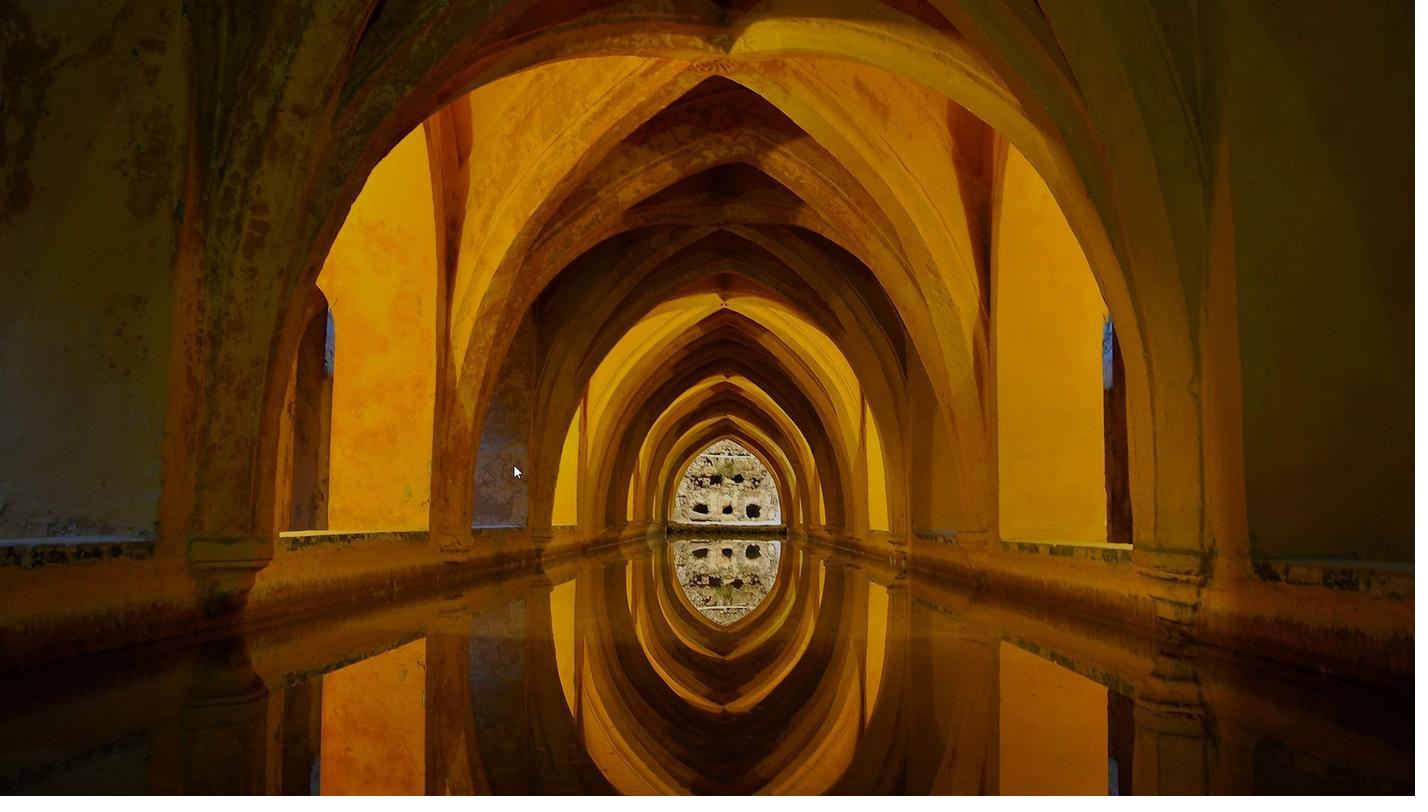 
Action: Mouse moved to (512, 468)
Screenshot: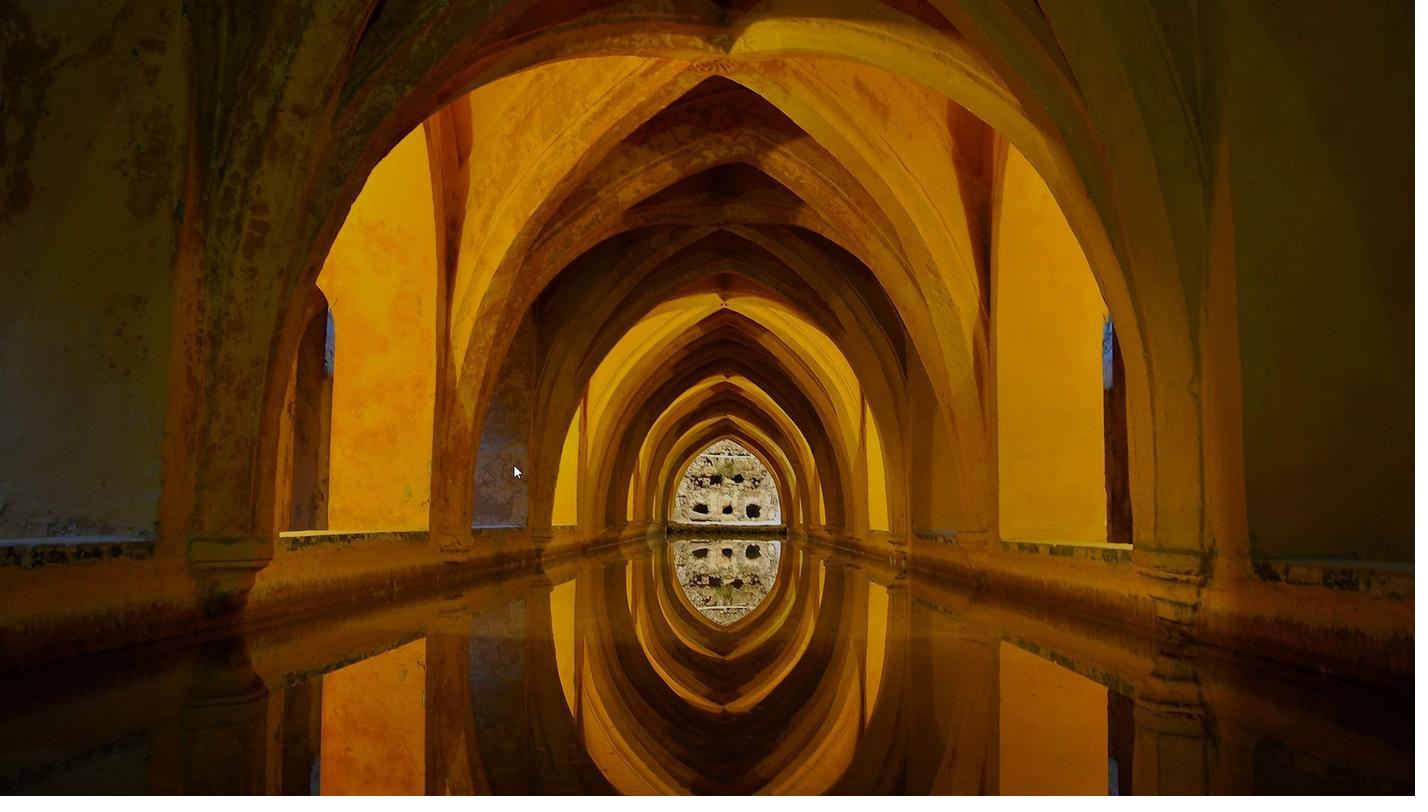 
Action: Mouse scrolled (512, 468) with delta (0, 0)
Screenshot: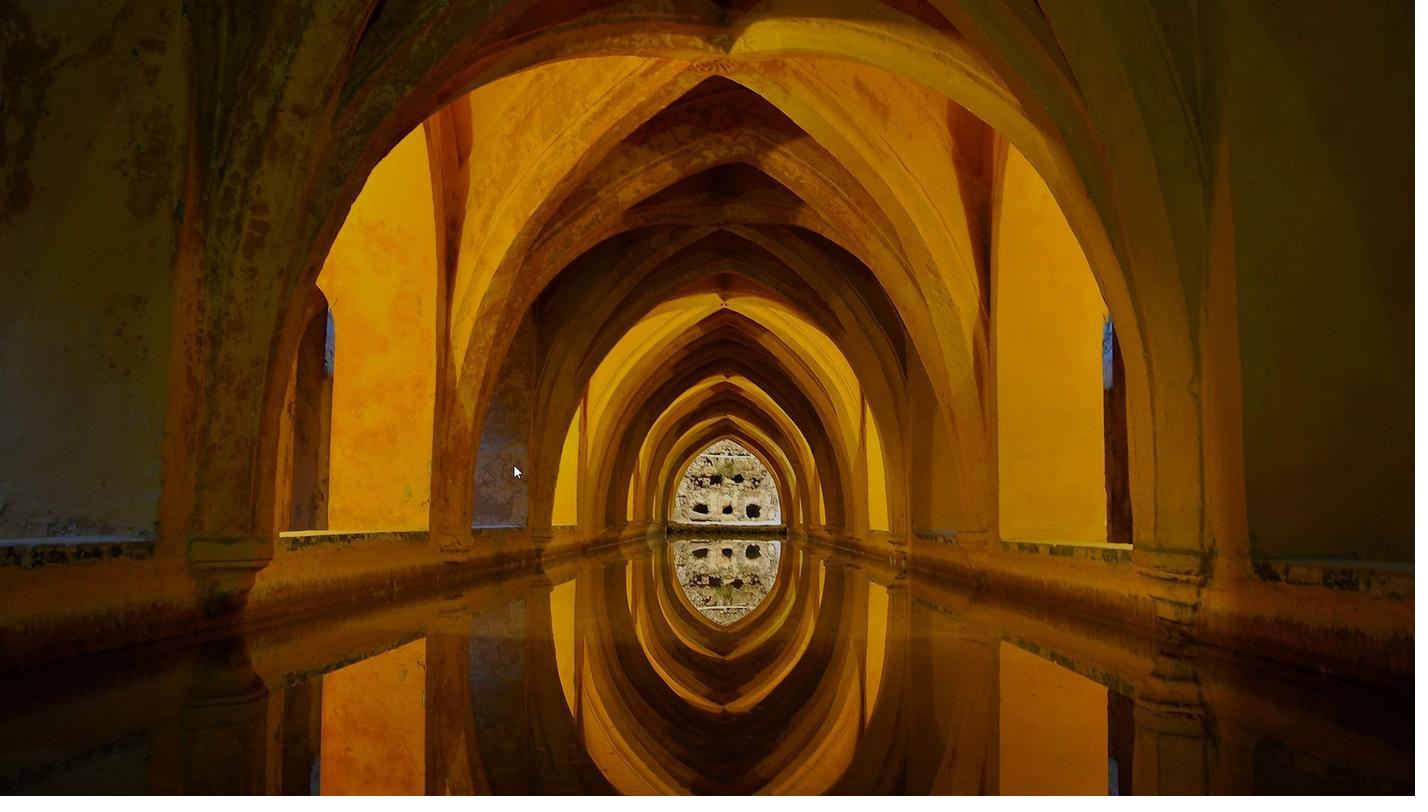 
Action: Mouse moved to (512, 468)
Screenshot: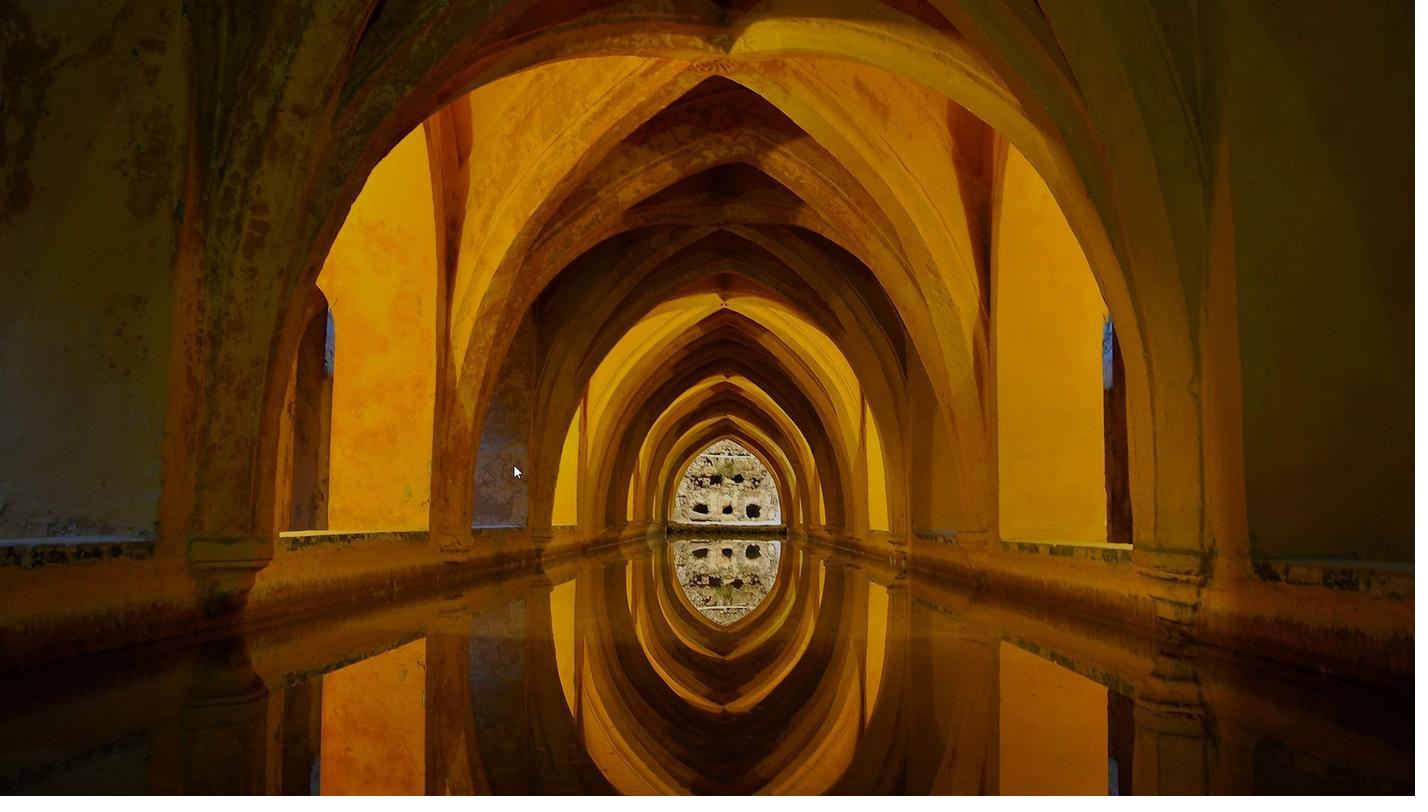 
Action: Mouse scrolled (512, 468) with delta (0, 0)
Screenshot: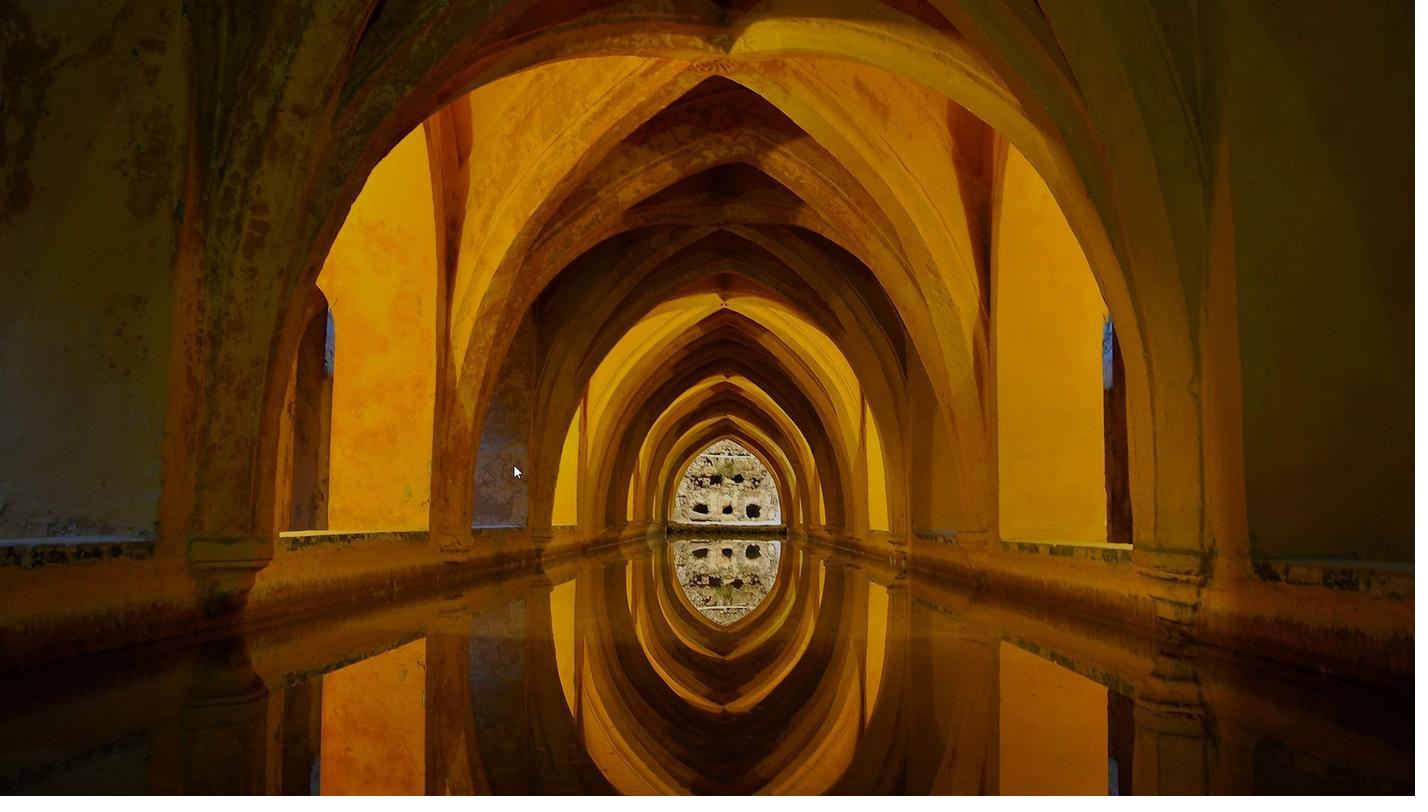 
Action: Mouse moved to (512, 468)
Screenshot: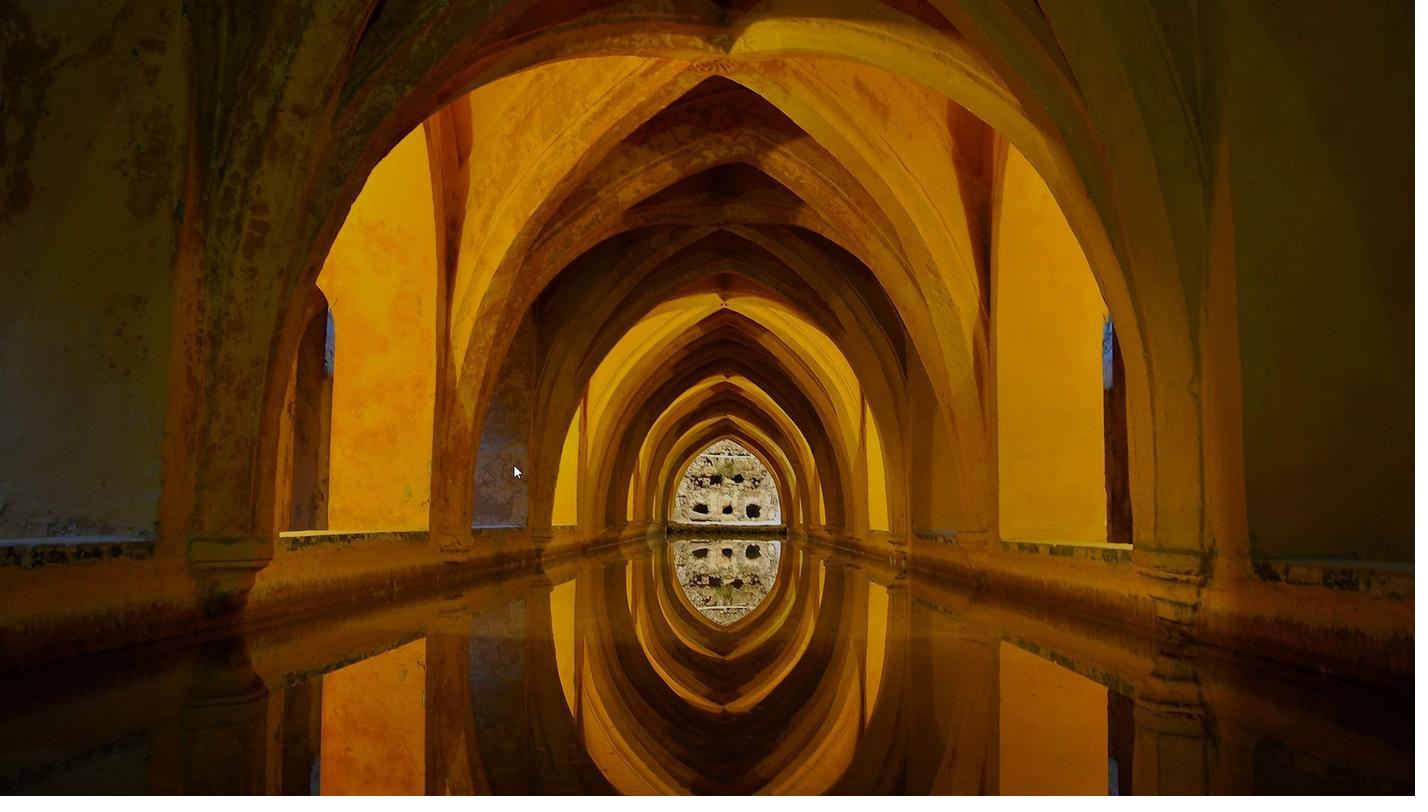 
Action: Mouse scrolled (512, 468) with delta (0, 0)
Screenshot: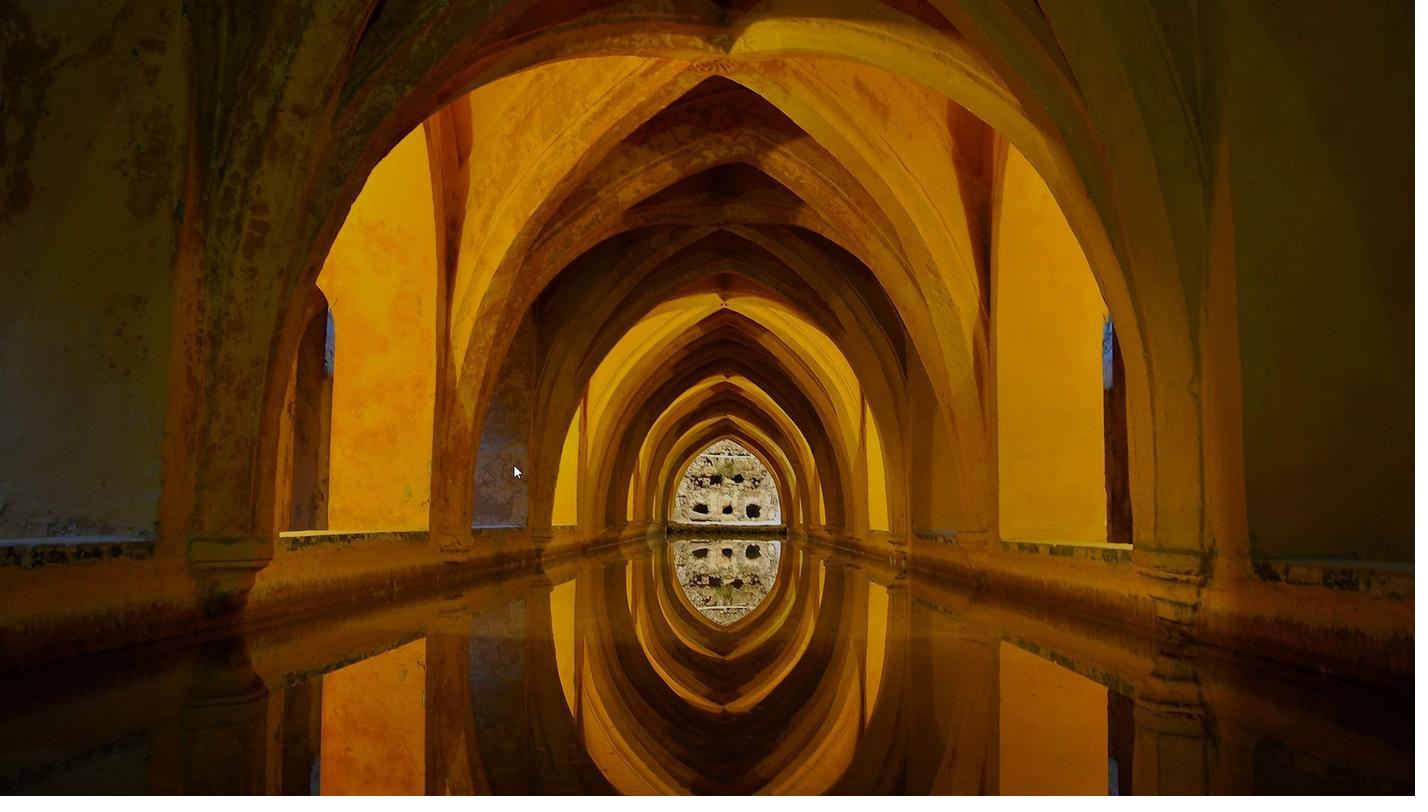 
Action: Mouse moved to (512, 468)
Screenshot: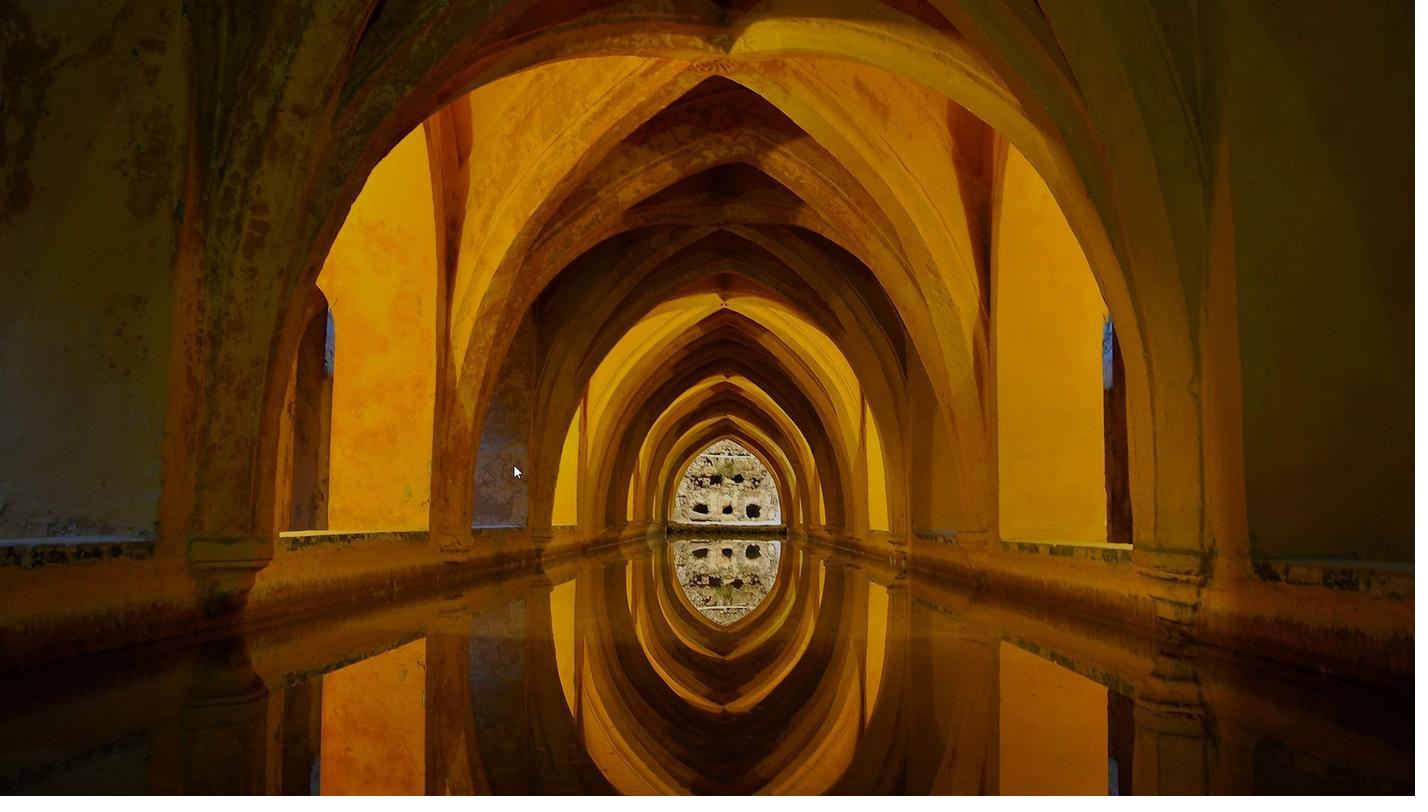 
Action: Mouse scrolled (512, 468) with delta (0, 0)
Screenshot: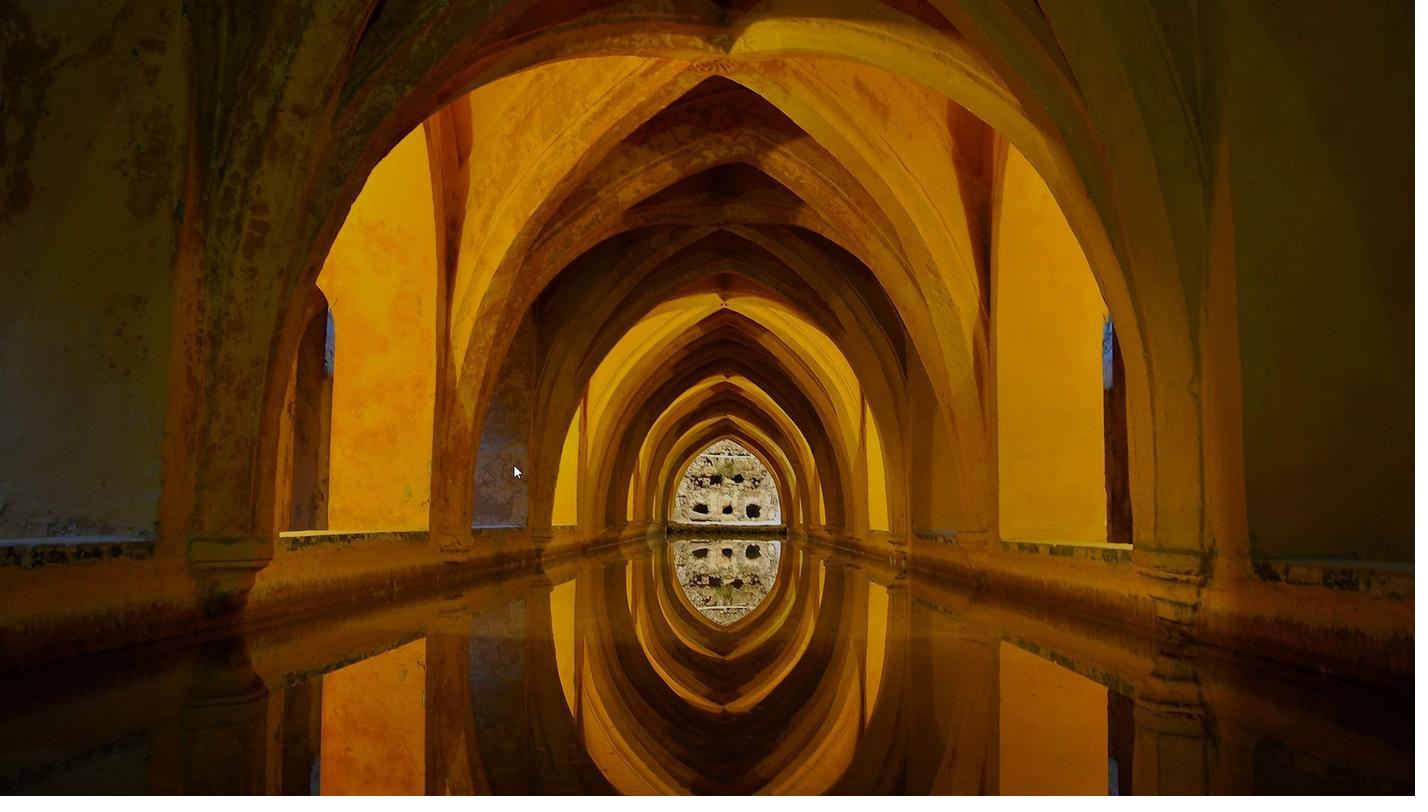 
Action: Mouse scrolled (512, 468) with delta (0, 0)
Screenshot: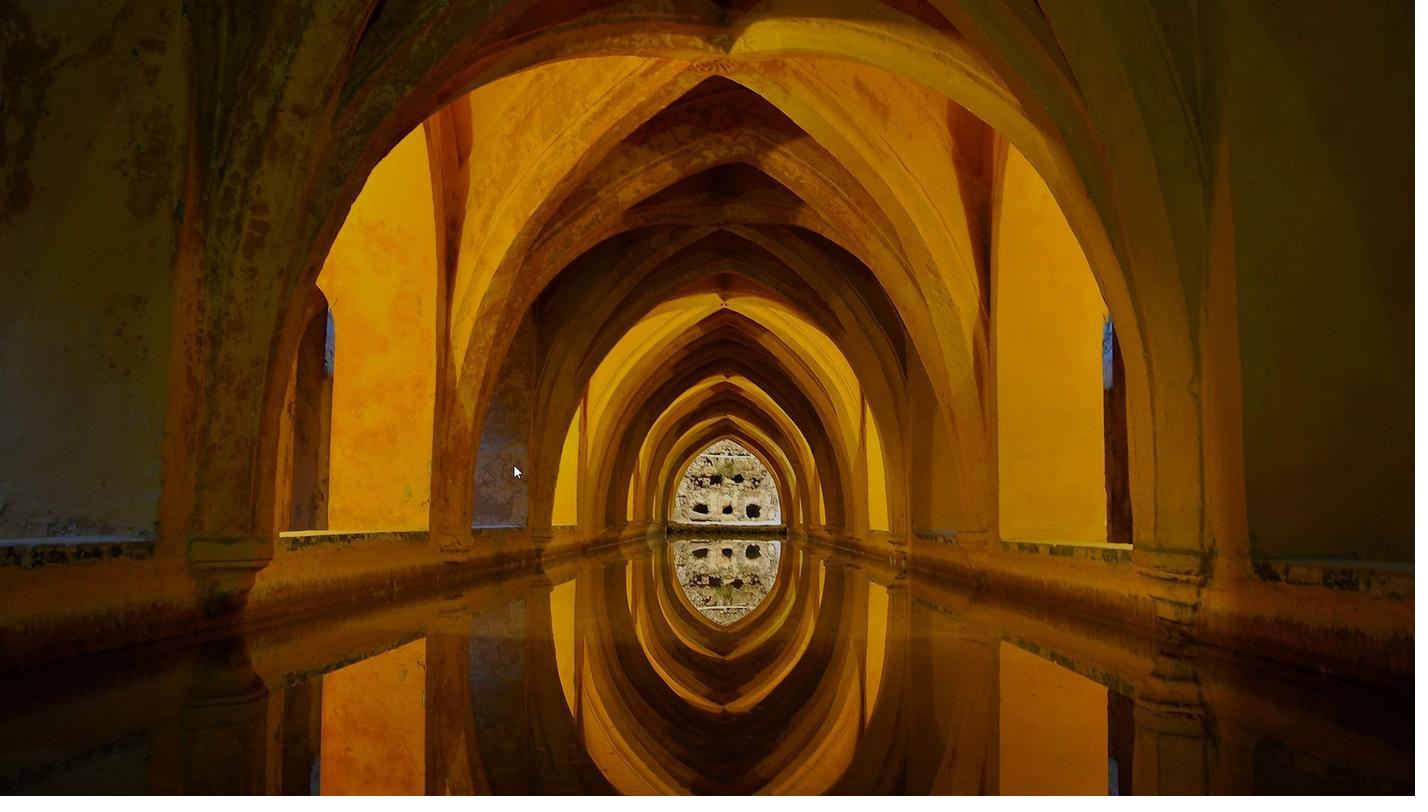 
Action: Mouse scrolled (512, 468) with delta (0, 0)
Screenshot: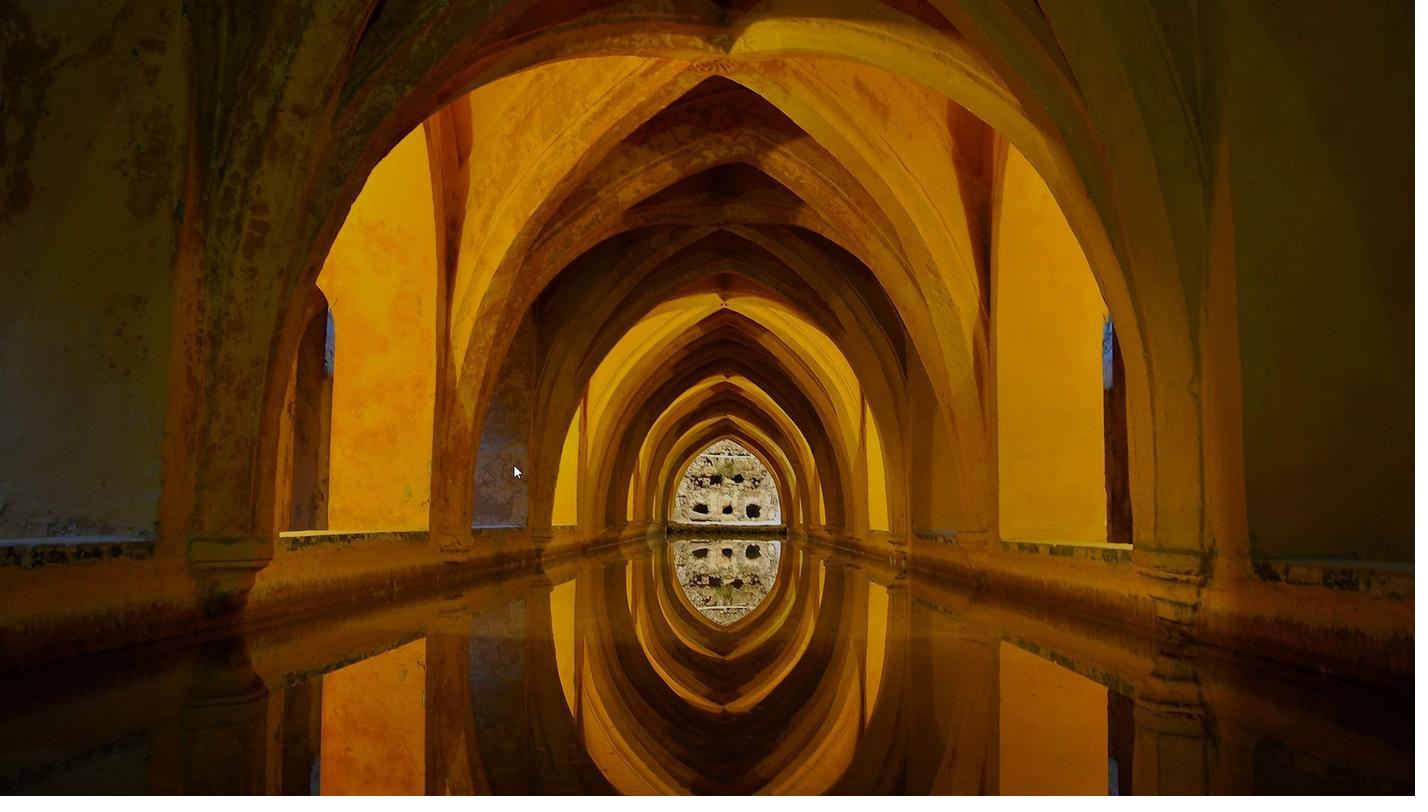 
Action: Mouse moved to (512, 468)
Screenshot: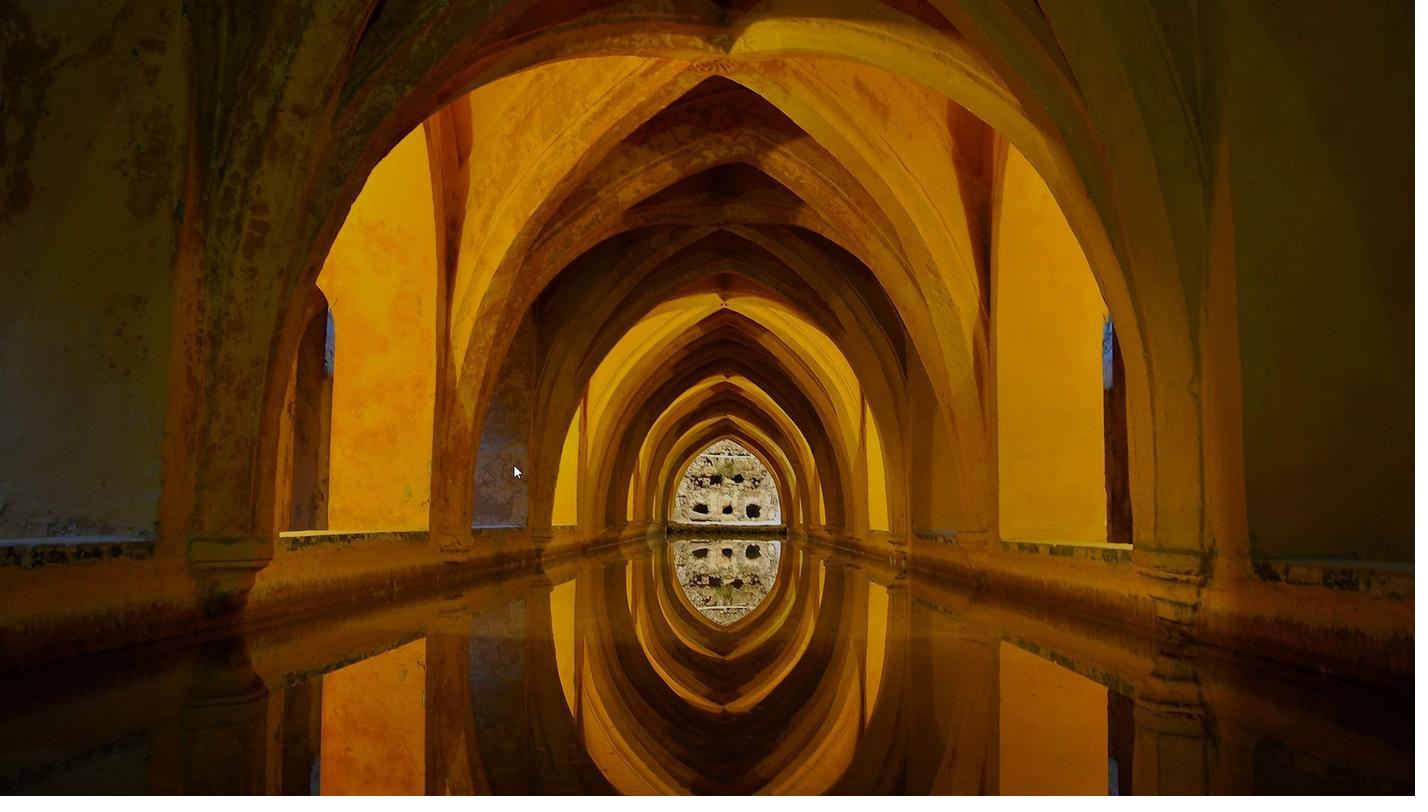 
Action: Mouse scrolled (512, 468) with delta (0, 0)
Screenshot: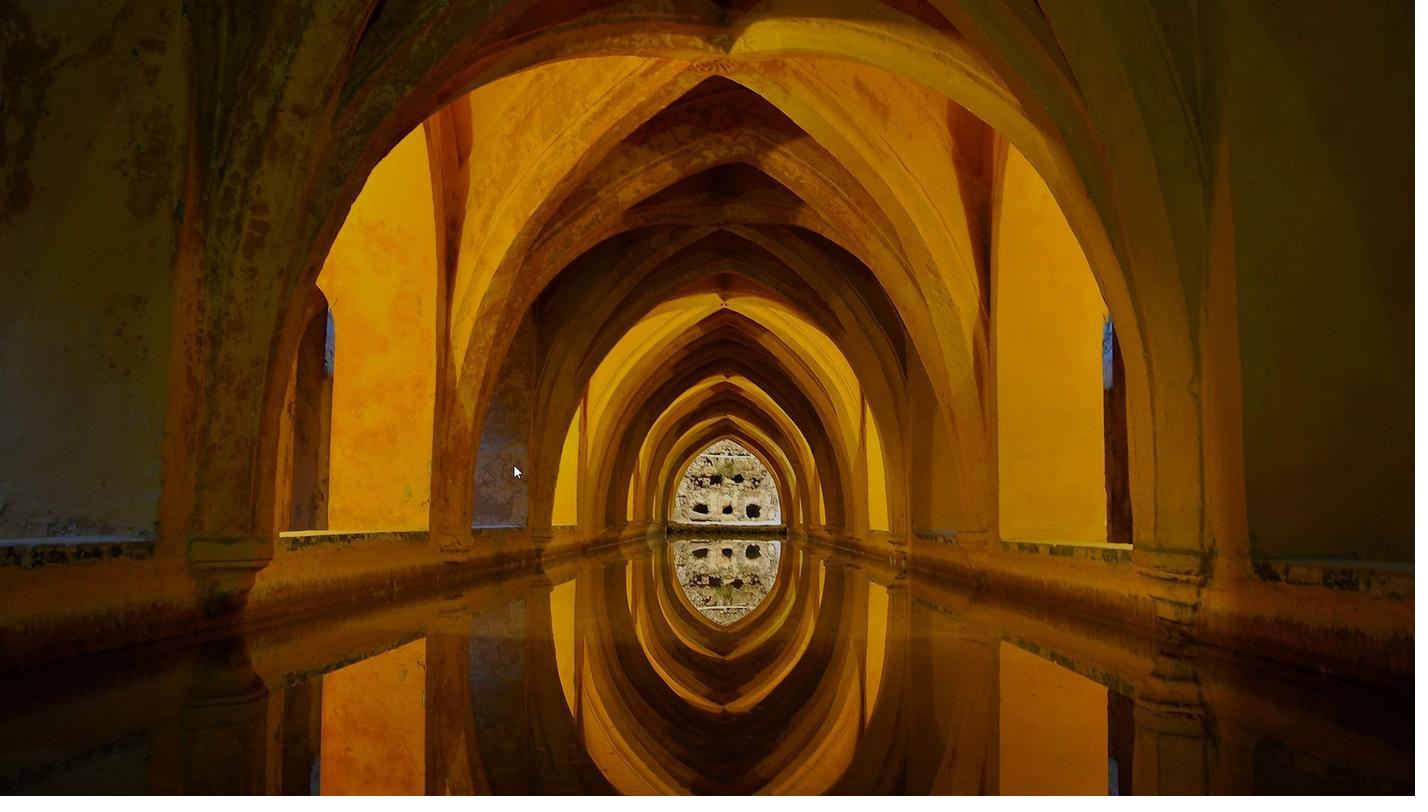
Action: Mouse moved to (512, 468)
Screenshot: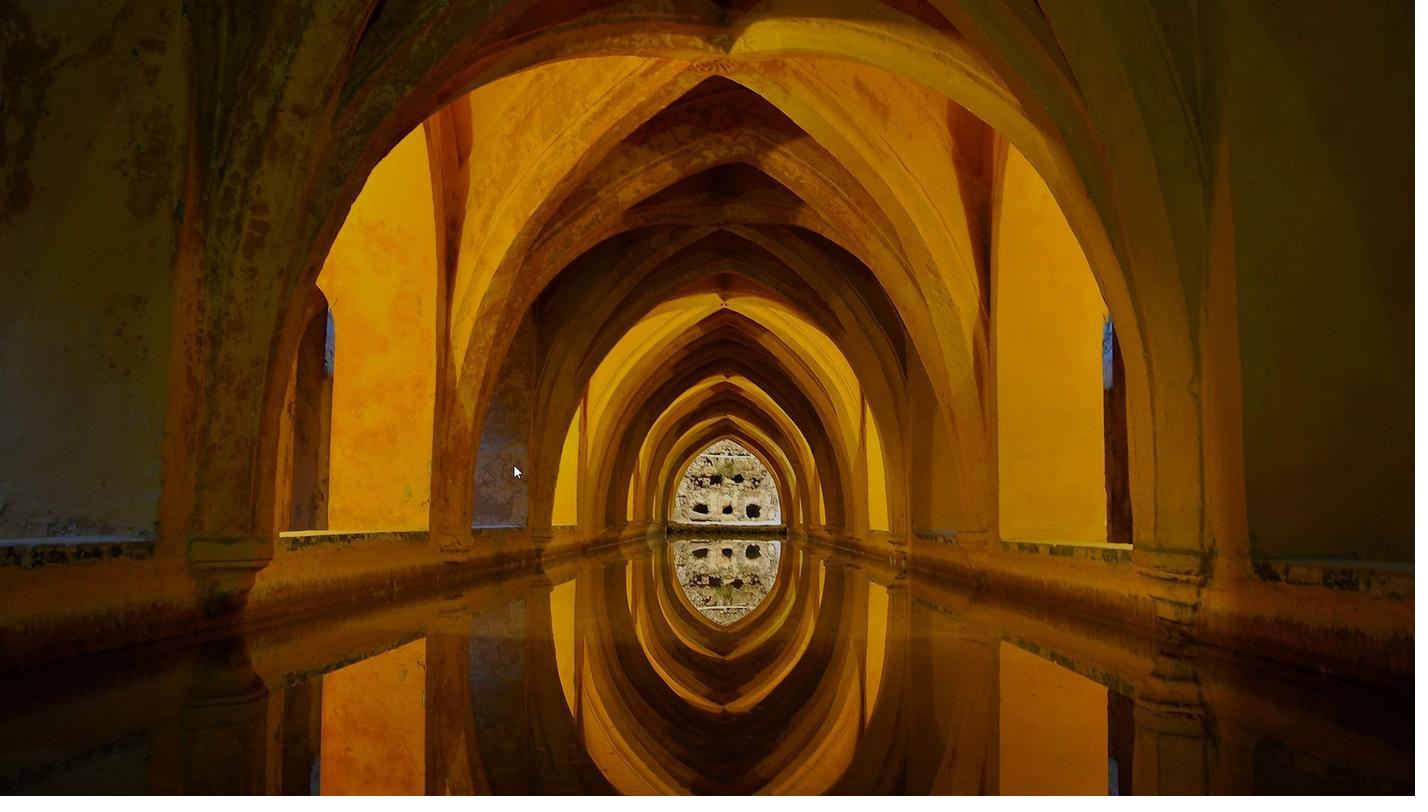 
Action: Mouse scrolled (512, 468) with delta (0, 0)
Screenshot: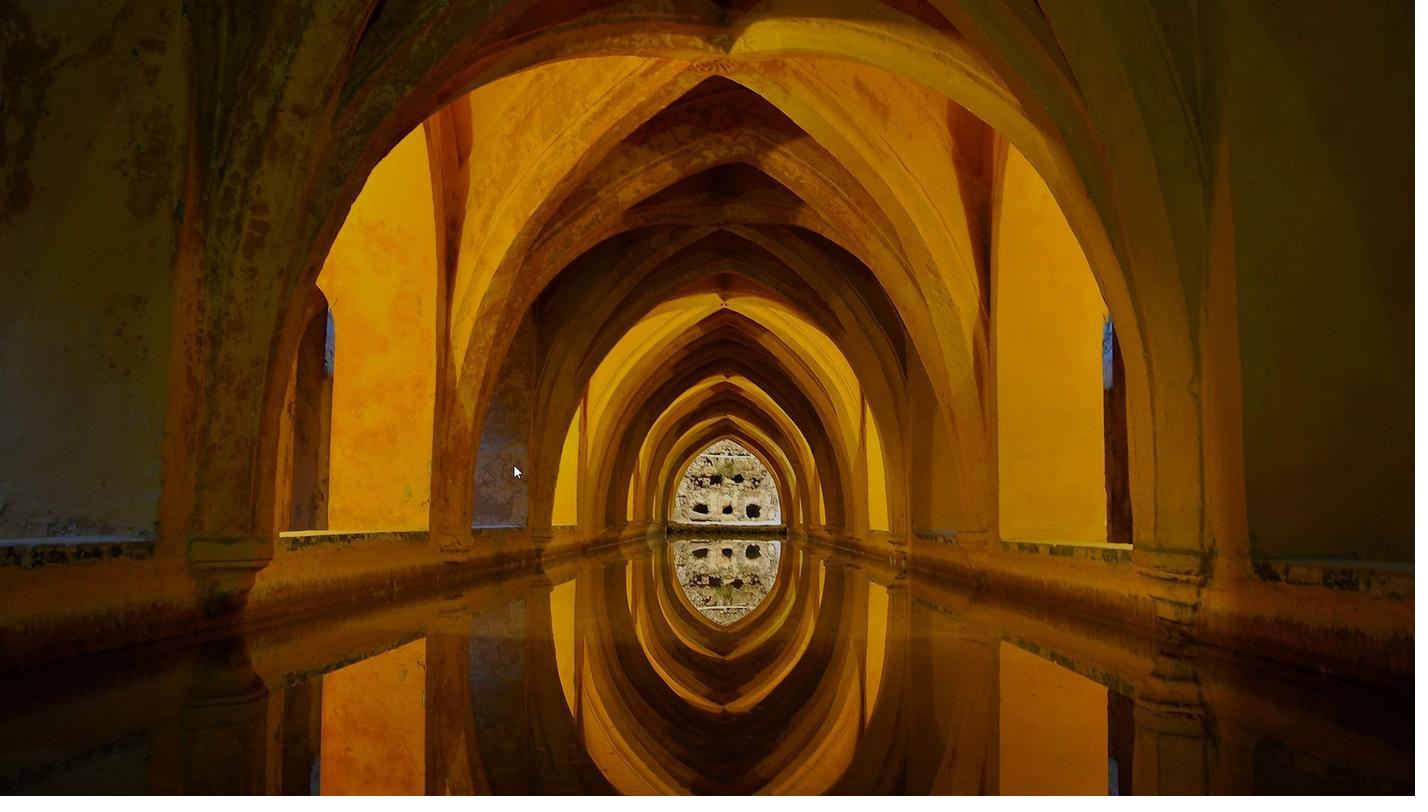 
Action: Mouse moved to (512, 468)
Screenshot: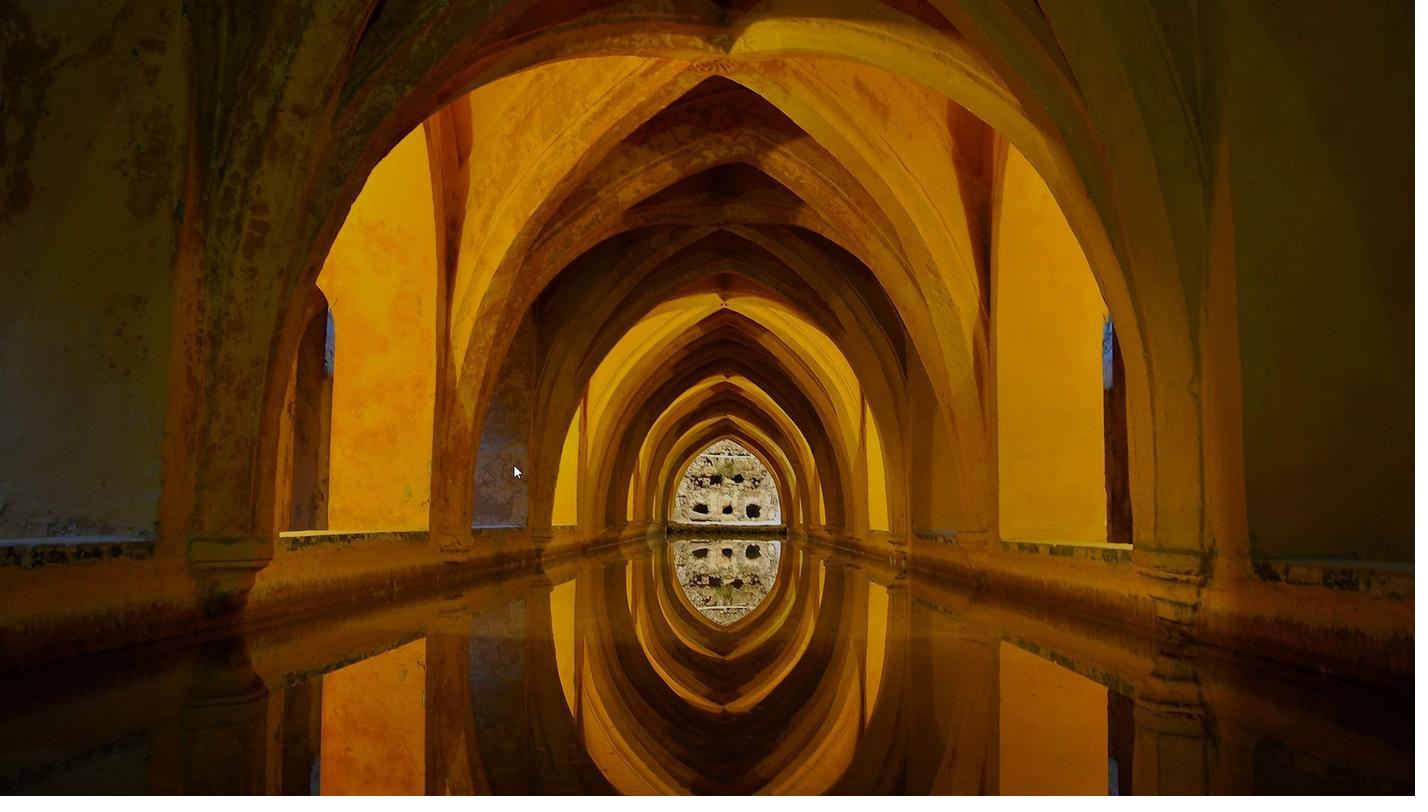 
Action: Mouse scrolled (512, 468) with delta (0, 0)
Screenshot: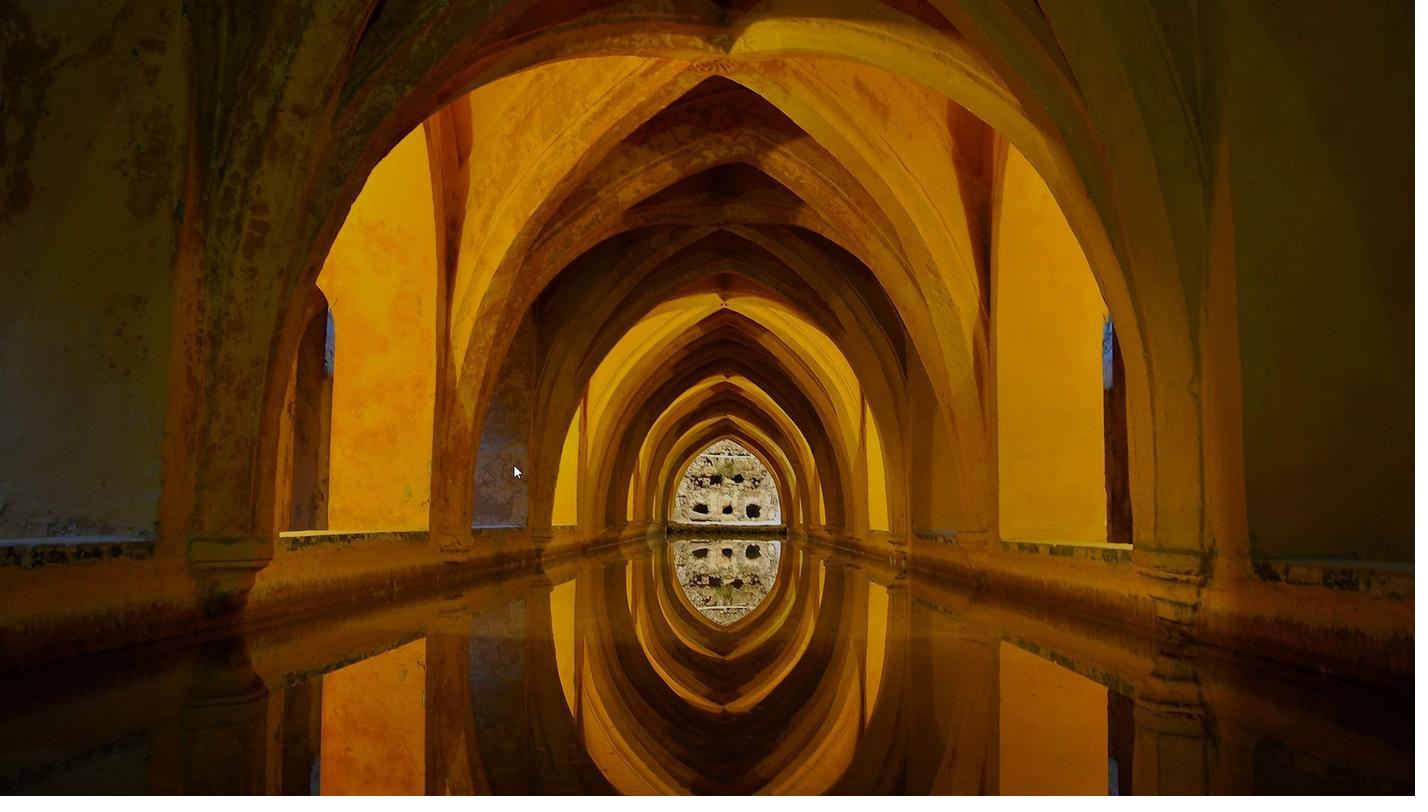 
Action: Mouse moved to (512, 468)
Screenshot: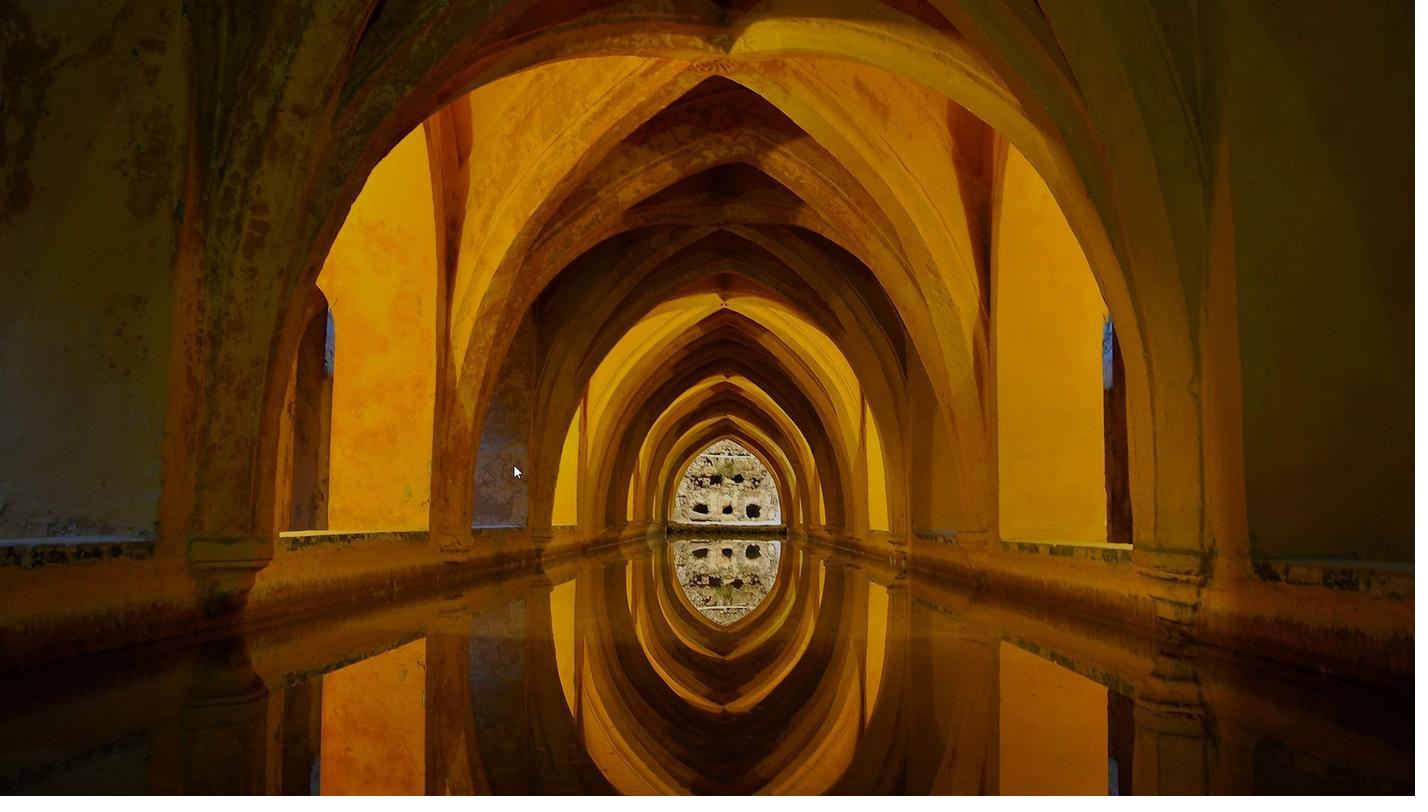 
Action: Mouse scrolled (512, 468) with delta (0, 0)
Screenshot: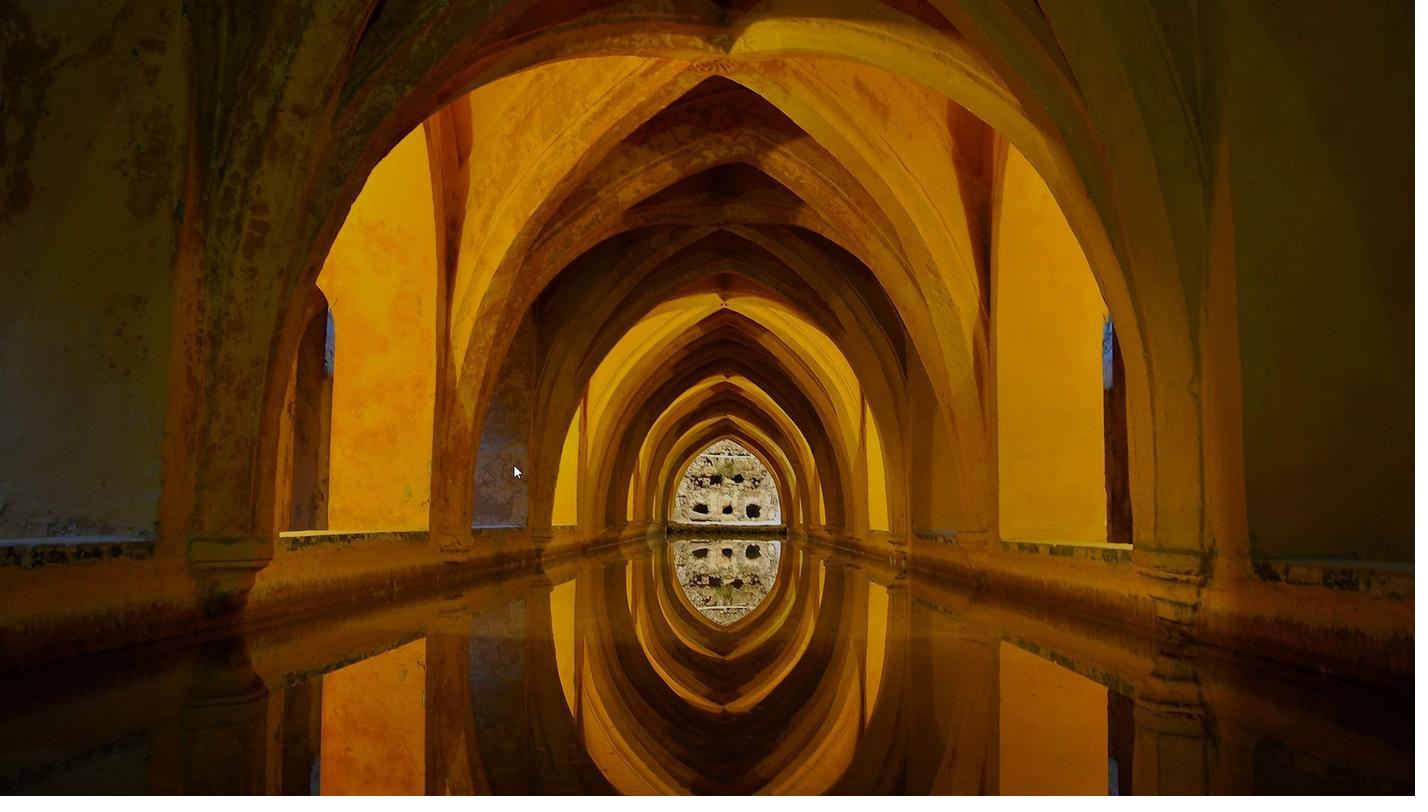 
Action: Mouse moved to (512, 468)
Screenshot: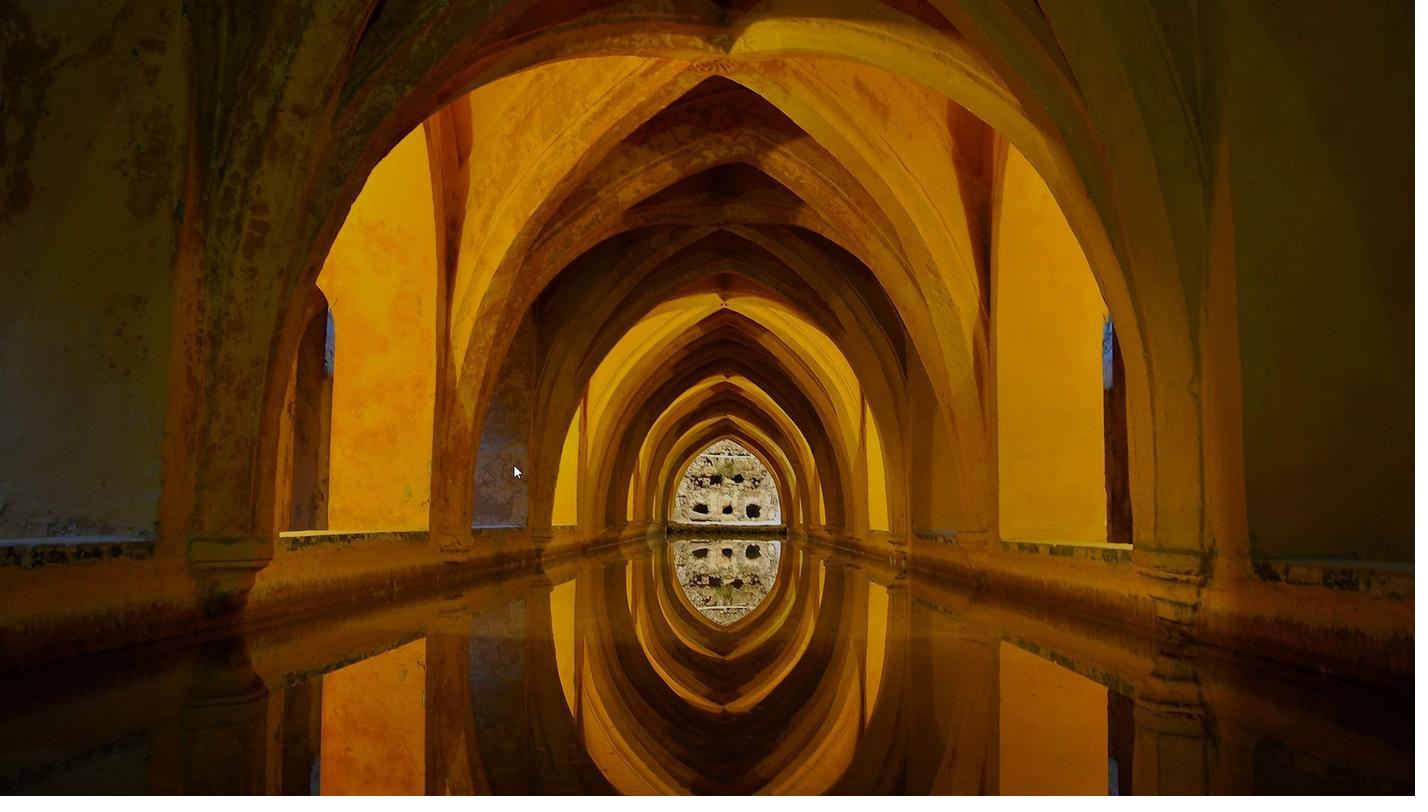 
Action: Mouse scrolled (512, 468) with delta (0, 0)
Screenshot: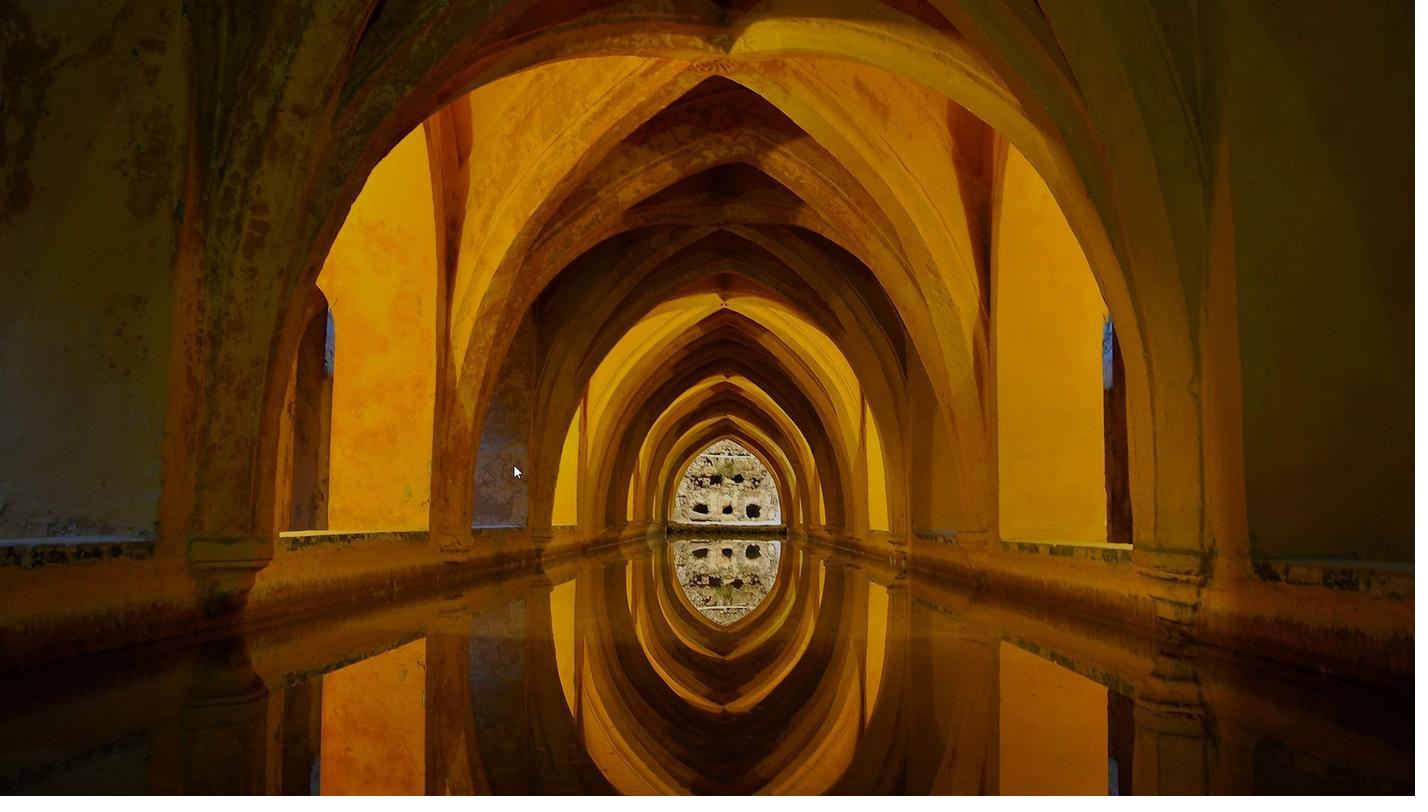 
Action: Mouse scrolled (512, 468) with delta (0, 0)
Screenshot: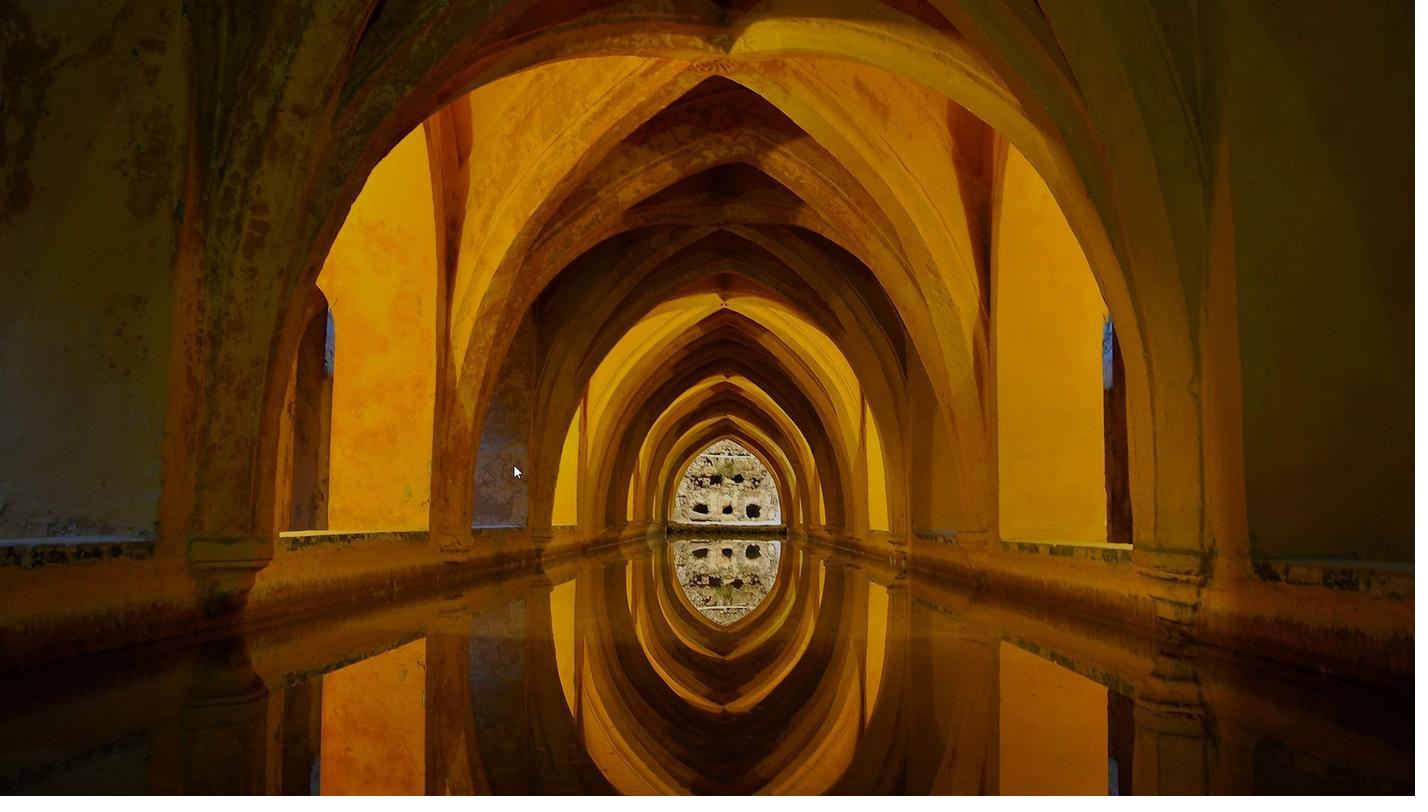 
Action: Mouse moved to (511, 468)
Screenshot: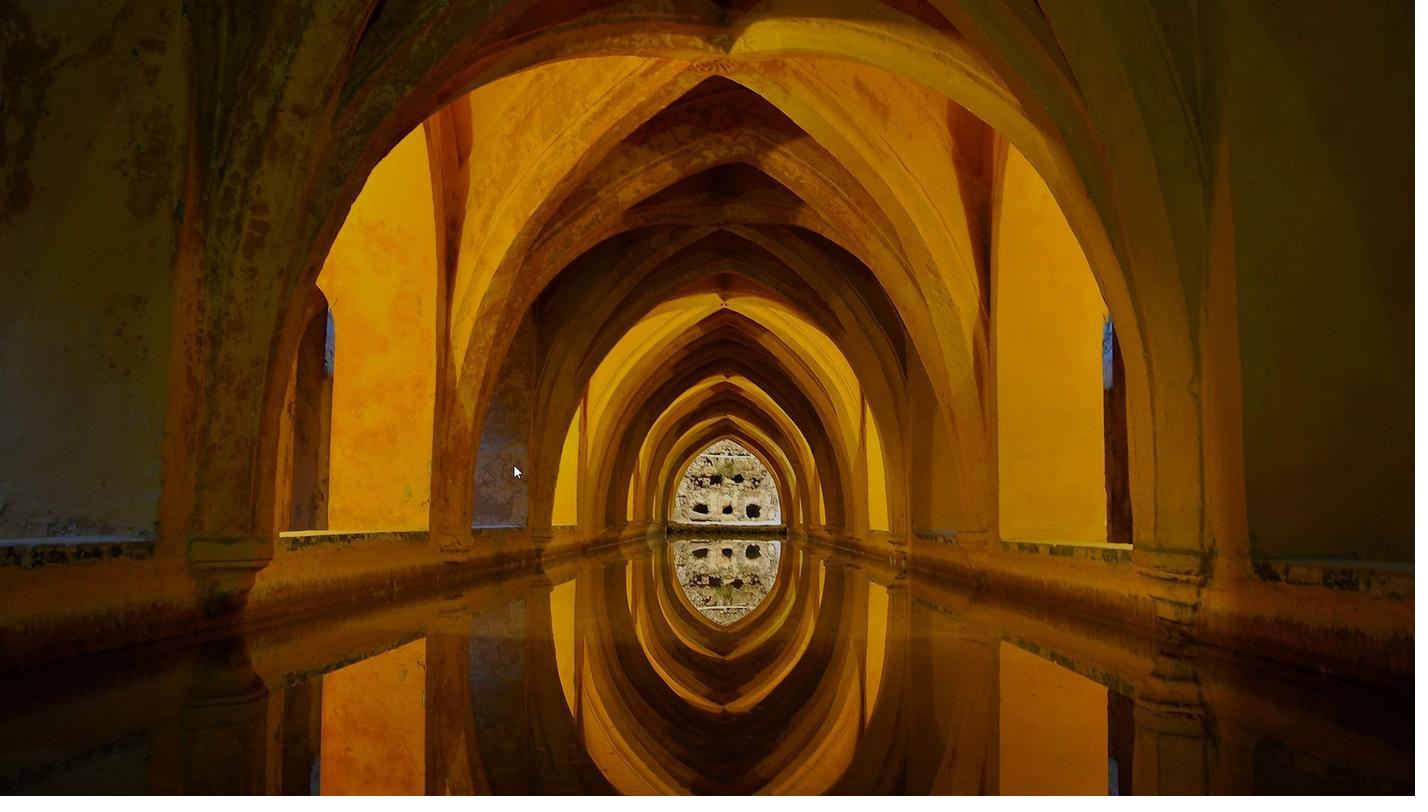 
Action: Mouse scrolled (511, 468) with delta (0, 0)
Screenshot: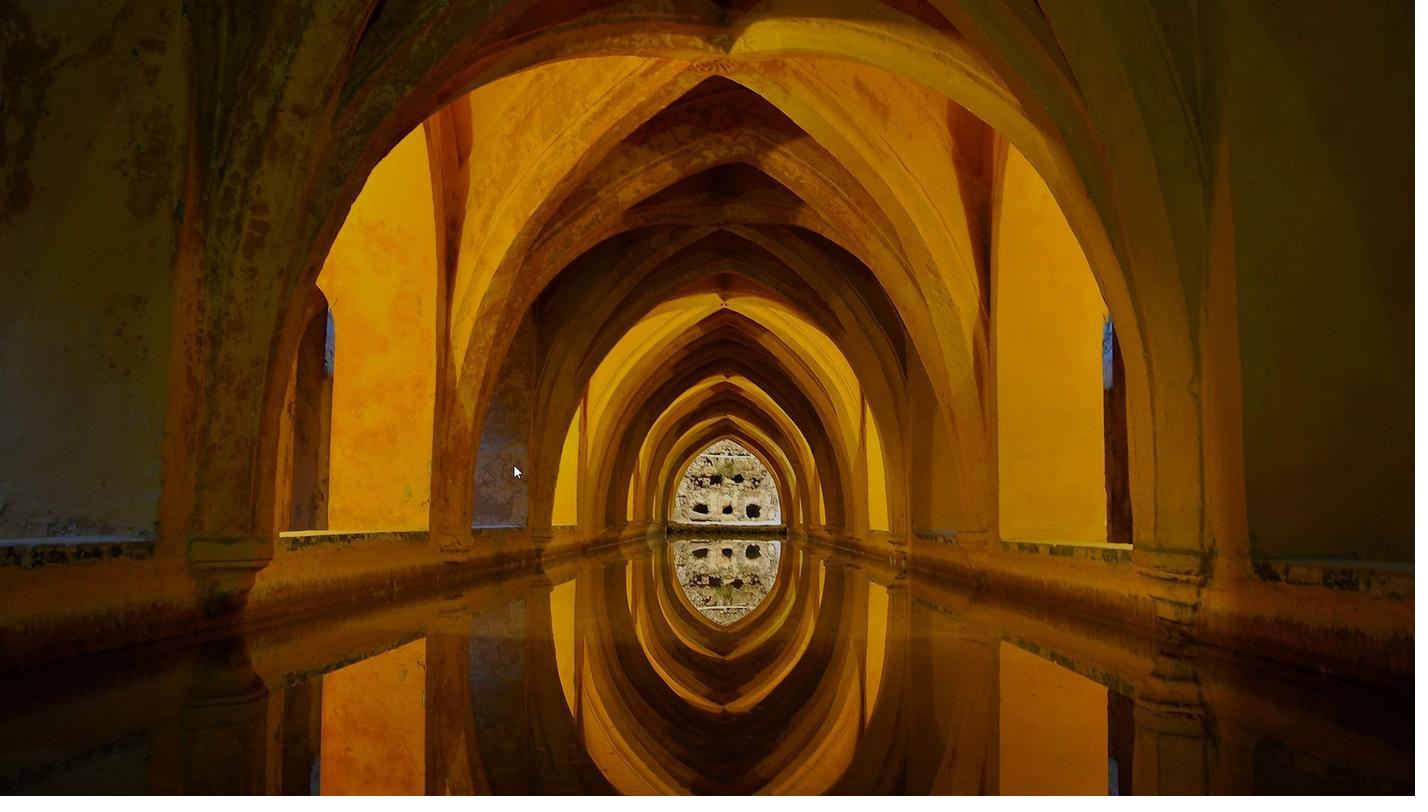 
Action: Mouse moved to (511, 468)
Screenshot: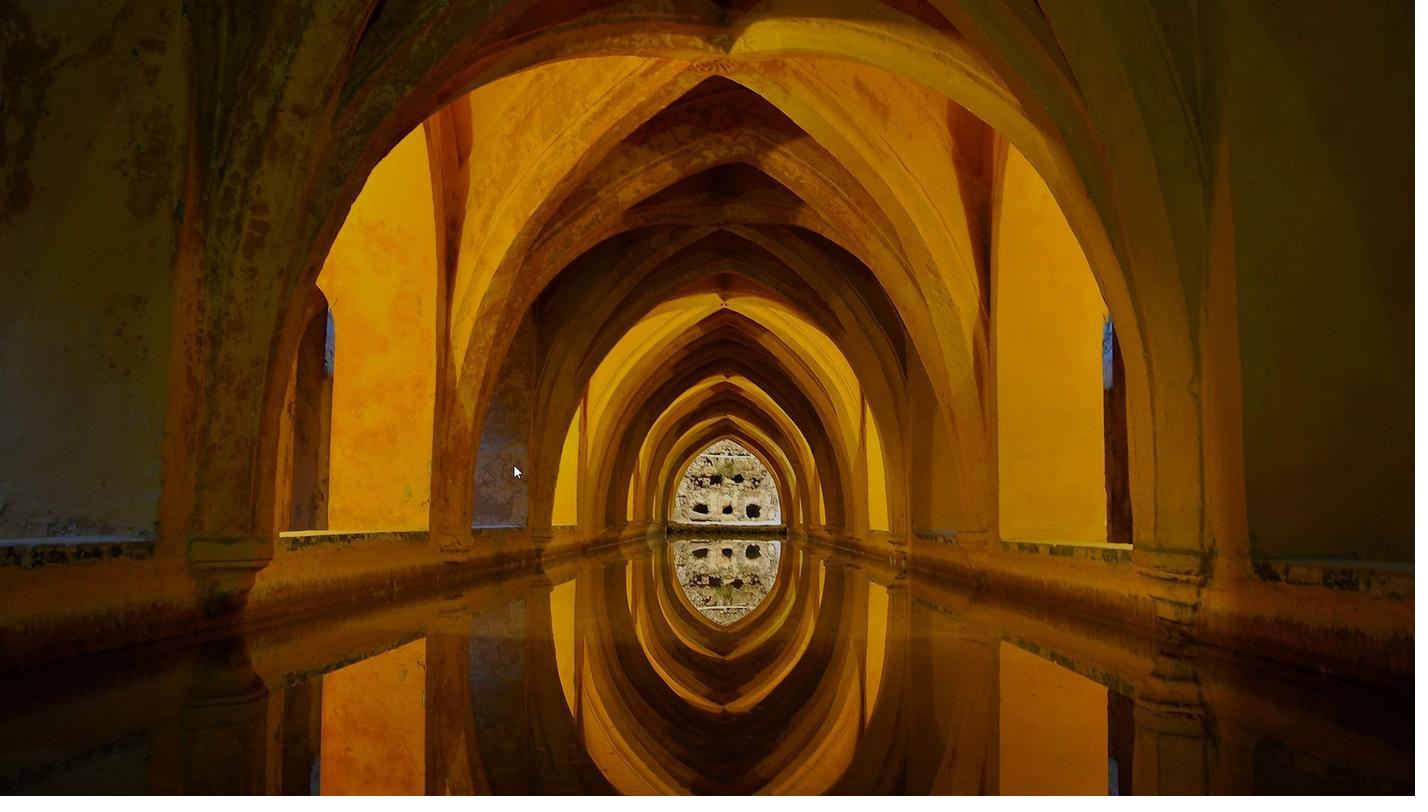 
Action: Mouse scrolled (511, 468) with delta (0, 0)
Screenshot: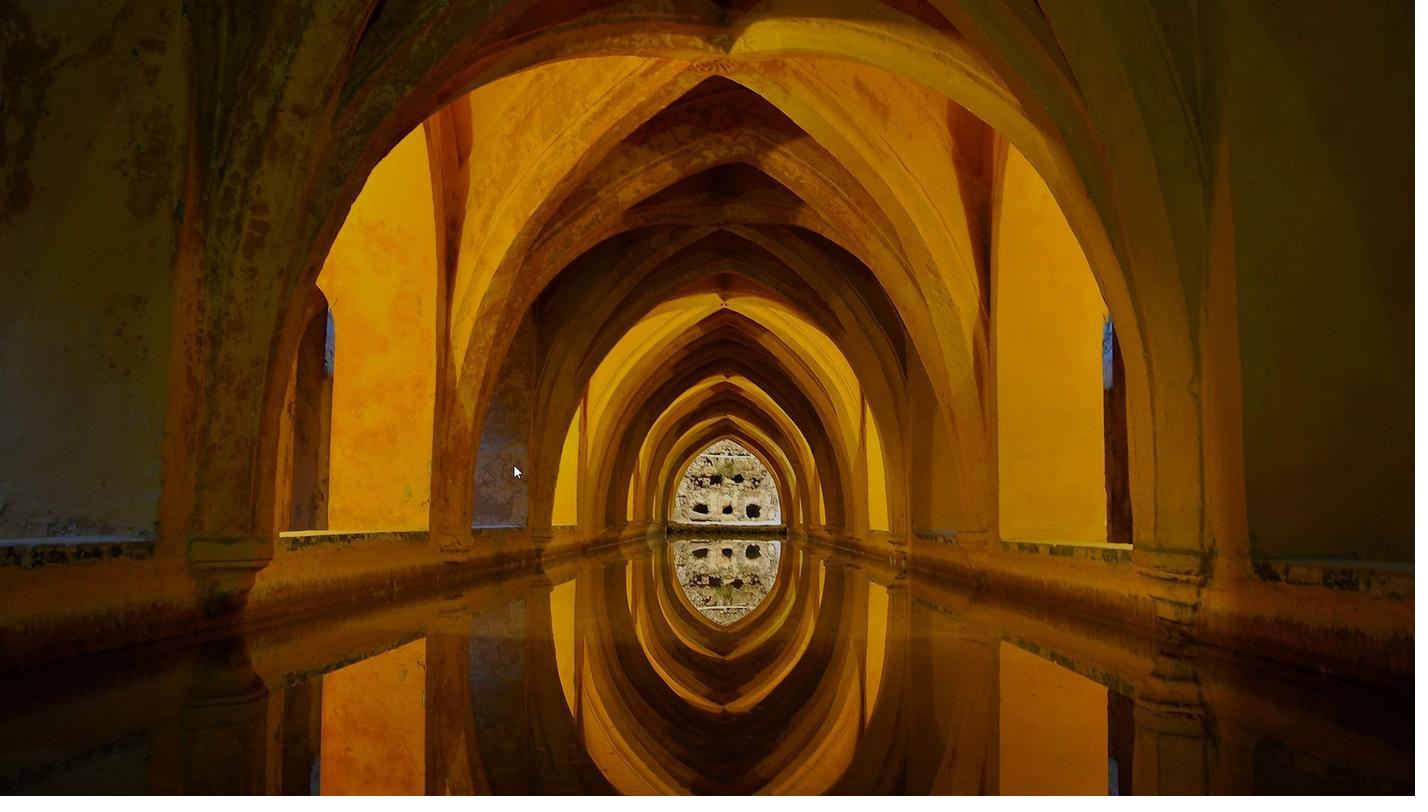 
Action: Mouse scrolled (511, 468) with delta (0, 0)
Screenshot: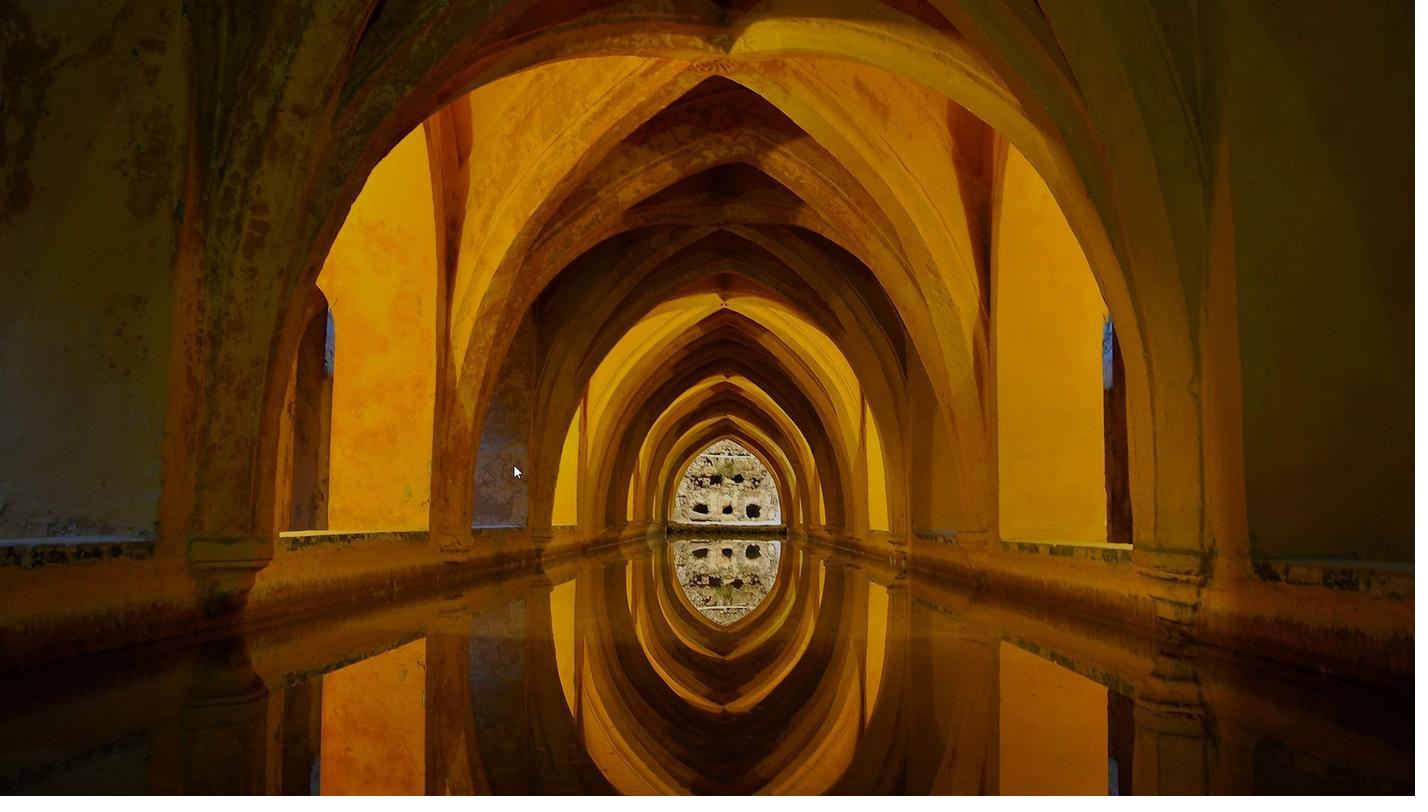 
Action: Mouse scrolled (511, 468) with delta (0, 0)
Screenshot: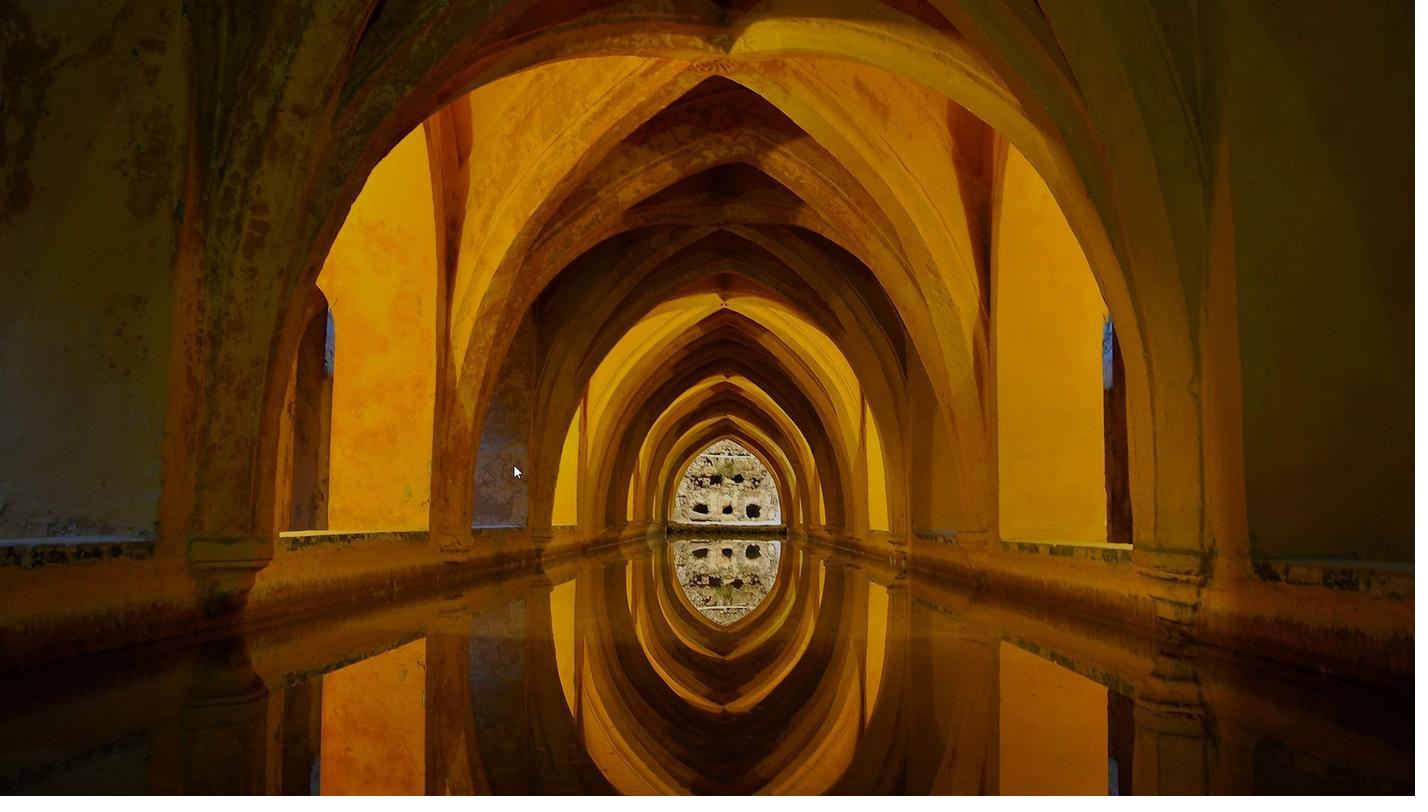 
Action: Mouse moved to (511, 468)
Screenshot: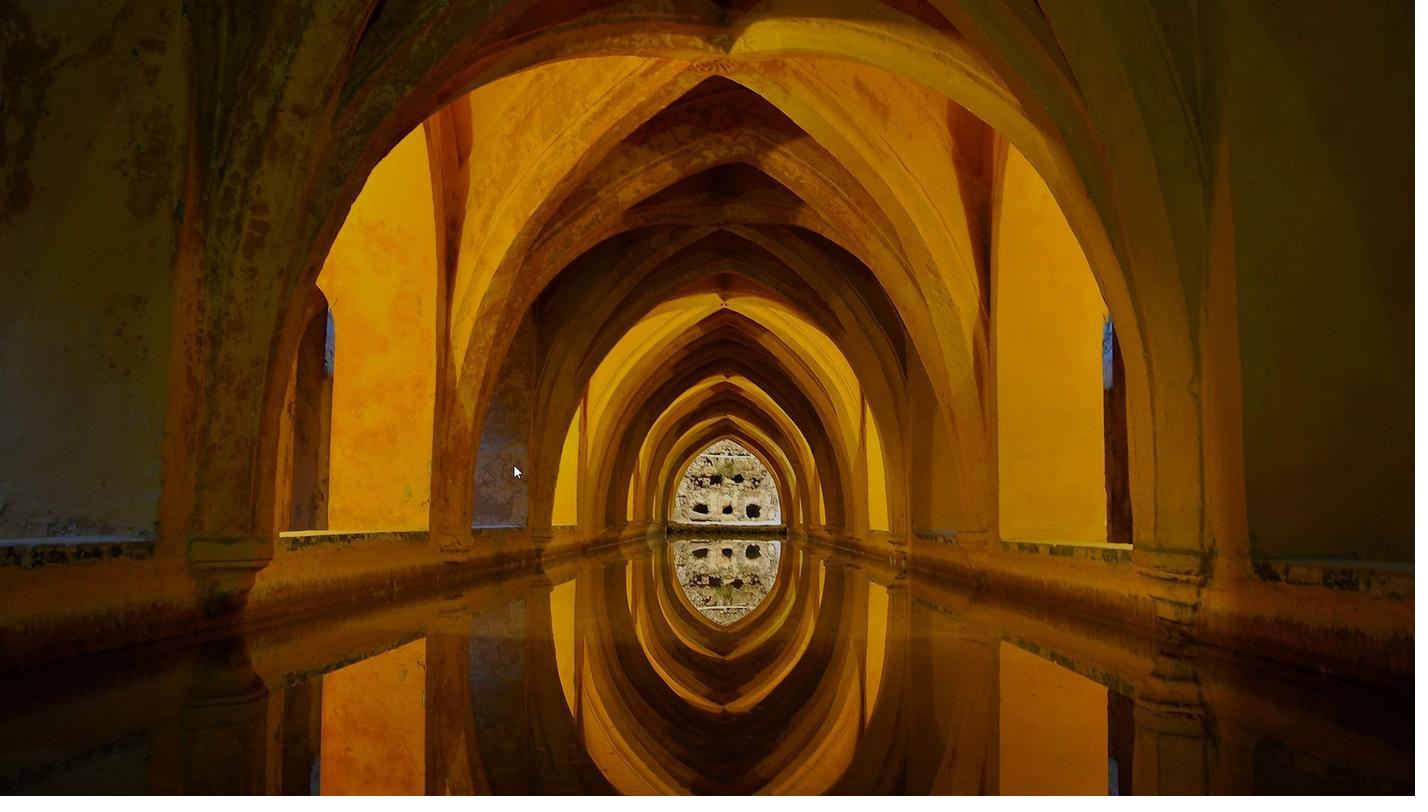
Action: Mouse scrolled (511, 468) with delta (0, 0)
Screenshot: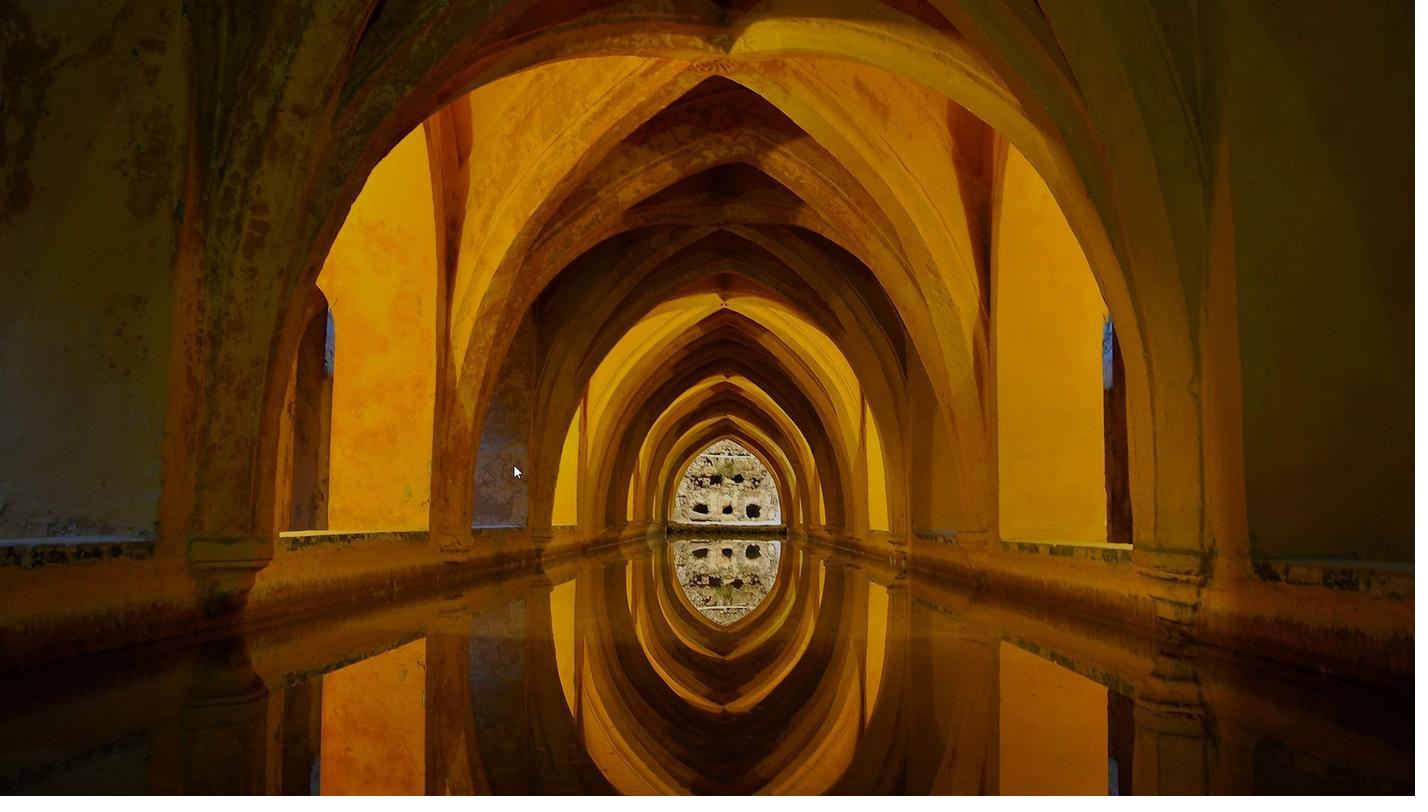 
Action: Mouse moved to (512, 468)
Screenshot: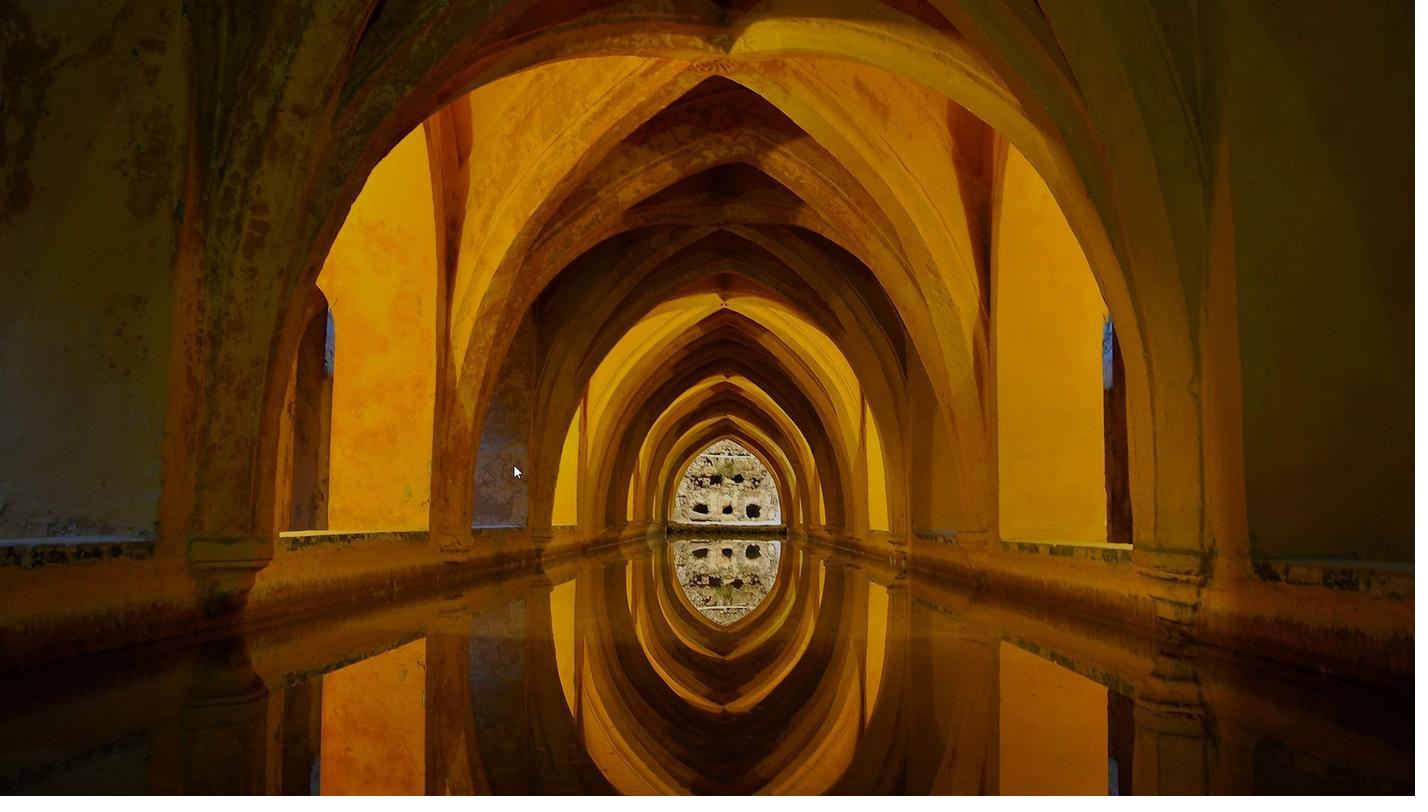 
Action: Mouse scrolled (512, 468) with delta (0, 0)
Screenshot: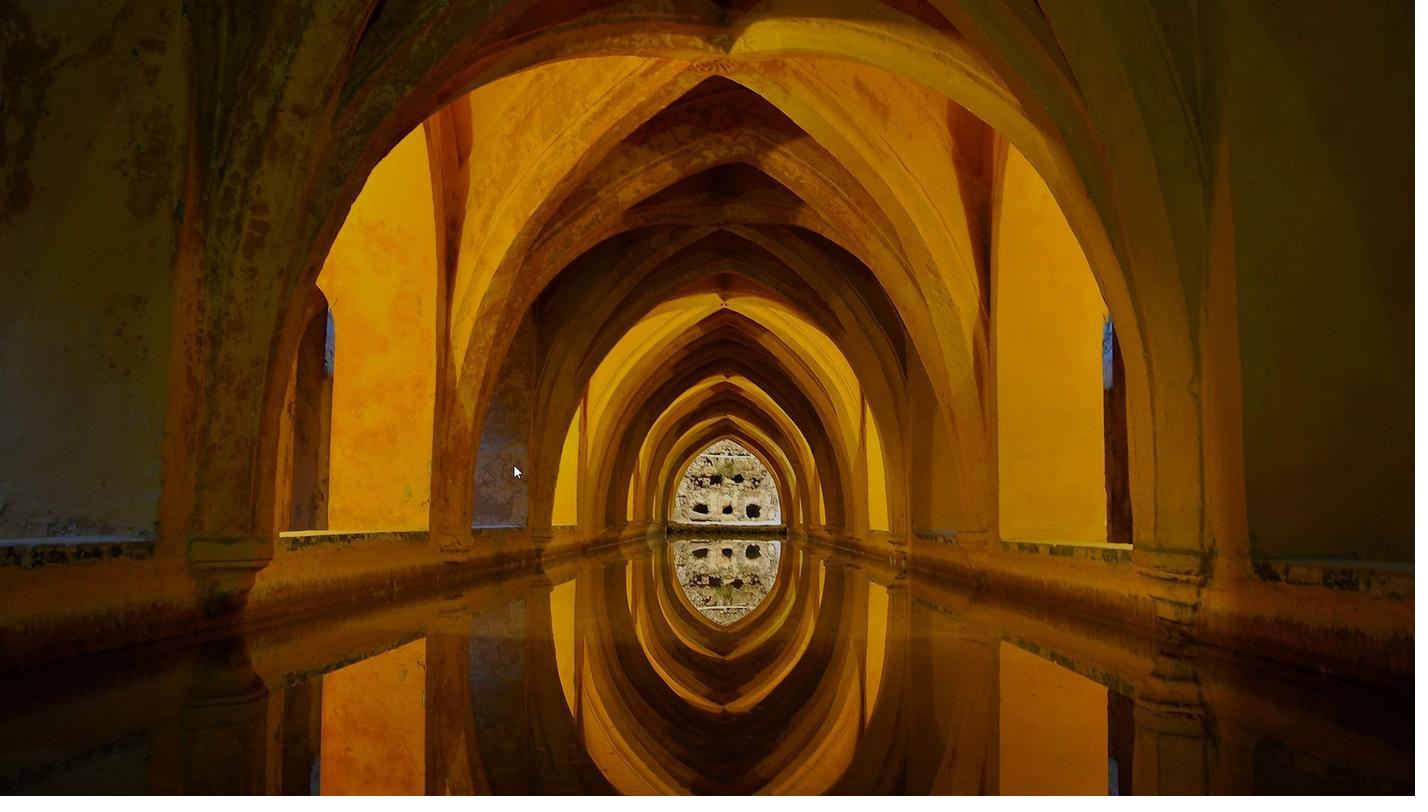 
Action: Mouse moved to (512, 468)
Screenshot: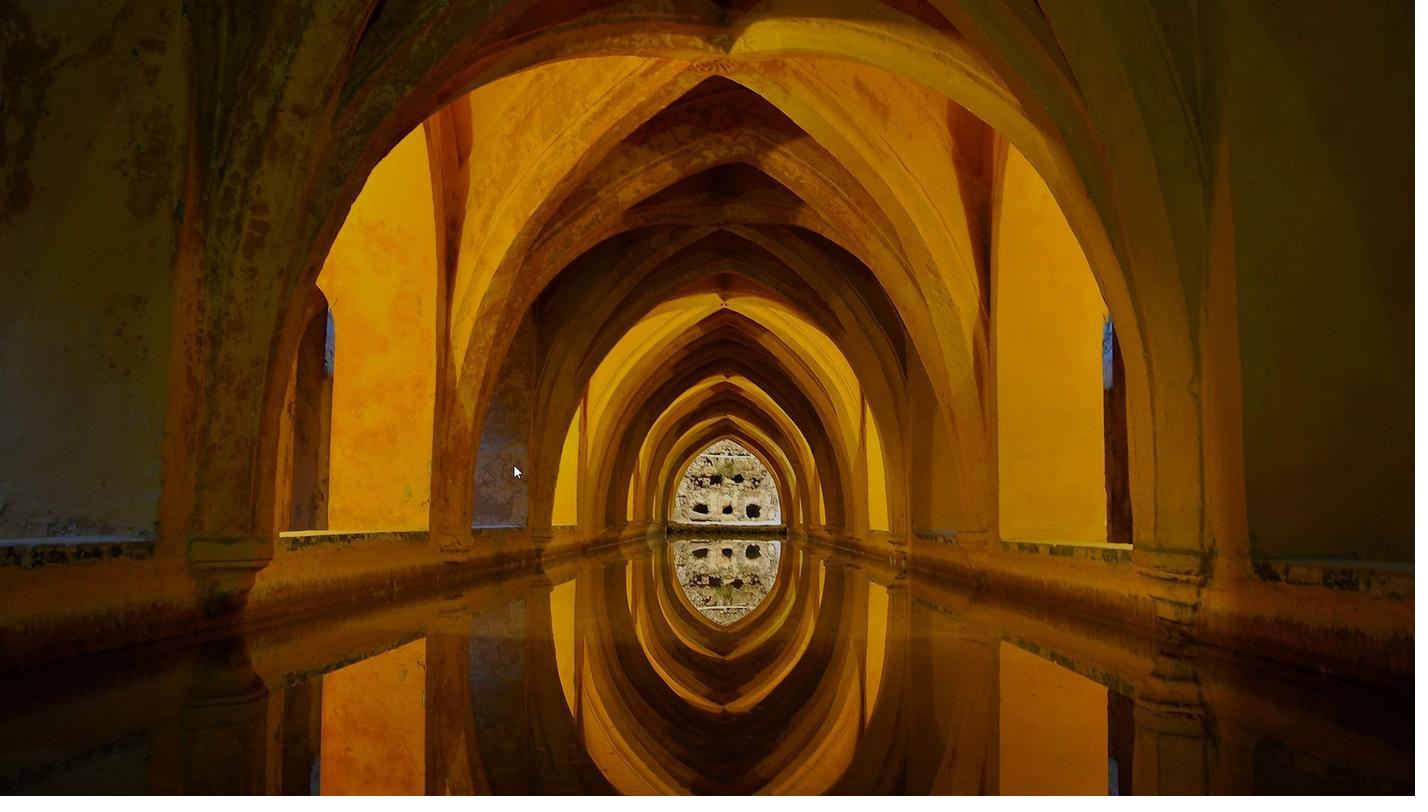 
Action: Mouse scrolled (512, 468) with delta (0, 0)
Screenshot: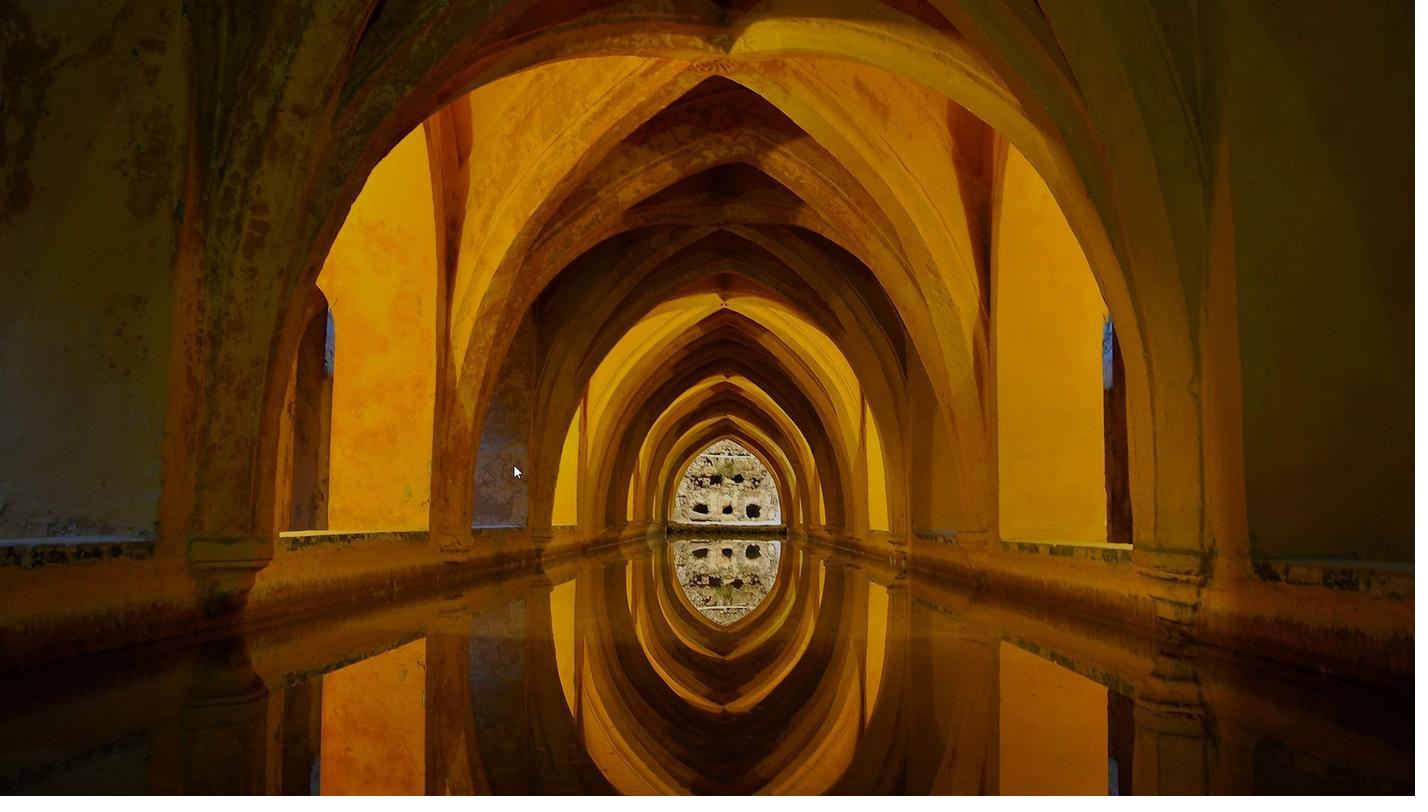 
Action: Mouse scrolled (512, 468) with delta (0, 0)
Screenshot: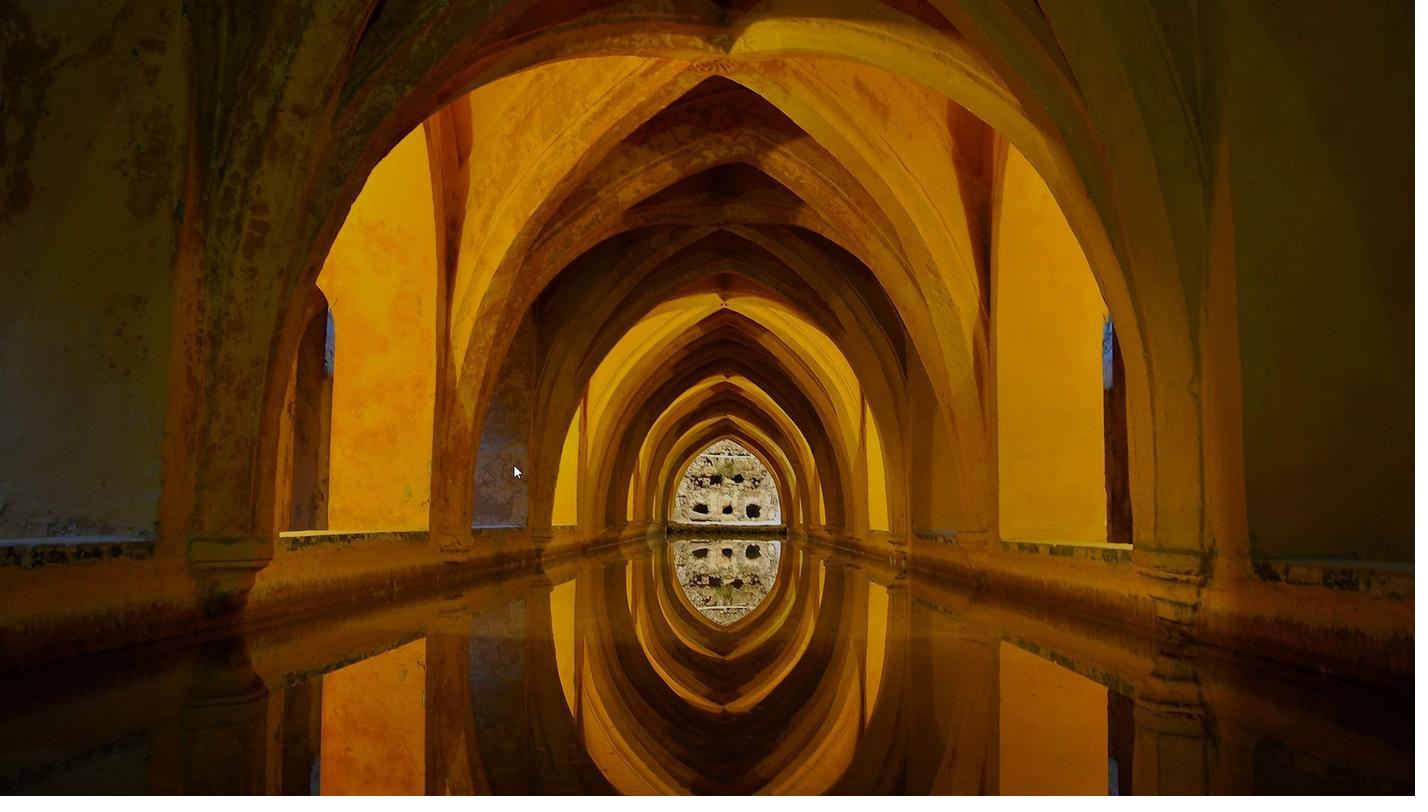 
Action: Mouse moved to (512, 468)
Screenshot: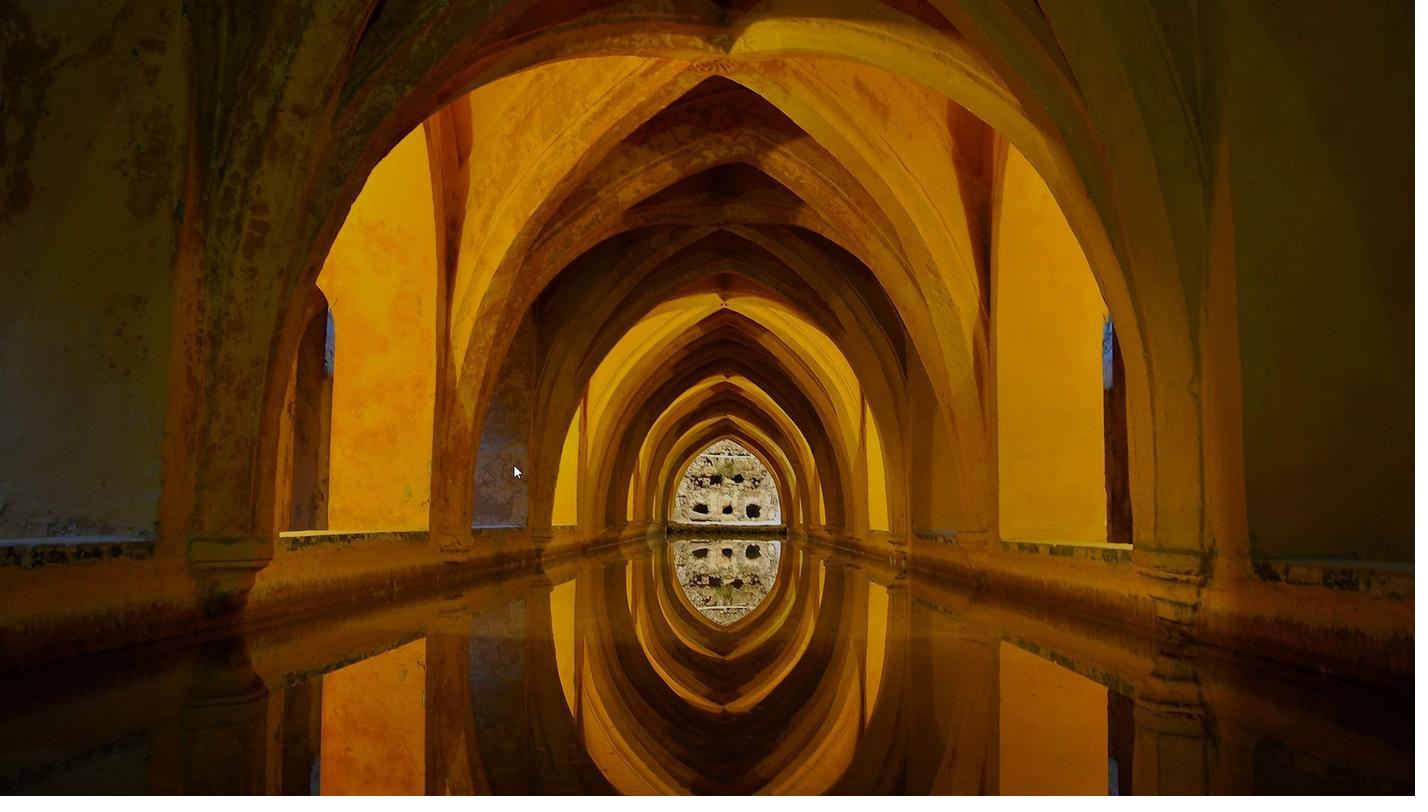 
Action: Mouse scrolled (512, 468) with delta (0, 0)
Screenshot: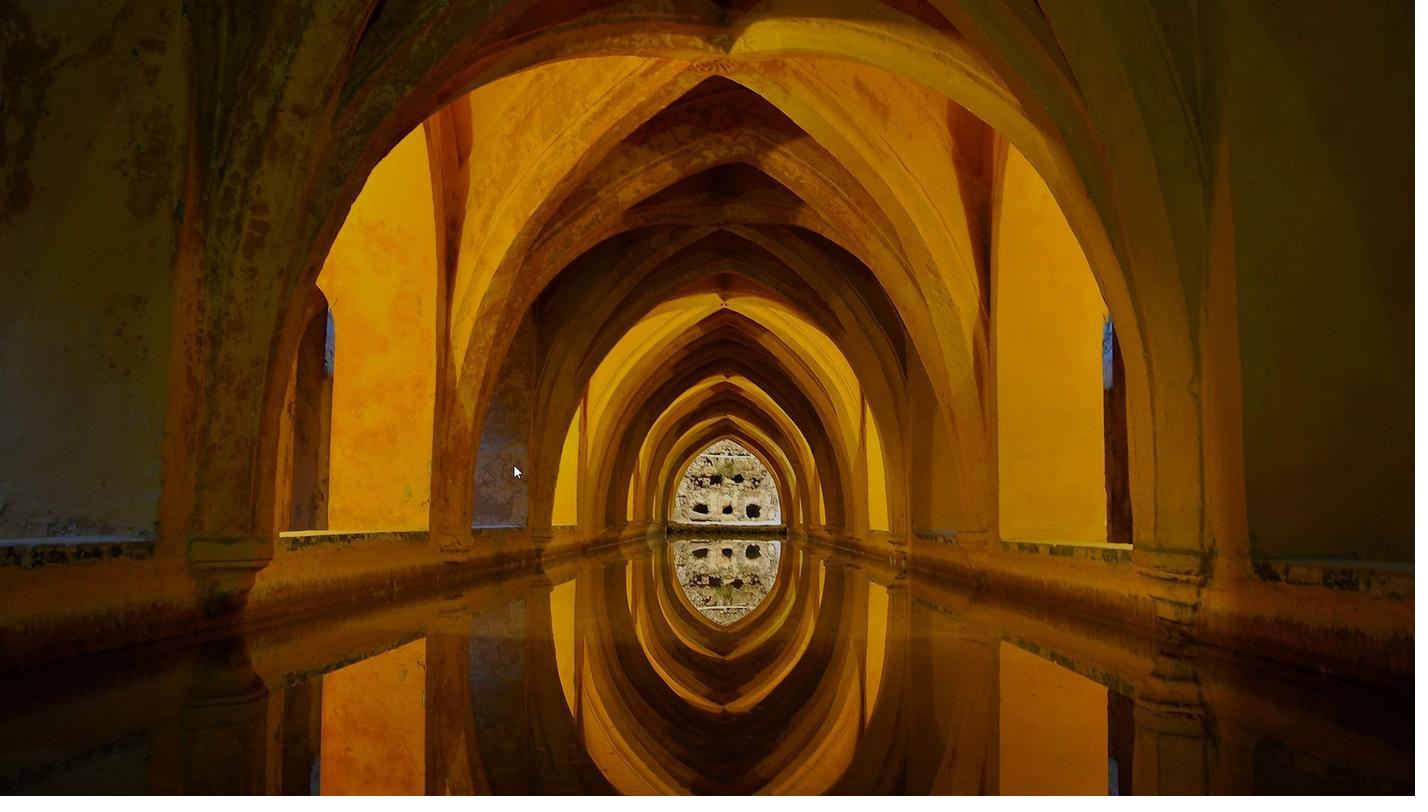 
Action: Mouse moved to (512, 468)
Screenshot: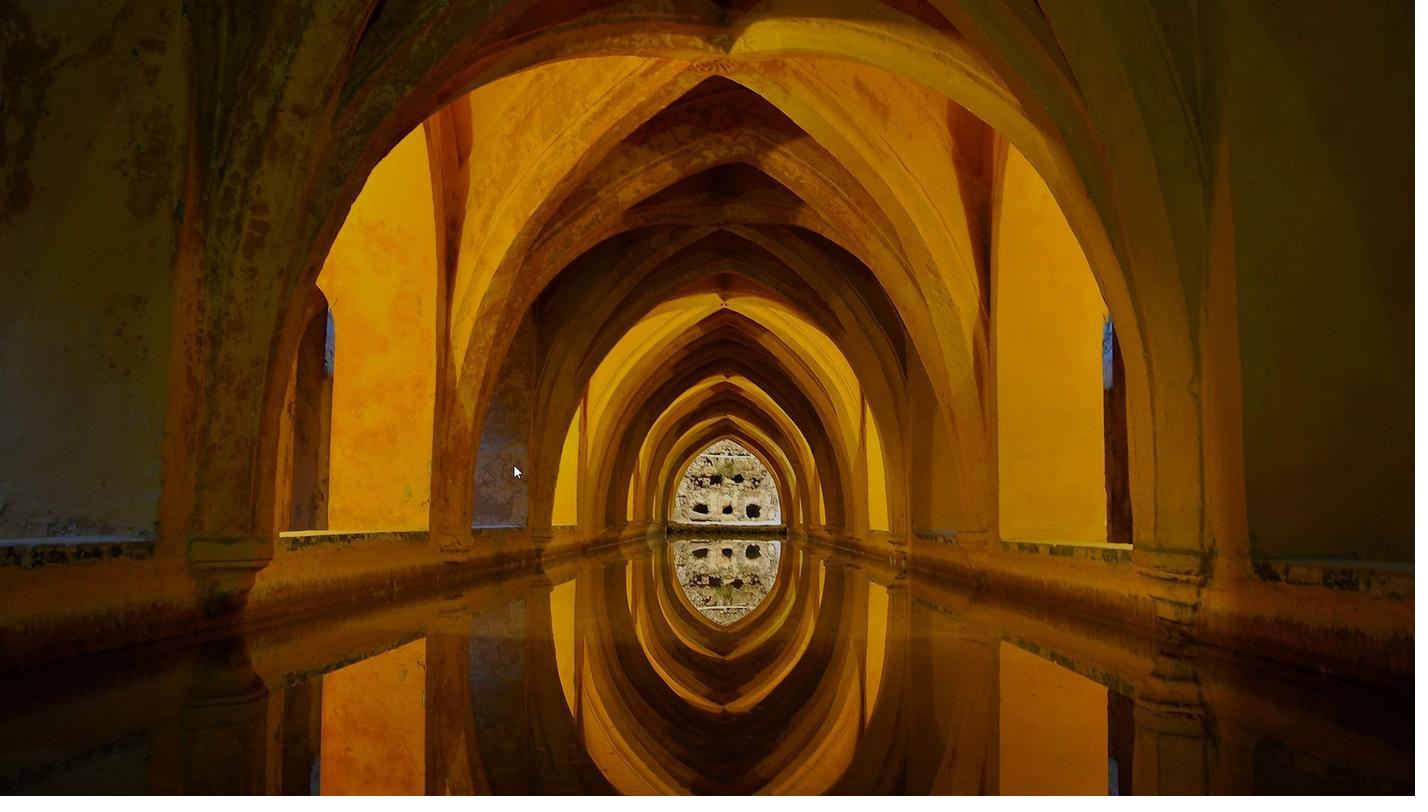 
Action: Mouse scrolled (512, 468) with delta (0, 0)
Screenshot: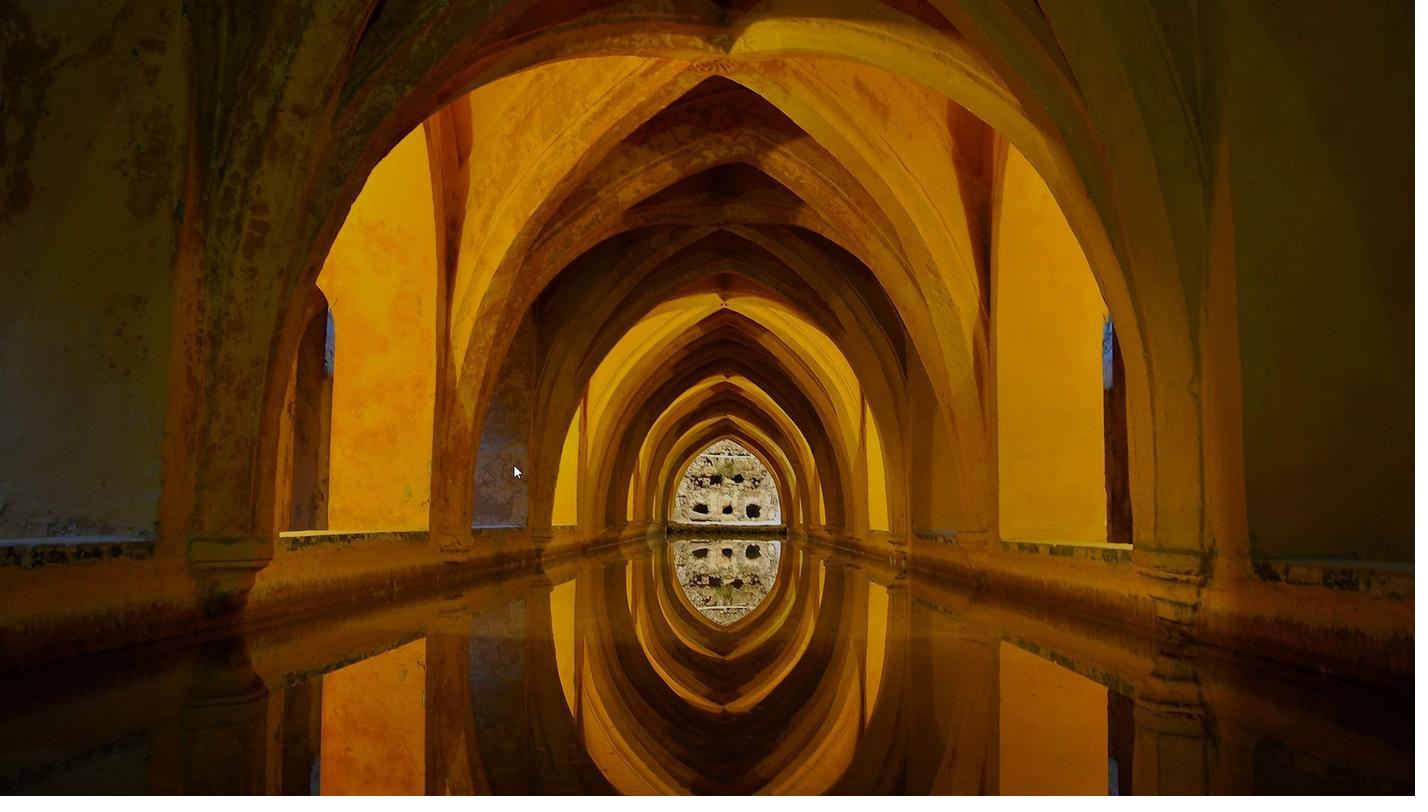 
Action: Mouse moved to (512, 468)
Screenshot: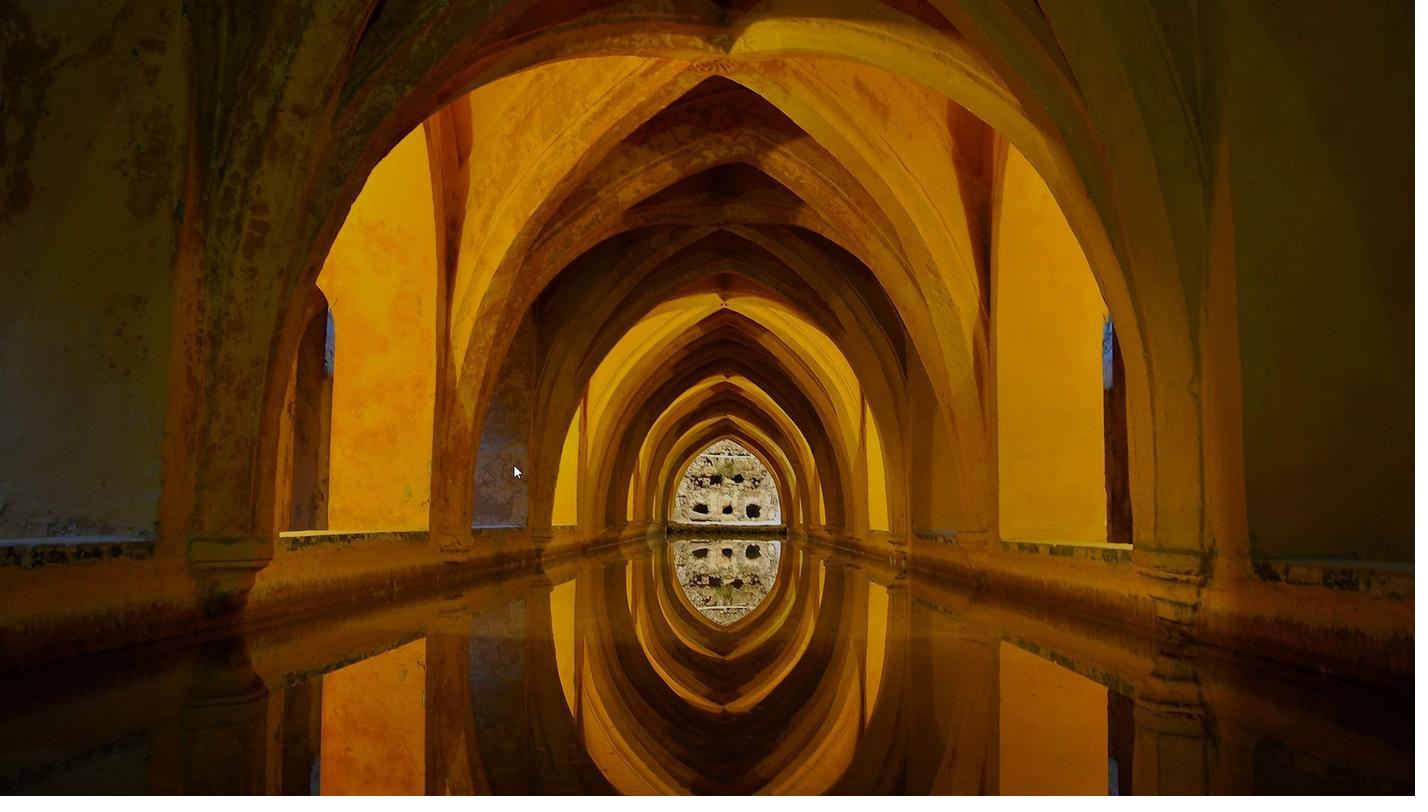 
Action: Mouse scrolled (512, 468) with delta (0, 0)
Screenshot: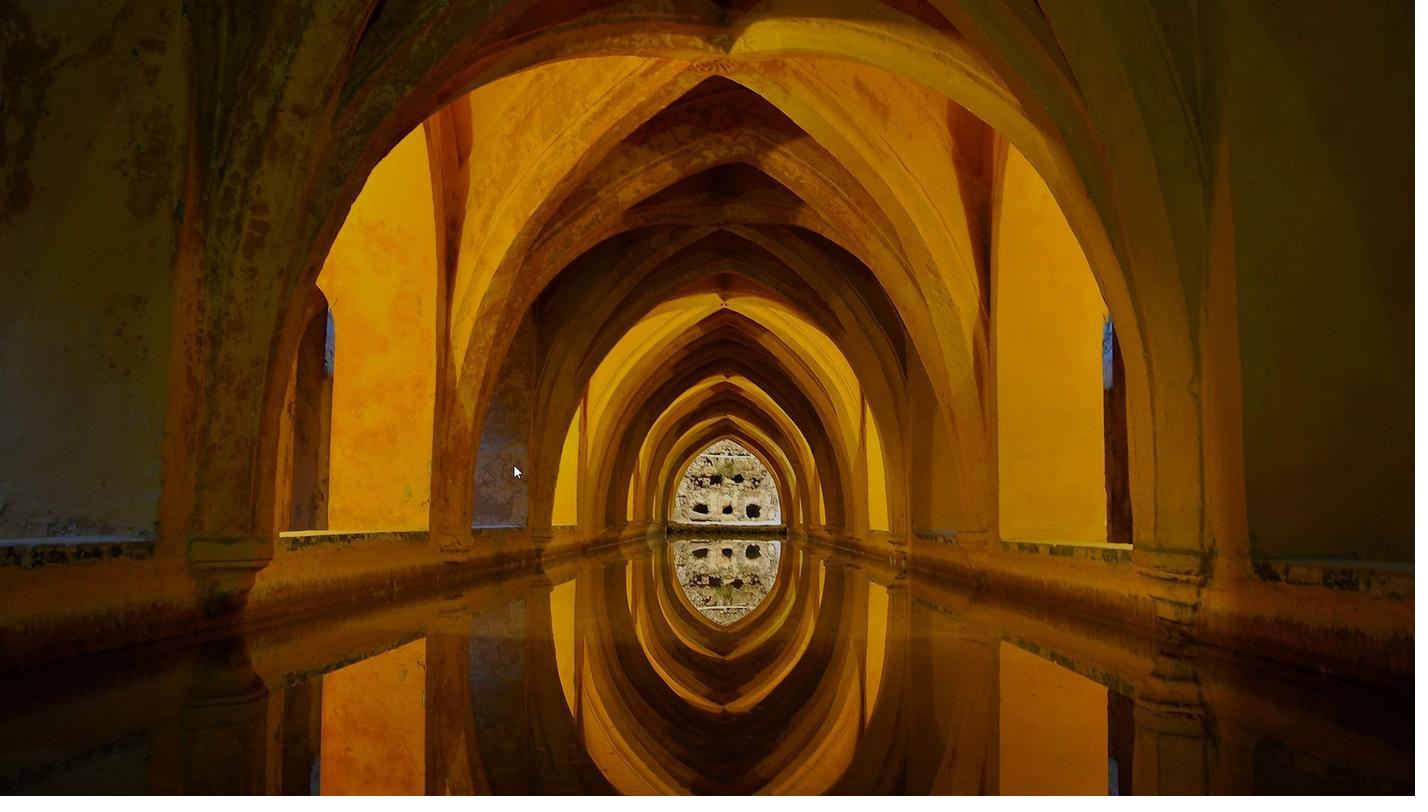 
Action: Mouse moved to (512, 468)
Screenshot: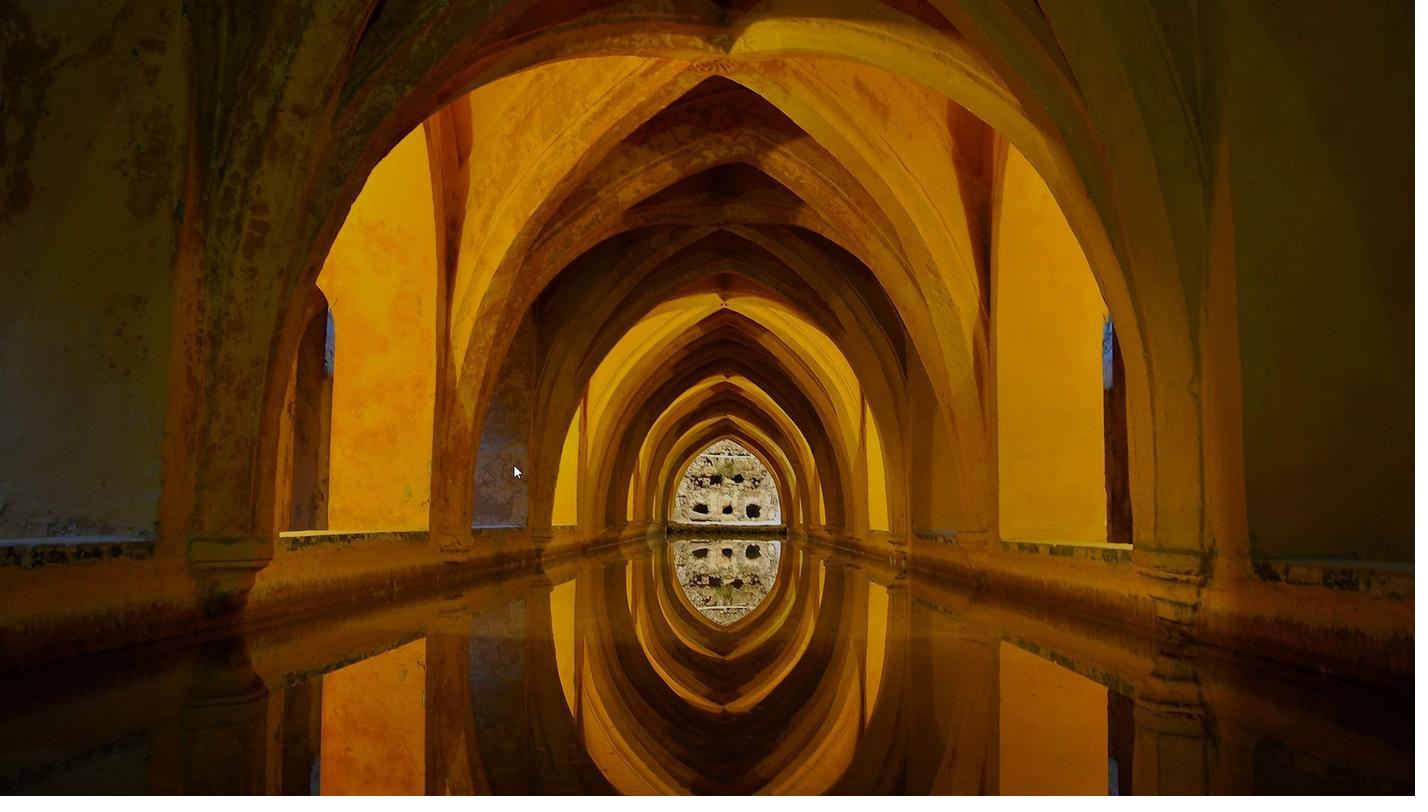 
Action: Mouse scrolled (512, 468) with delta (0, 0)
Screenshot: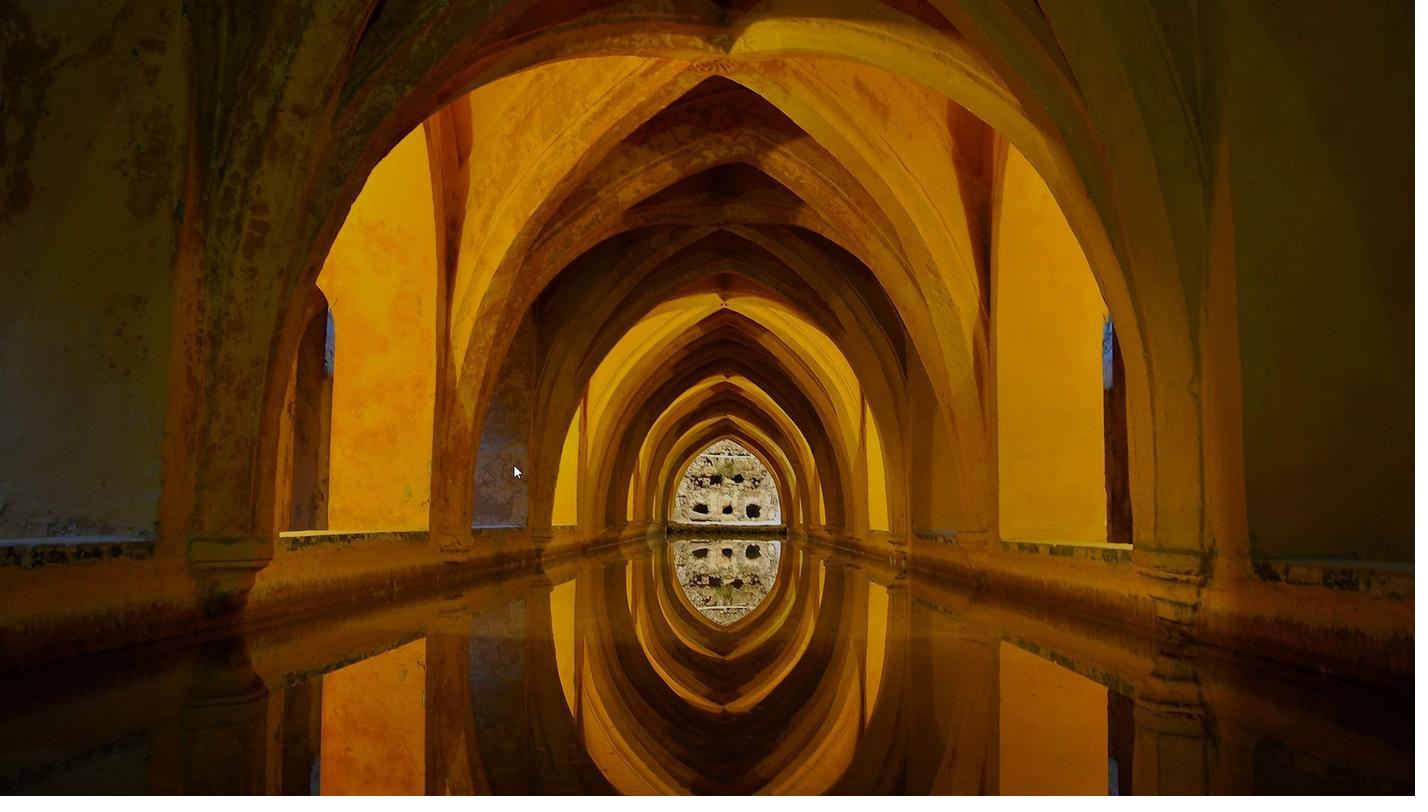 
Action: Mouse scrolled (512, 468) with delta (0, 0)
Screenshot: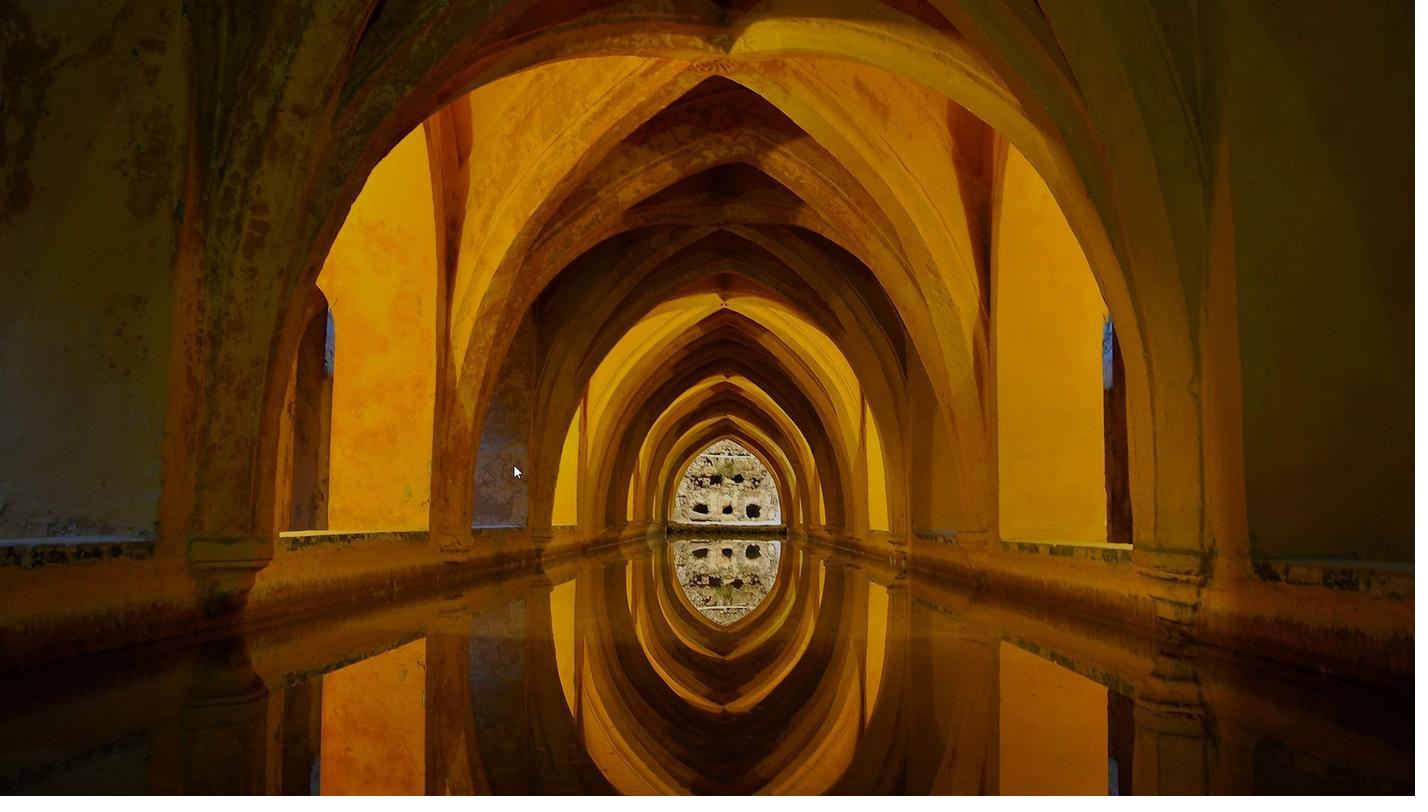 
Action: Mouse moved to (512, 468)
Screenshot: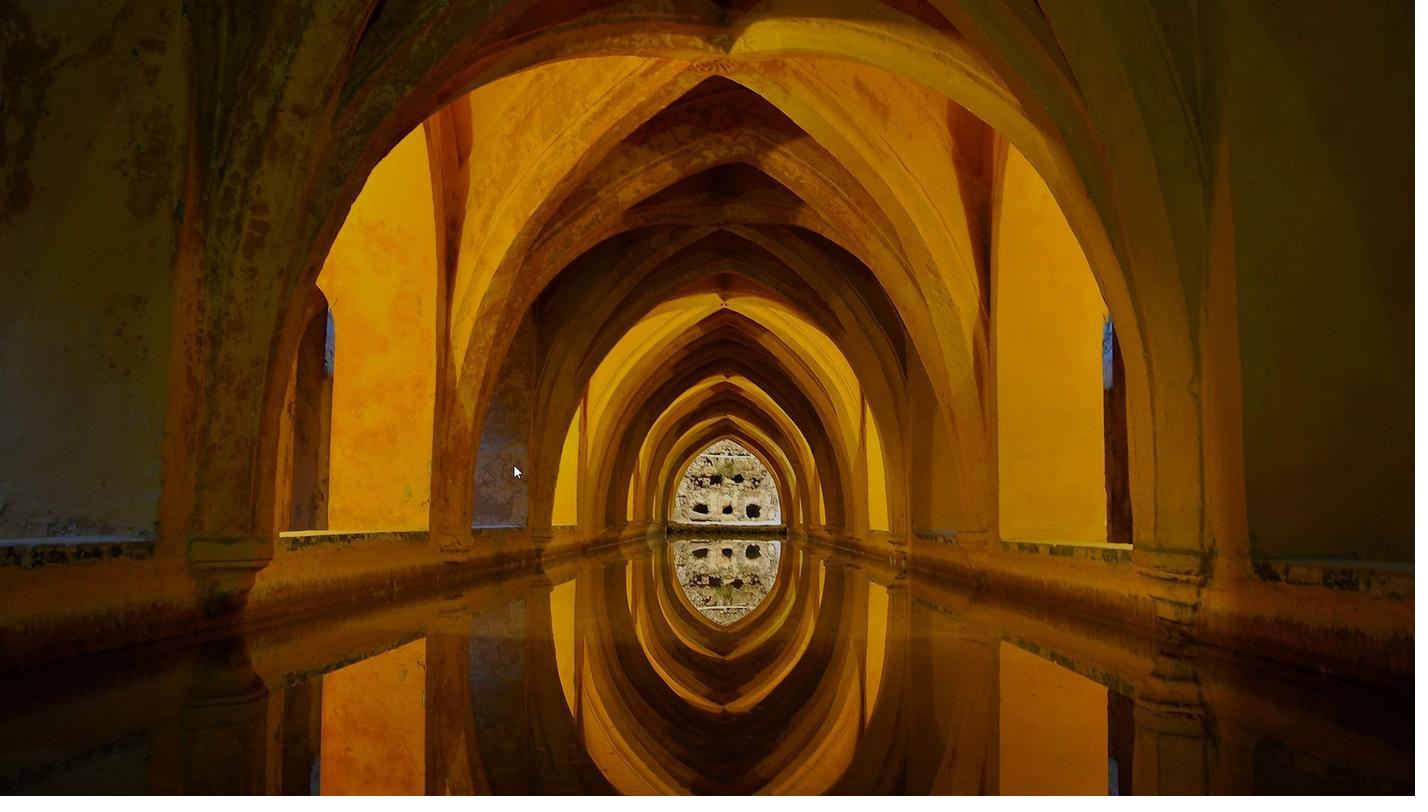 
Action: Mouse scrolled (512, 468) with delta (0, 0)
Screenshot: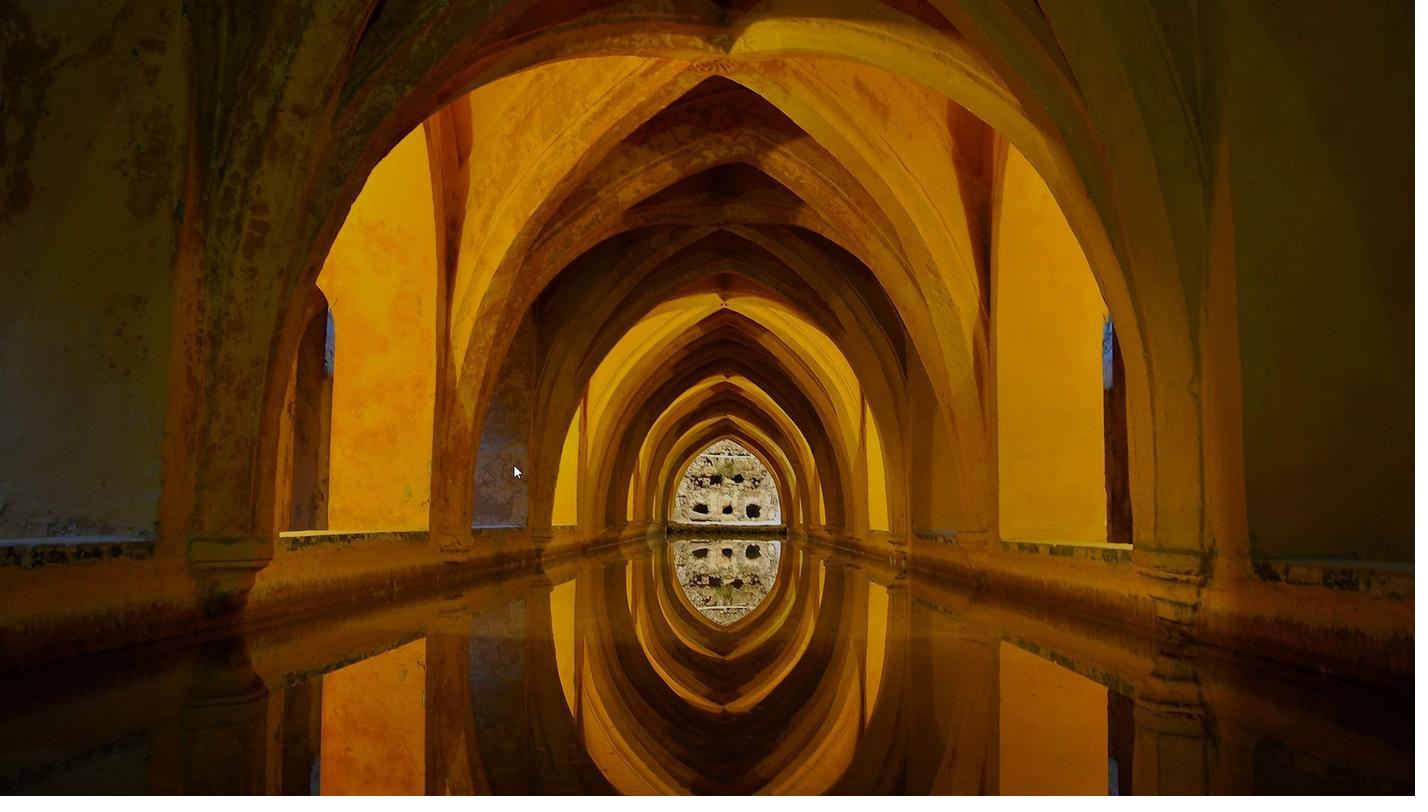 
Action: Mouse scrolled (512, 468) with delta (0, 0)
Screenshot: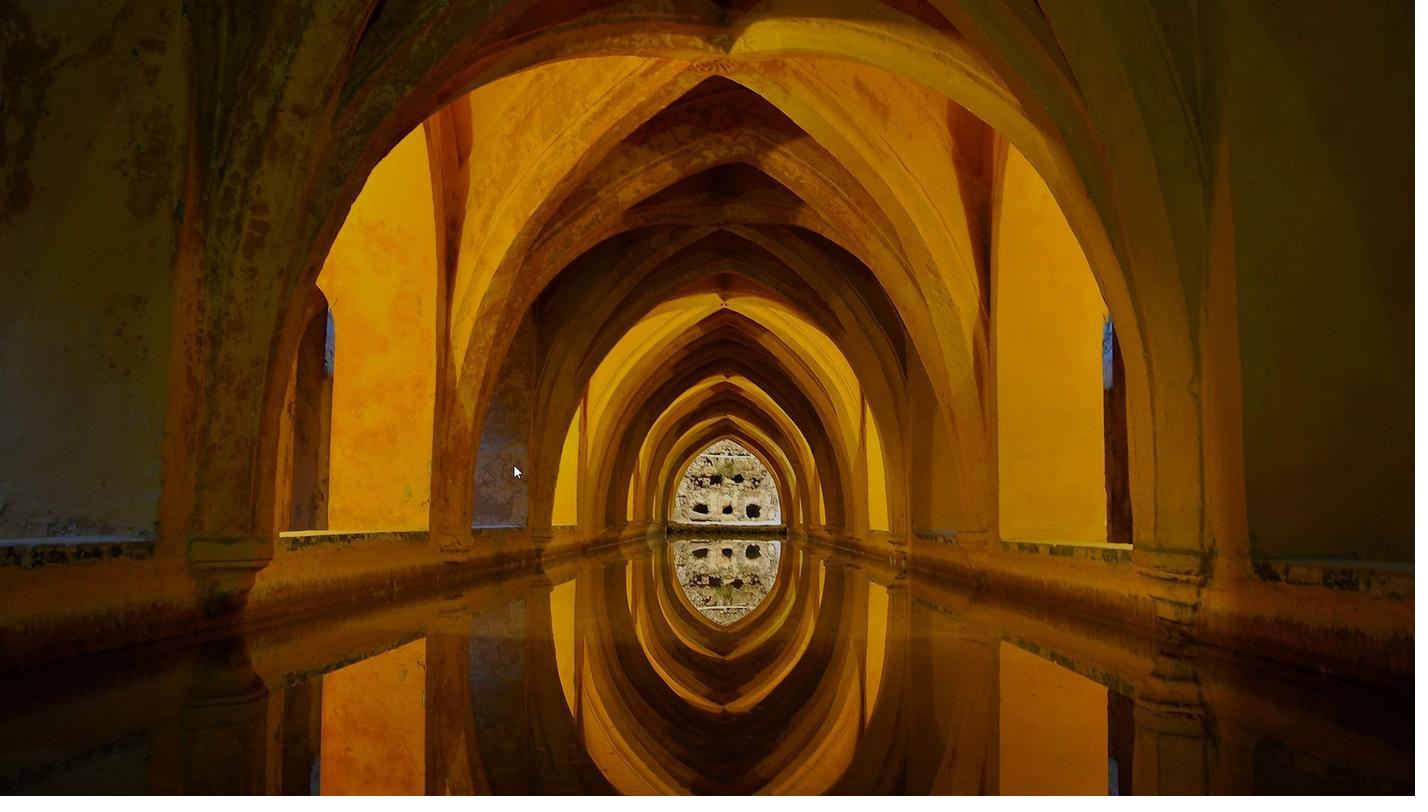 
Action: Mouse scrolled (512, 468) with delta (0, 0)
Screenshot: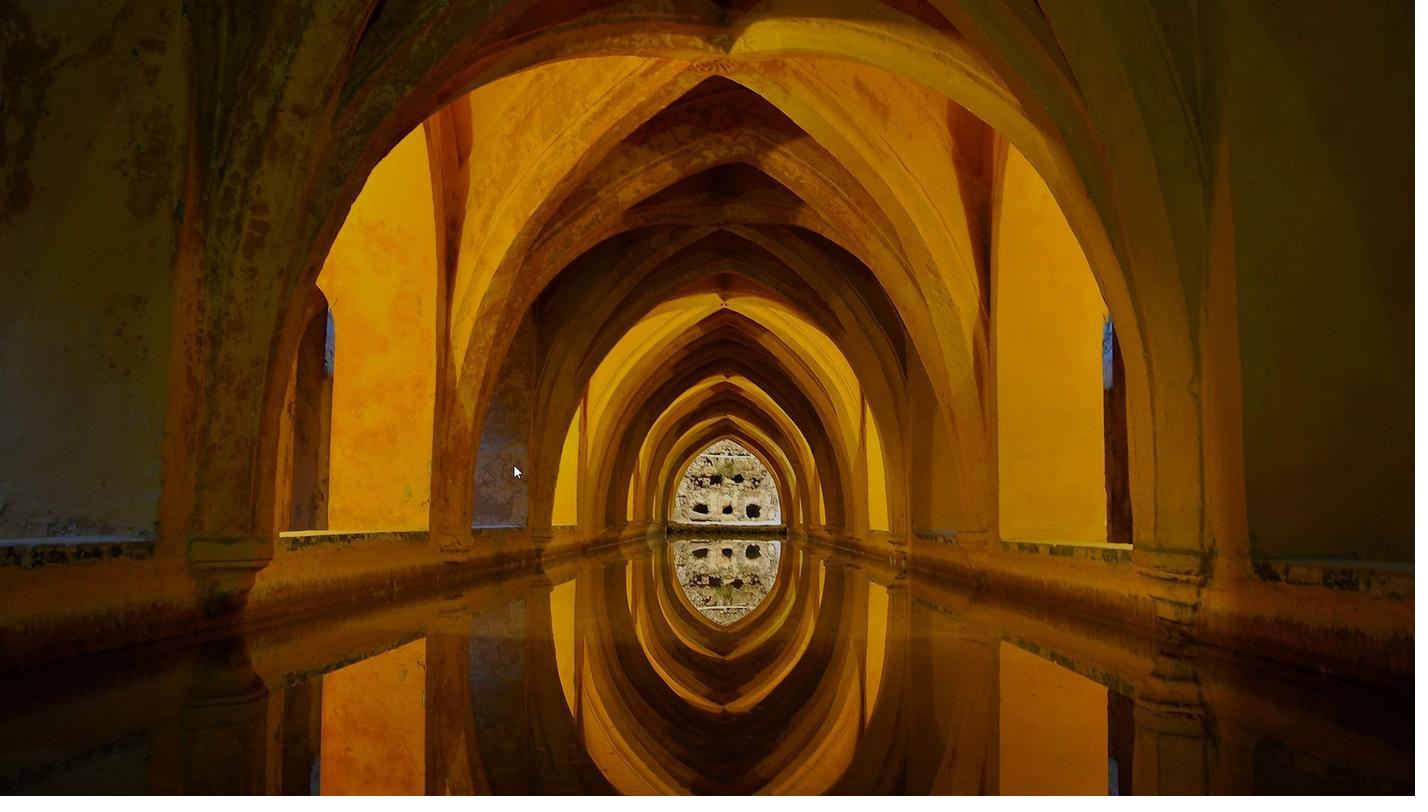 
Action: Mouse scrolled (512, 468) with delta (0, 0)
Screenshot: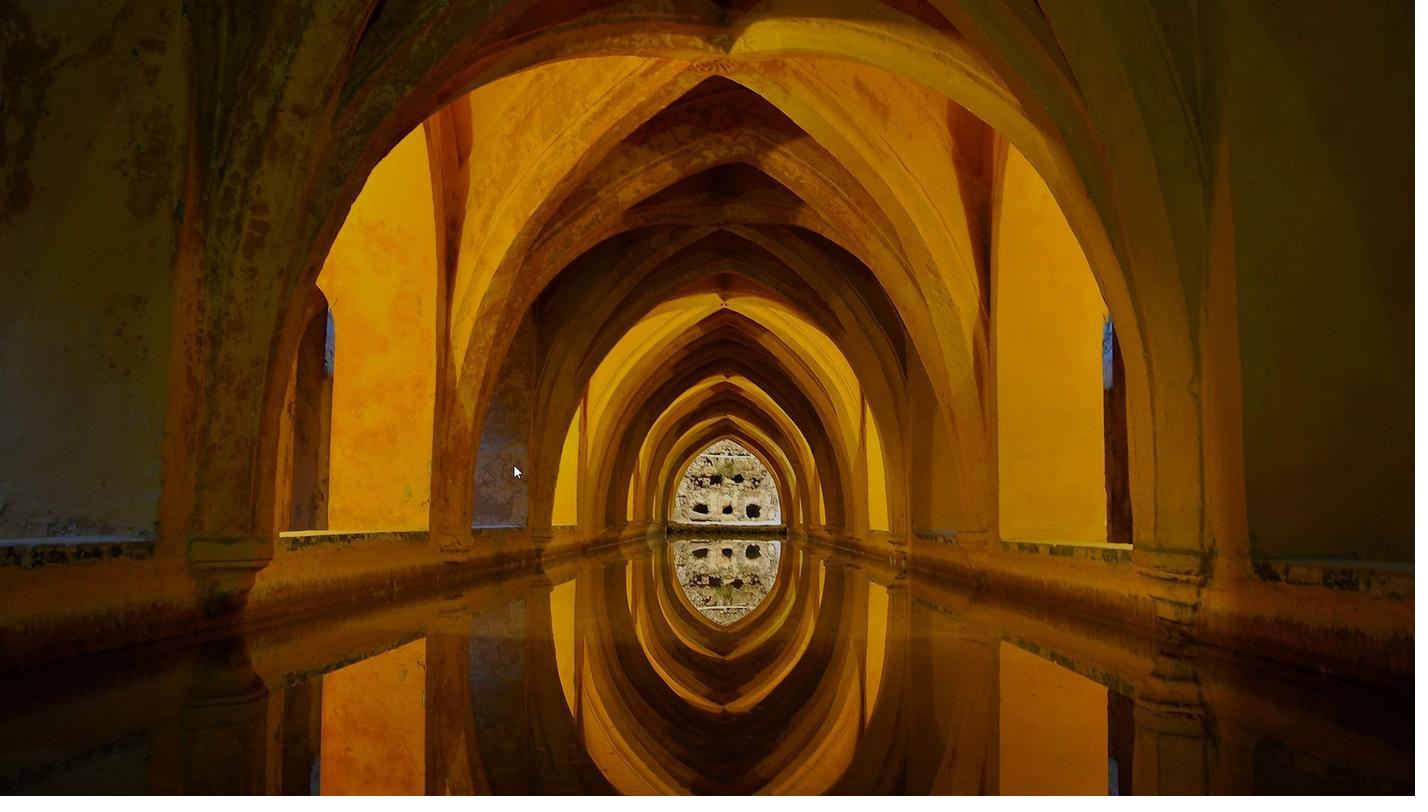 
Action: Mouse moved to (512, 468)
Screenshot: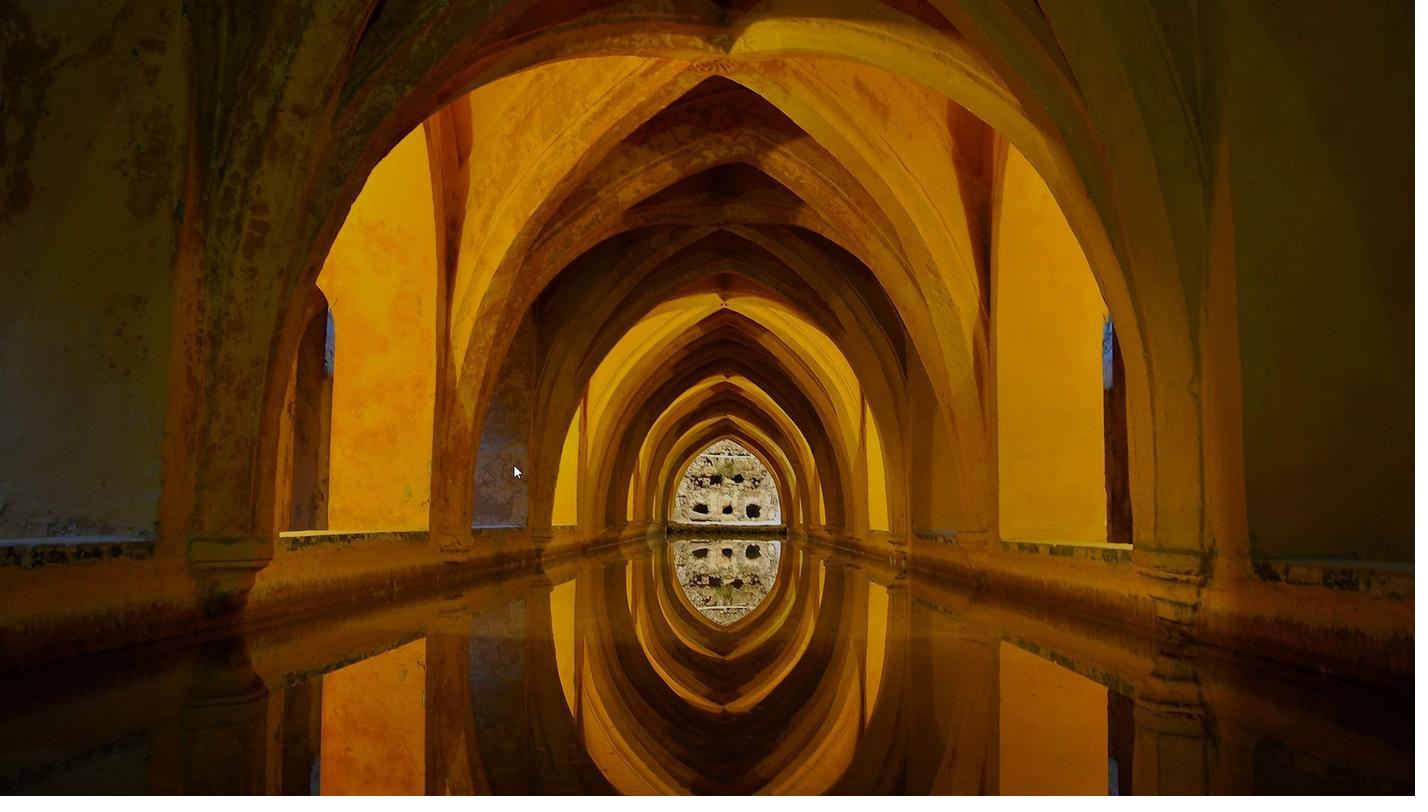 
Action: Mouse scrolled (512, 468) with delta (0, 0)
Screenshot: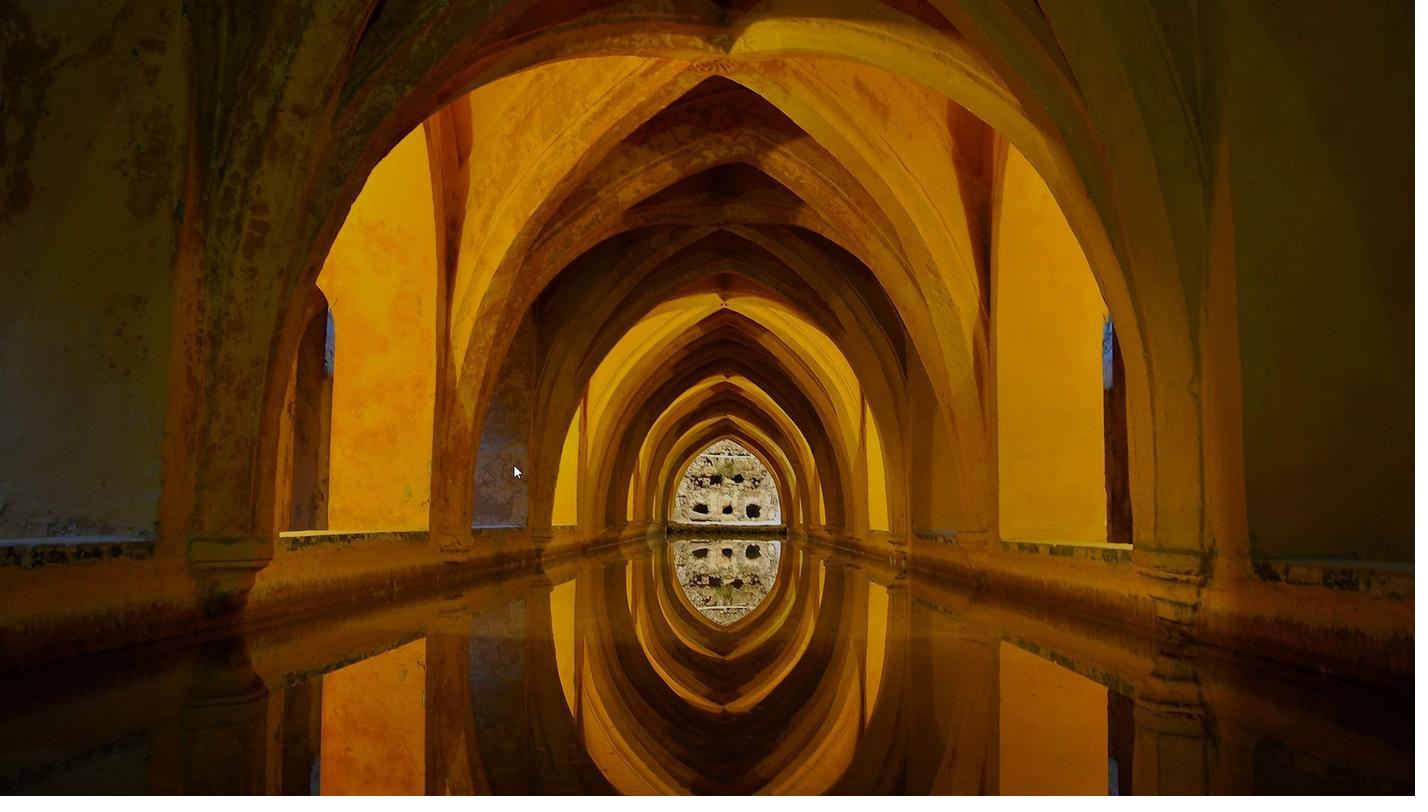 
Action: Mouse moved to (512, 468)
Screenshot: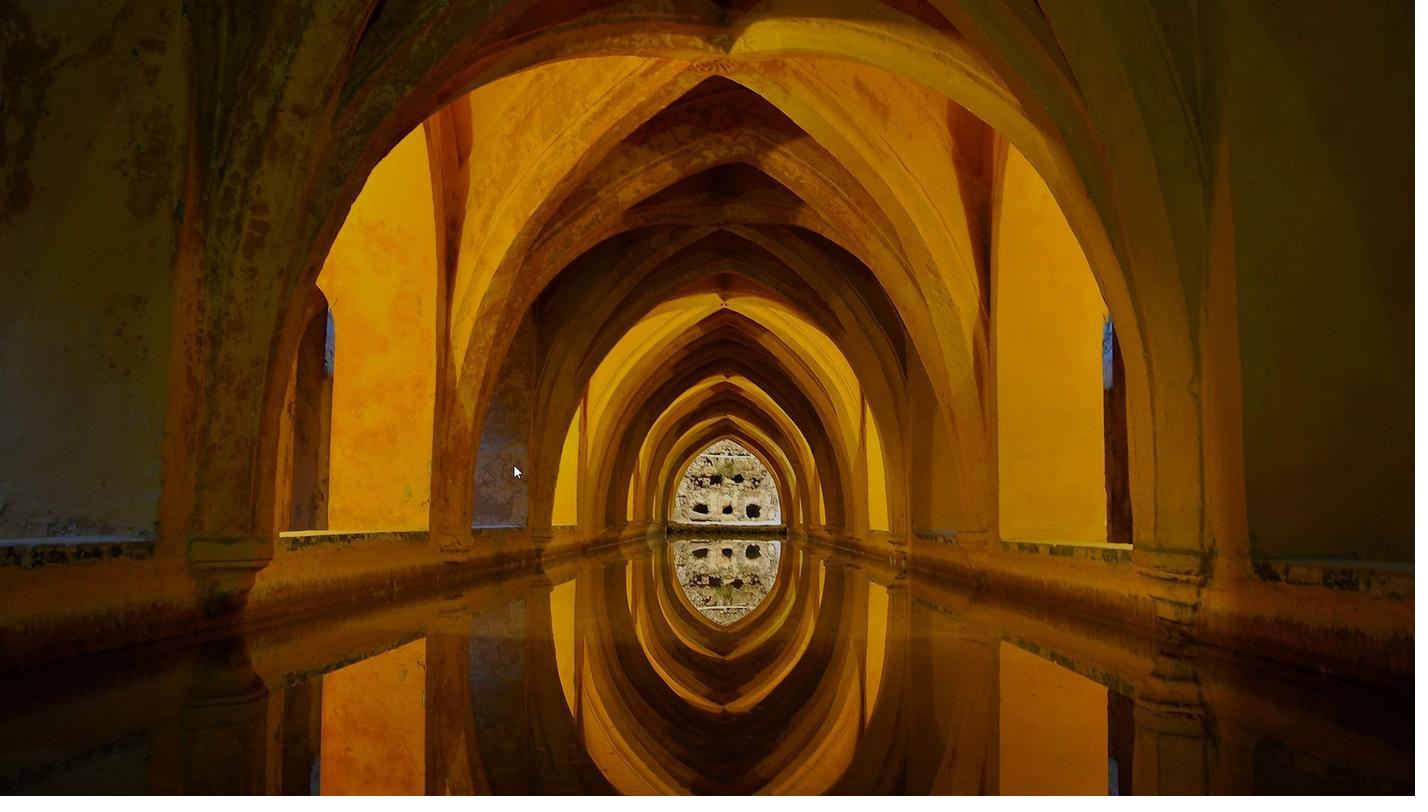 
Action: Mouse scrolled (512, 468) with delta (0, 0)
Screenshot: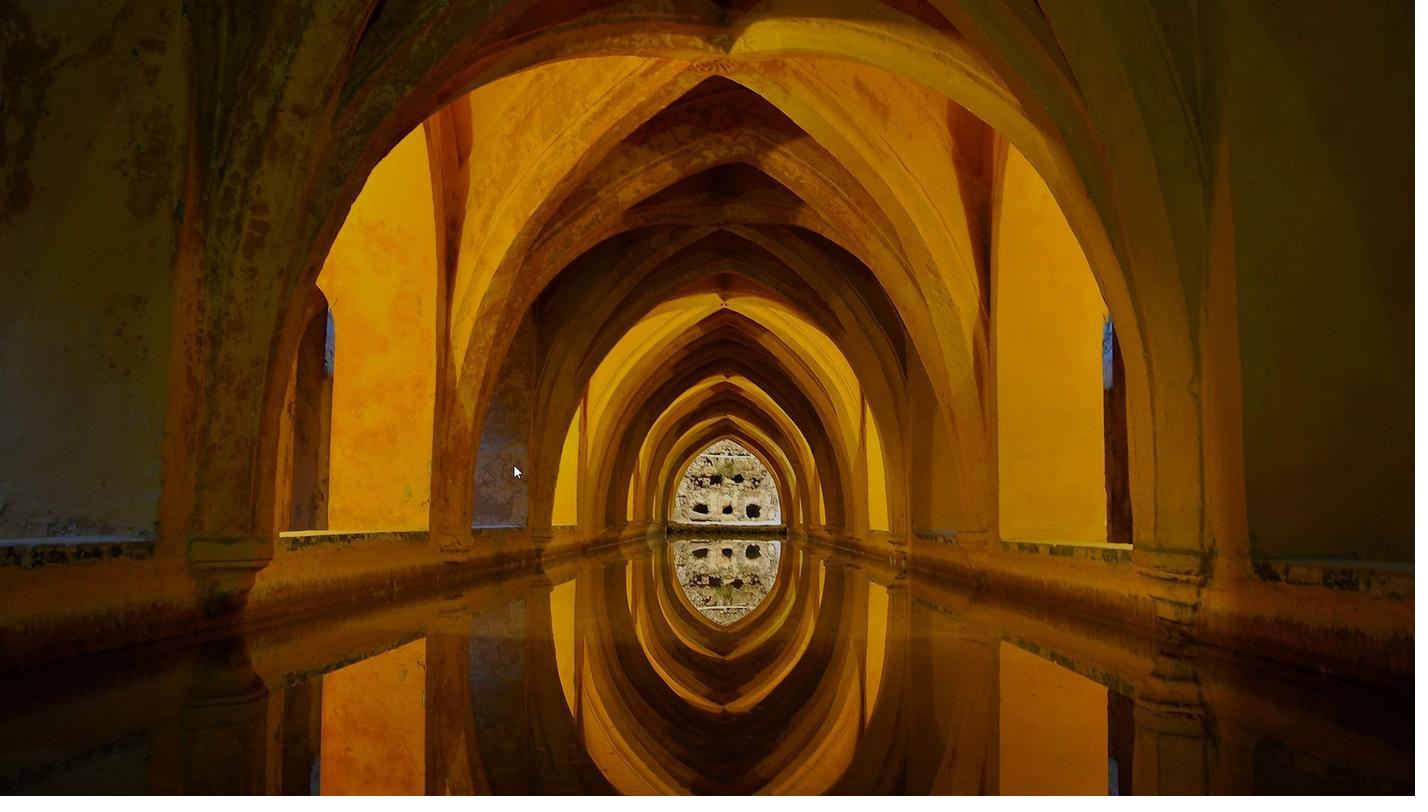 
Action: Mouse scrolled (512, 468) with delta (0, 0)
Screenshot: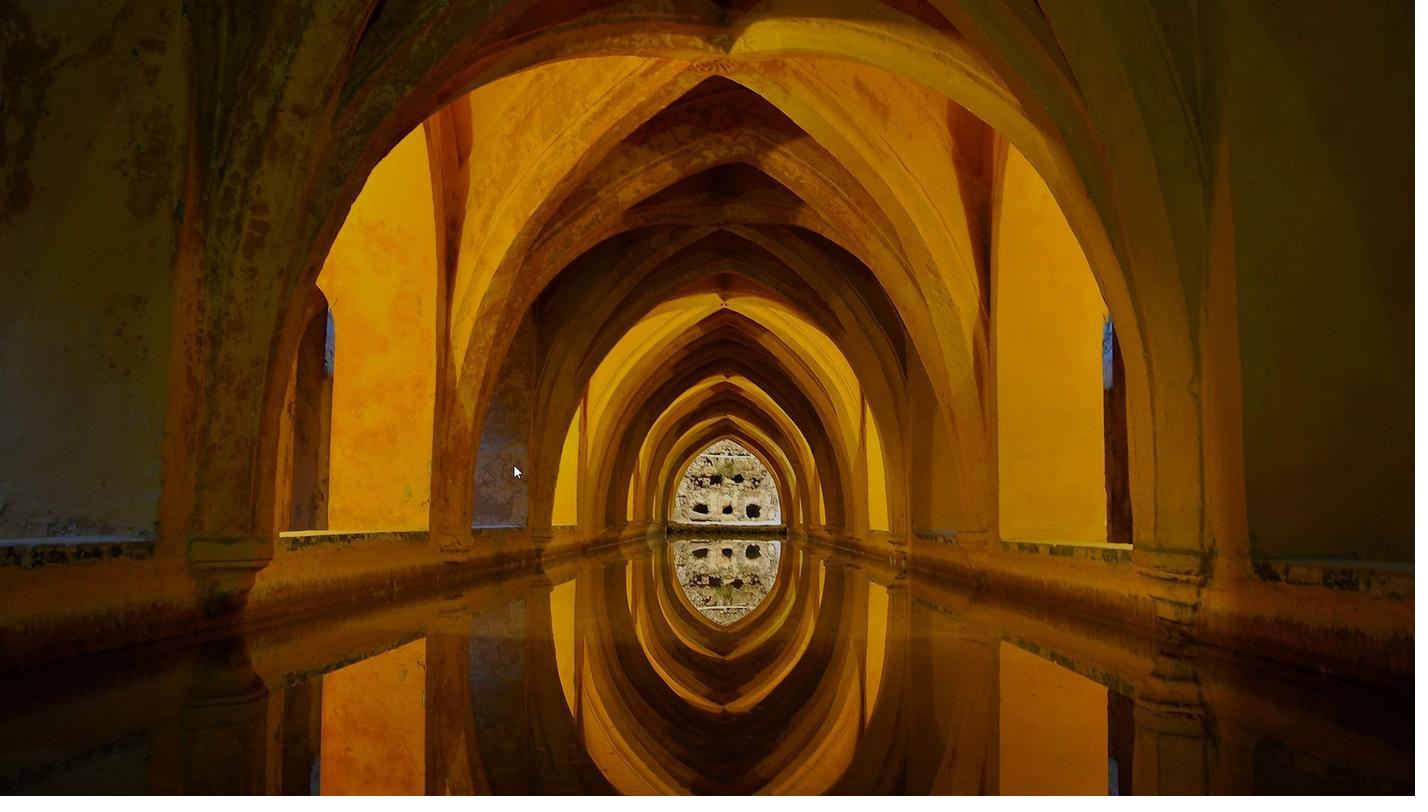 
Action: Mouse moved to (512, 468)
Screenshot: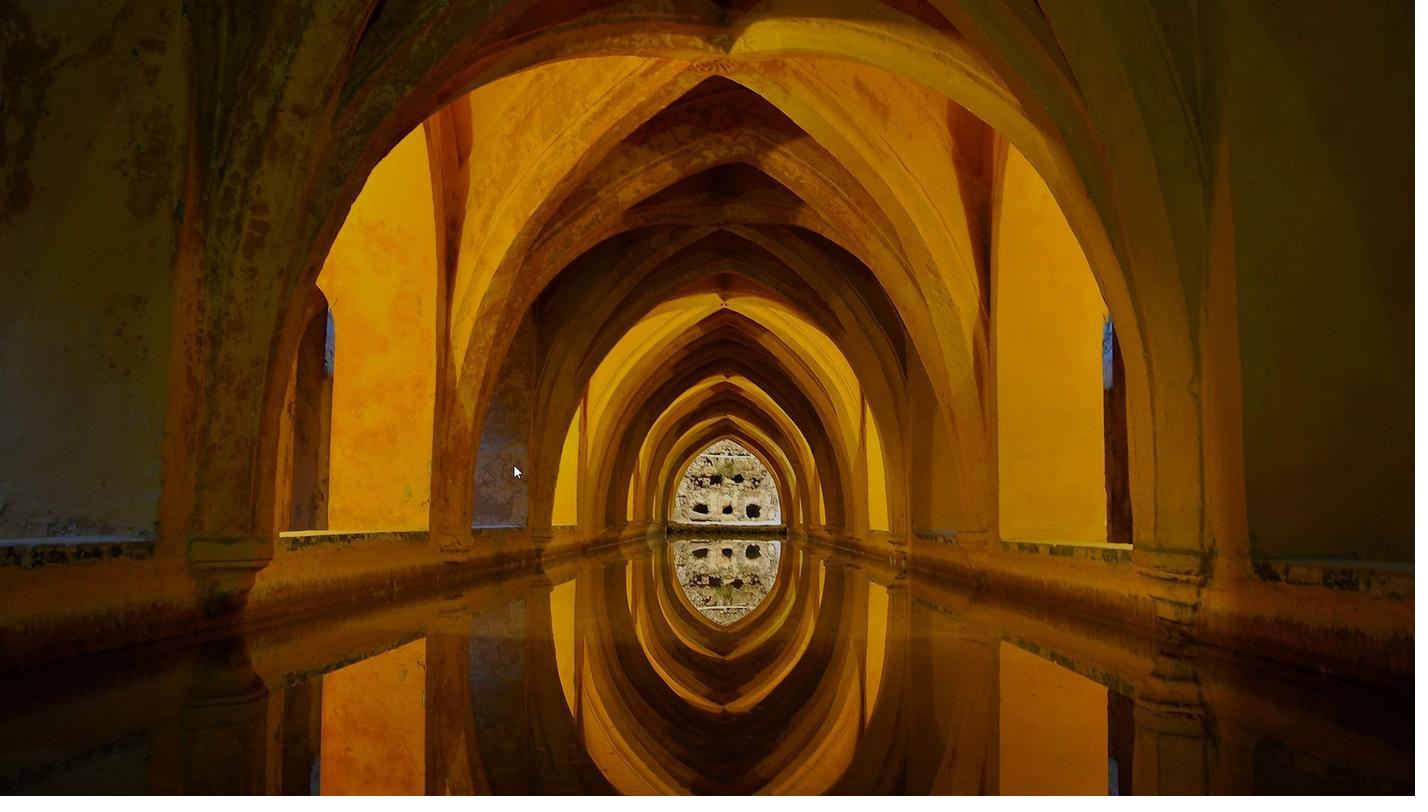 
Action: Mouse scrolled (512, 468) with delta (0, 0)
Screenshot: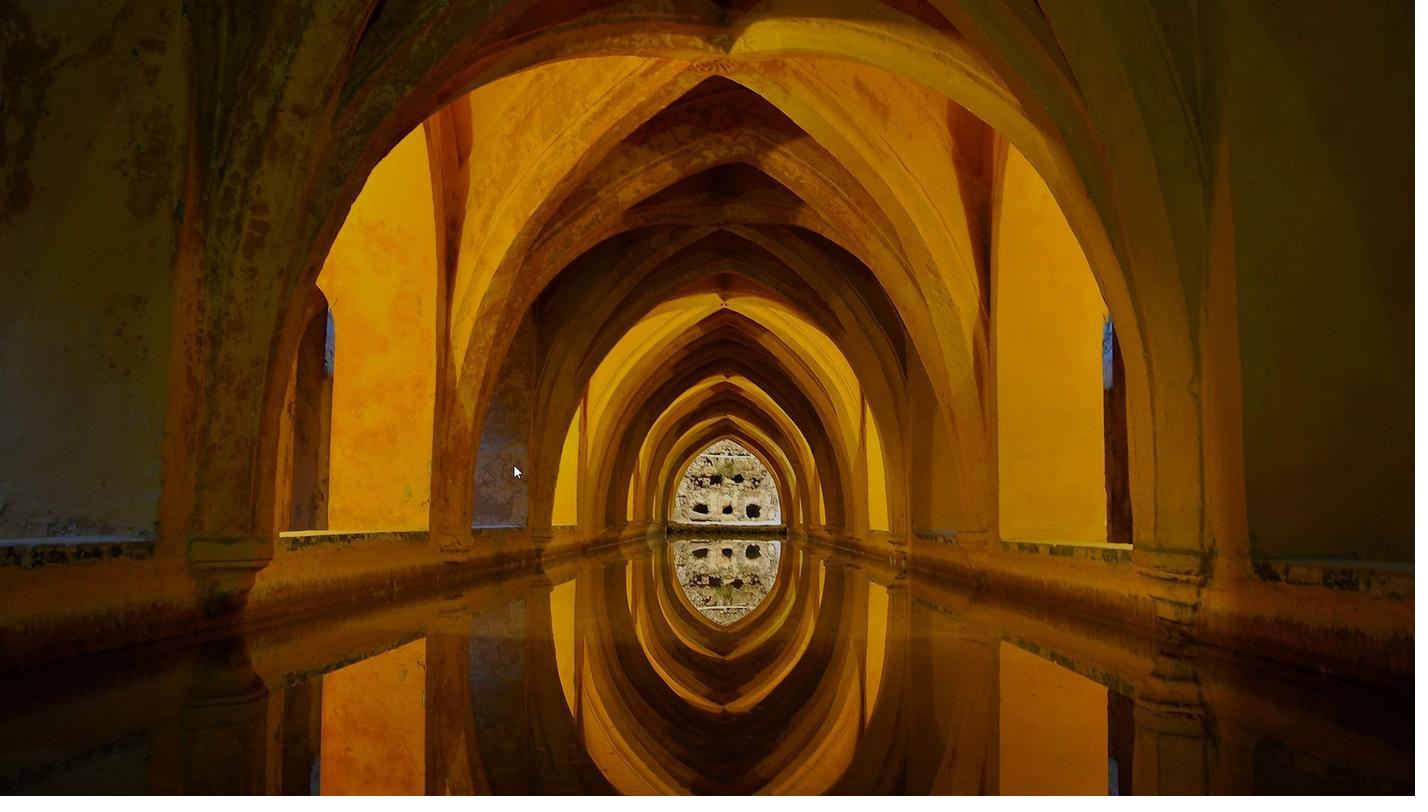 
Action: Mouse scrolled (512, 468) with delta (0, 0)
Screenshot: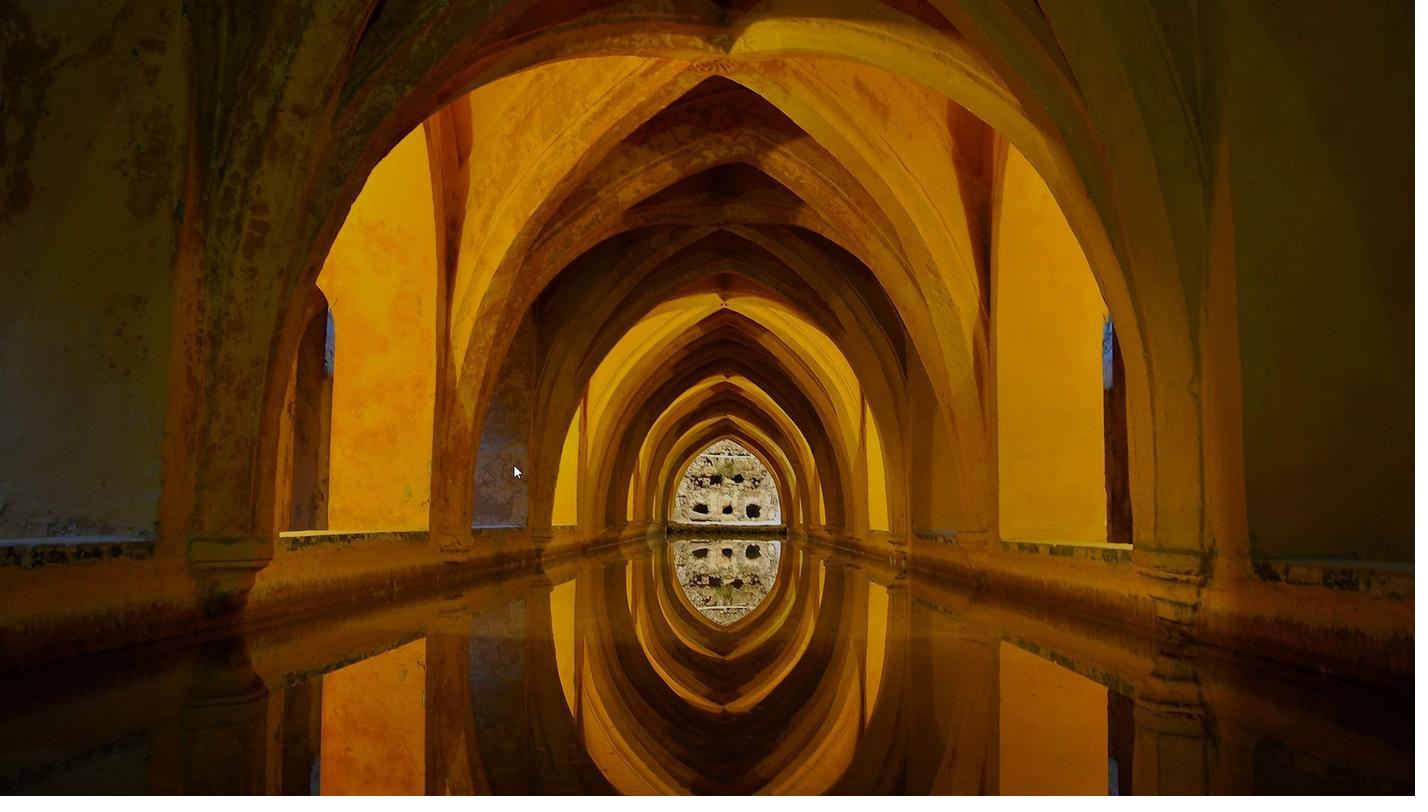 
Action: Mouse scrolled (512, 468) with delta (0, 0)
Screenshot: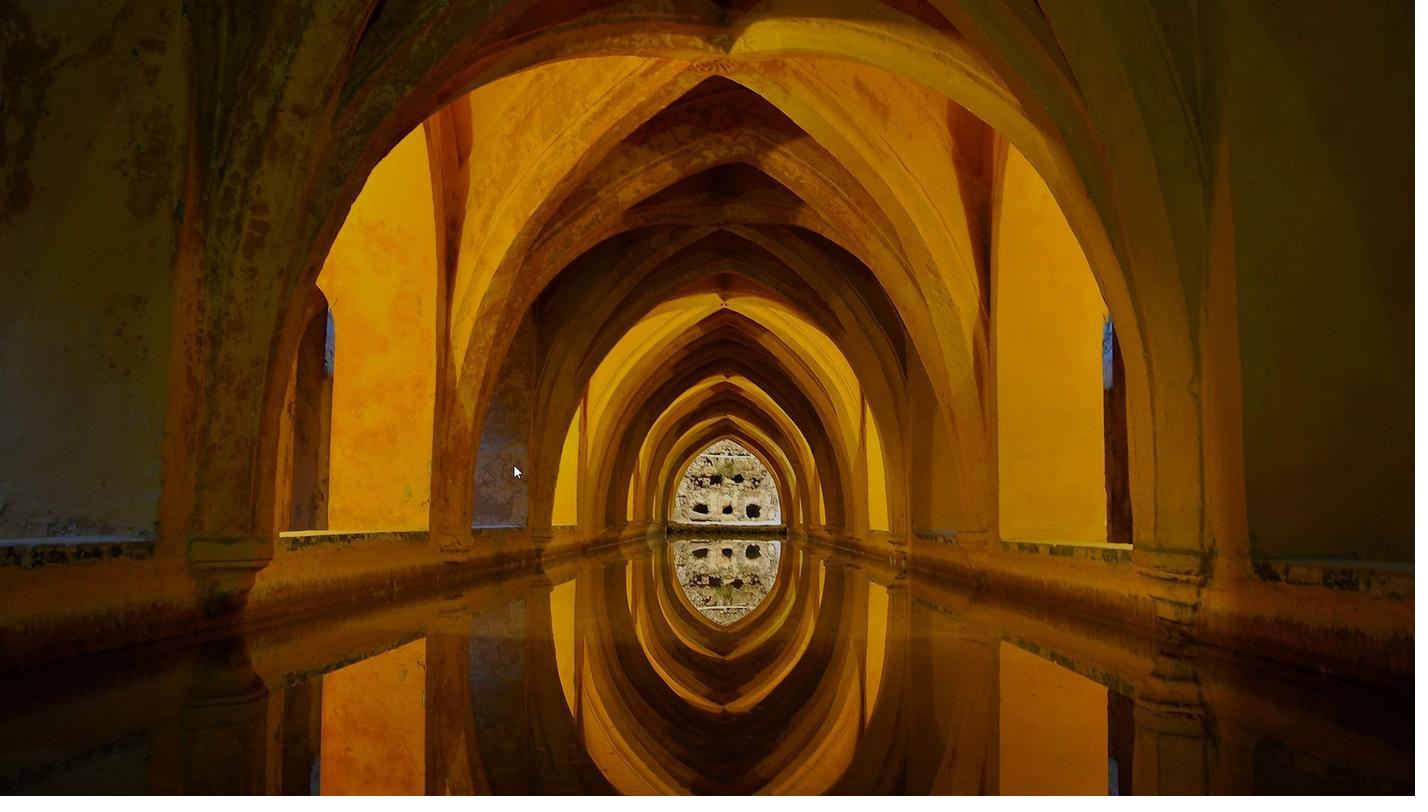 
Action: Mouse moved to (512, 468)
Screenshot: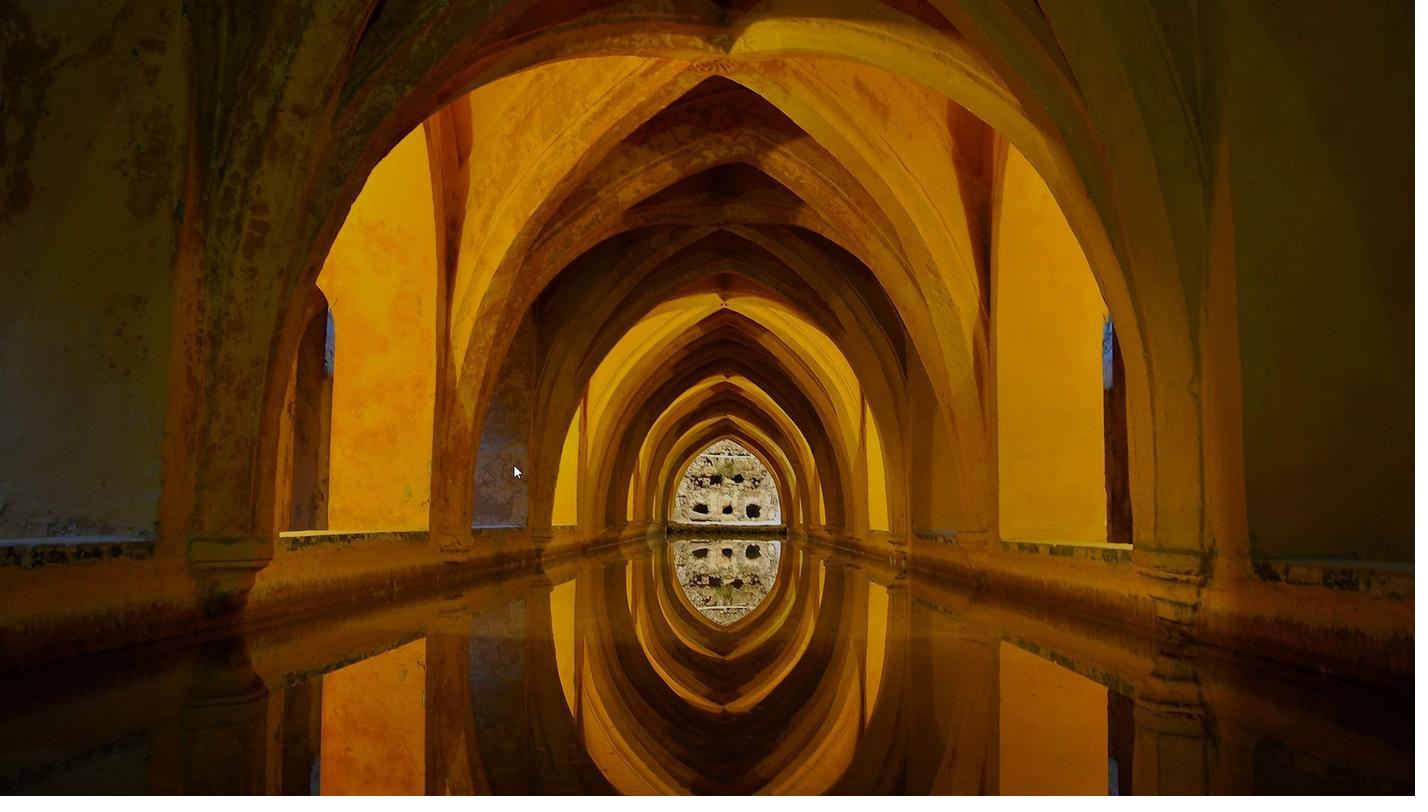 
Action: Mouse scrolled (512, 468) with delta (0, 0)
Screenshot: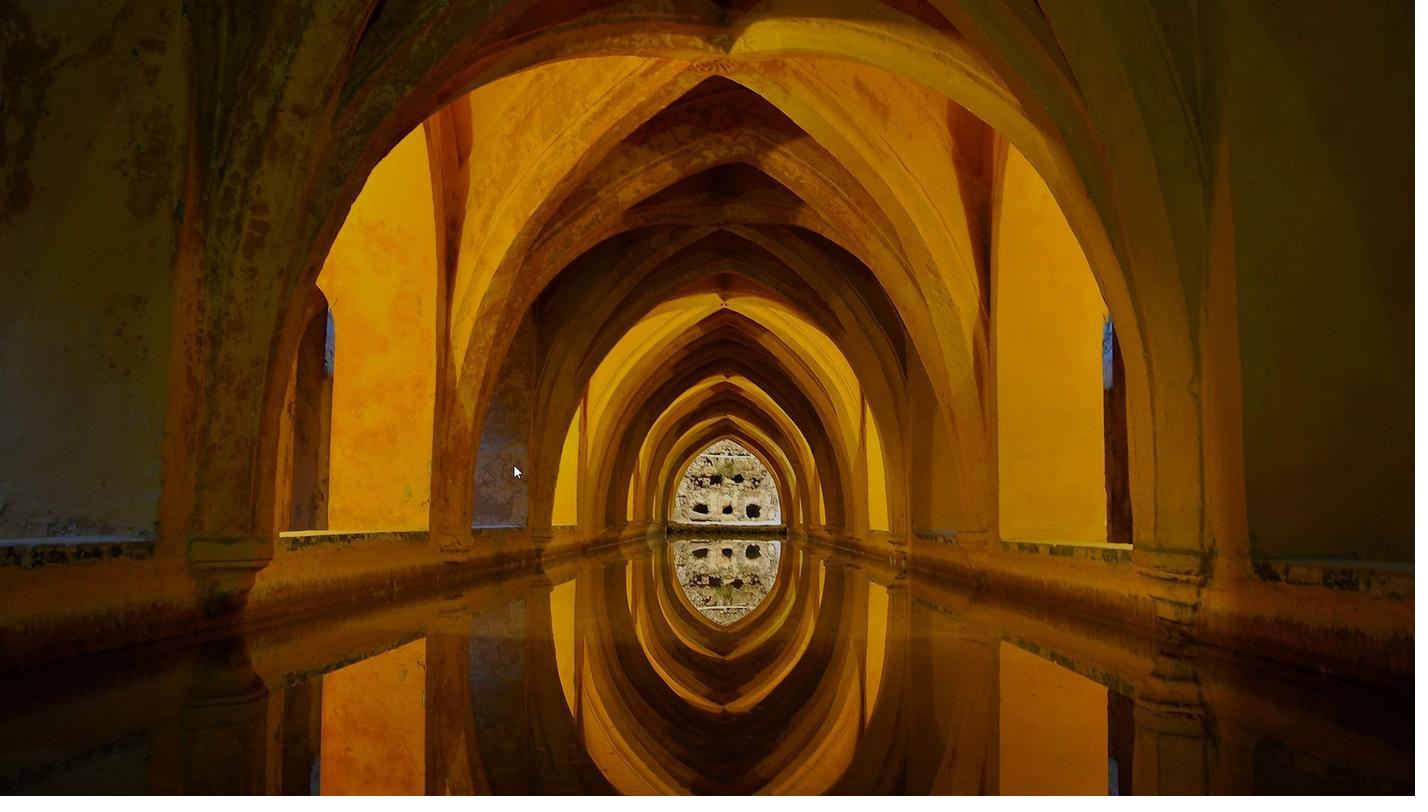 
Action: Mouse moved to (512, 468)
Screenshot: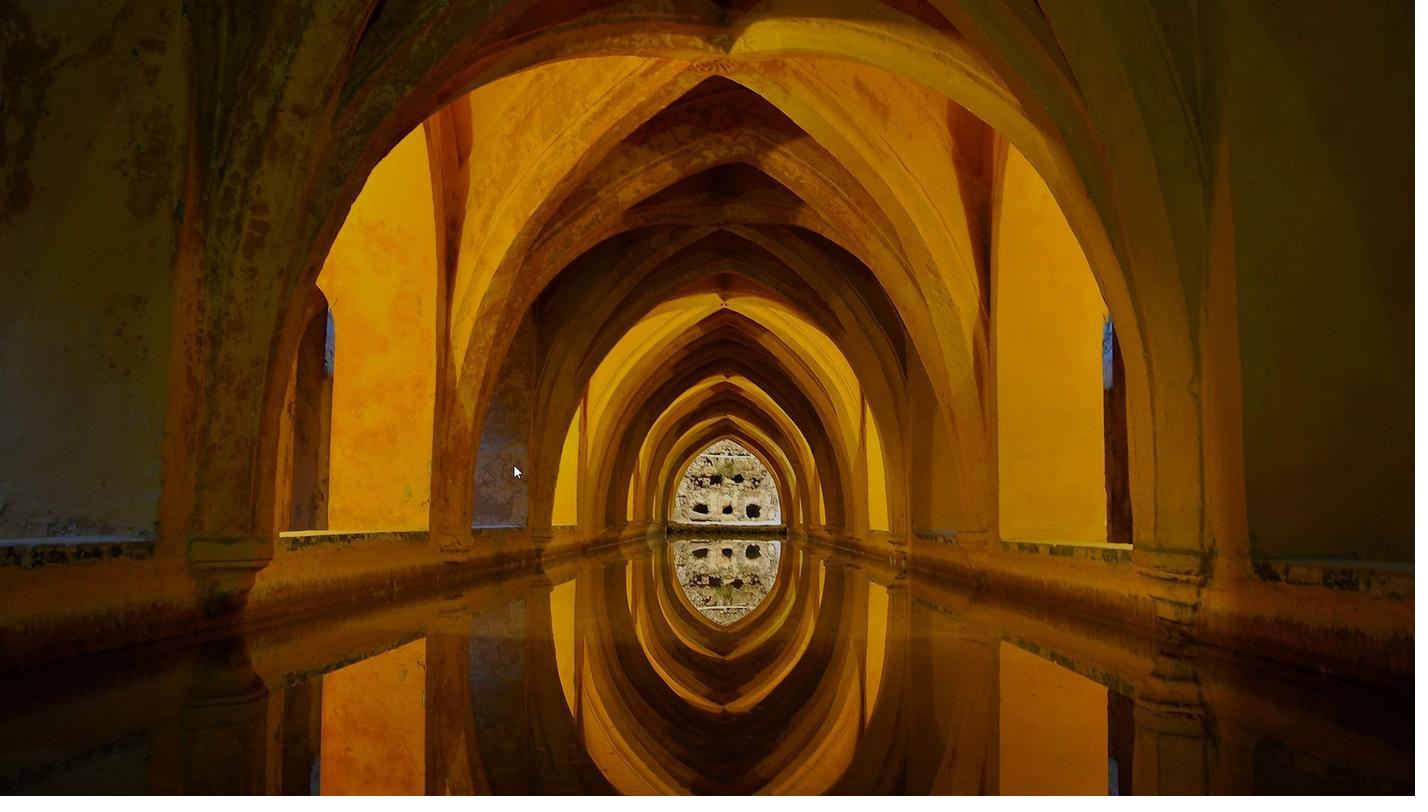 
Action: Mouse scrolled (512, 468) with delta (0, 0)
Screenshot: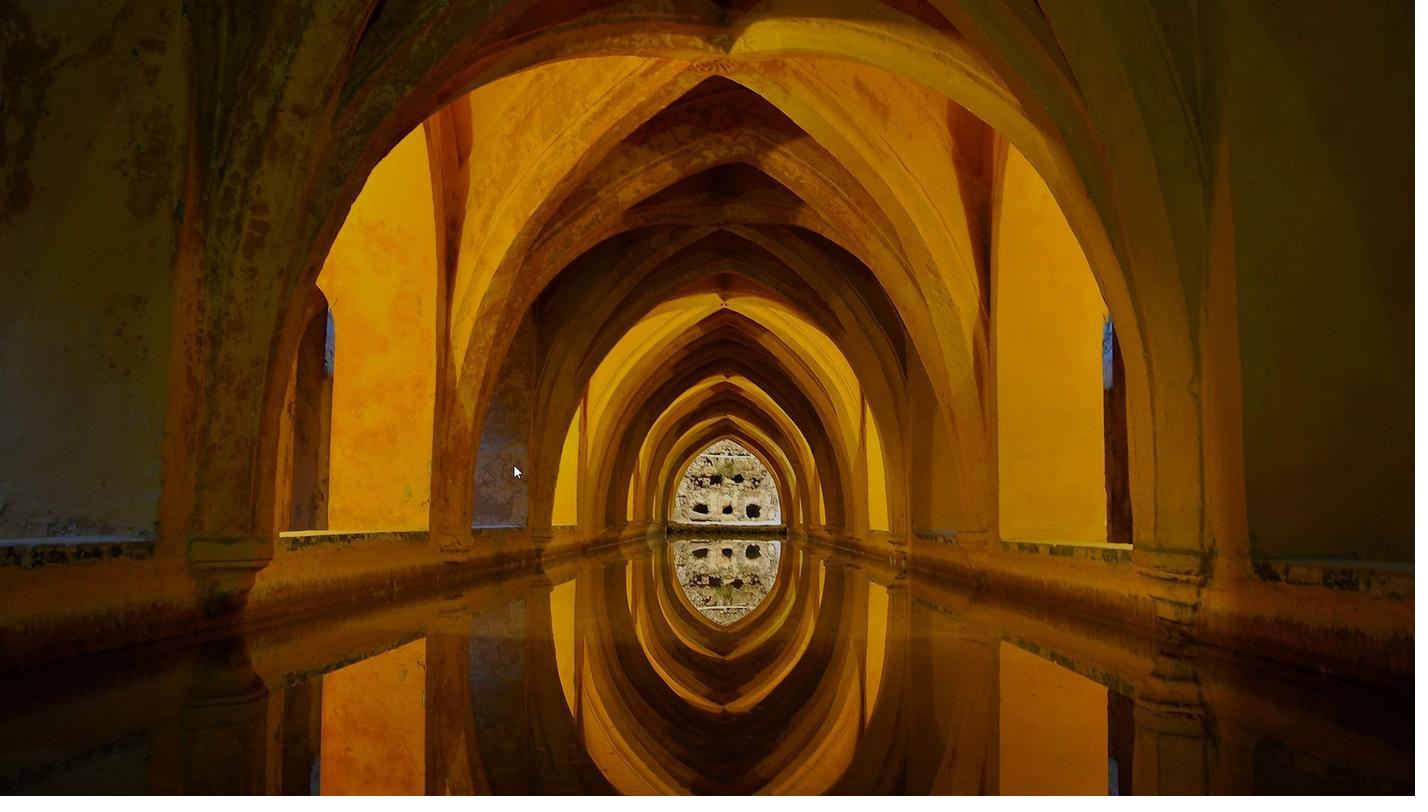 
Action: Mouse moved to (512, 468)
Screenshot: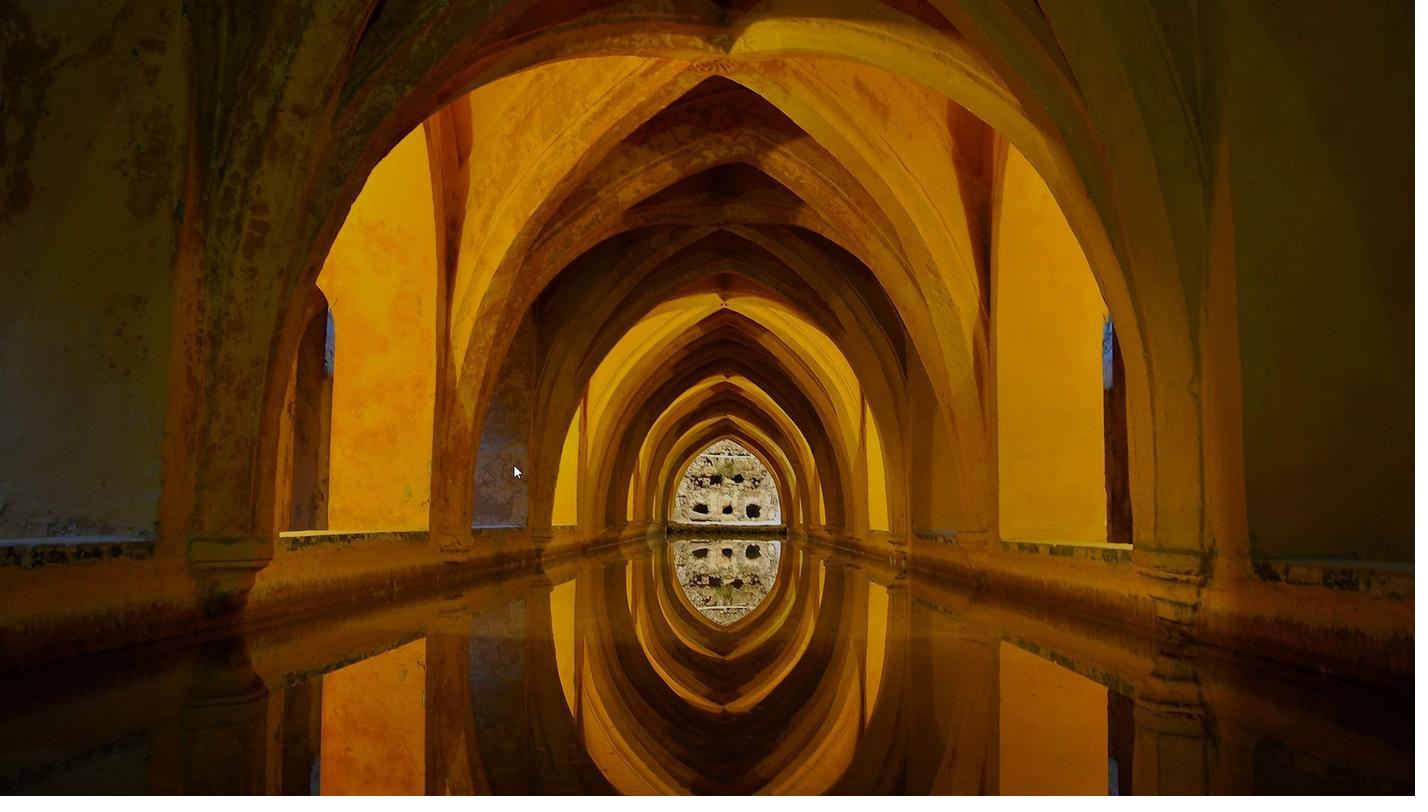 
Action: Mouse scrolled (512, 468) with delta (0, 0)
Screenshot: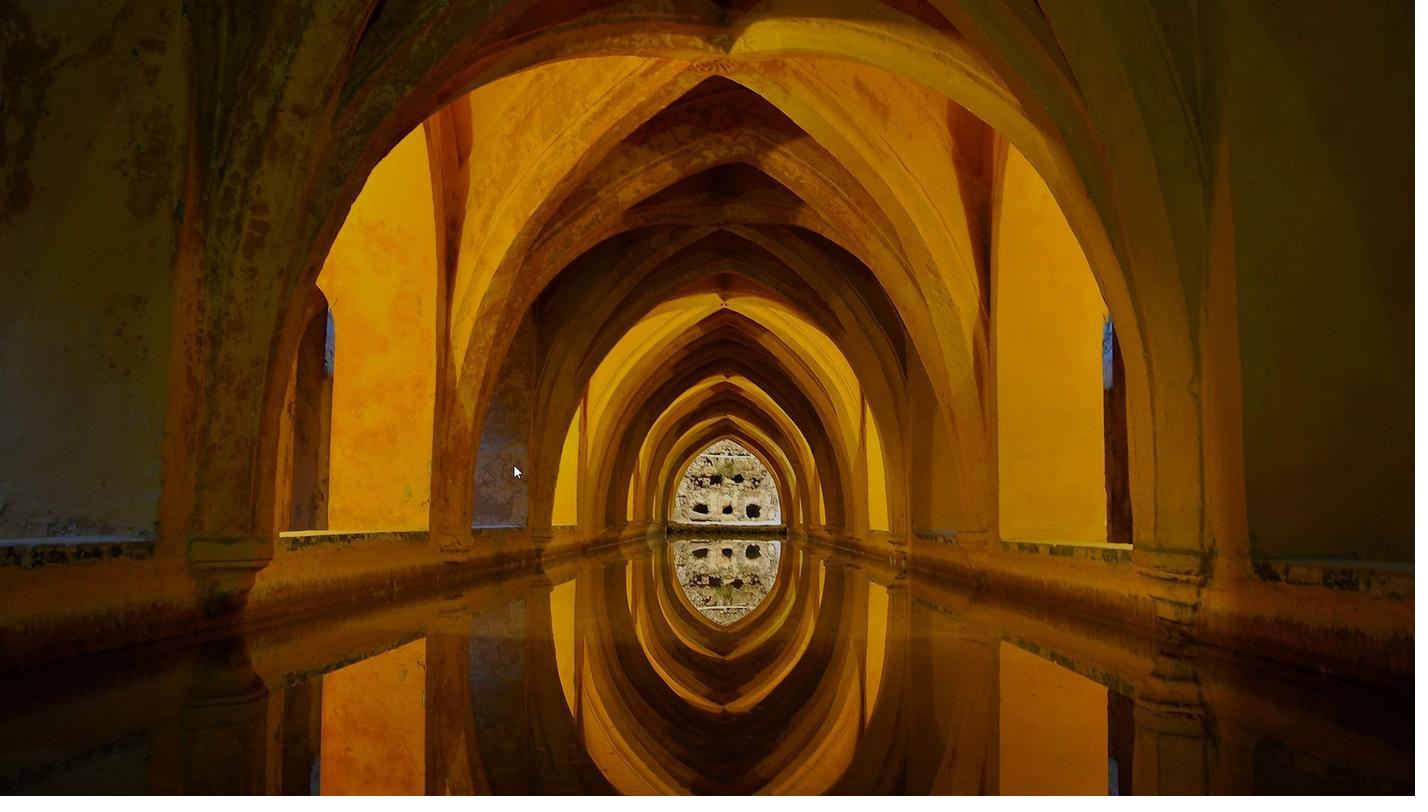 
Action: Mouse moved to (512, 468)
Screenshot: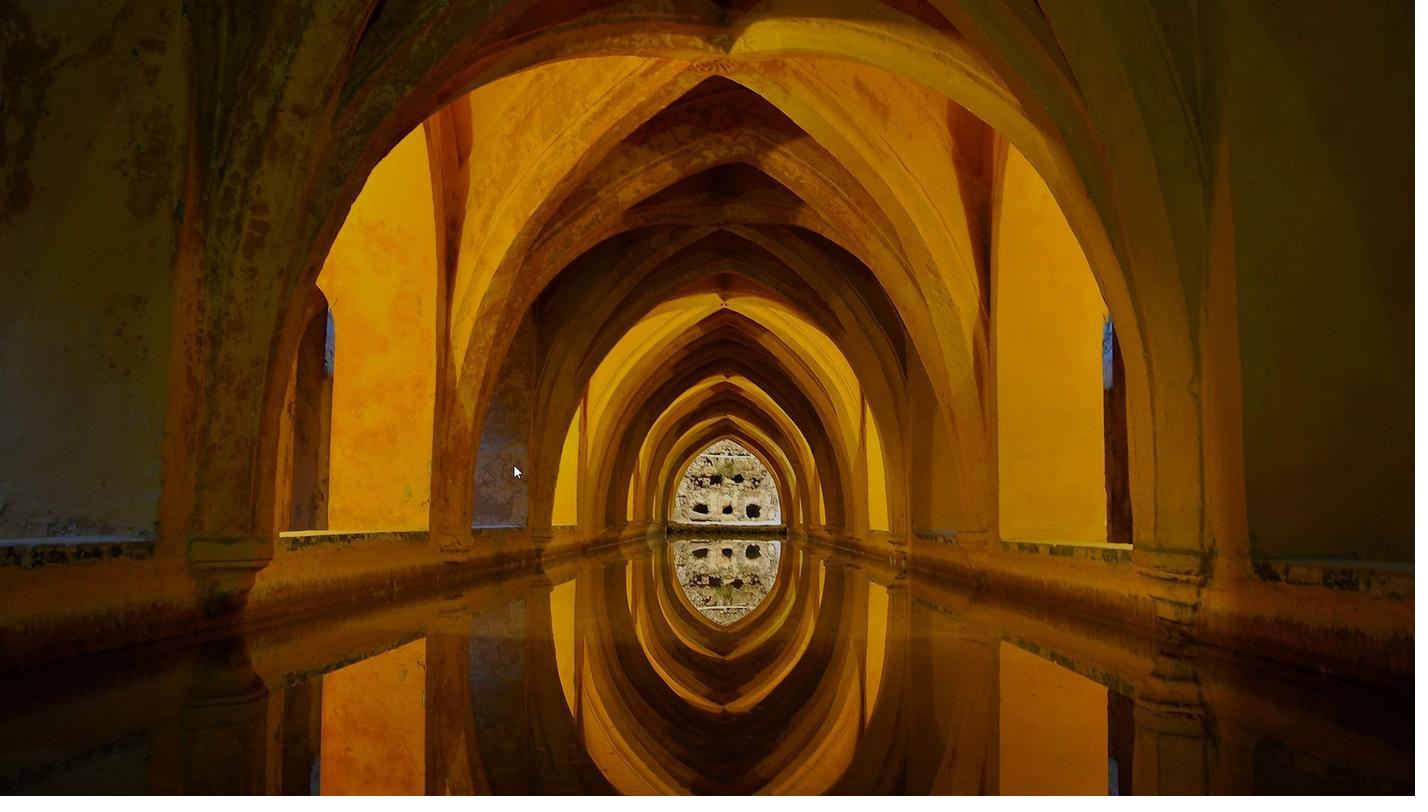 
Action: Mouse scrolled (512, 468) with delta (0, 0)
Screenshot: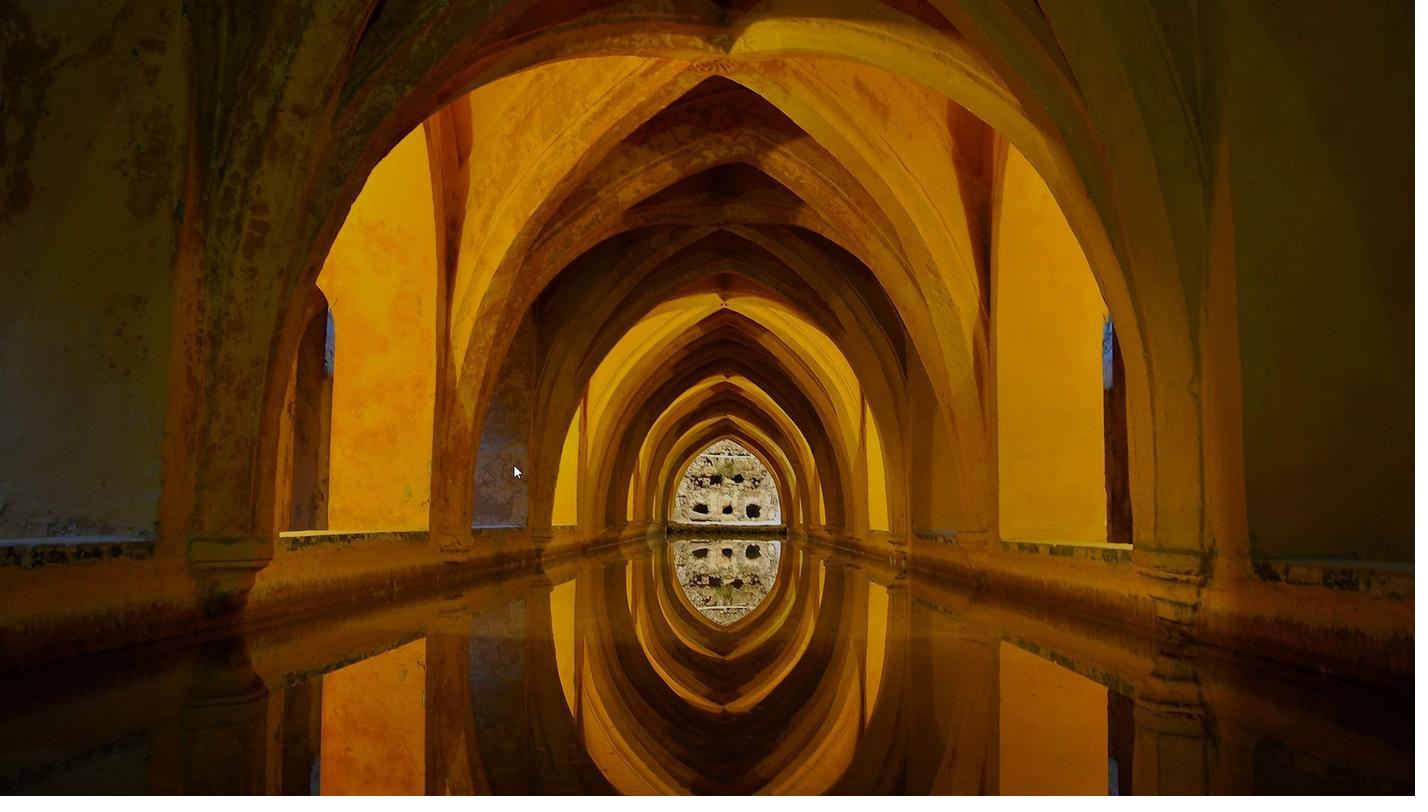 
Action: Mouse moved to (512, 468)
Screenshot: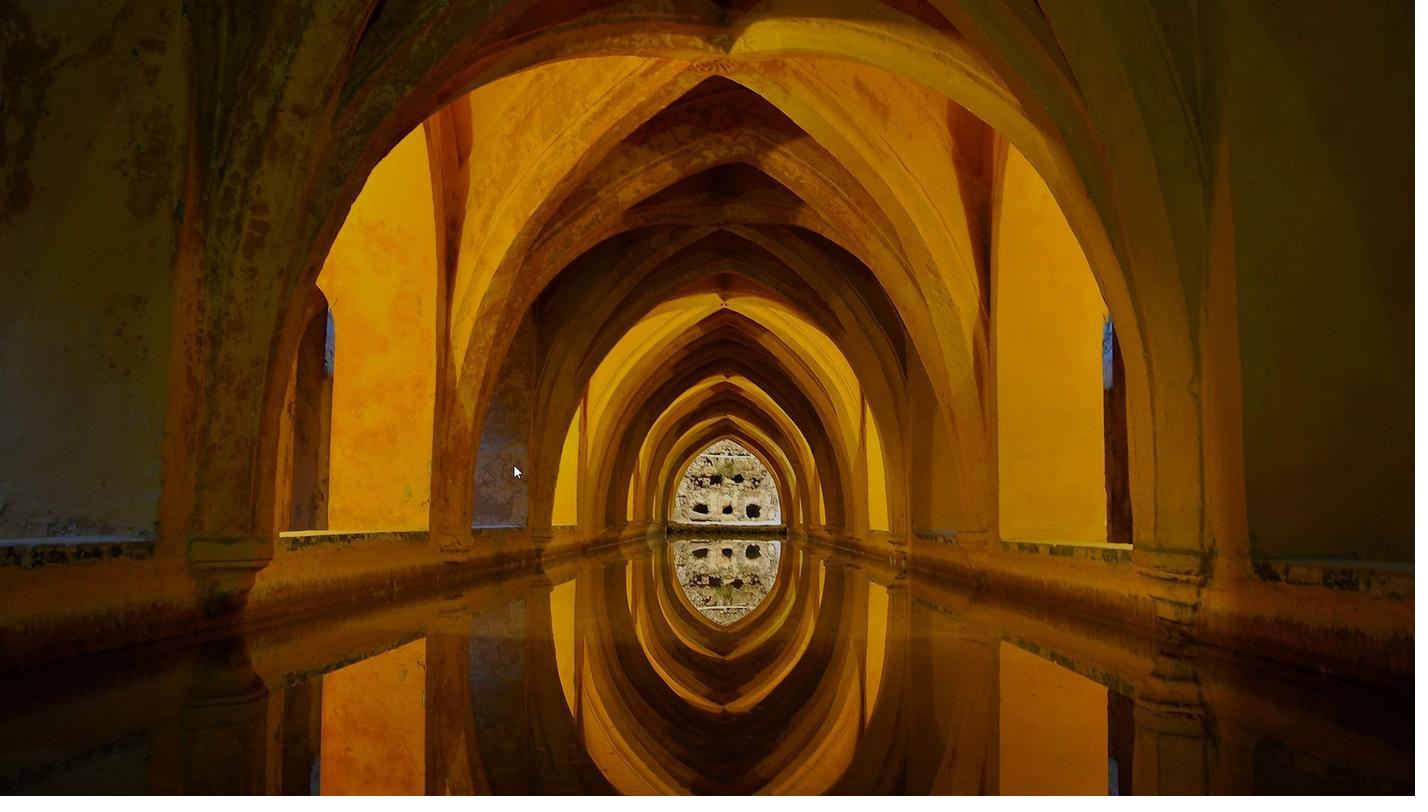 
Action: Mouse scrolled (512, 468) with delta (0, 0)
Screenshot: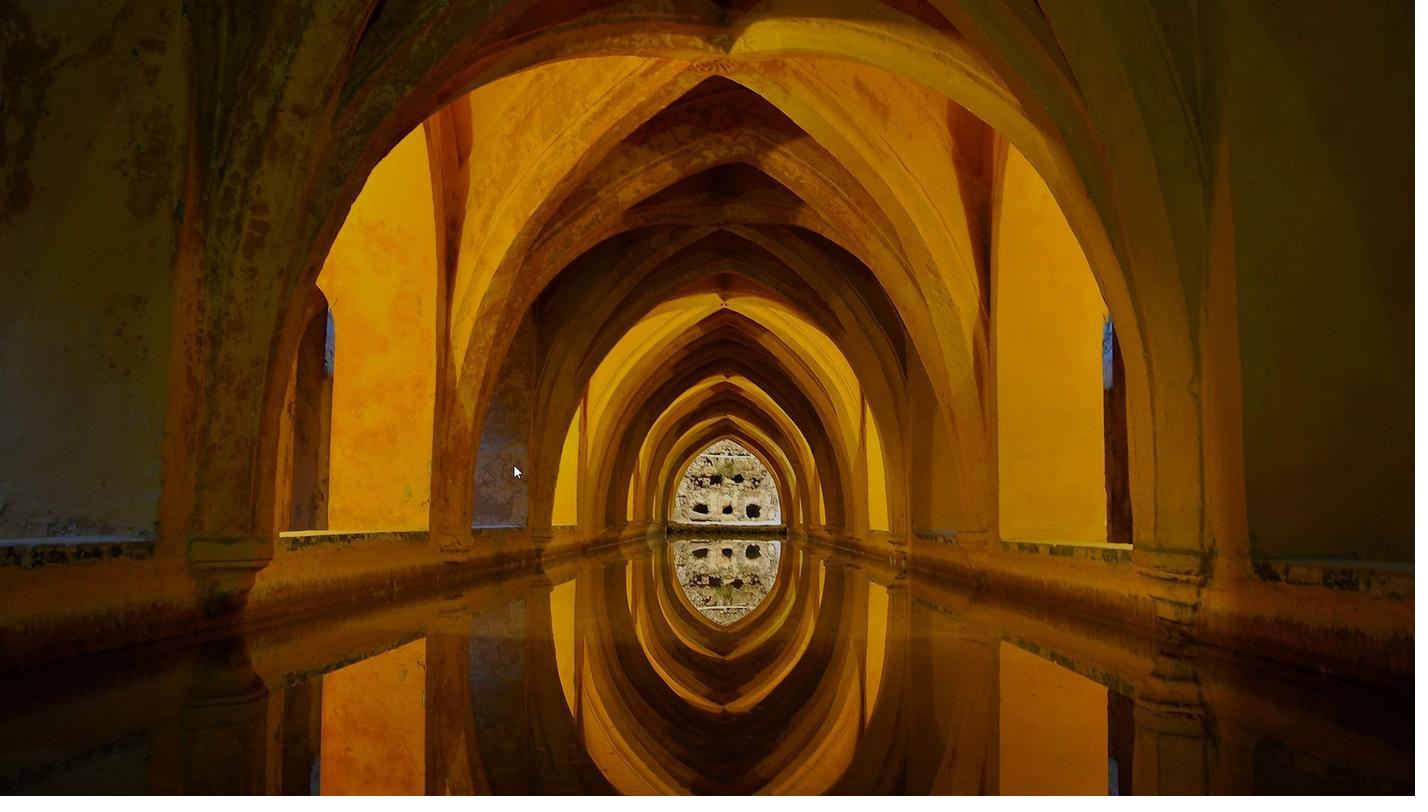 
Action: Mouse moved to (512, 468)
Screenshot: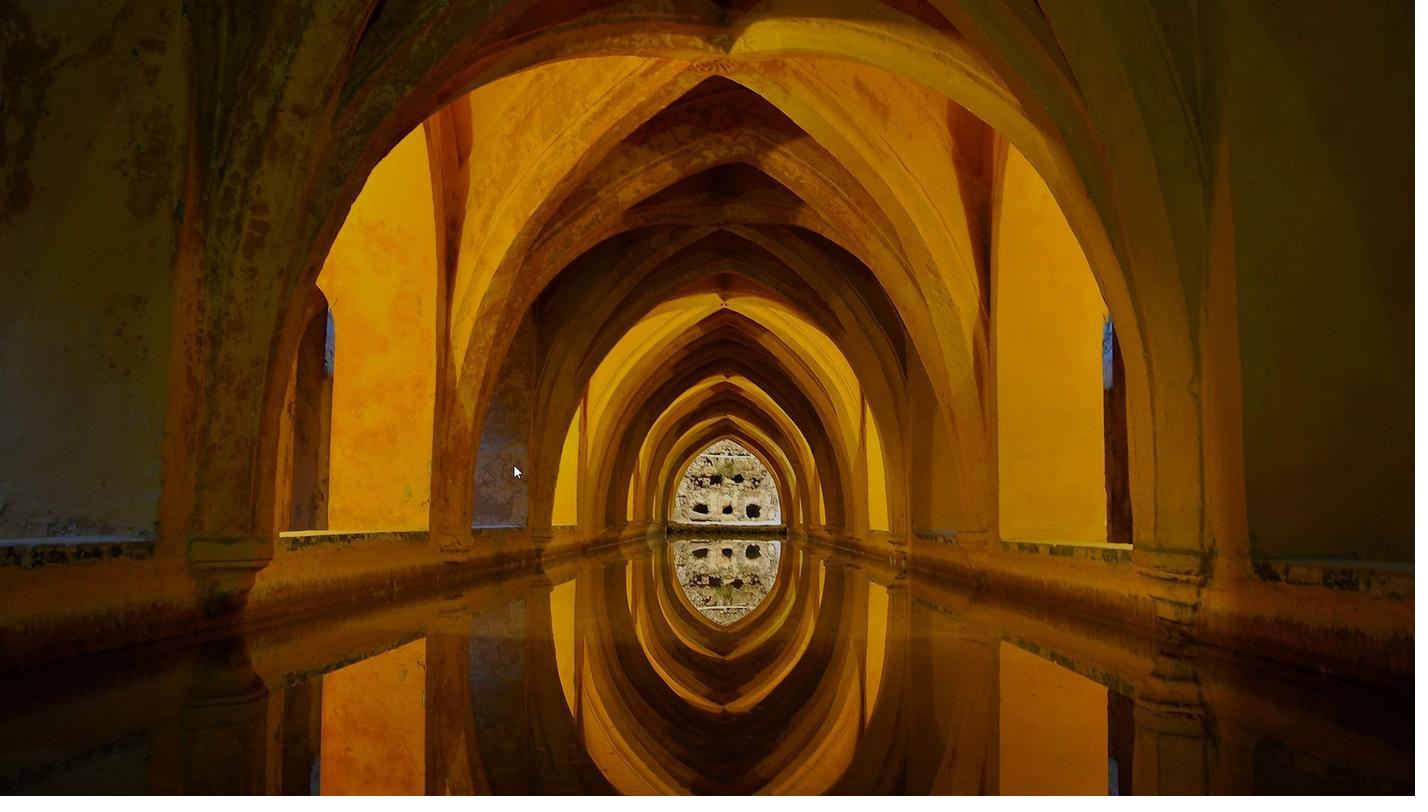 
Action: Mouse scrolled (512, 468) with delta (0, 0)
Screenshot: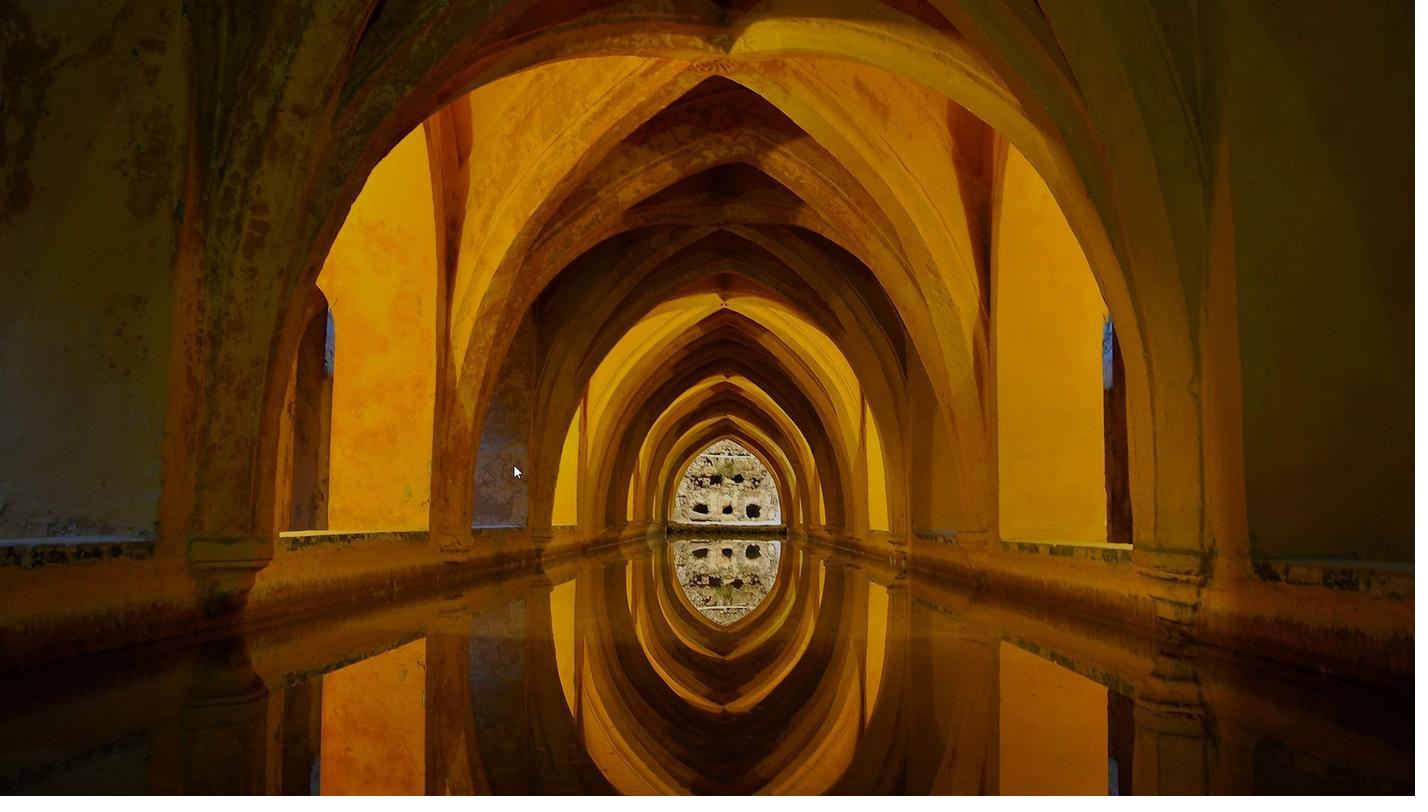 
Action: Mouse scrolled (512, 468) with delta (0, 0)
Screenshot: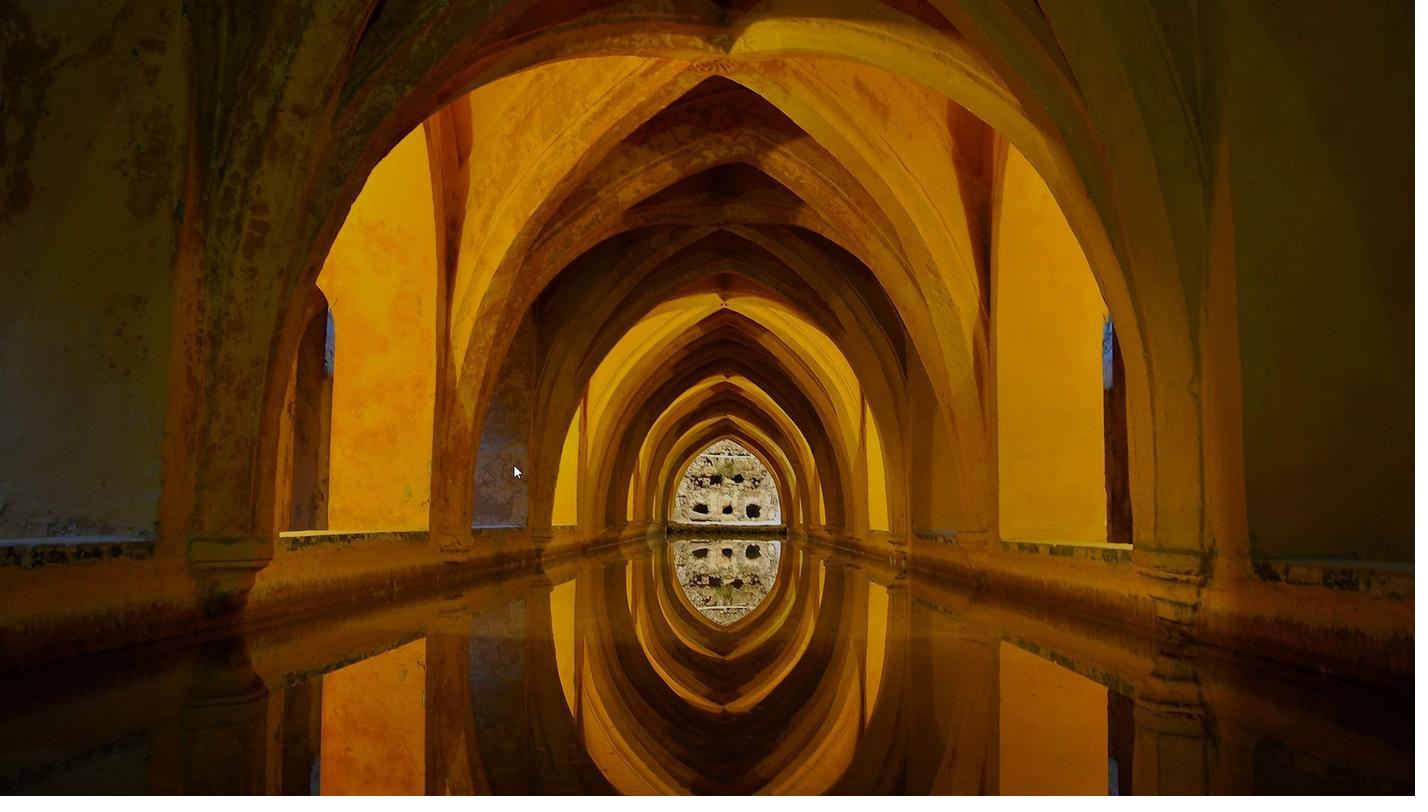 
Action: Mouse moved to (512, 468)
Screenshot: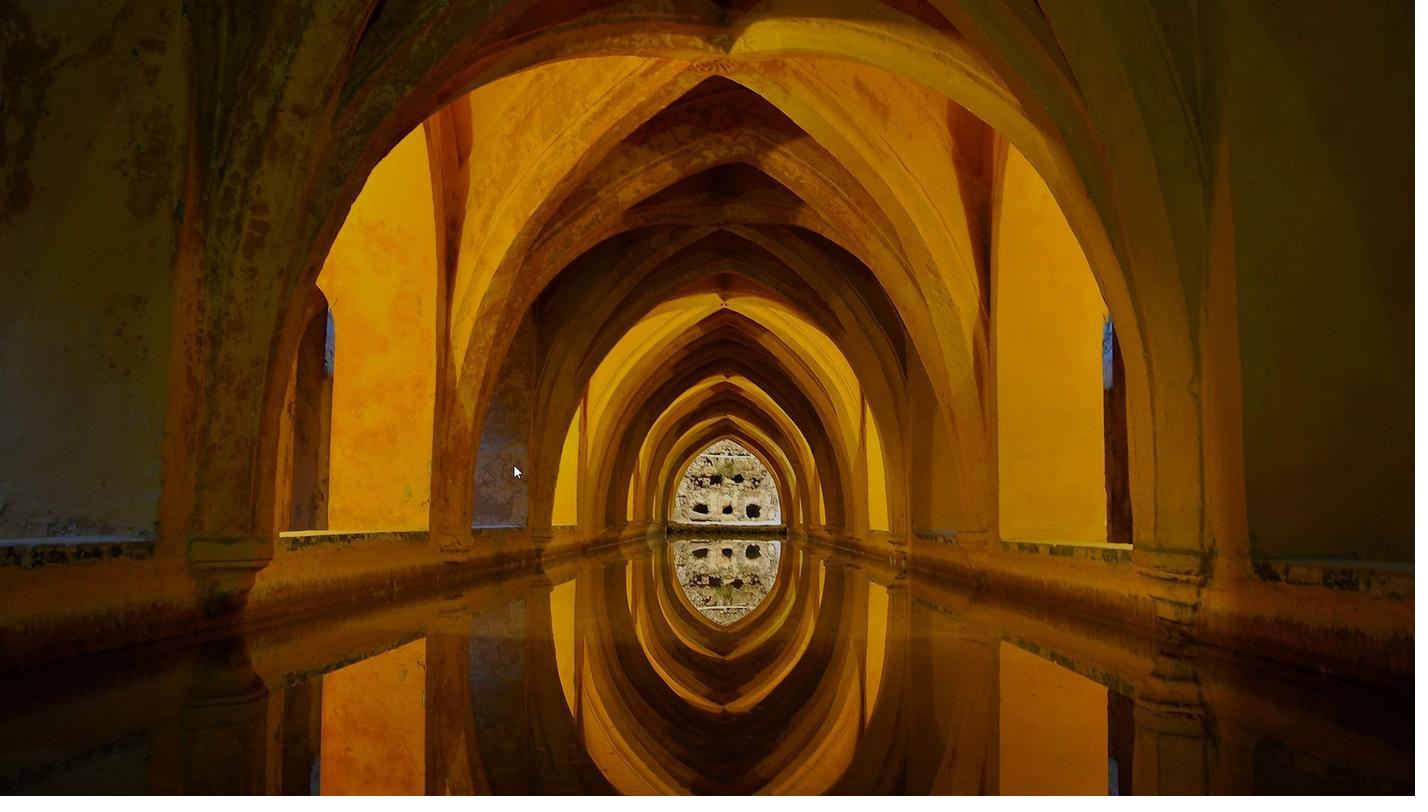
Action: Mouse scrolled (512, 468) with delta (0, 0)
Screenshot: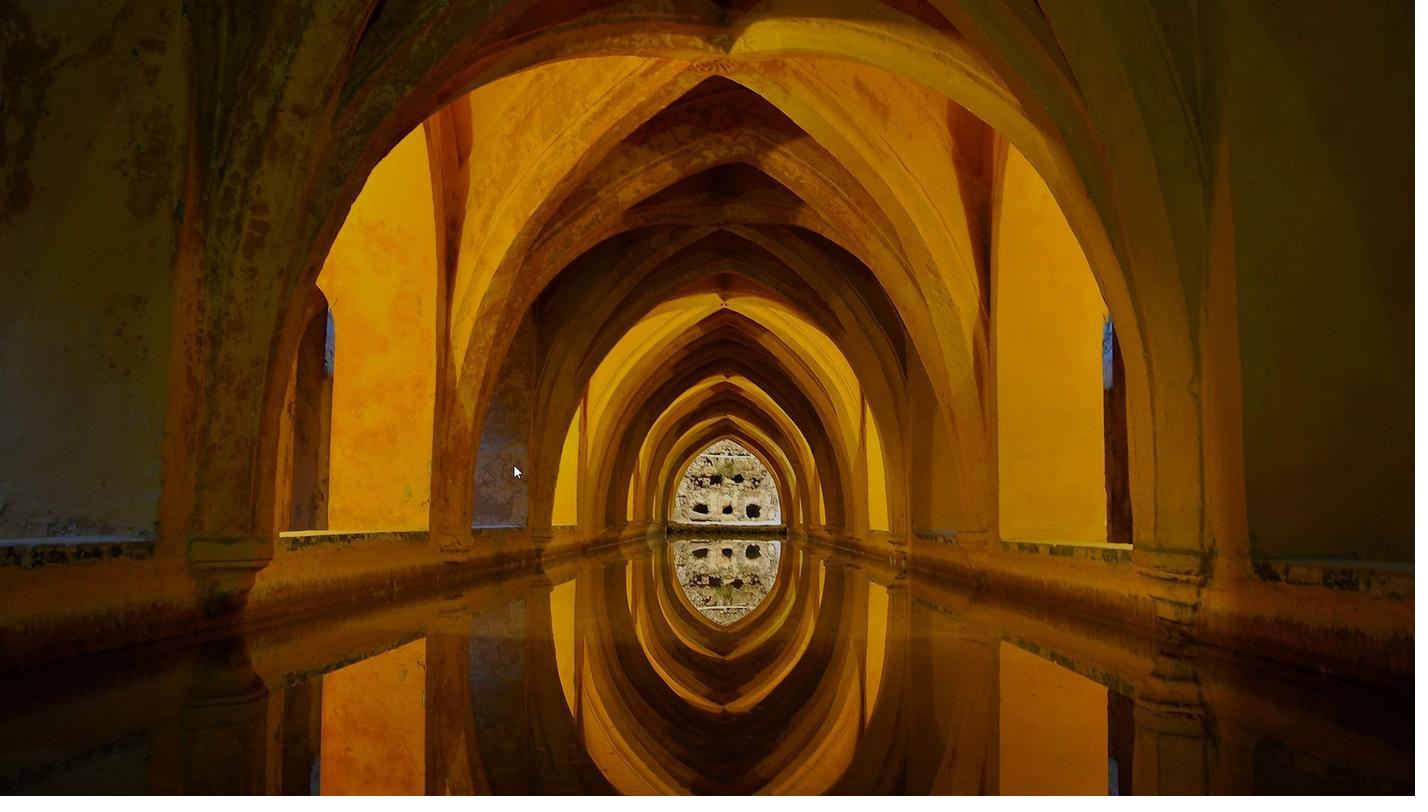
Action: Mouse moved to (512, 468)
Screenshot: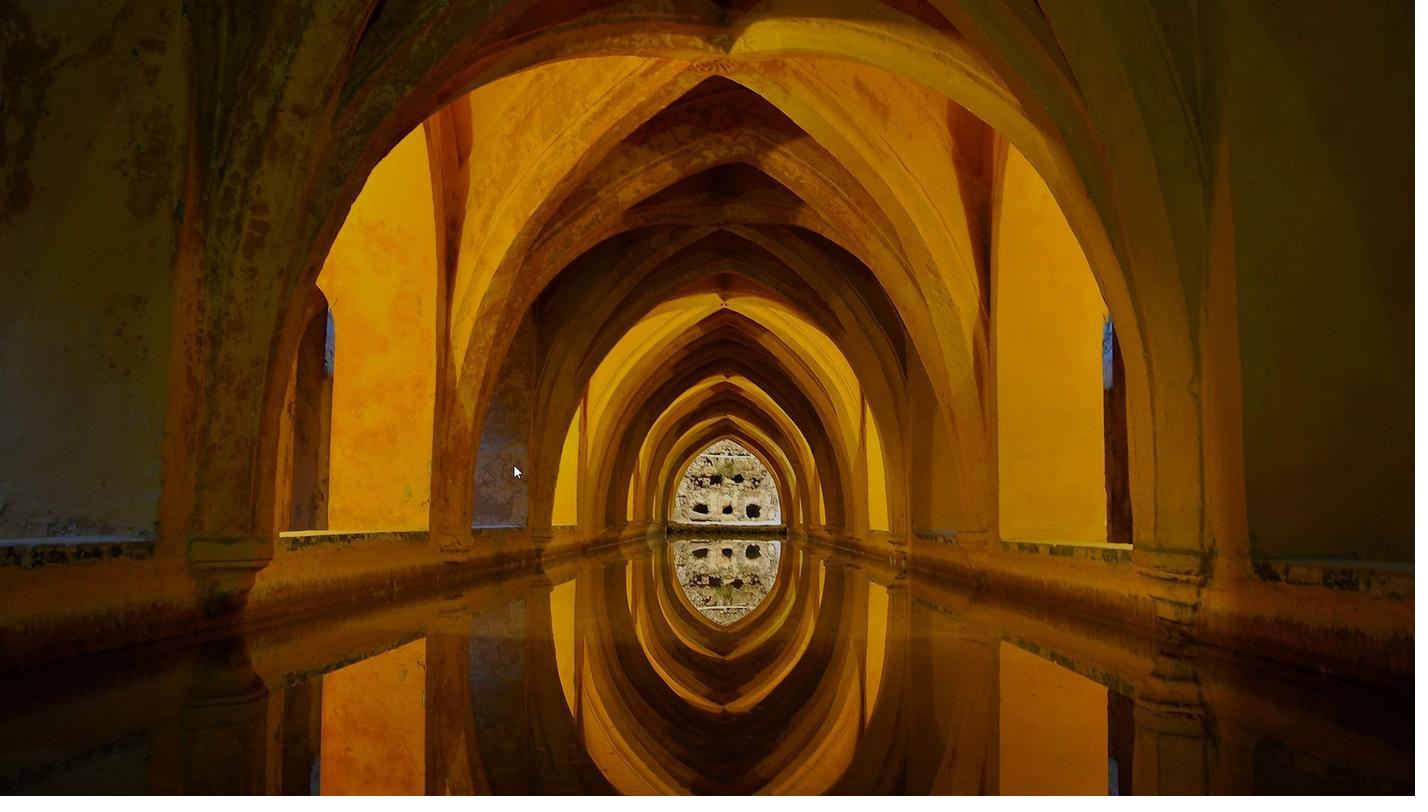 
Action: Mouse scrolled (512, 468) with delta (0, 0)
Screenshot: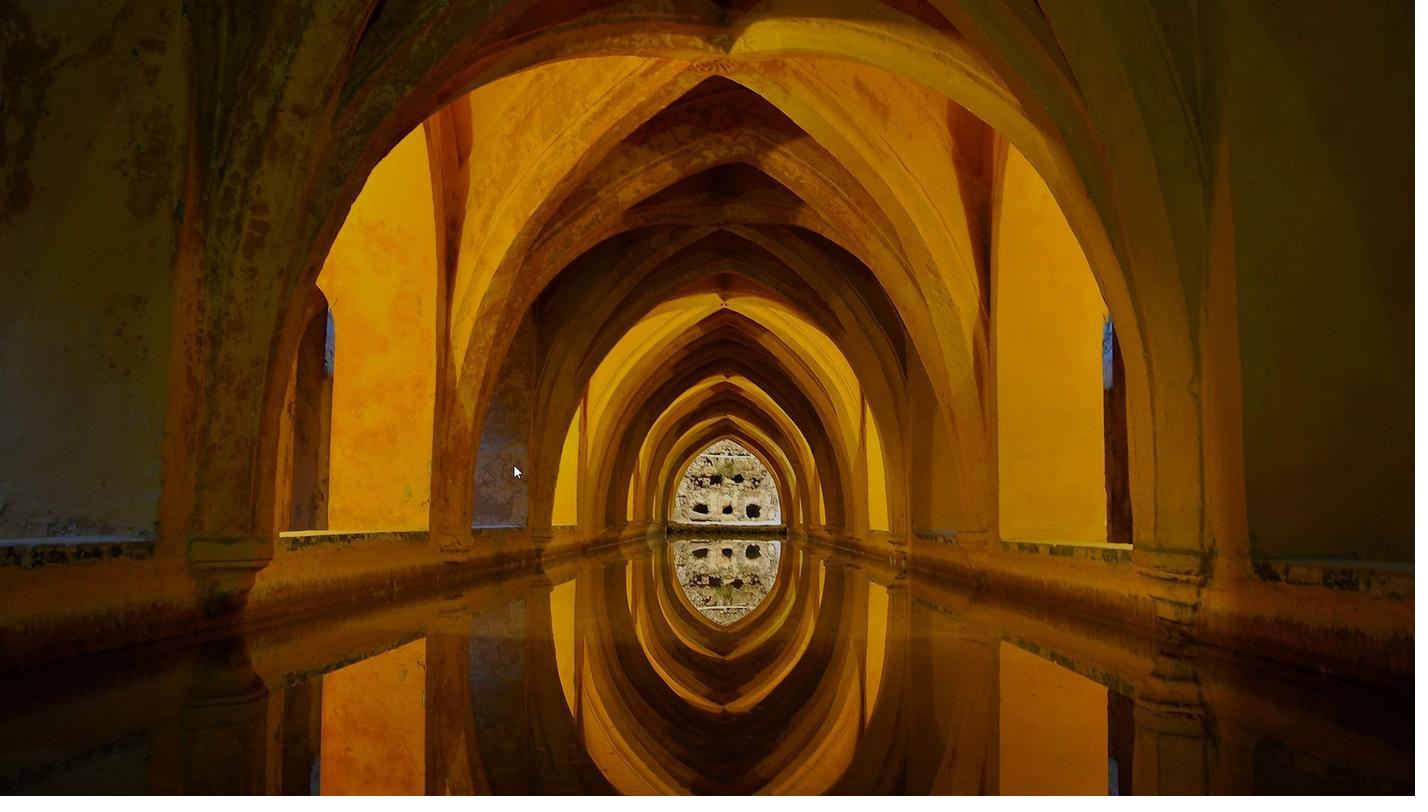 
Action: Mouse moved to (512, 468)
Screenshot: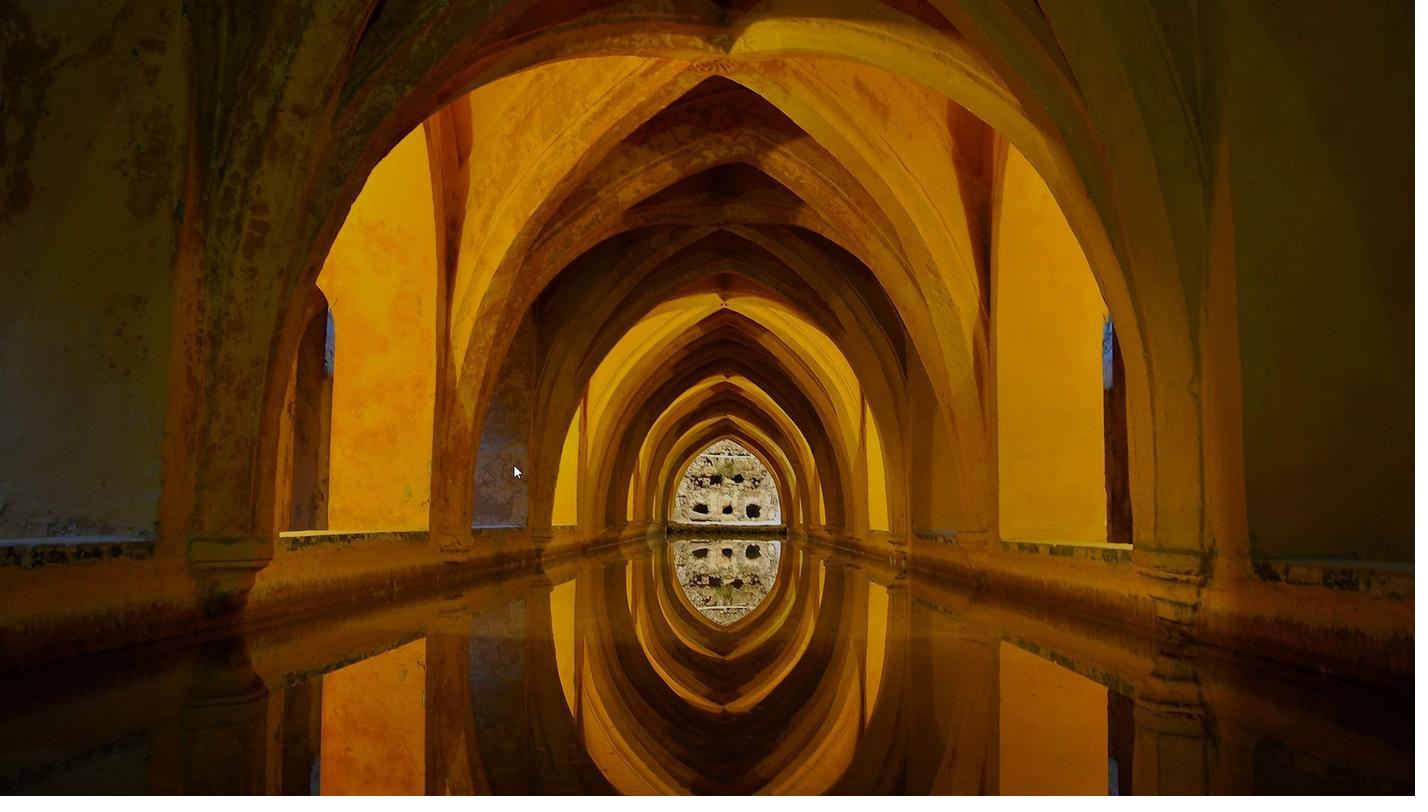 
Action: Mouse scrolled (512, 468) with delta (0, 0)
Screenshot: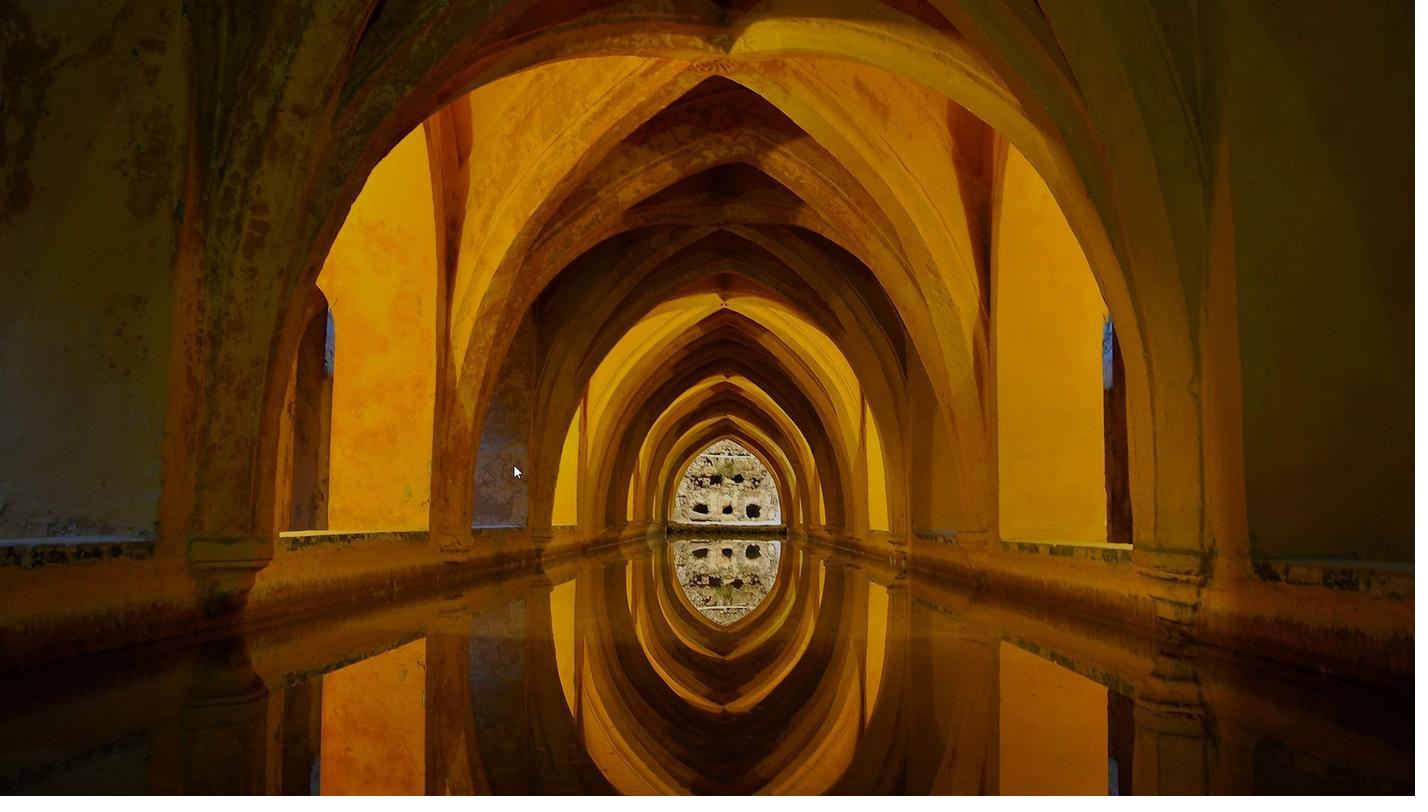 
Action: Mouse moved to (512, 468)
Screenshot: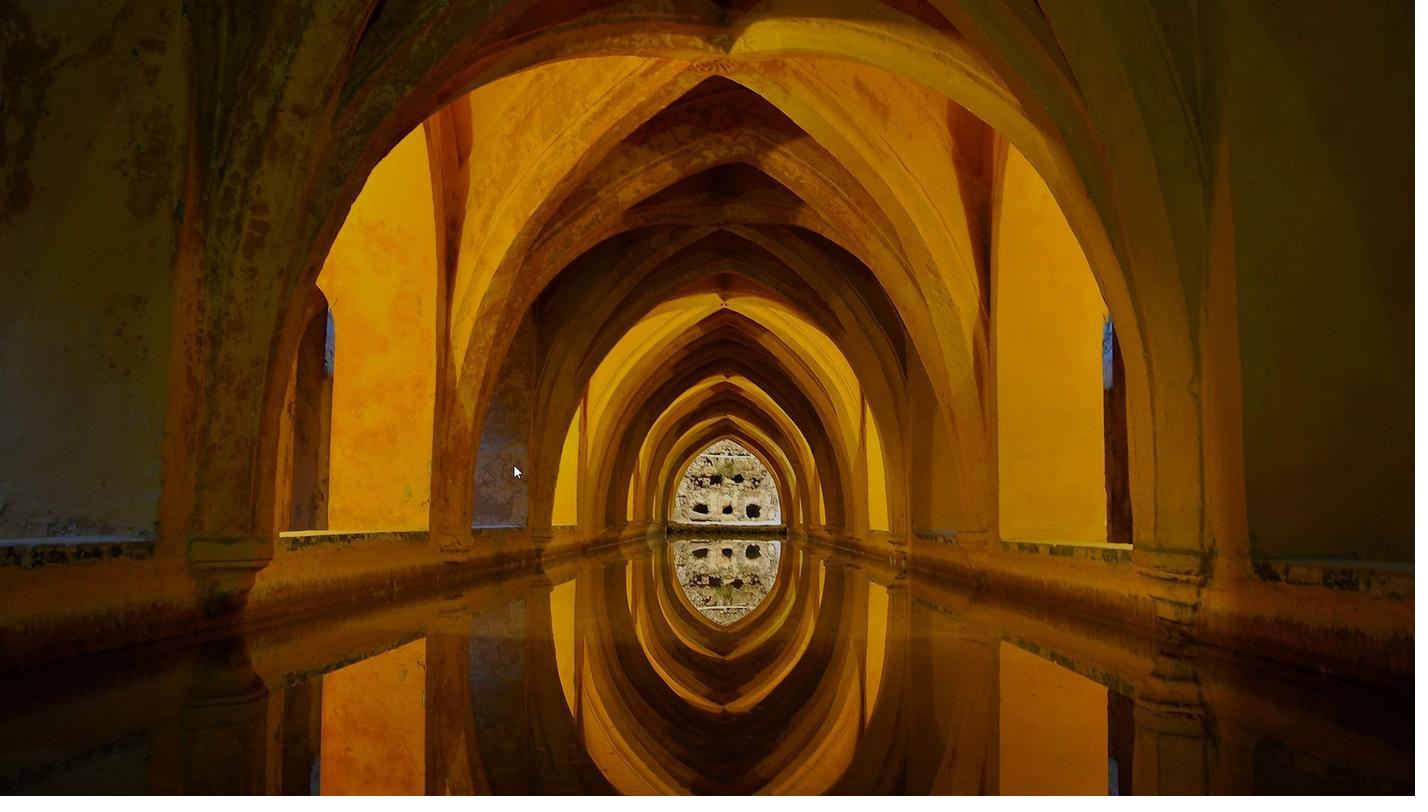 
Action: Mouse scrolled (512, 468) with delta (0, 0)
Screenshot: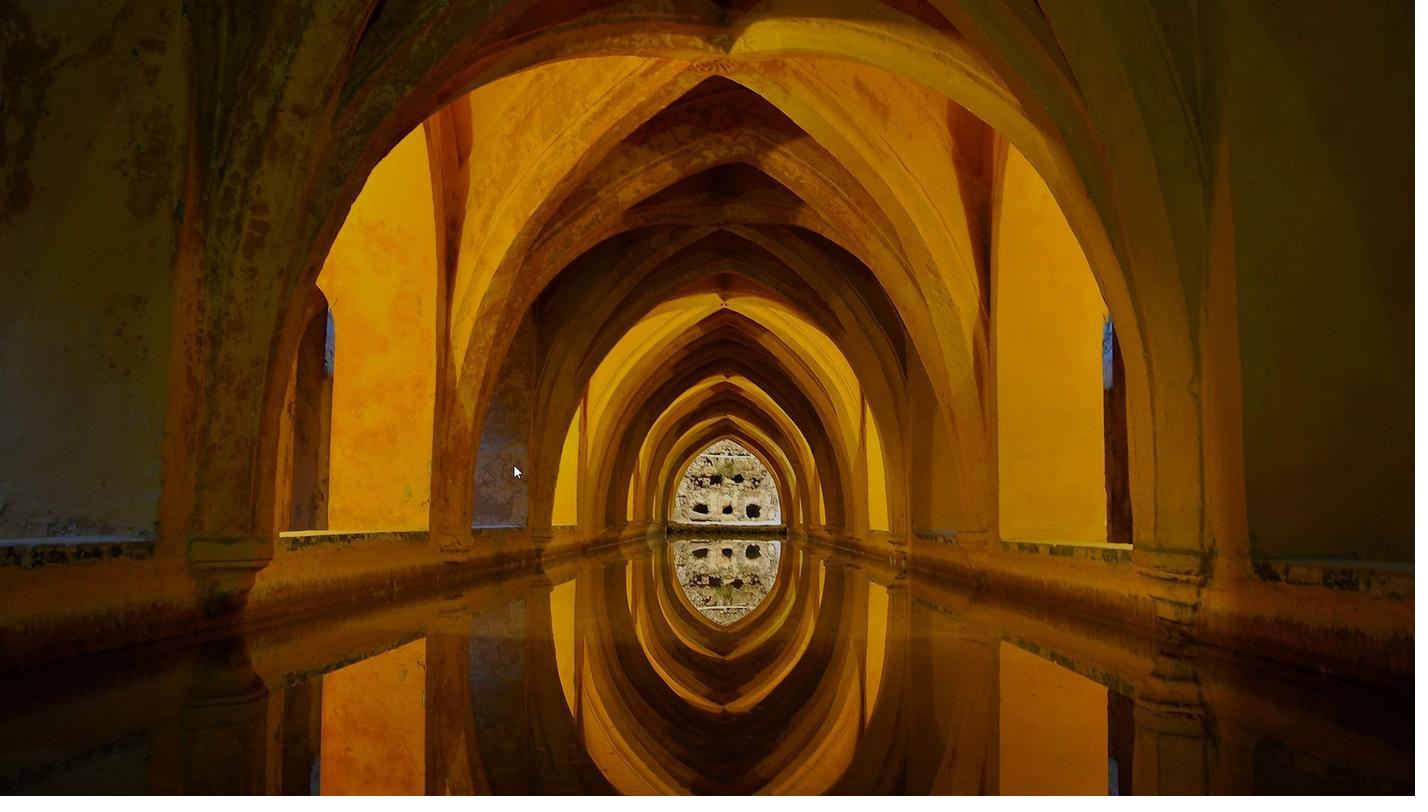 
Action: Mouse moved to (512, 468)
Screenshot: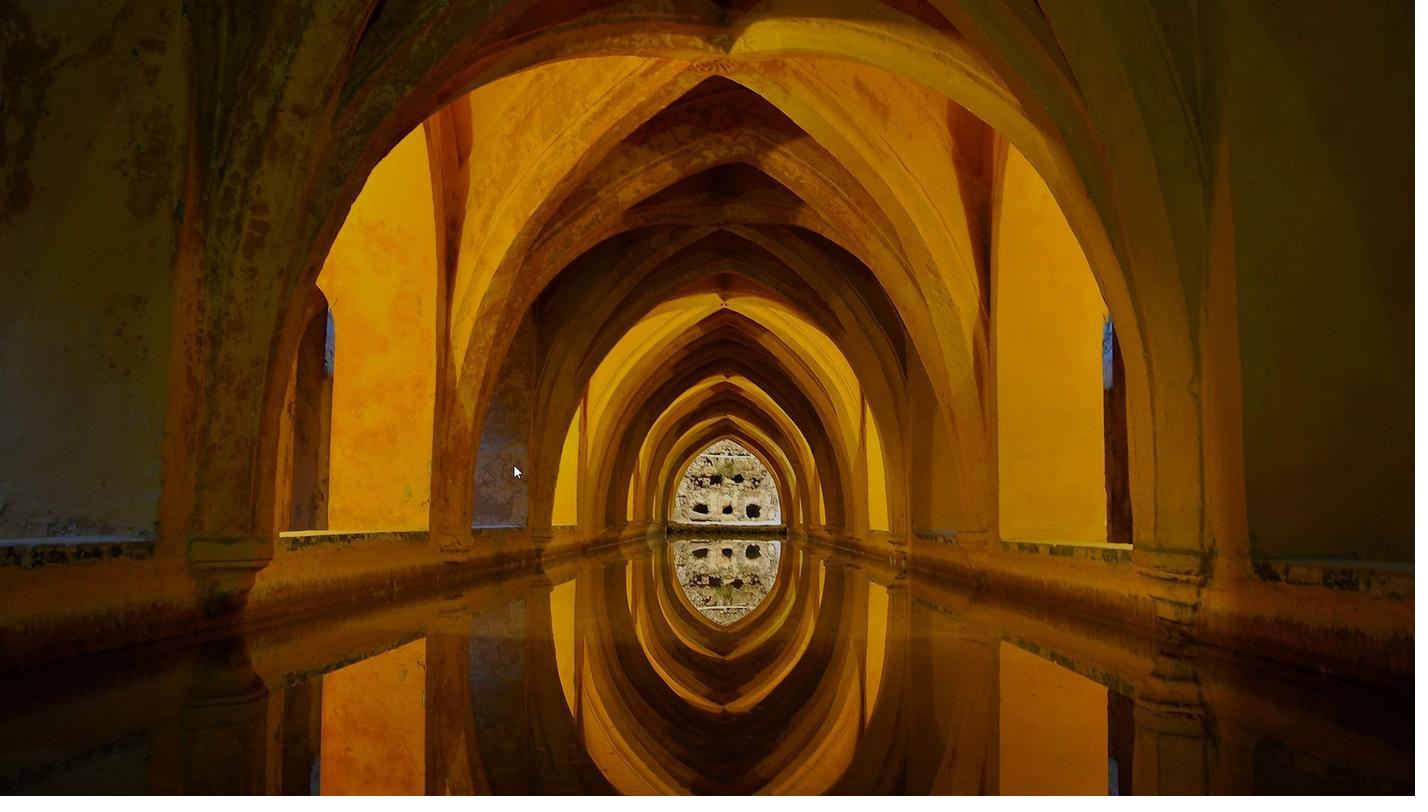 
Action: Mouse scrolled (512, 468) with delta (0, 0)
Screenshot: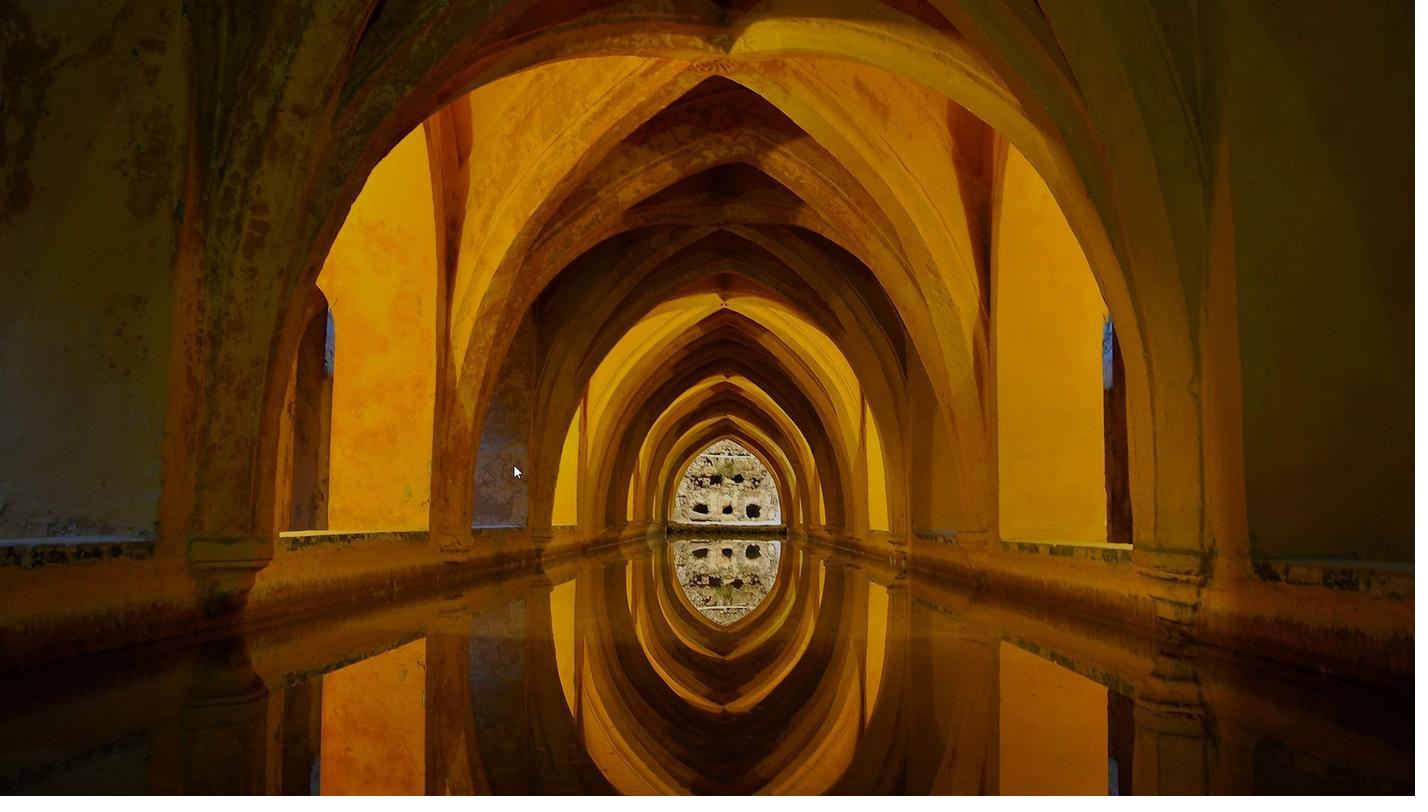 
Action: Mouse moved to (512, 468)
Screenshot: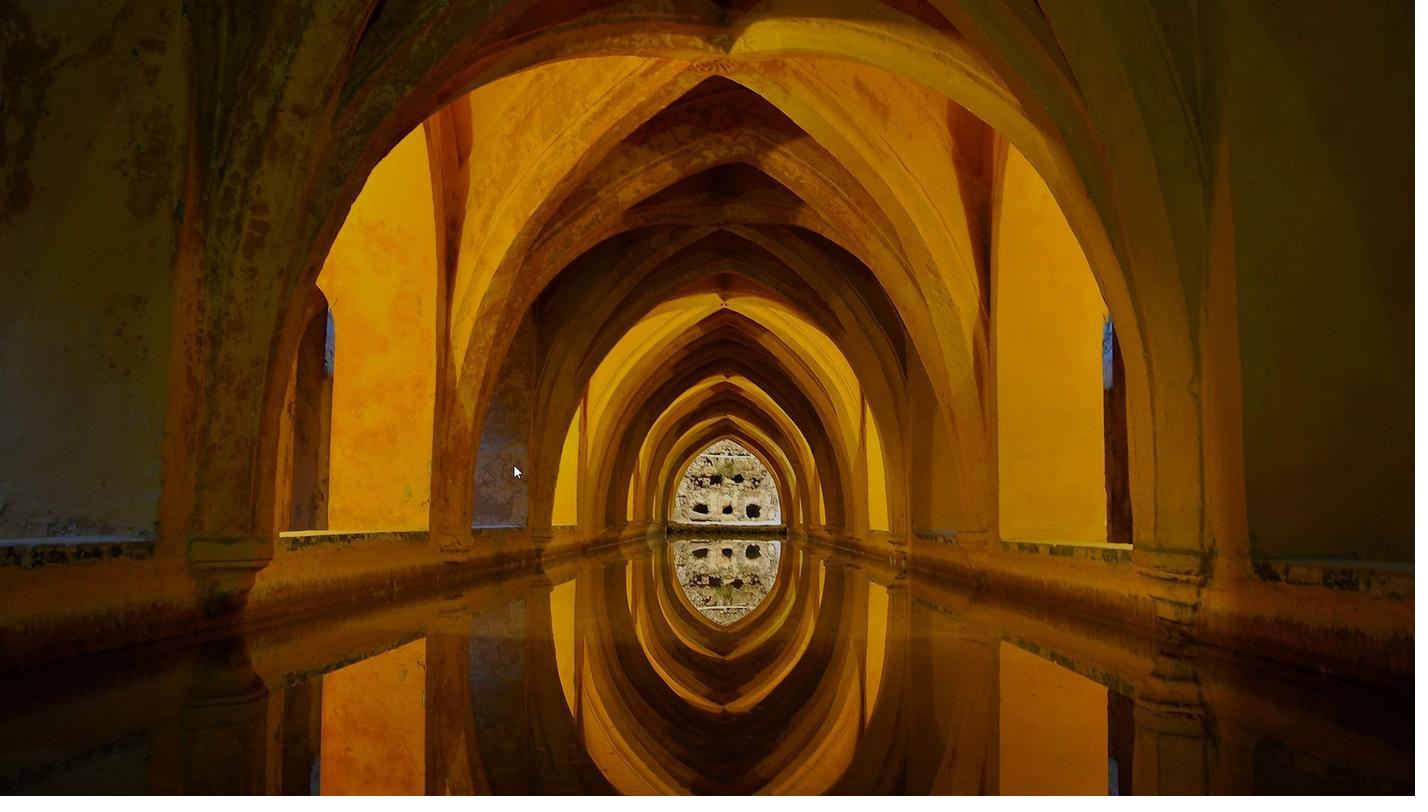 
Action: Mouse scrolled (512, 468) with delta (0, 0)
Screenshot: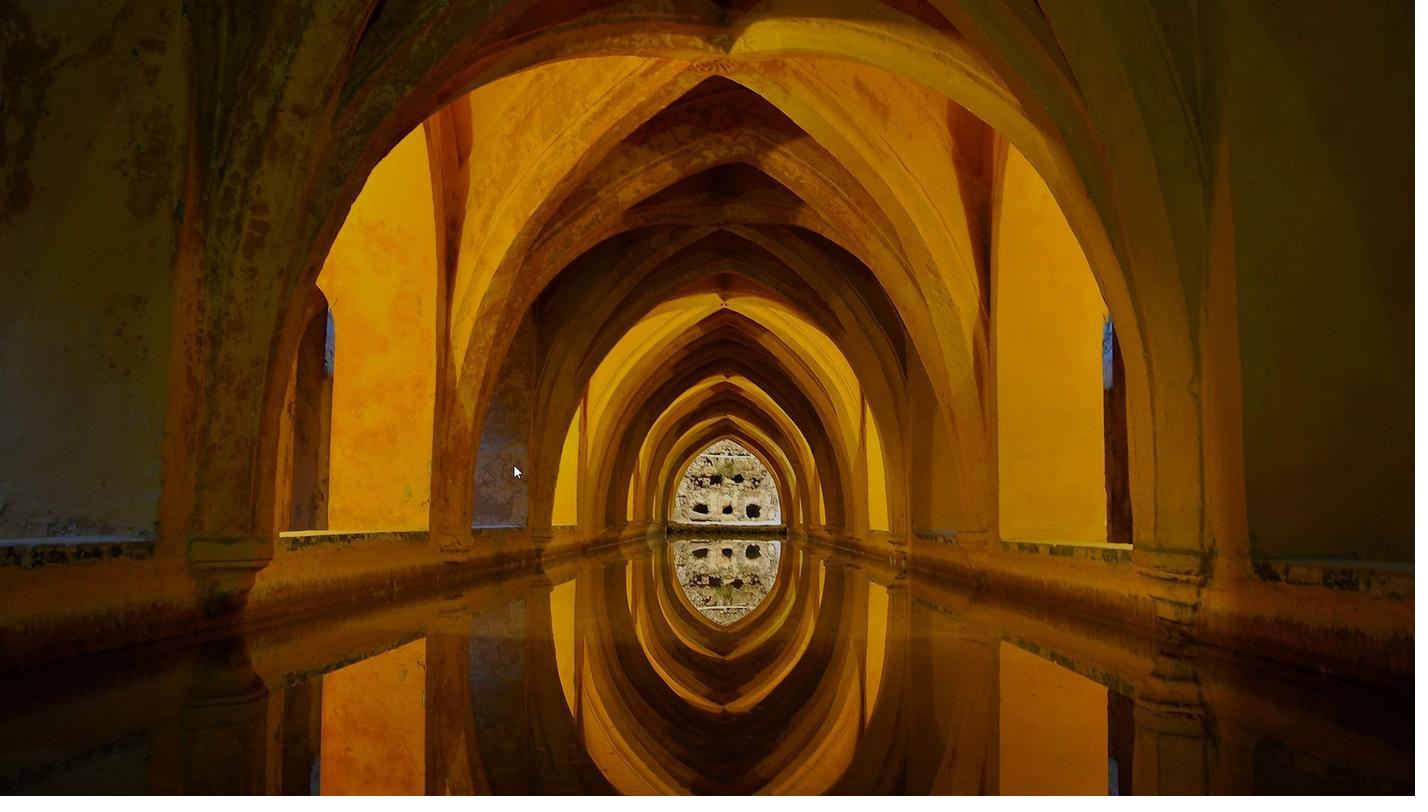 
Action: Mouse moved to (512, 468)
Screenshot: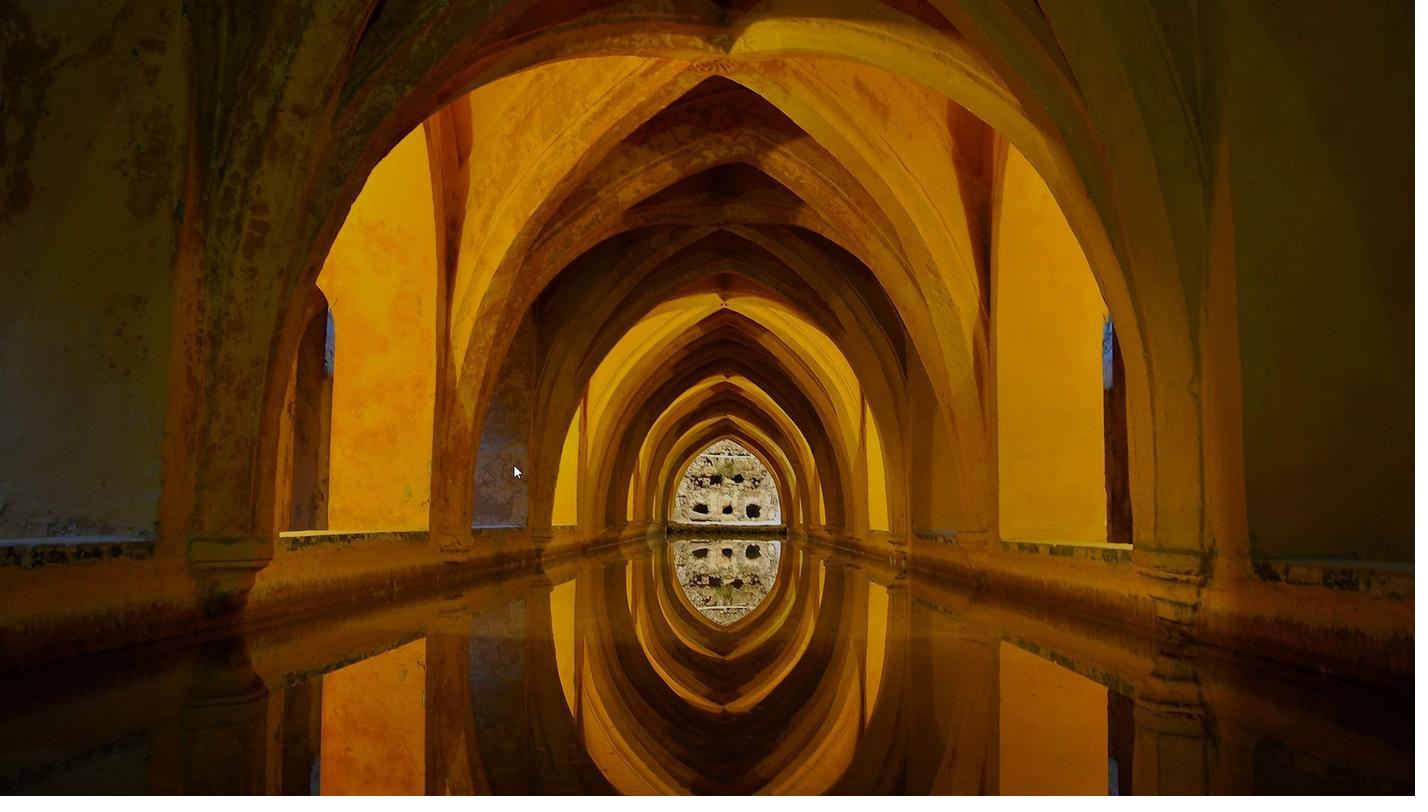 
Action: Mouse scrolled (512, 468) with delta (0, 0)
Screenshot: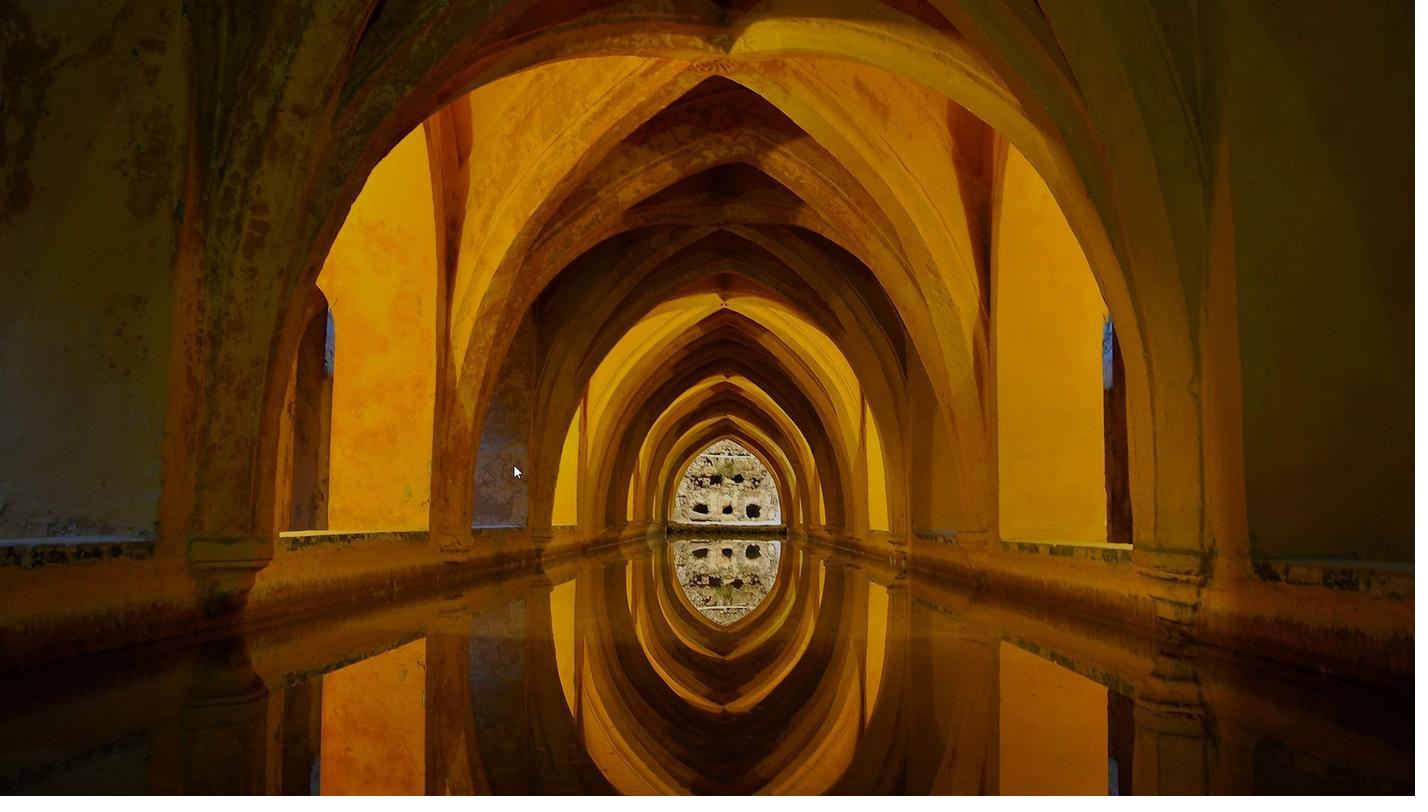 
Action: Mouse moved to (512, 468)
Screenshot: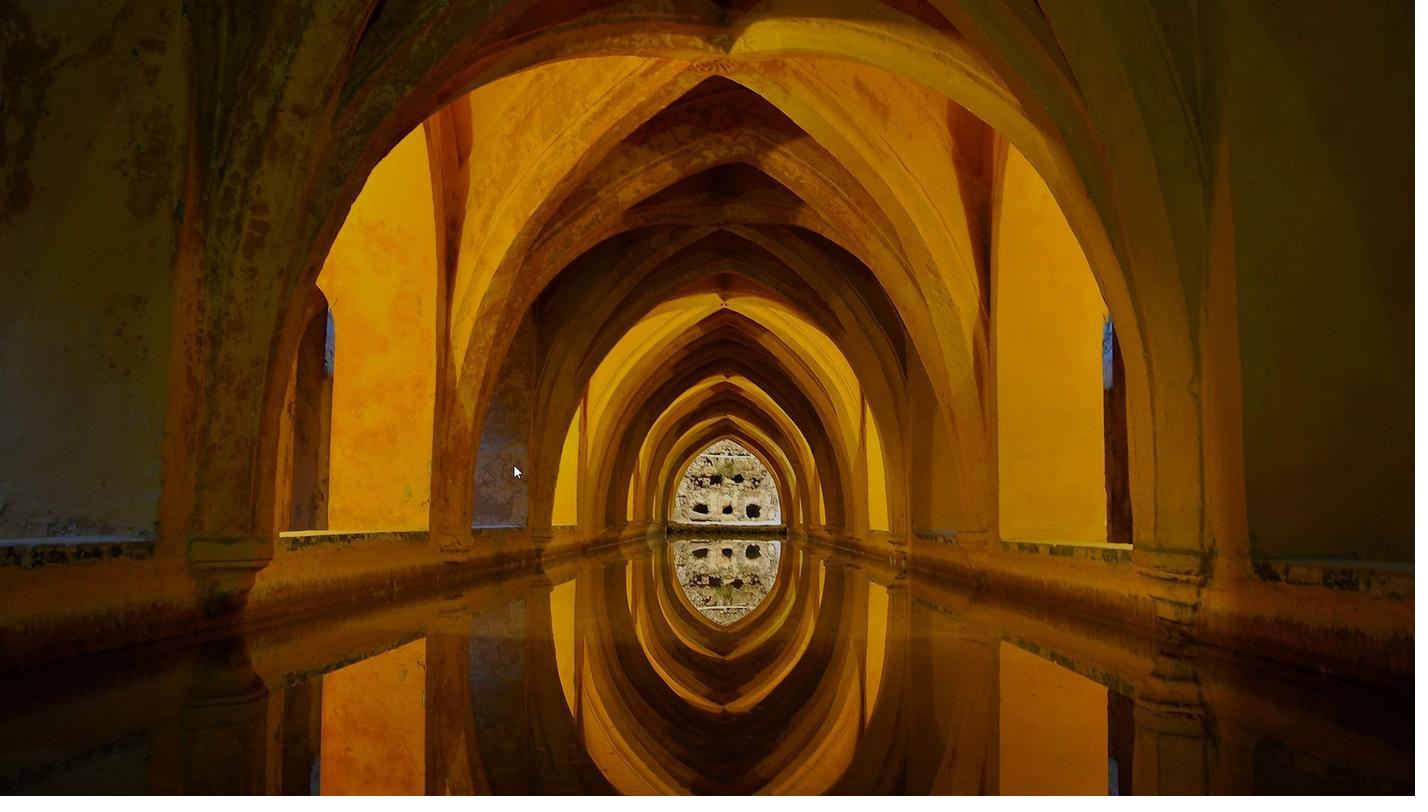 
Action: Mouse scrolled (512, 468) with delta (0, 0)
Screenshot: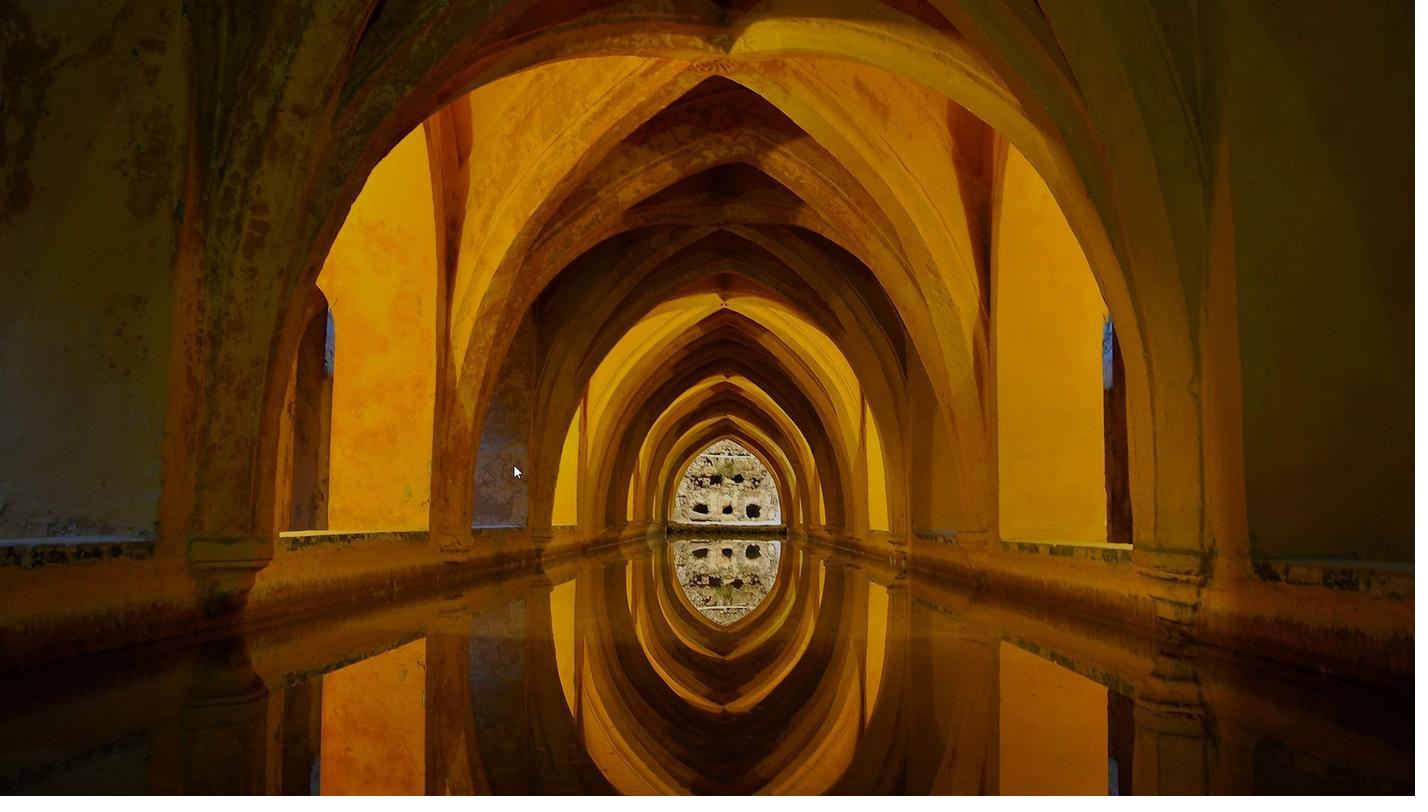 
Action: Mouse scrolled (512, 468) with delta (0, 0)
Screenshot: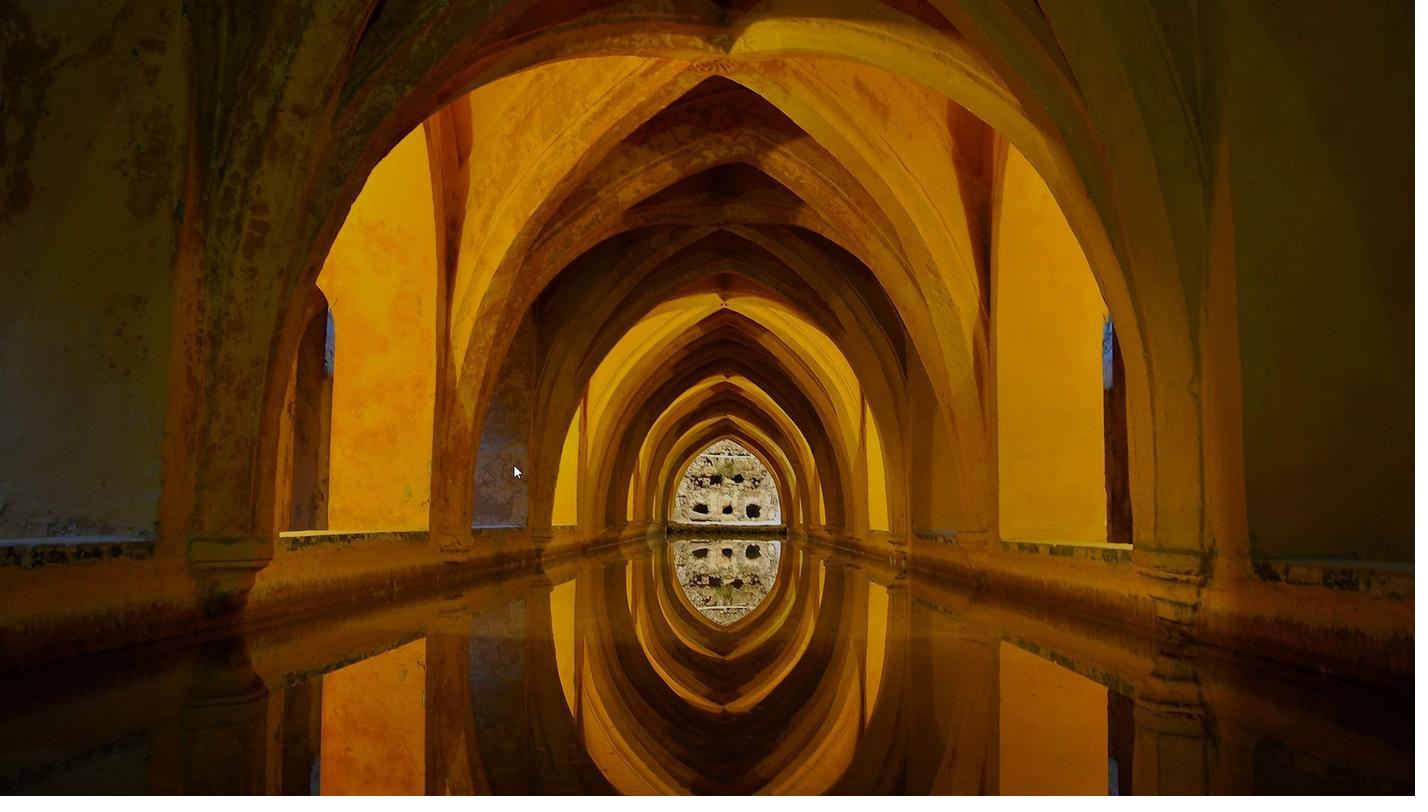 
Action: Mouse scrolled (512, 468) with delta (0, 0)
Screenshot: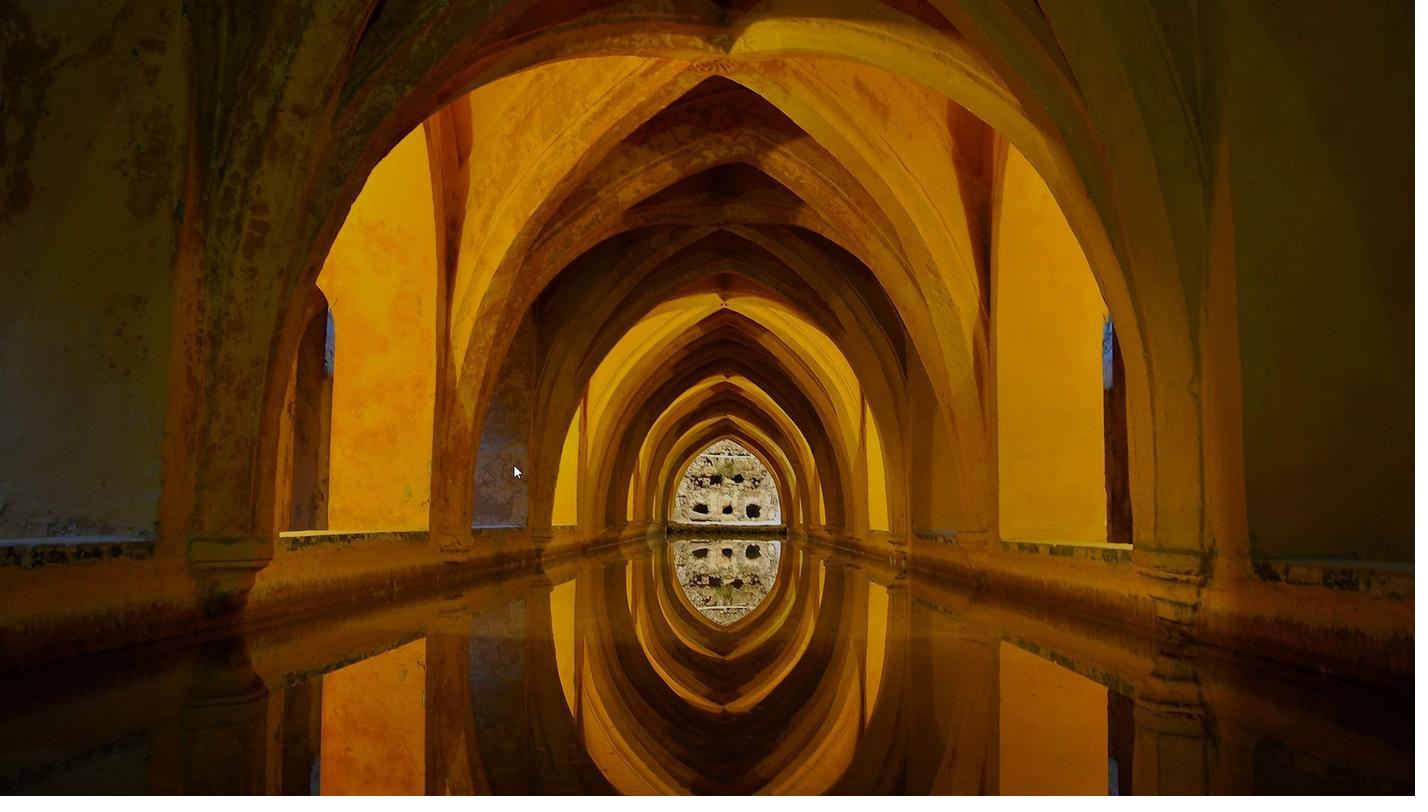 
Action: Mouse moved to (512, 468)
Screenshot: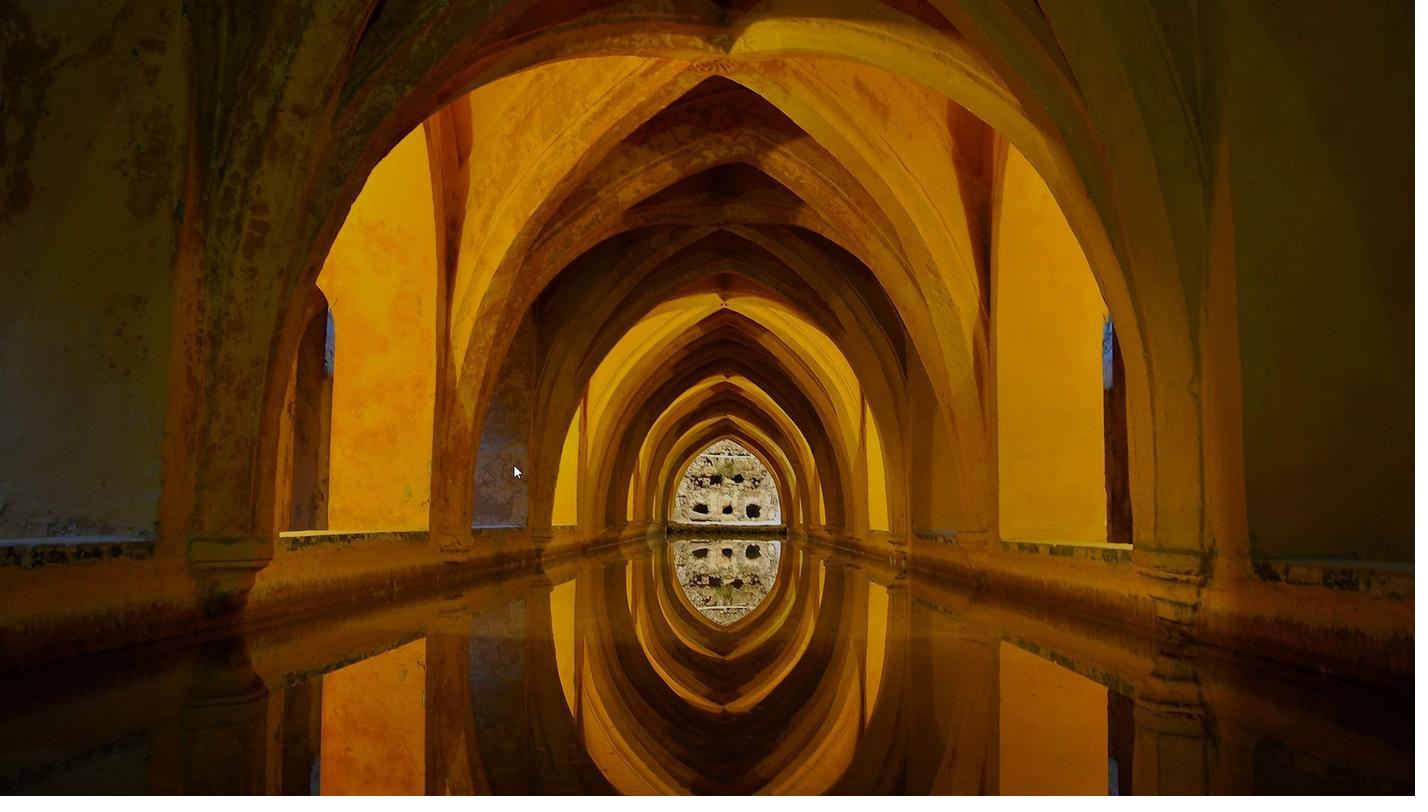 
Action: Mouse scrolled (512, 468) with delta (0, 0)
Screenshot: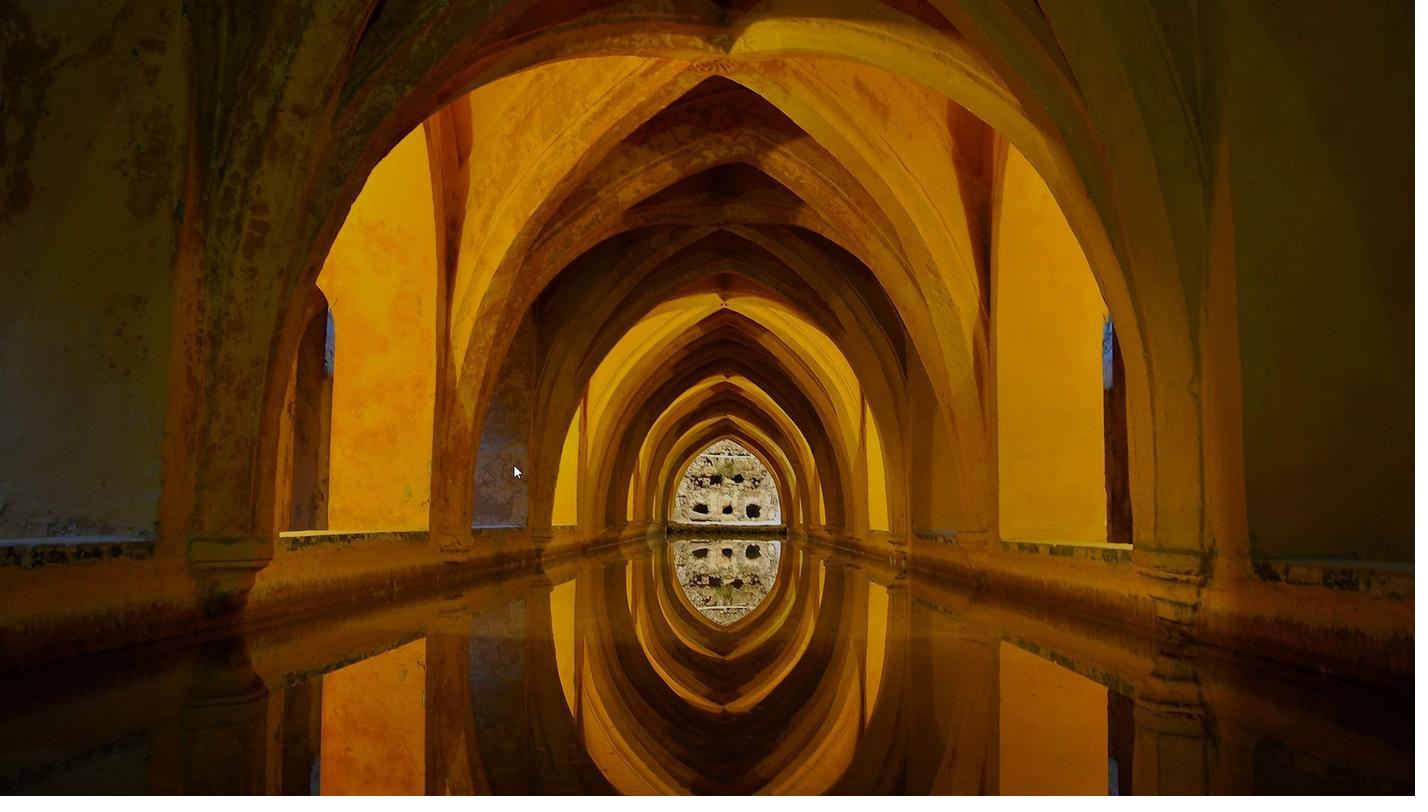 
Action: Mouse moved to (512, 468)
Screenshot: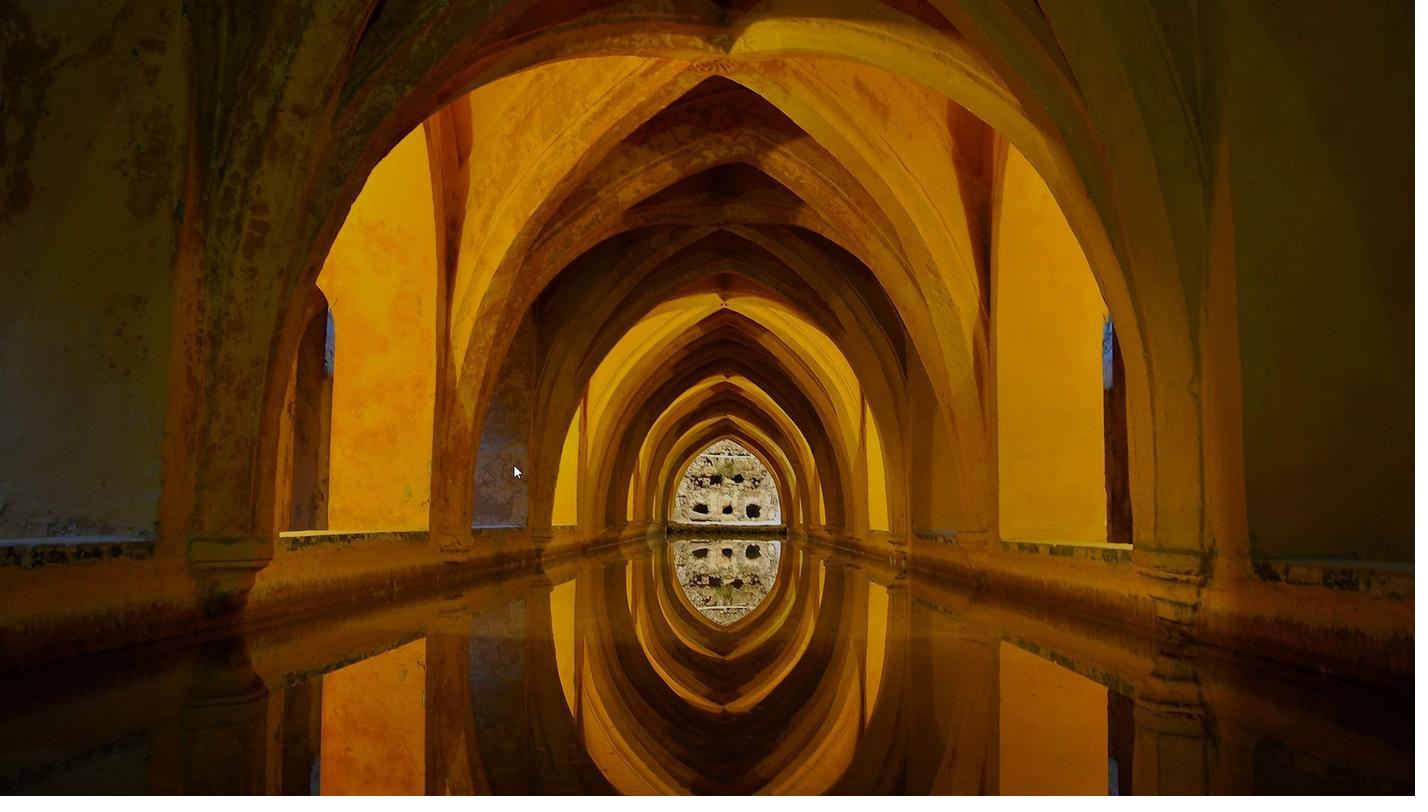 
Action: Mouse scrolled (512, 468) with delta (0, 0)
Screenshot: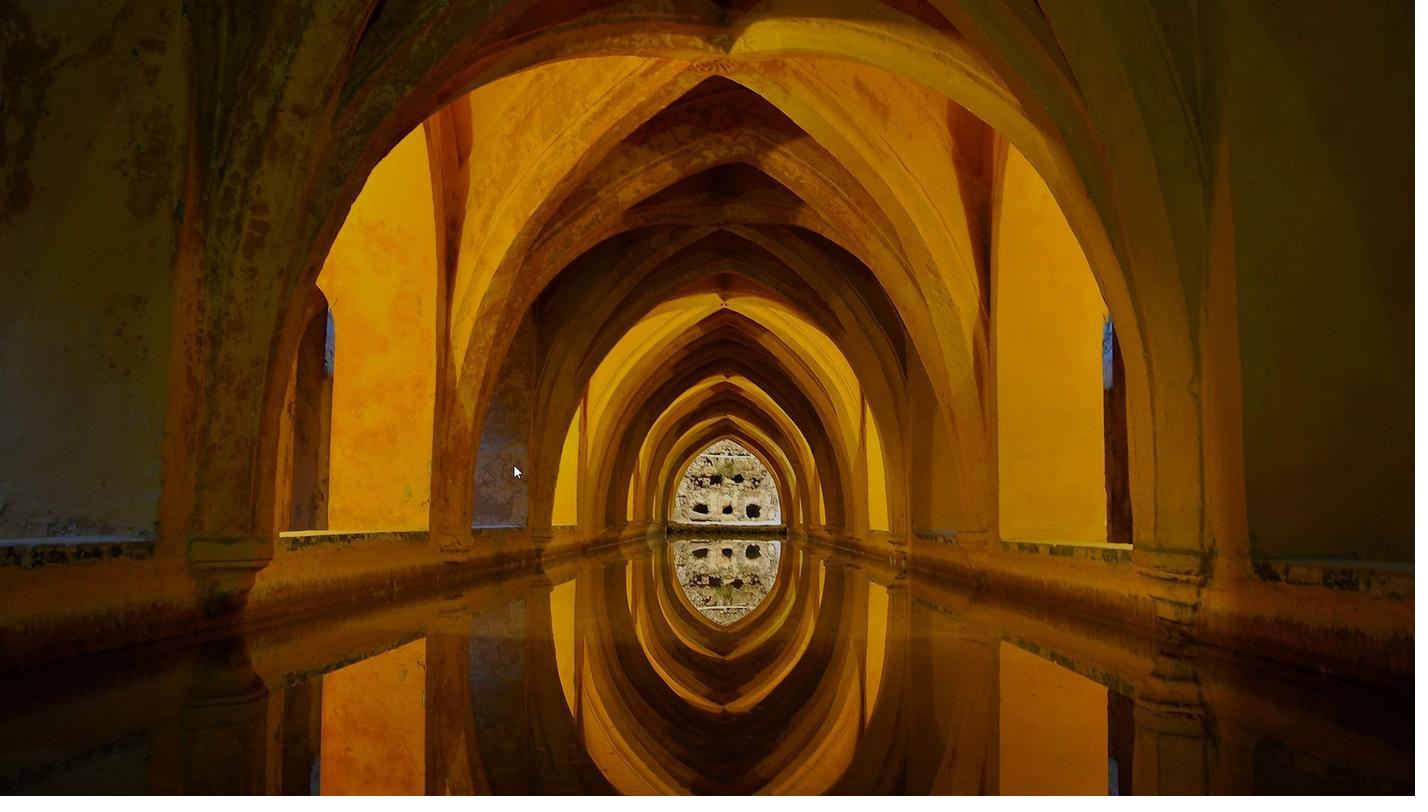 
Action: Mouse moved to (512, 468)
Screenshot: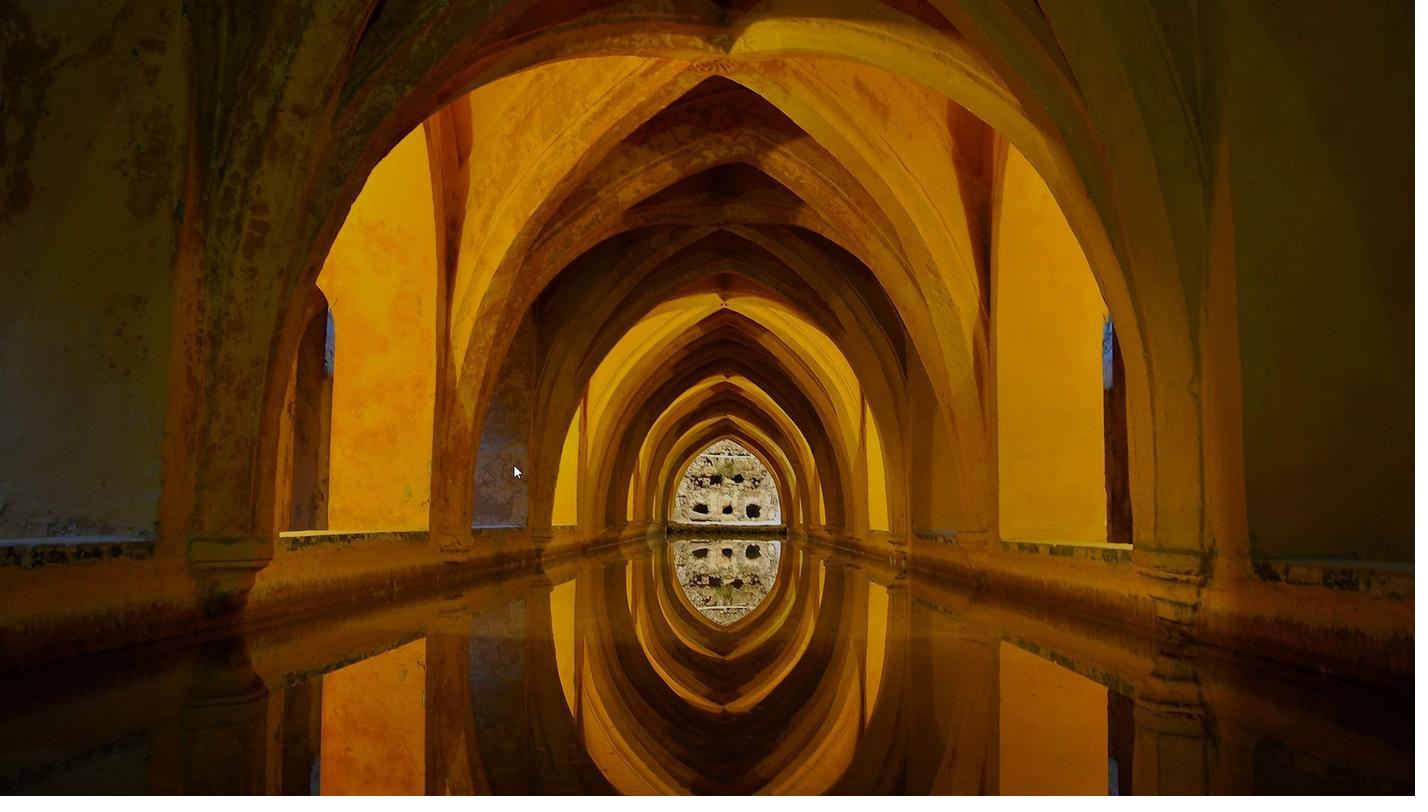 
Action: Mouse scrolled (512, 468) with delta (0, 0)
Screenshot: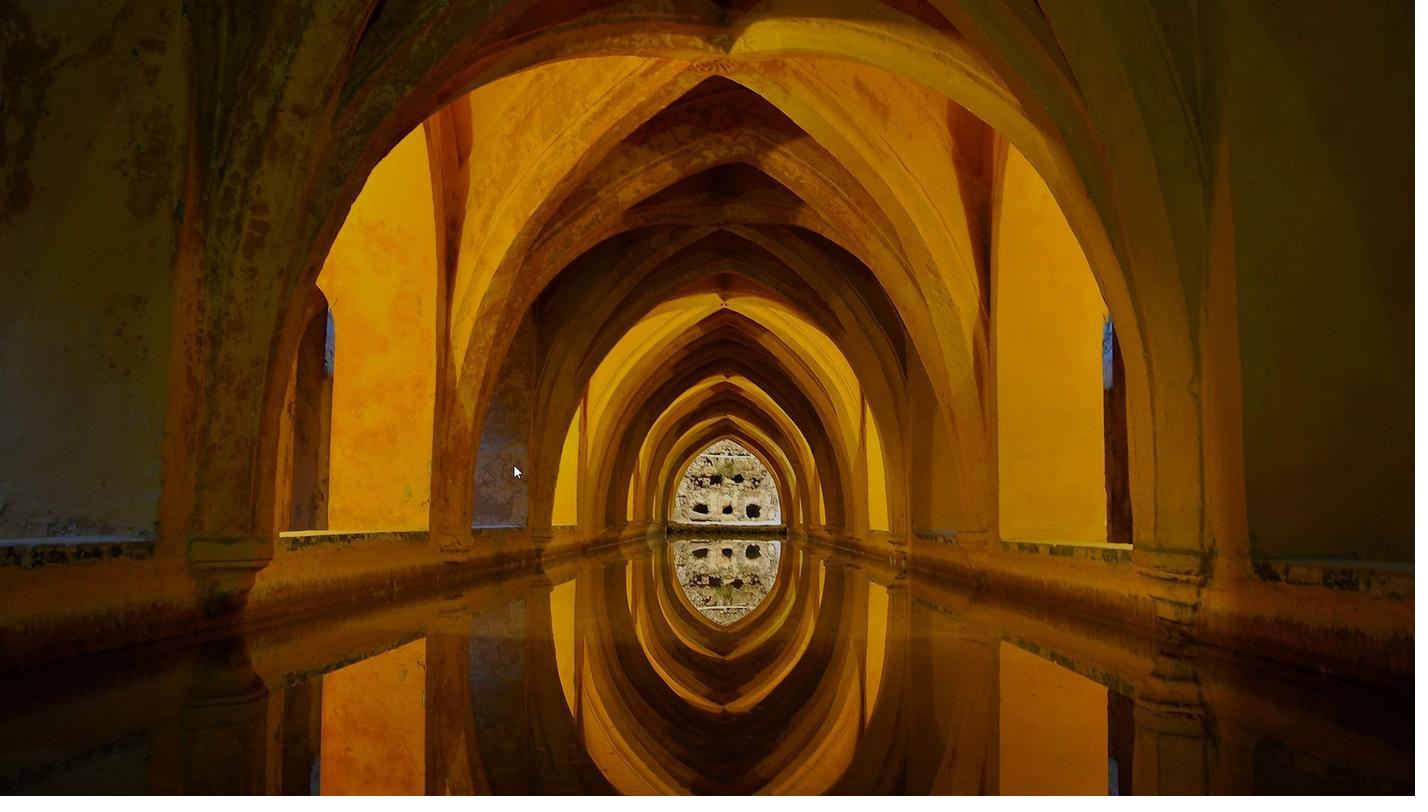 
Action: Mouse moved to (512, 468)
Screenshot: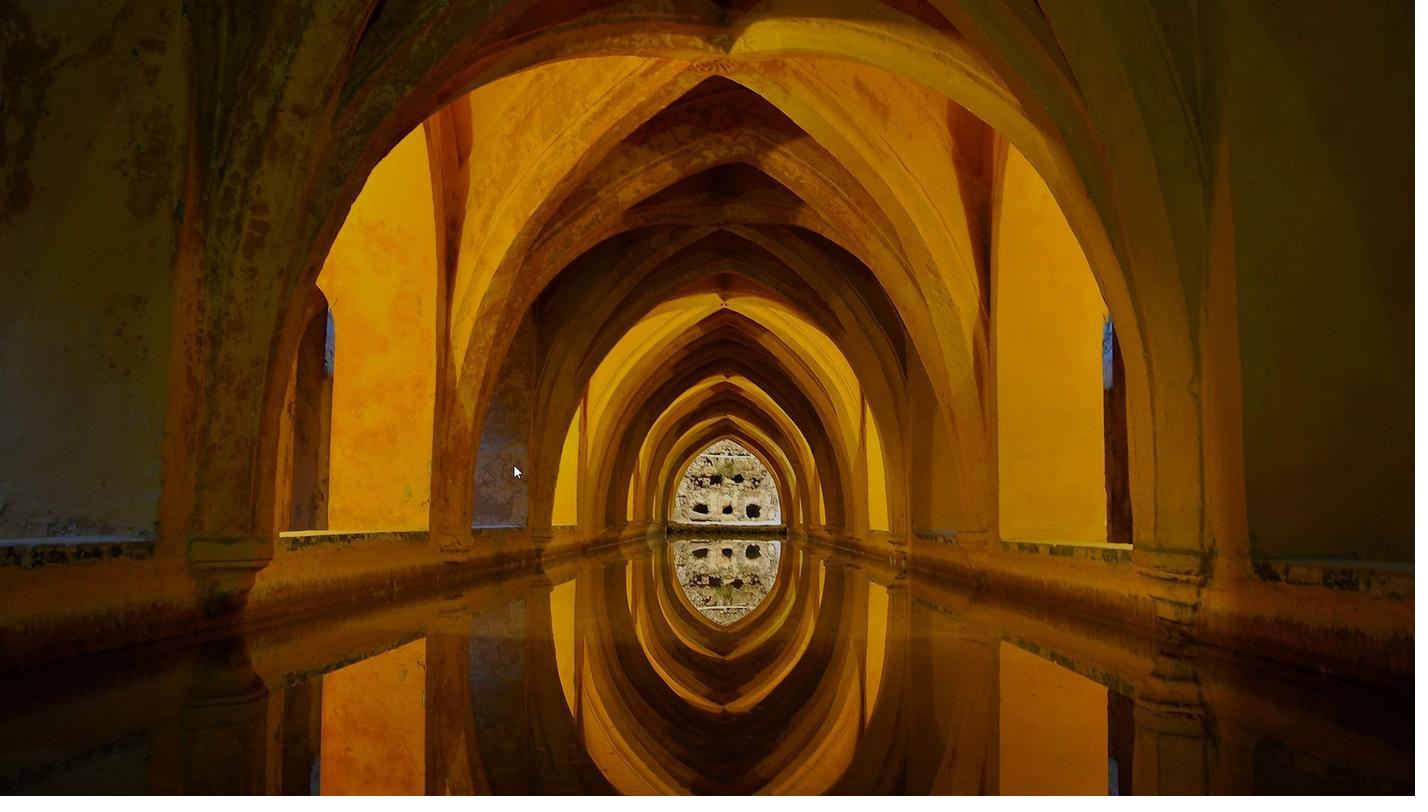 
Action: Mouse scrolled (512, 468) with delta (0, 0)
Screenshot: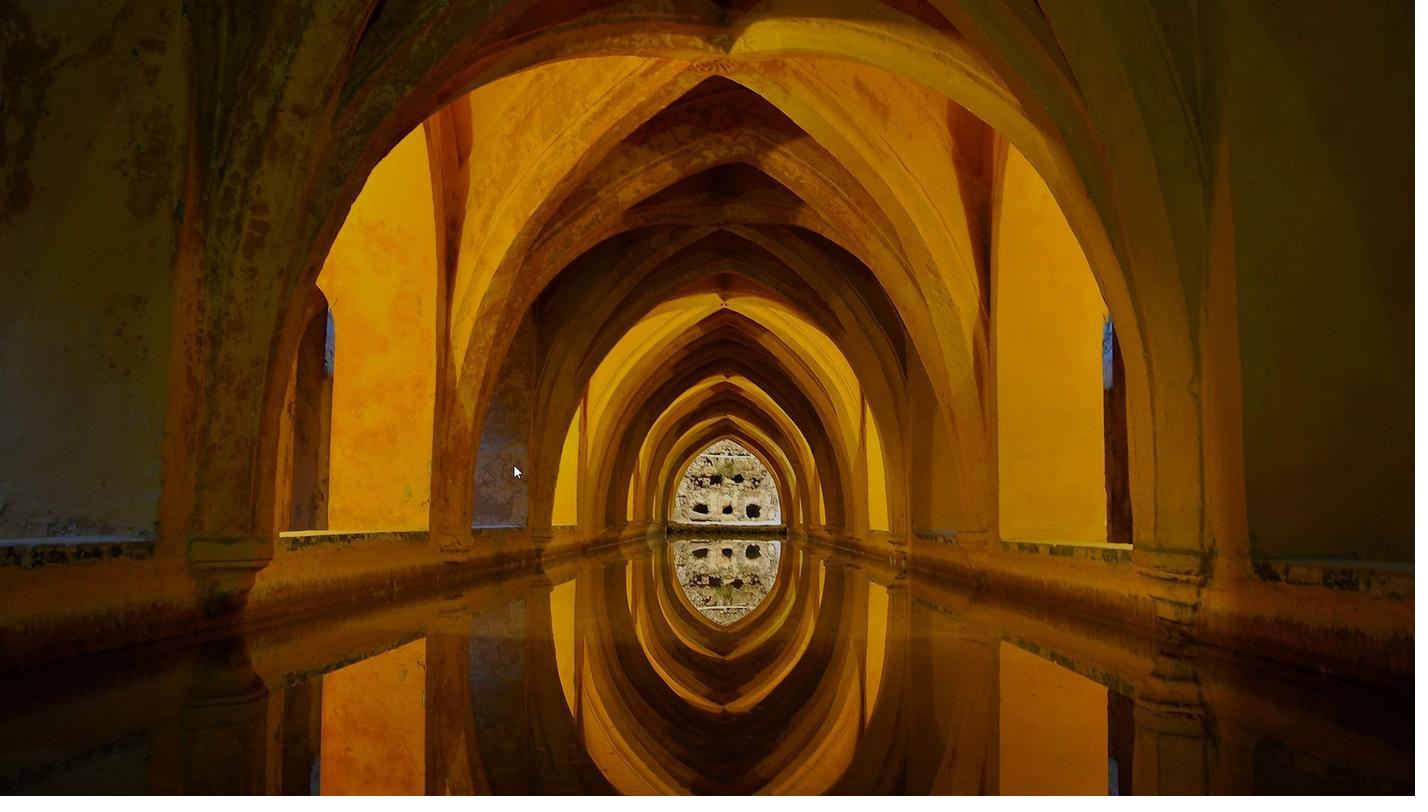 
Action: Mouse moved to (512, 468)
Screenshot: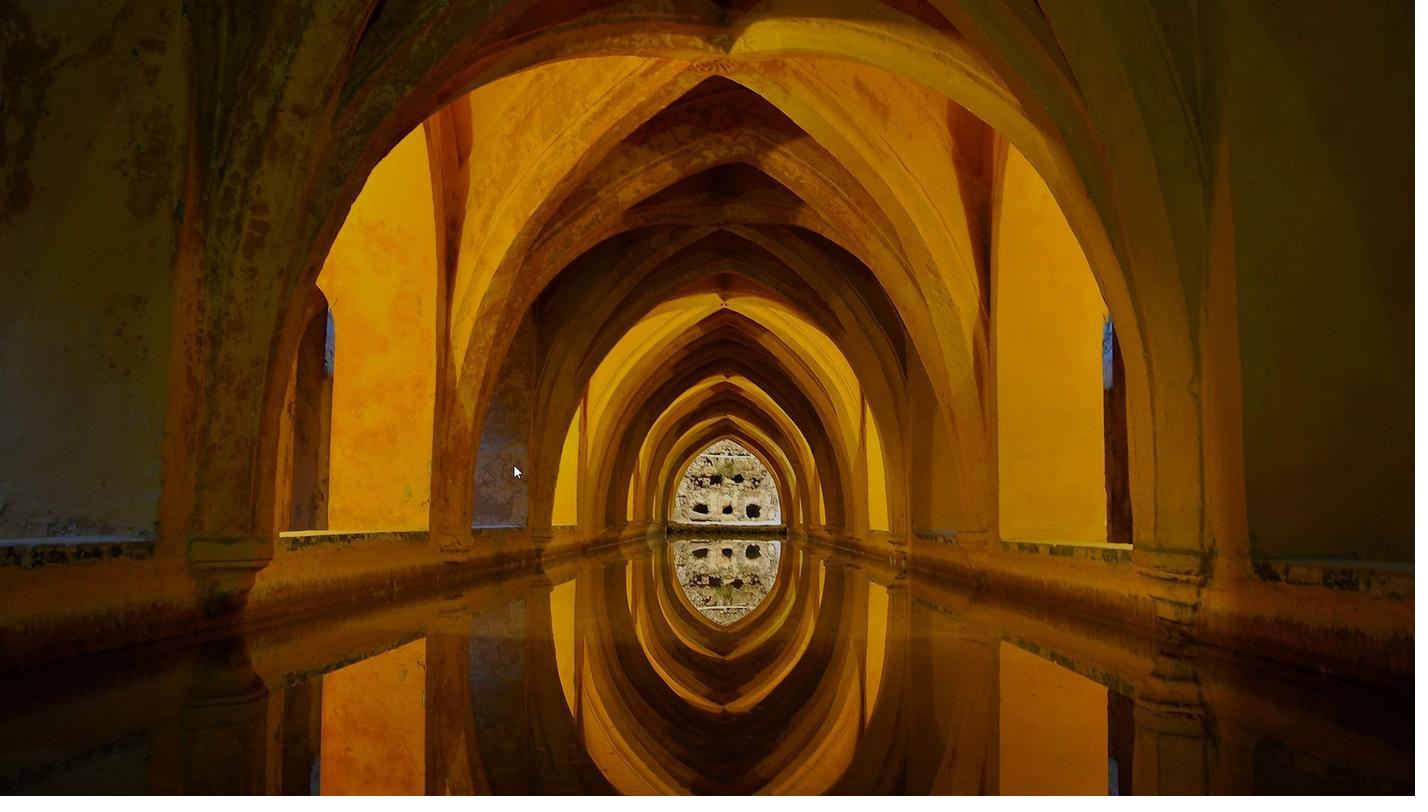 
Action: Mouse scrolled (512, 468) with delta (0, 0)
Screenshot: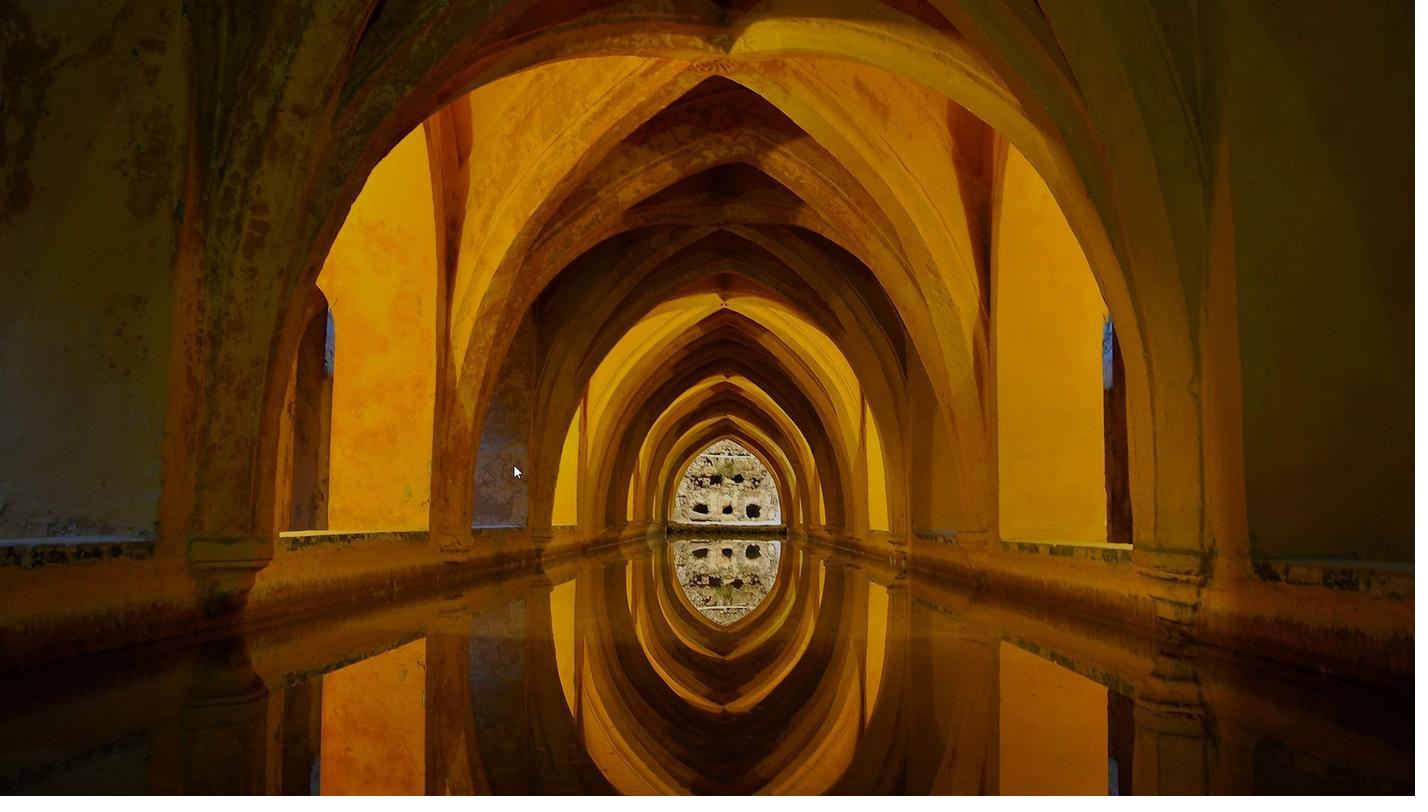 
Action: Mouse moved to (512, 468)
Screenshot: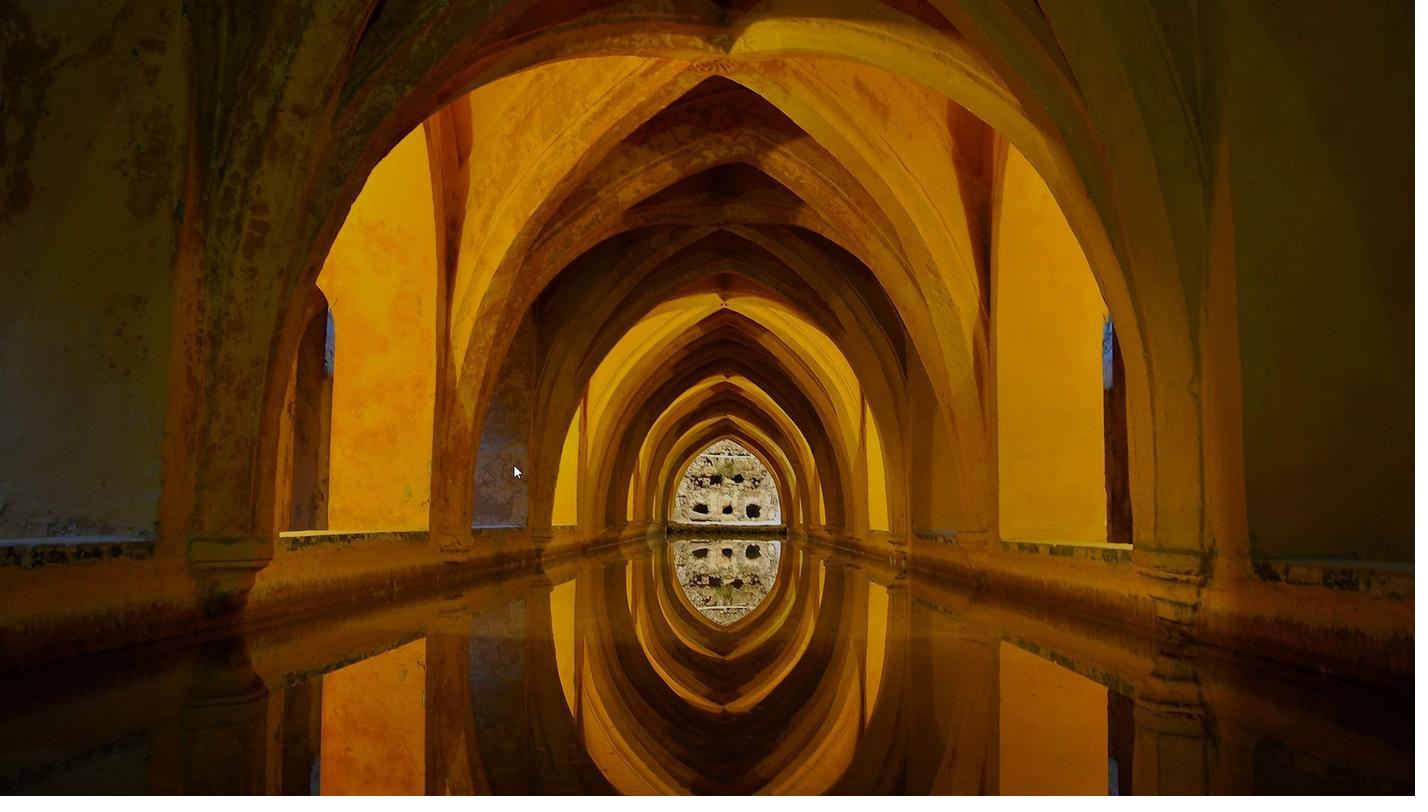 
Action: Mouse scrolled (512, 468) with delta (0, 0)
Screenshot: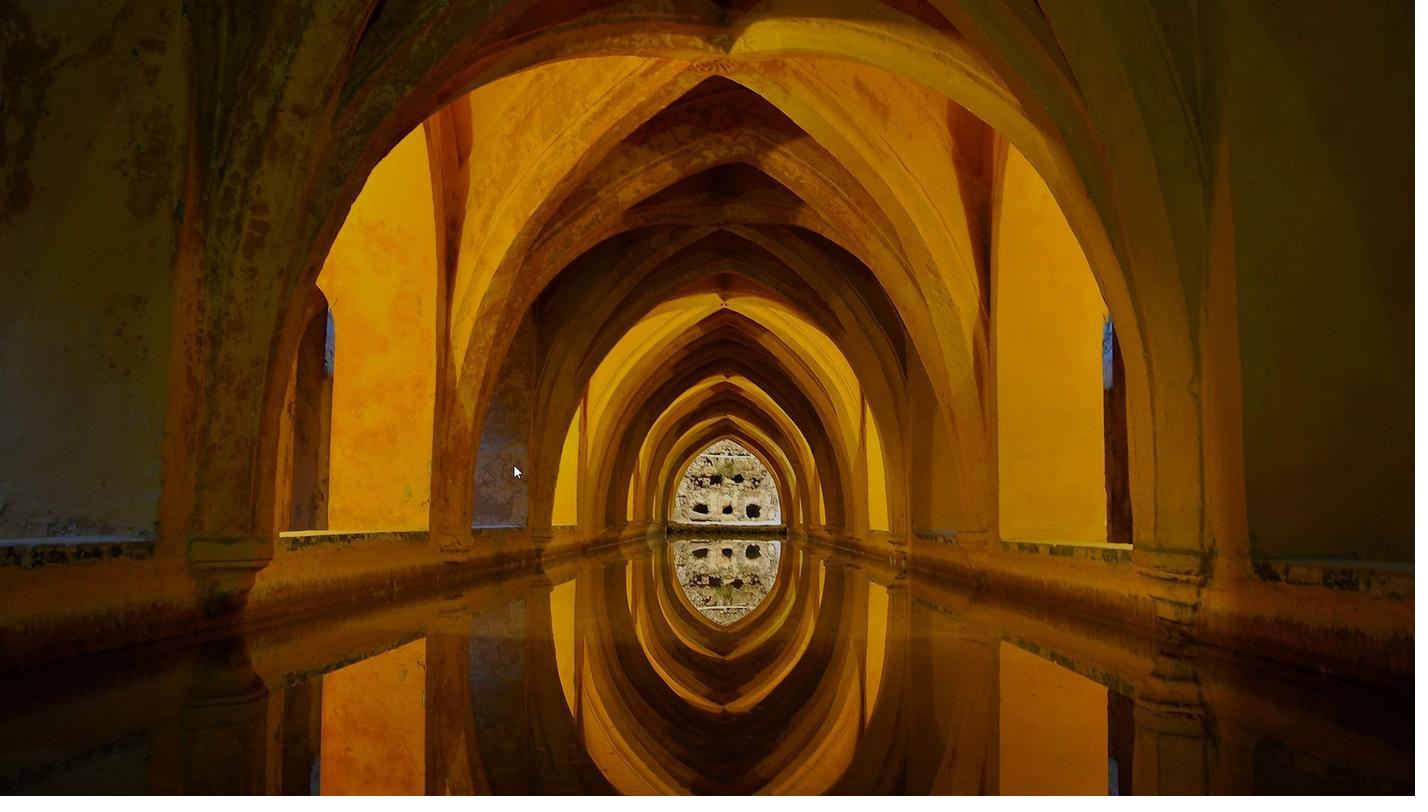 
Action: Mouse moved to (512, 468)
Screenshot: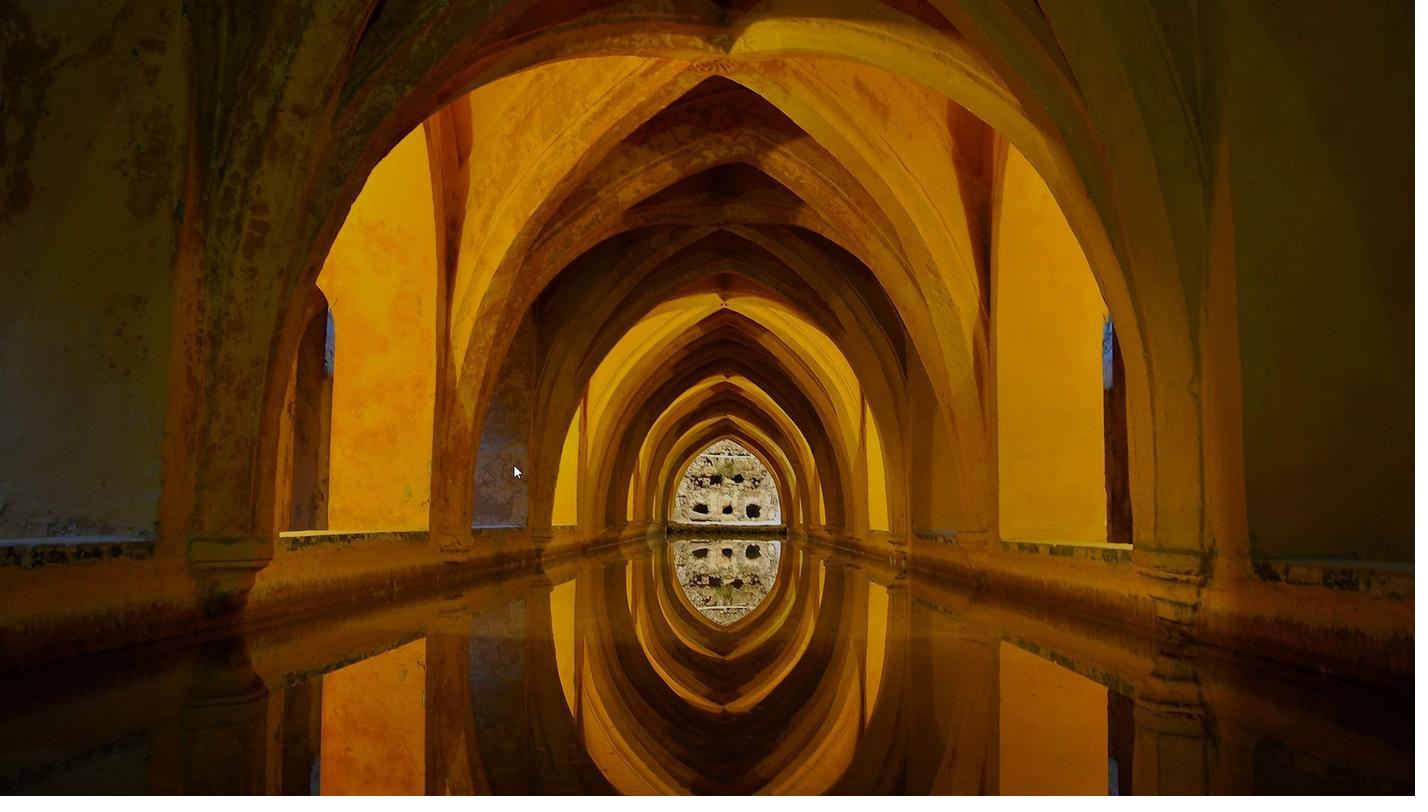 
Action: Mouse scrolled (512, 468) with delta (0, 0)
Screenshot: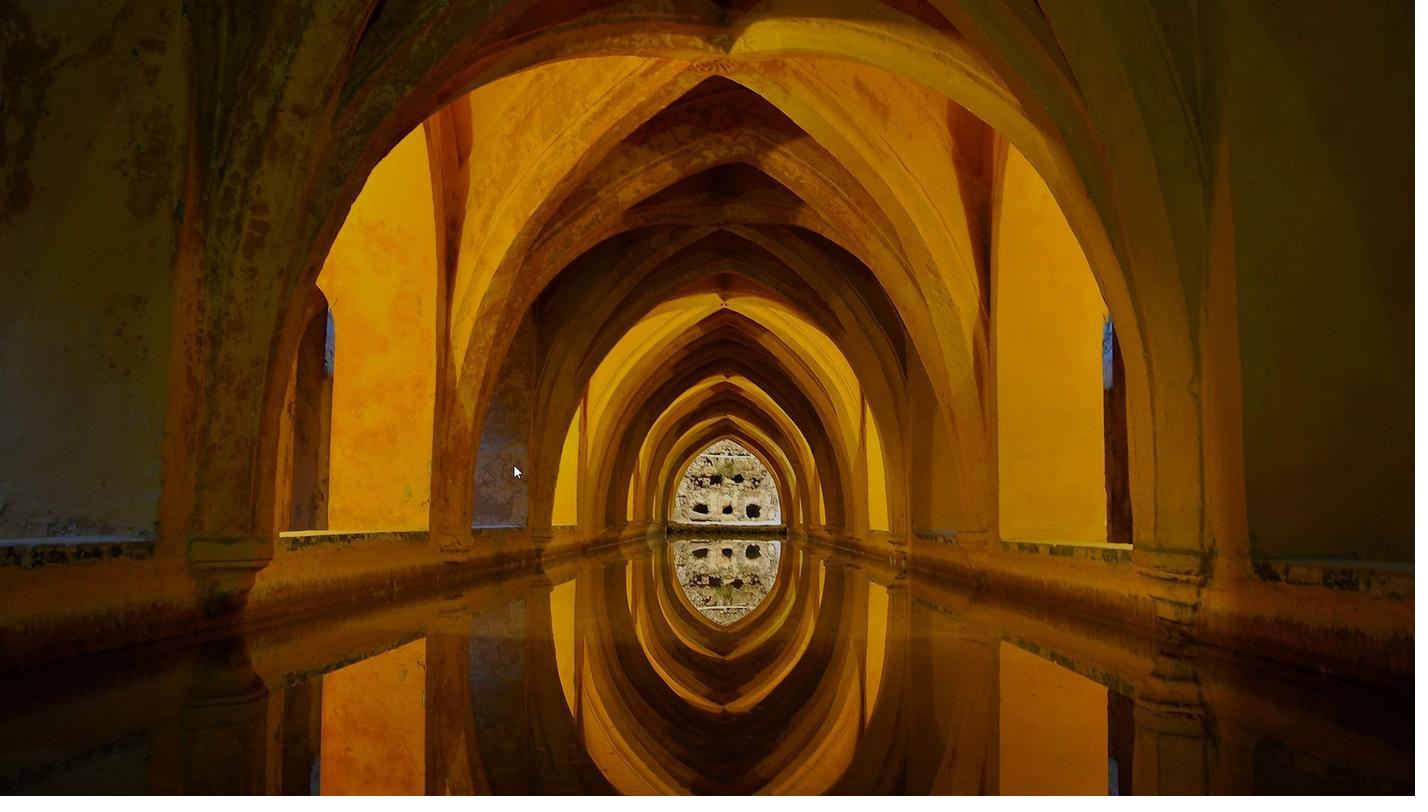 
Action: Mouse moved to (512, 468)
Screenshot: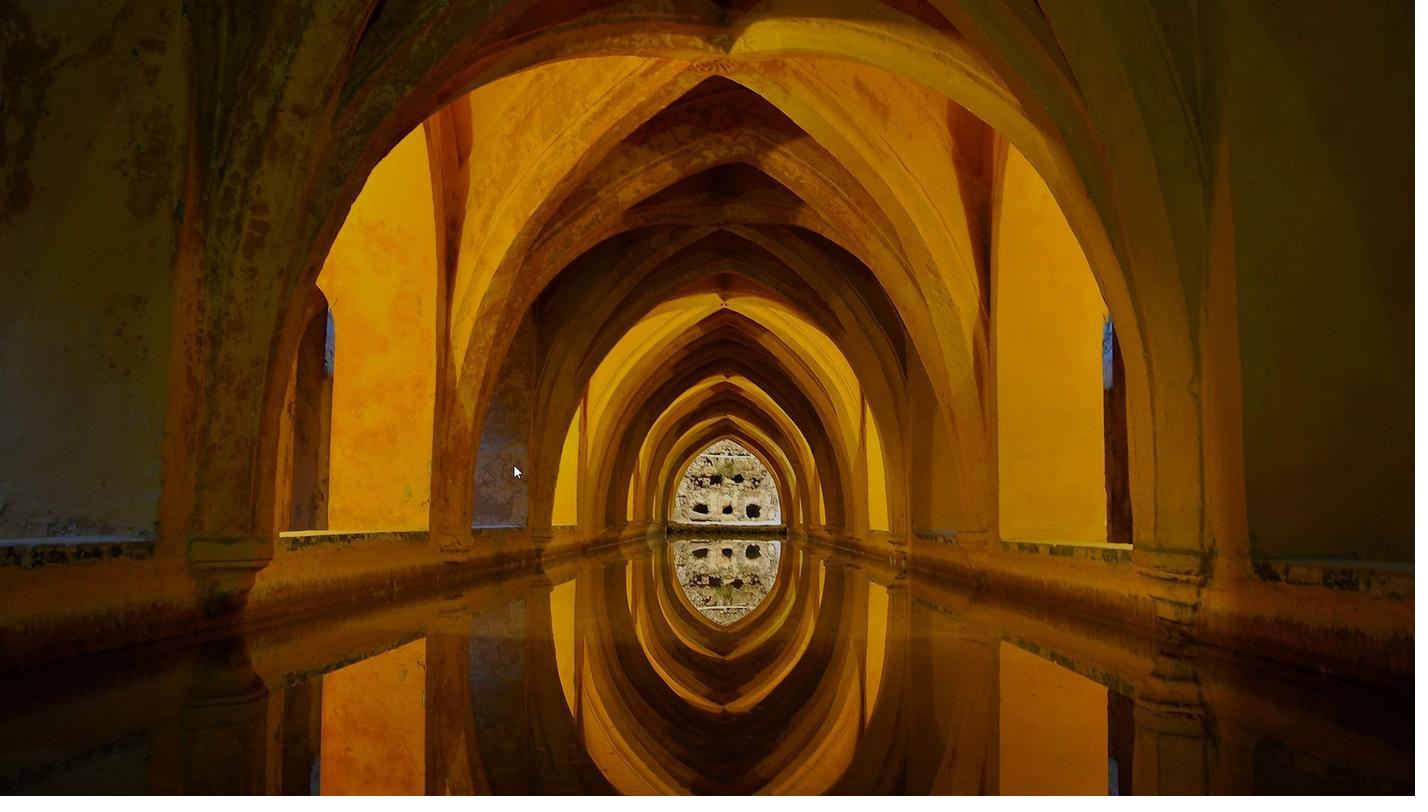 
Action: Mouse scrolled (512, 468) with delta (0, 0)
Screenshot: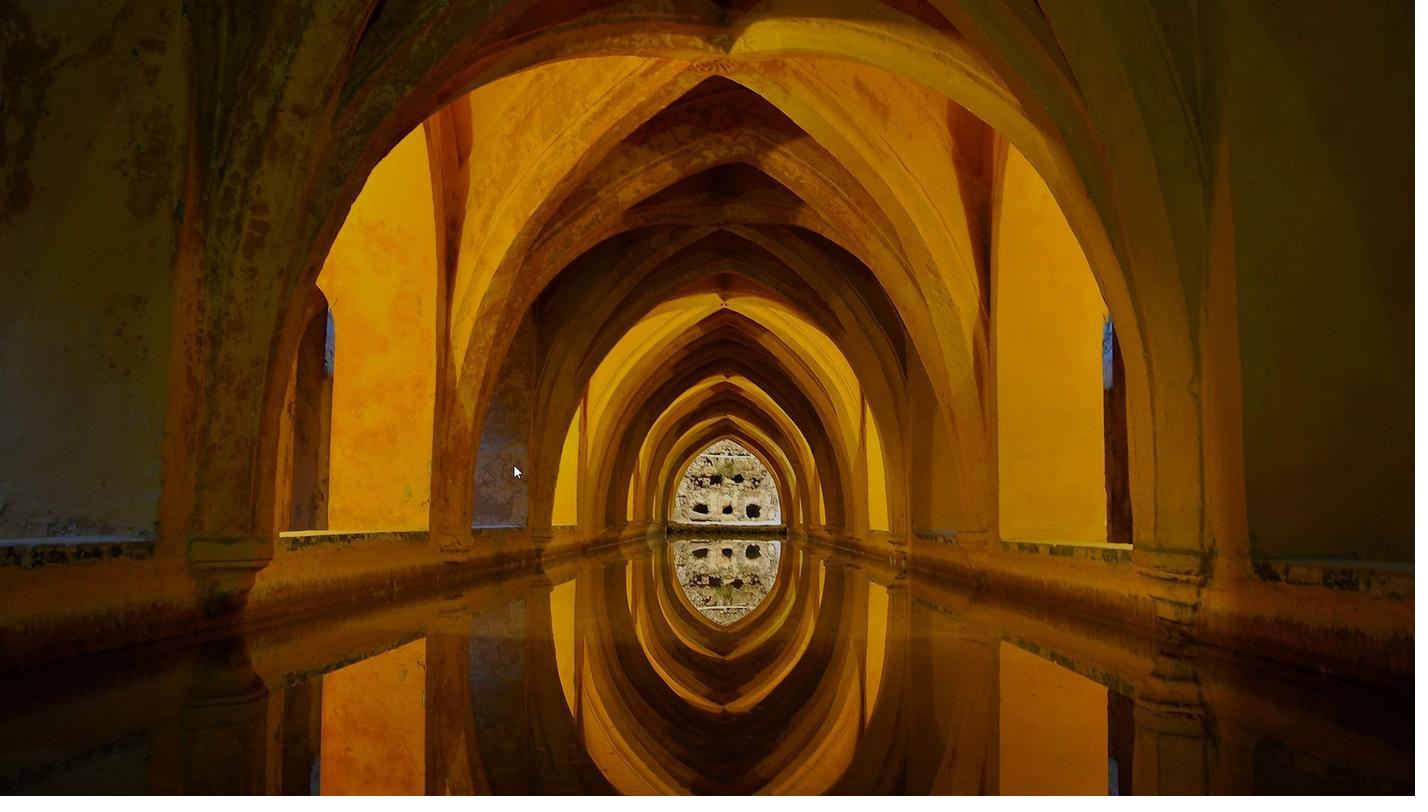 
Action: Mouse scrolled (512, 468) with delta (0, 0)
Screenshot: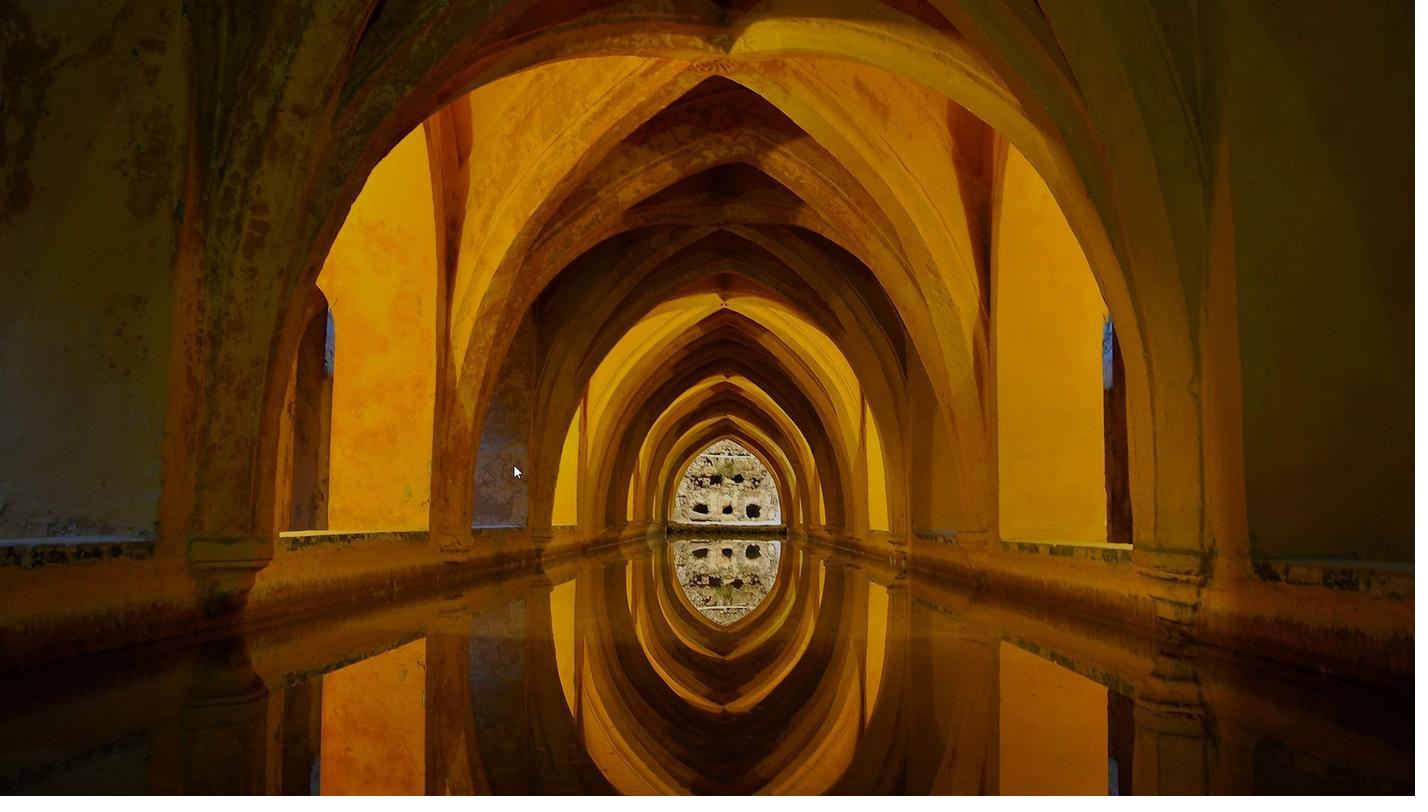 
Action: Mouse scrolled (512, 468) with delta (0, 0)
Screenshot: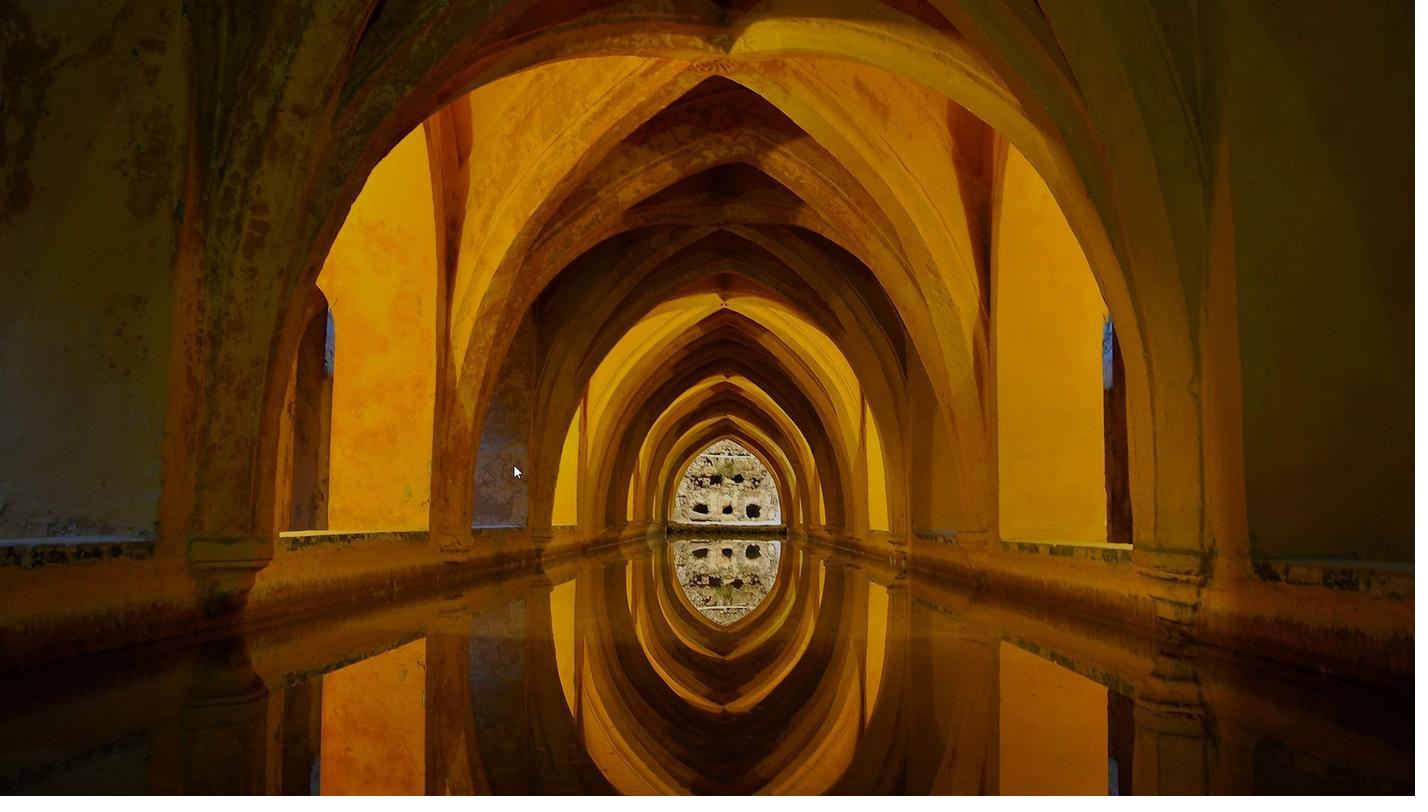 
Action: Mouse scrolled (512, 468) with delta (0, 0)
Screenshot: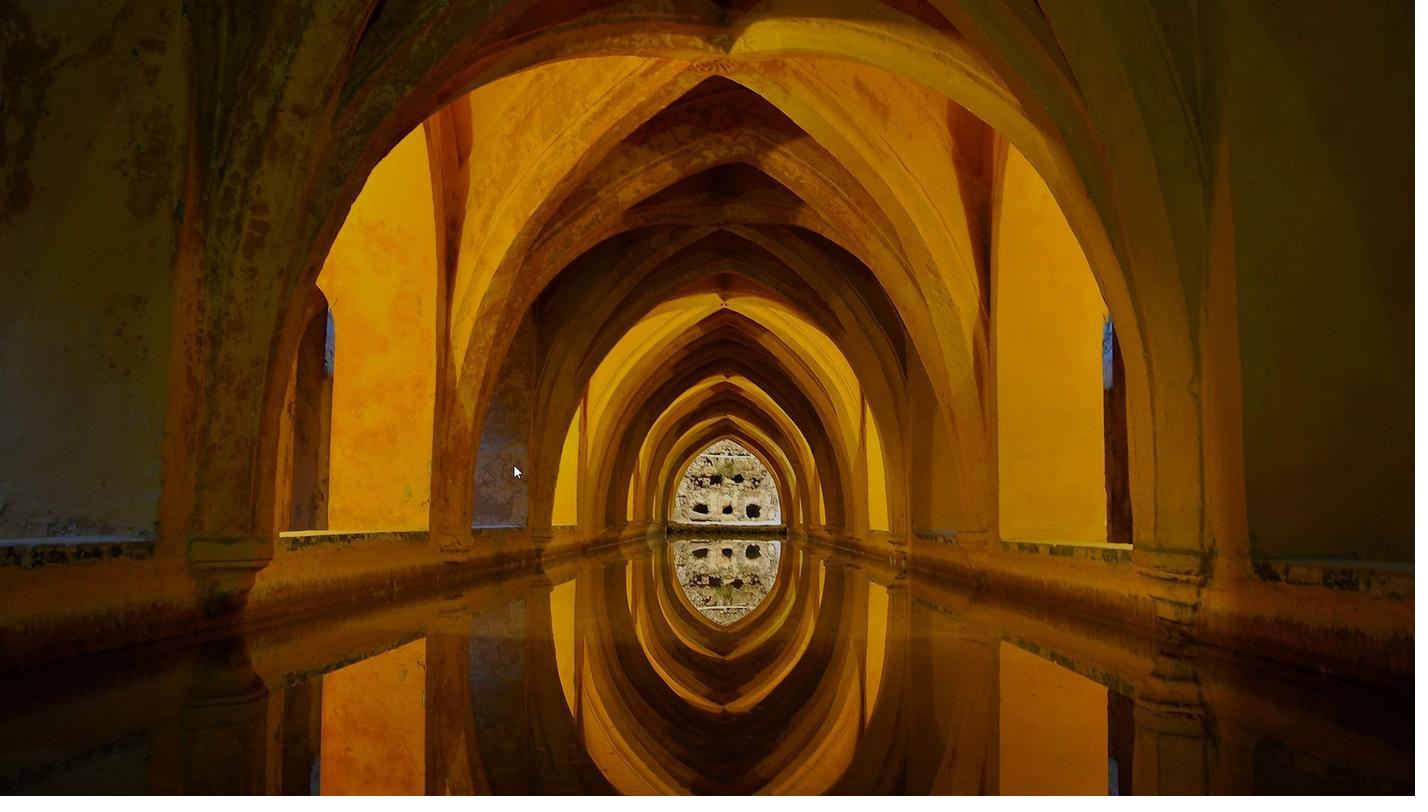 
Action: Mouse moved to (512, 468)
Screenshot: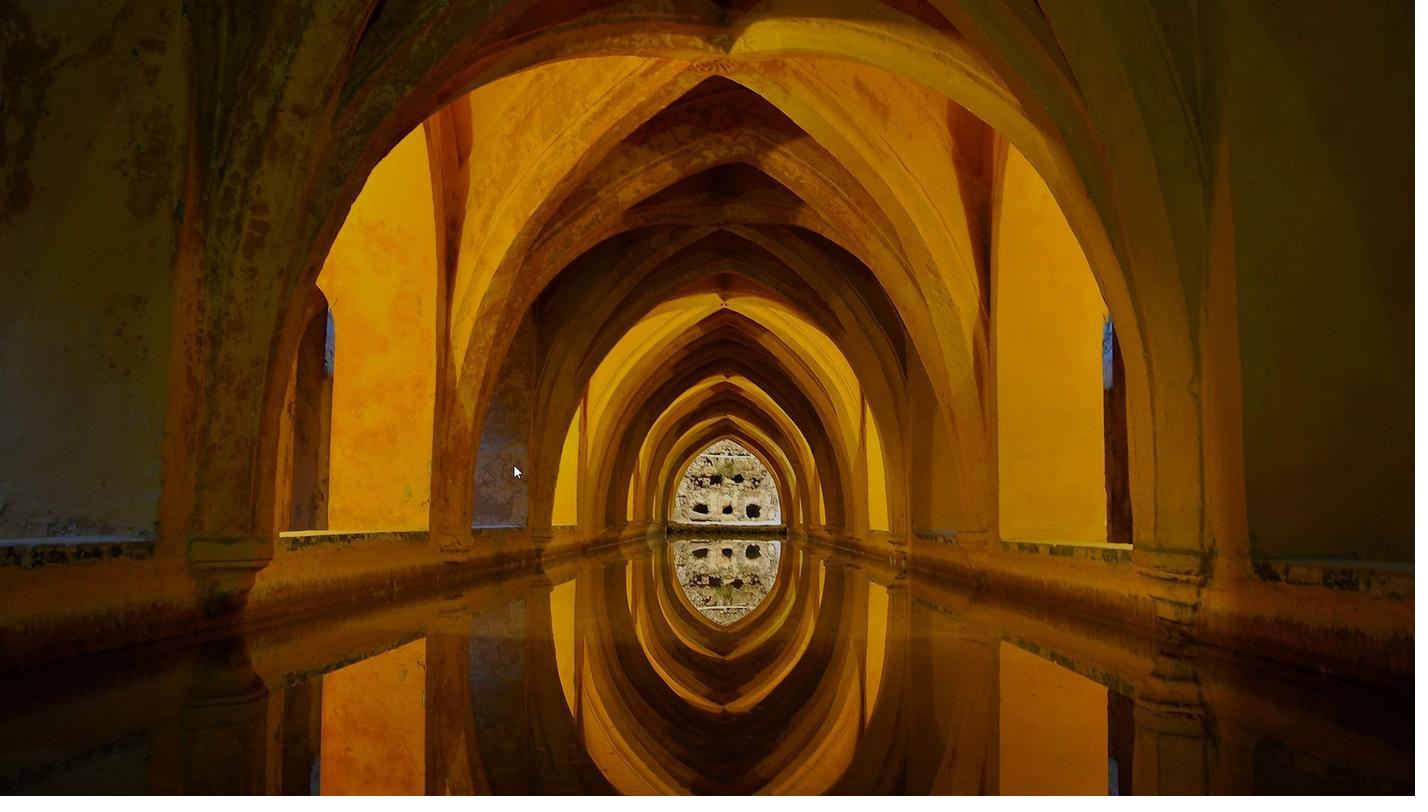 
